 Task: Open an excel sheet and write heading  Impact Sales. Add 10 people name  'Alexander Cooper, Victoria Hayes, Daniel Carter, Chloe Murphy, Christopher Ross, Natalie Price, Jack Peterson, Harper Foster, Joseph Gray, Lily Reed'Item code in between  4005-8000. Product range in between  2500-15000. Add Products   ASICS Shoe, Brooks Shoe, Clarks Shoe, Crocs Shoe, Dr. Martens Shoe, Ecco Shoe, Fila Shoe, Hush Puppies Shoe, Jordan Shoe, K-Swiss Shoe.Choose quantity  3 to 10 In Total Add the Amounts. Save page  Impact Sales book
Action: Mouse moved to (163, 196)
Screenshot: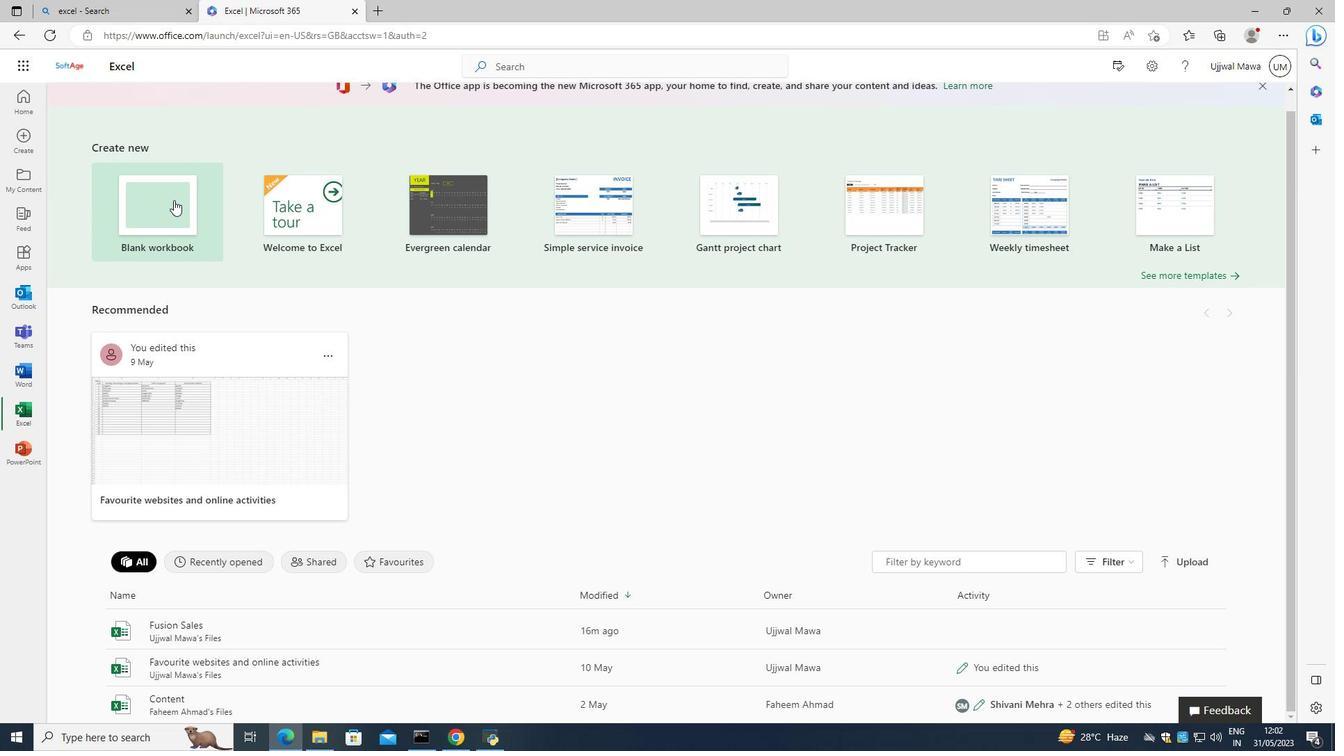 
Action: Mouse pressed left at (163, 196)
Screenshot: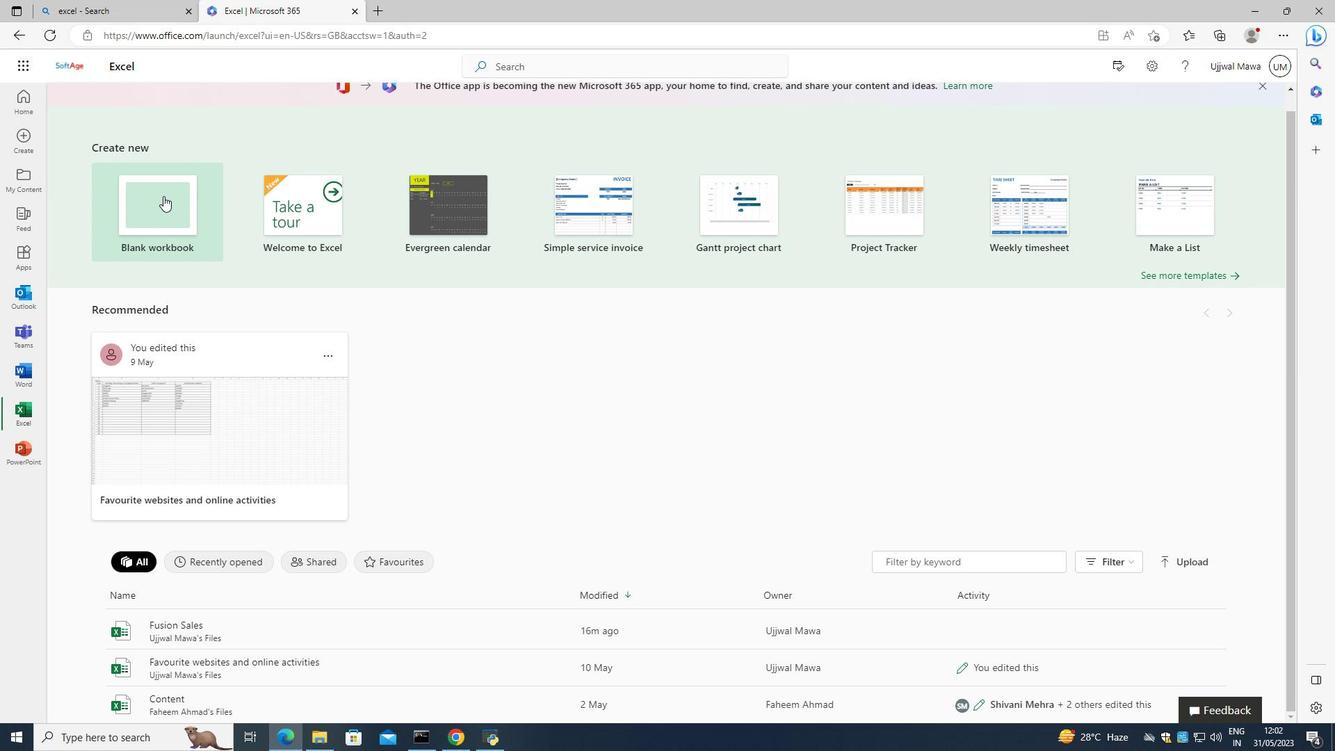 
Action: Mouse moved to (134, 216)
Screenshot: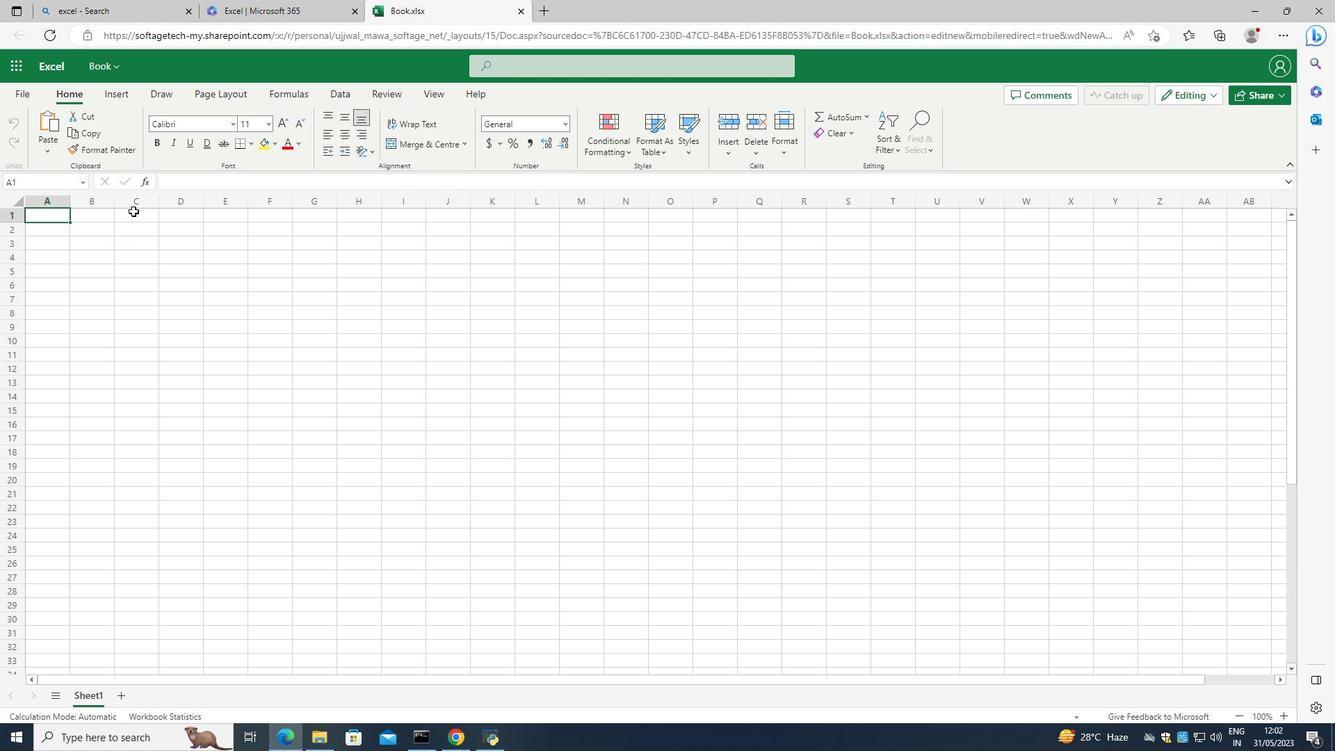 
Action: Mouse pressed left at (134, 216)
Screenshot: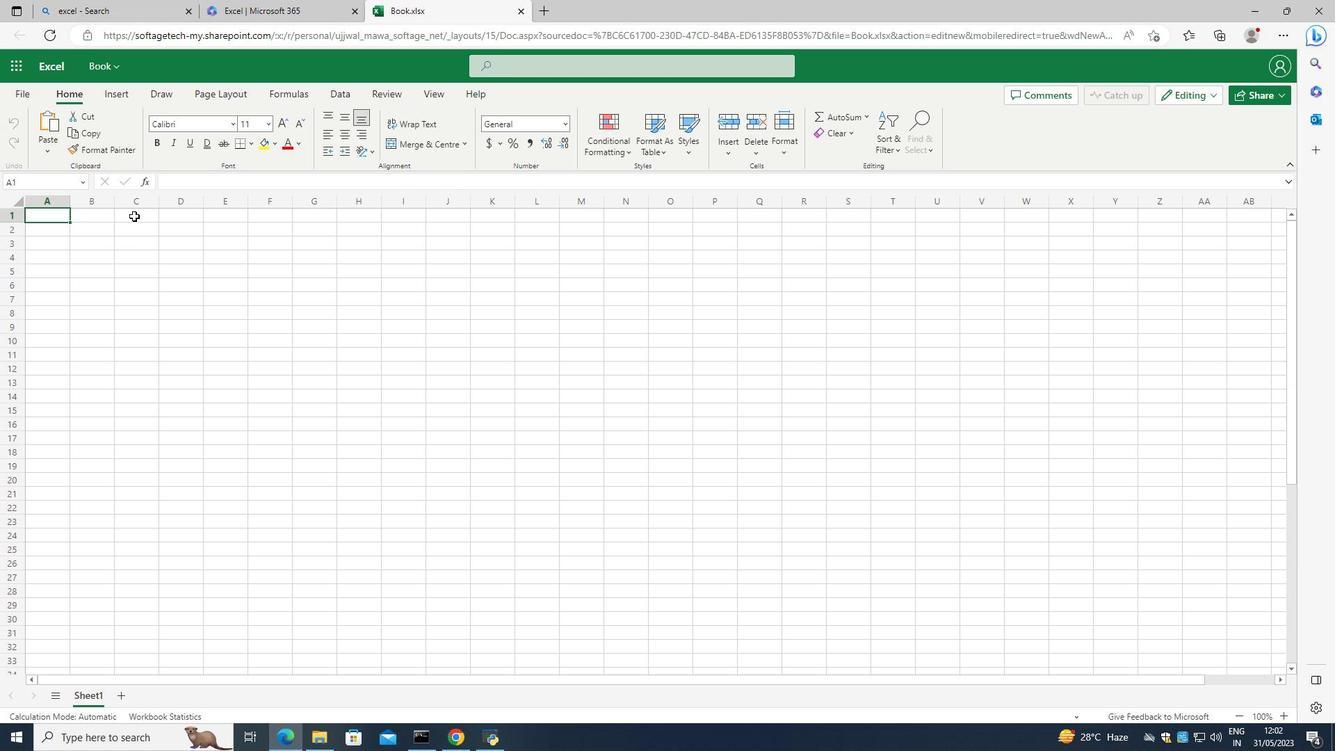 
Action: Mouse moved to (129, 219)
Screenshot: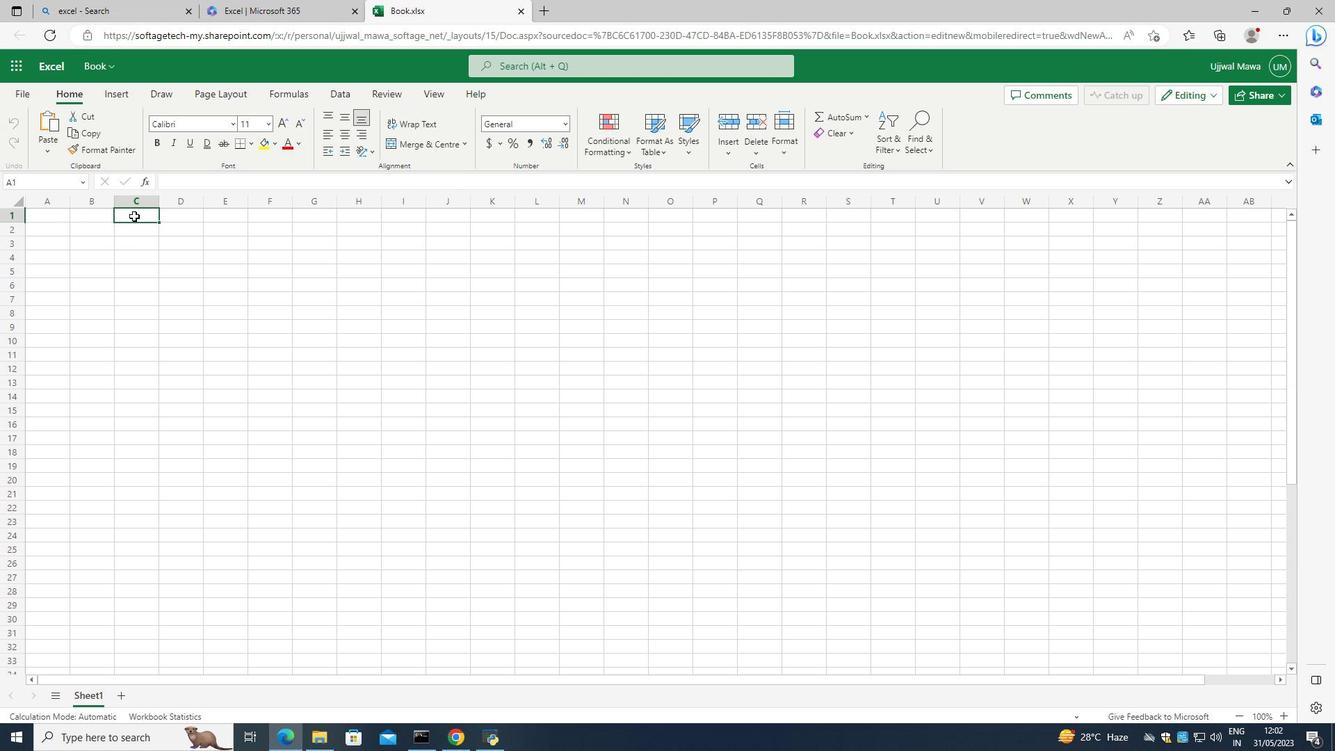 
Action: Key pressed <Key.caps_lock>IMP<Key.caps_lock>act<Key.backspace><Key.backspace><Key.backspace><Key.backspace><Key.backspace><Key.caps_lock>,<Key.backspace><Key.backspace>I<Key.caps_lock>mpavt<Key.backspace><Key.backspace>ct<Key.space><Key.caps_lock>S<Key.caps_lock>ales
Screenshot: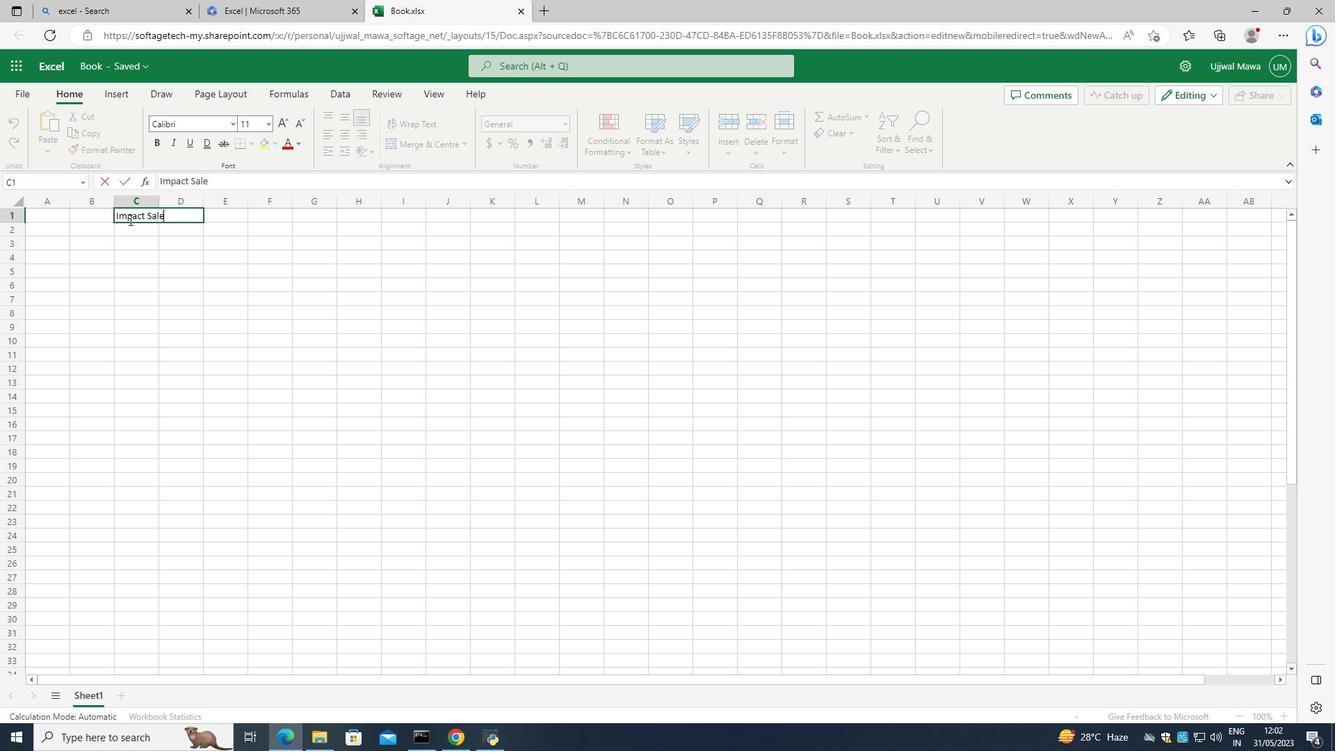 
Action: Mouse moved to (242, 289)
Screenshot: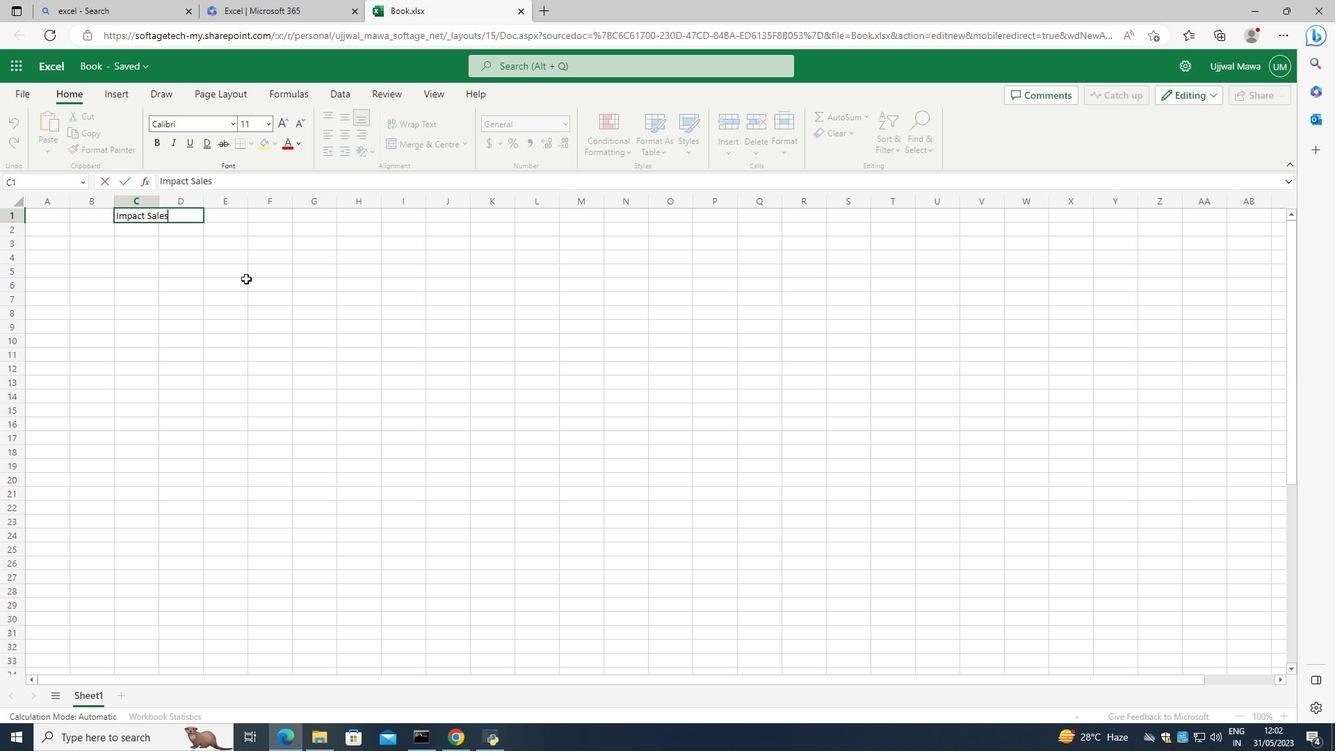 
Action: Mouse pressed left at (242, 289)
Screenshot: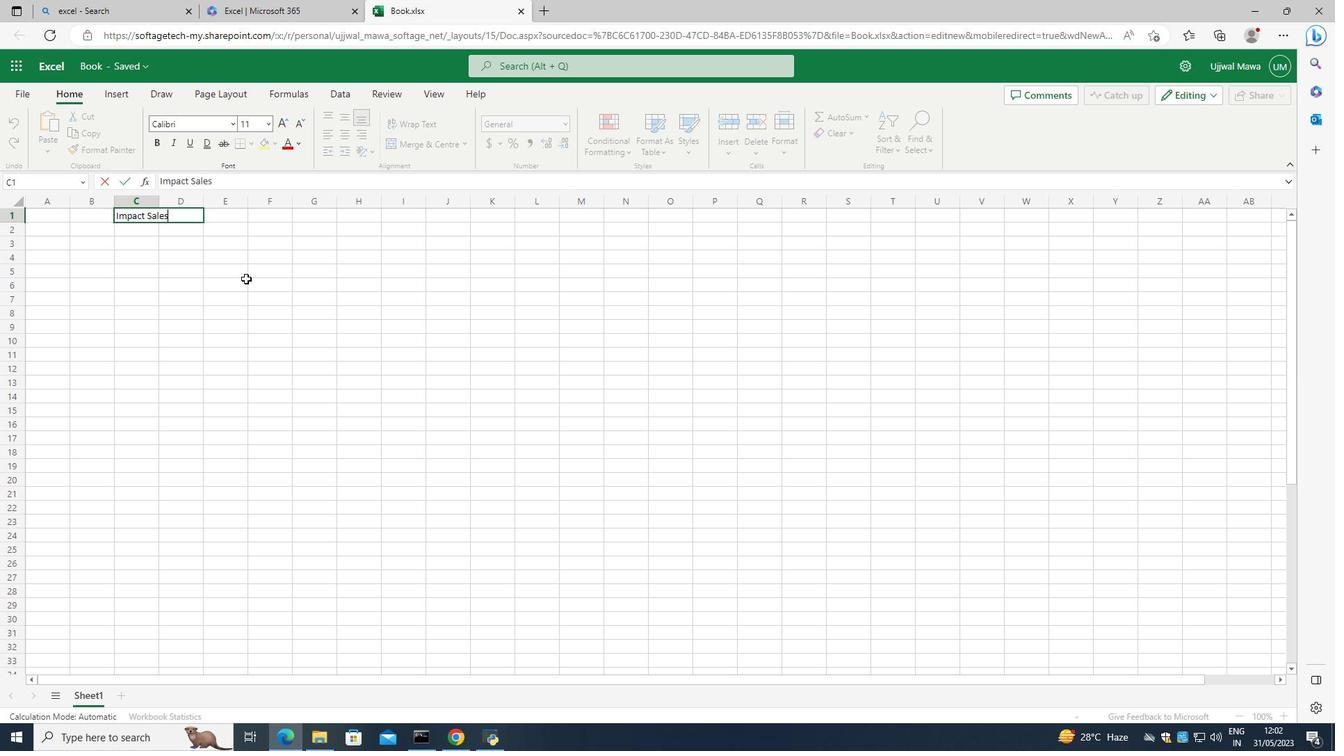 
Action: Mouse moved to (62, 228)
Screenshot: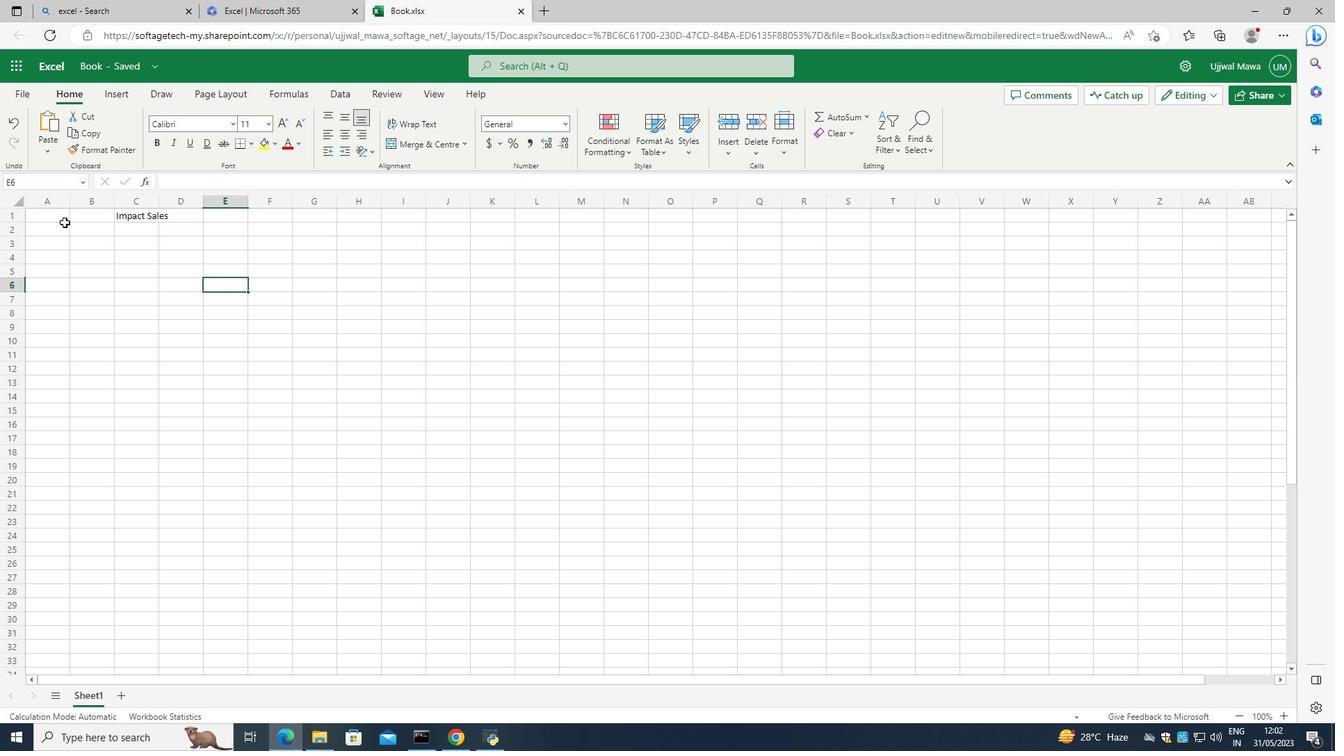 
Action: Mouse pressed left at (62, 228)
Screenshot: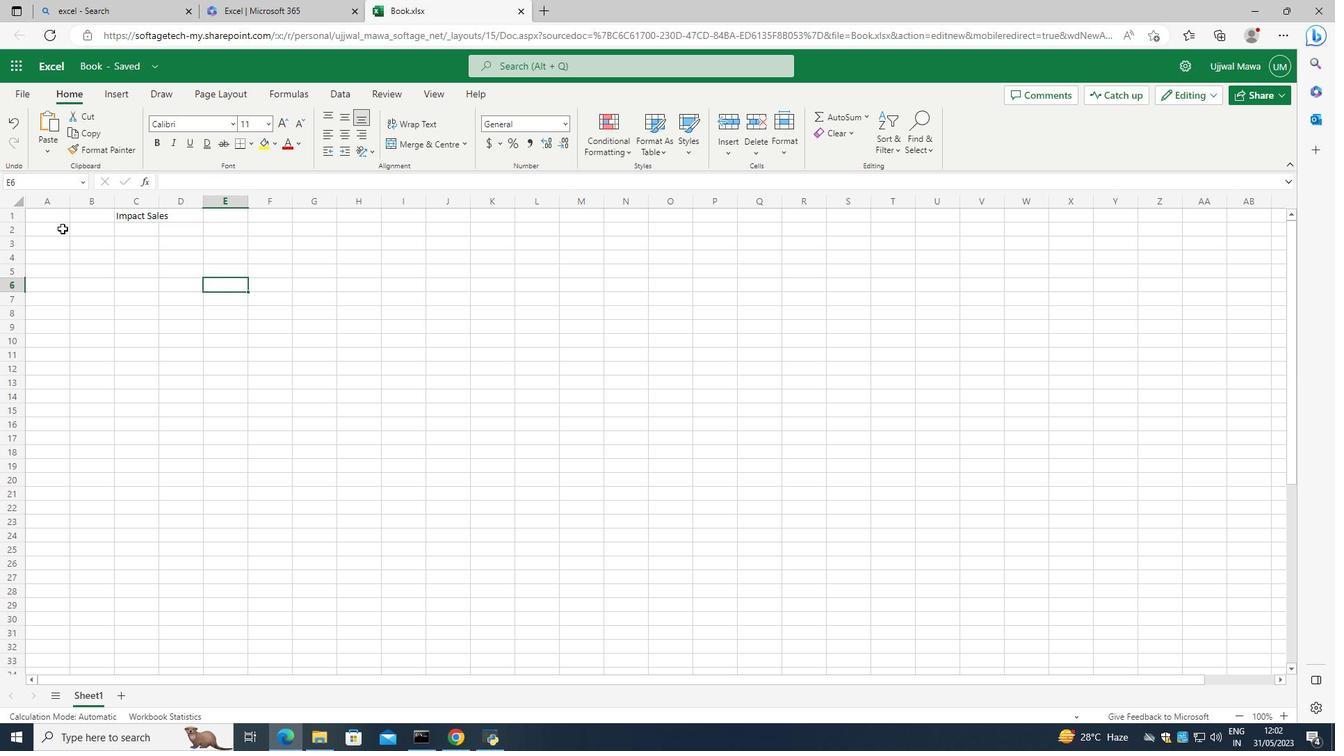 
Action: Mouse moved to (82, 248)
Screenshot: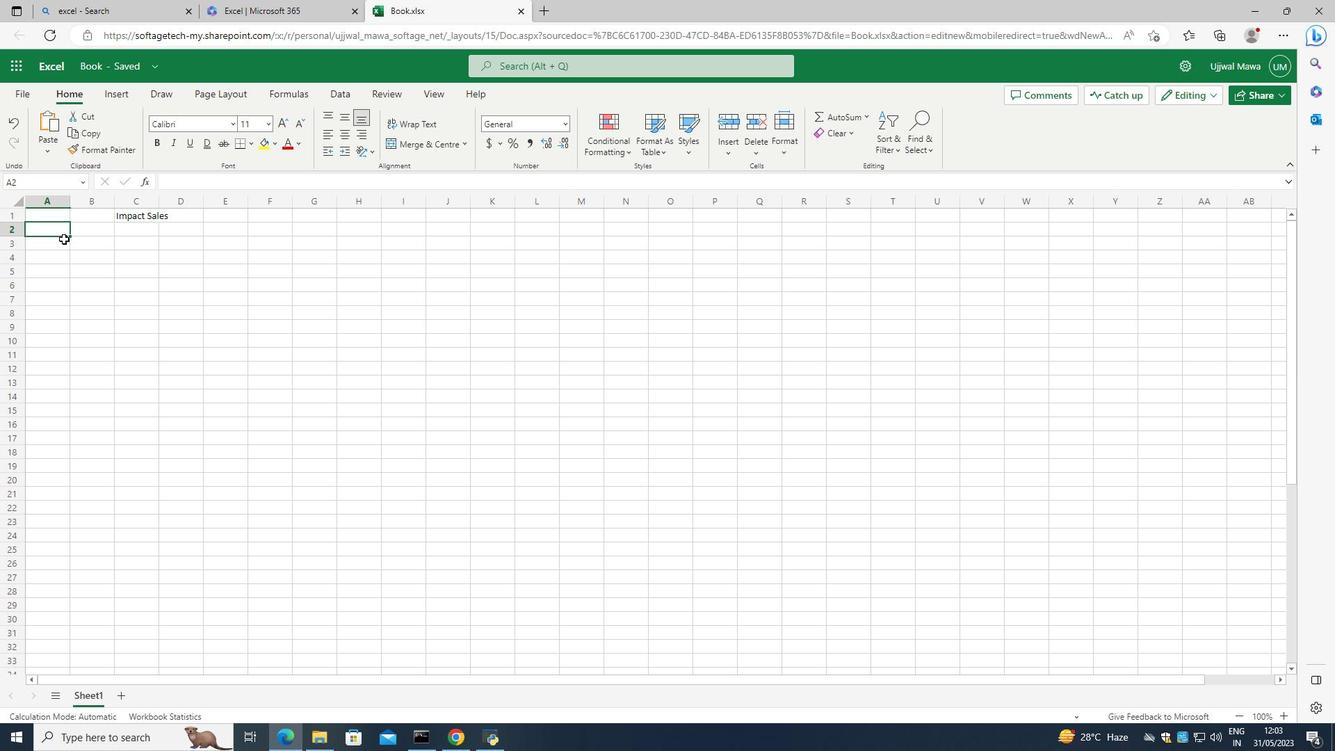 
Action: Key pressed <Key.caps_lock>N<Key.caps_lock>ames
Screenshot: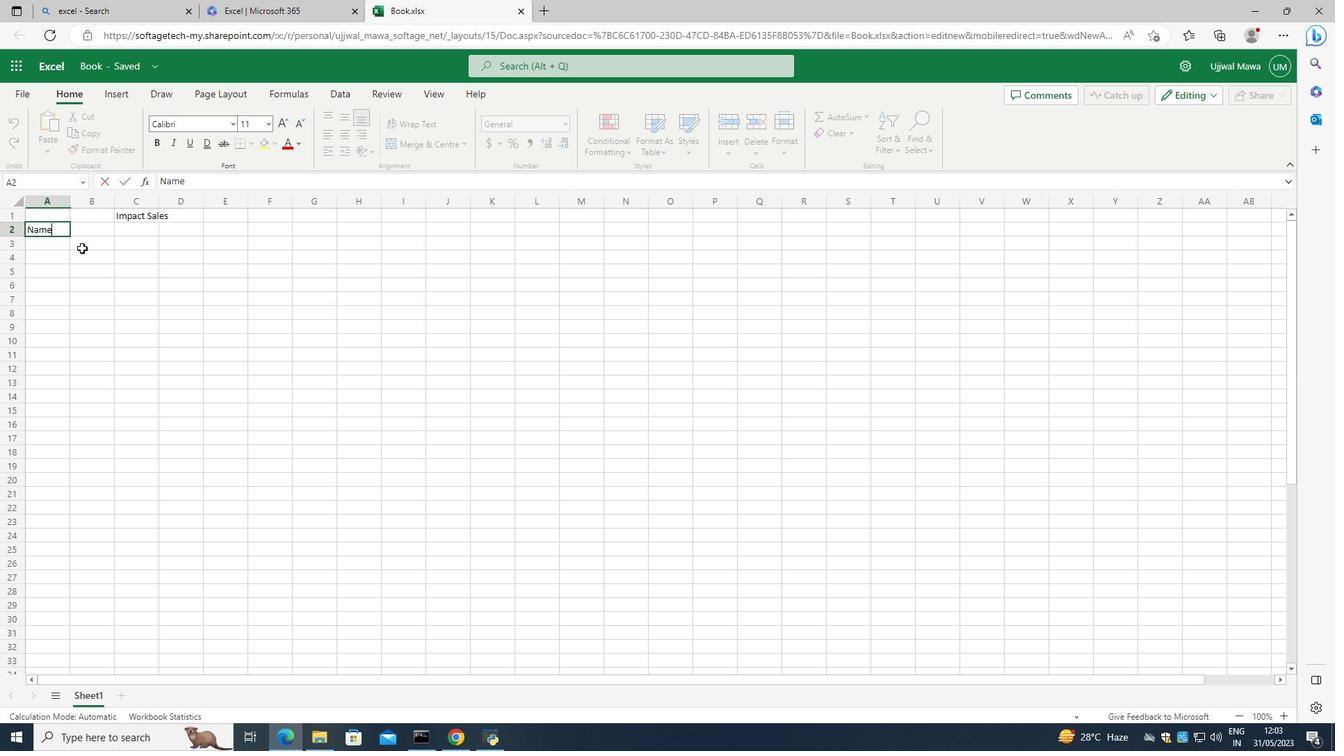 
Action: Mouse moved to (232, 276)
Screenshot: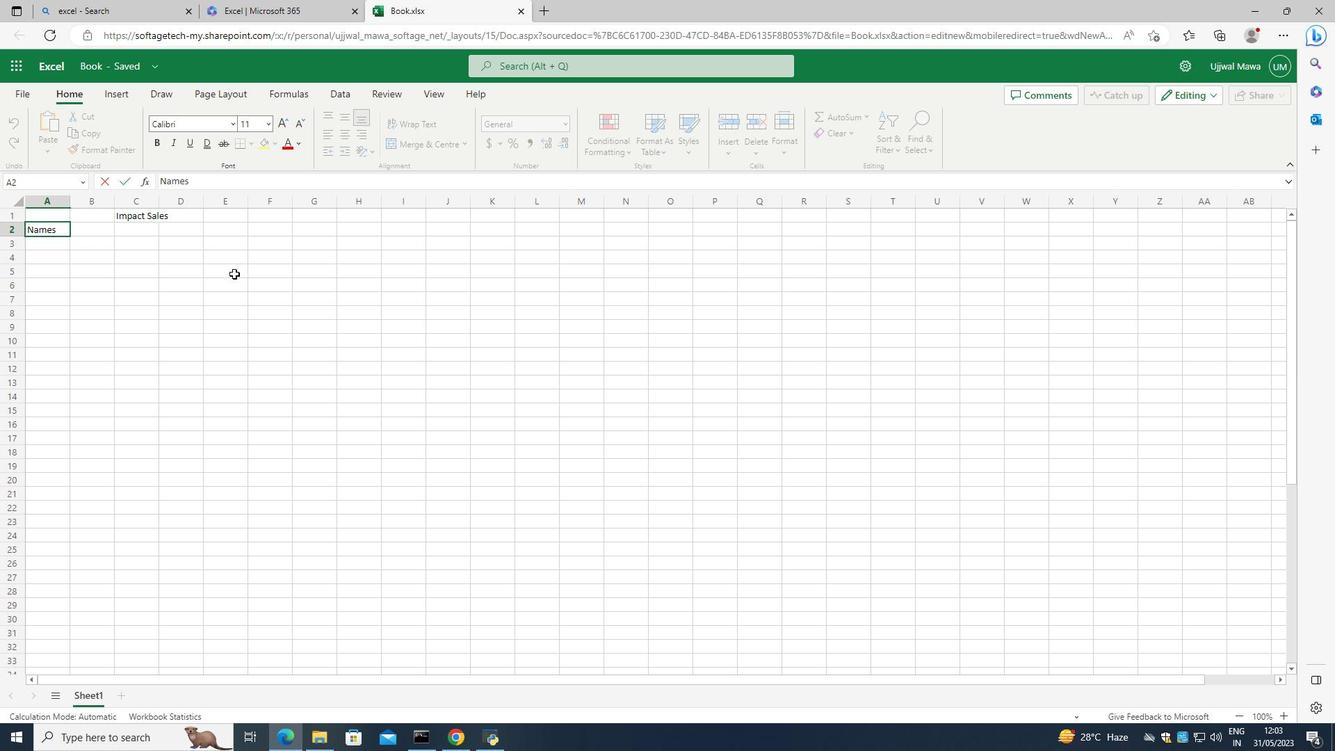 
Action: Mouse pressed left at (232, 276)
Screenshot: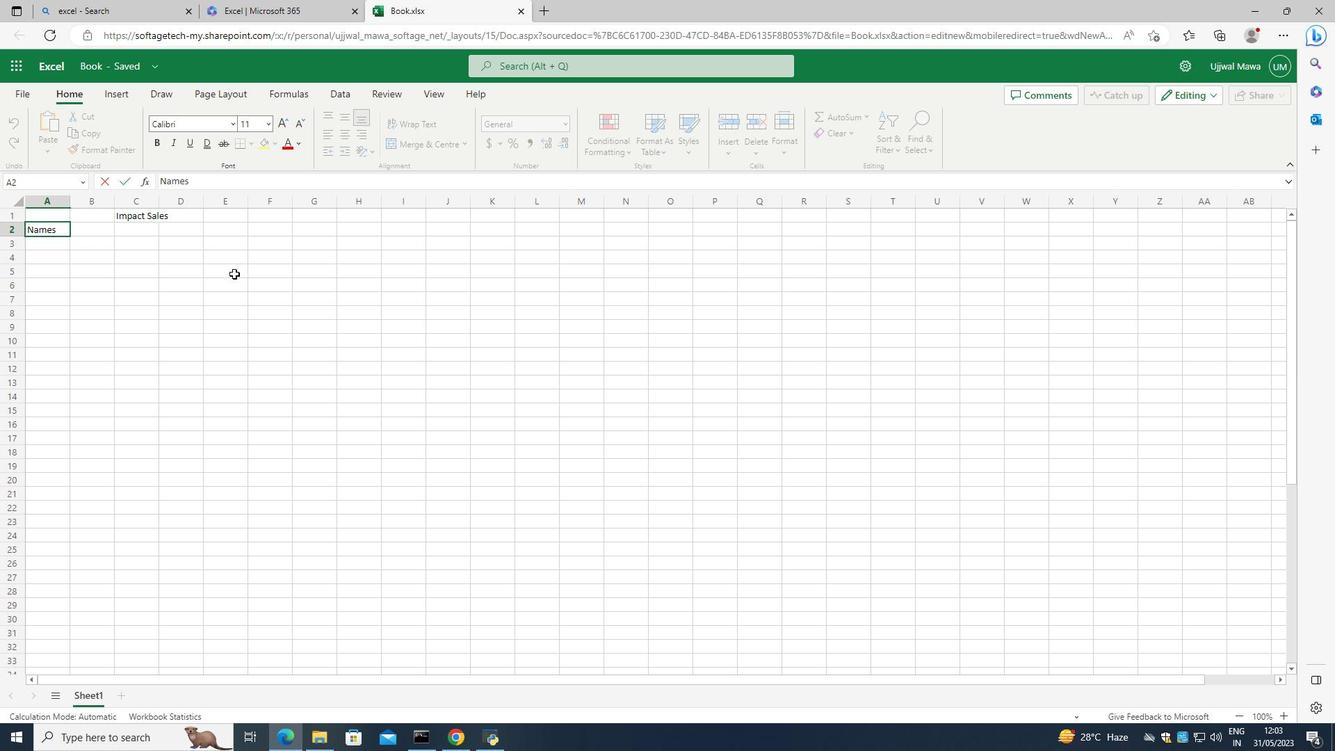 
Action: Mouse moved to (84, 234)
Screenshot: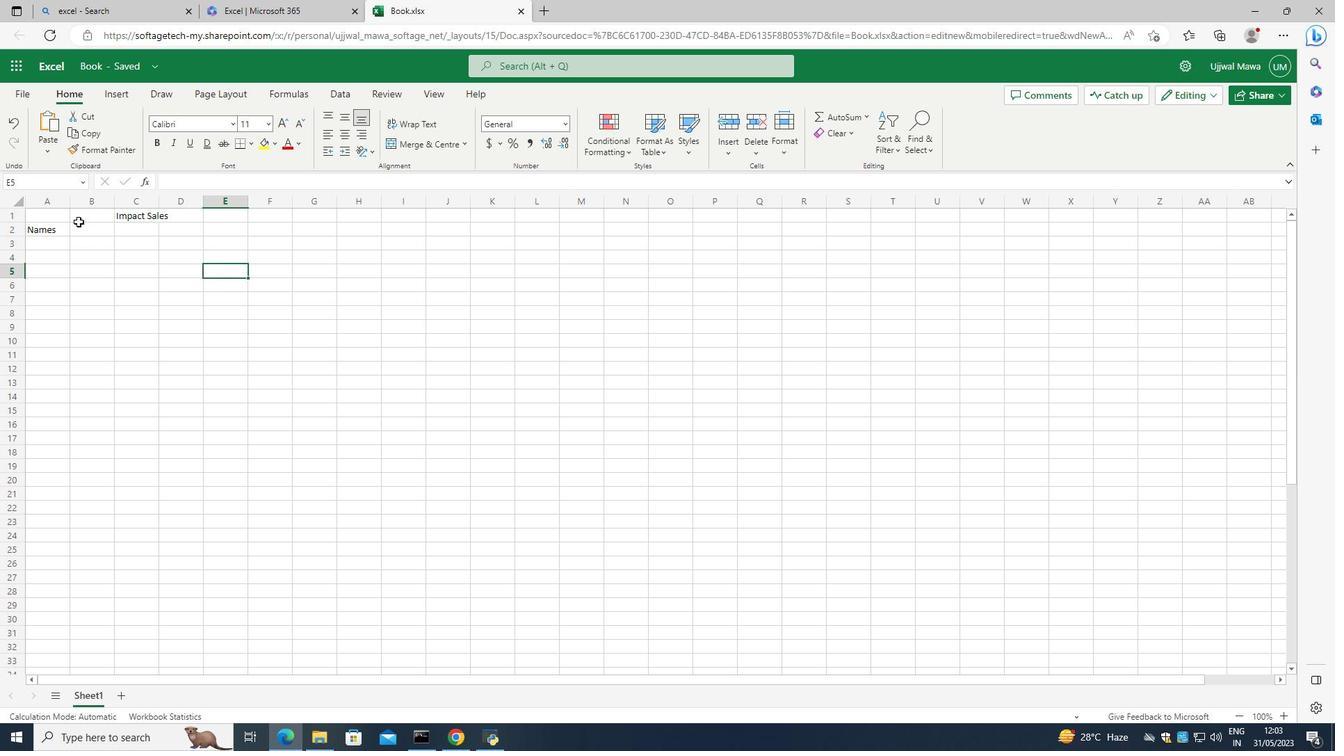 
Action: Mouse pressed left at (84, 234)
Screenshot: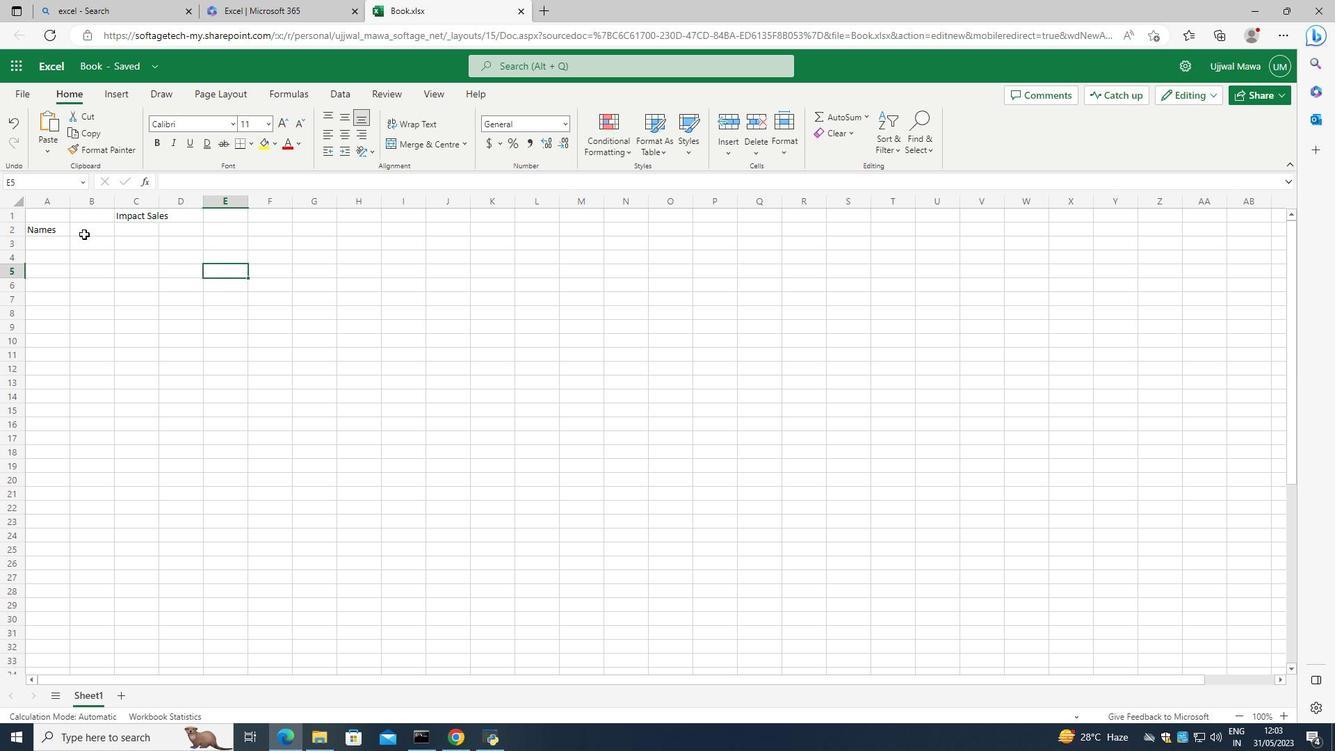 
Action: Mouse moved to (86, 233)
Screenshot: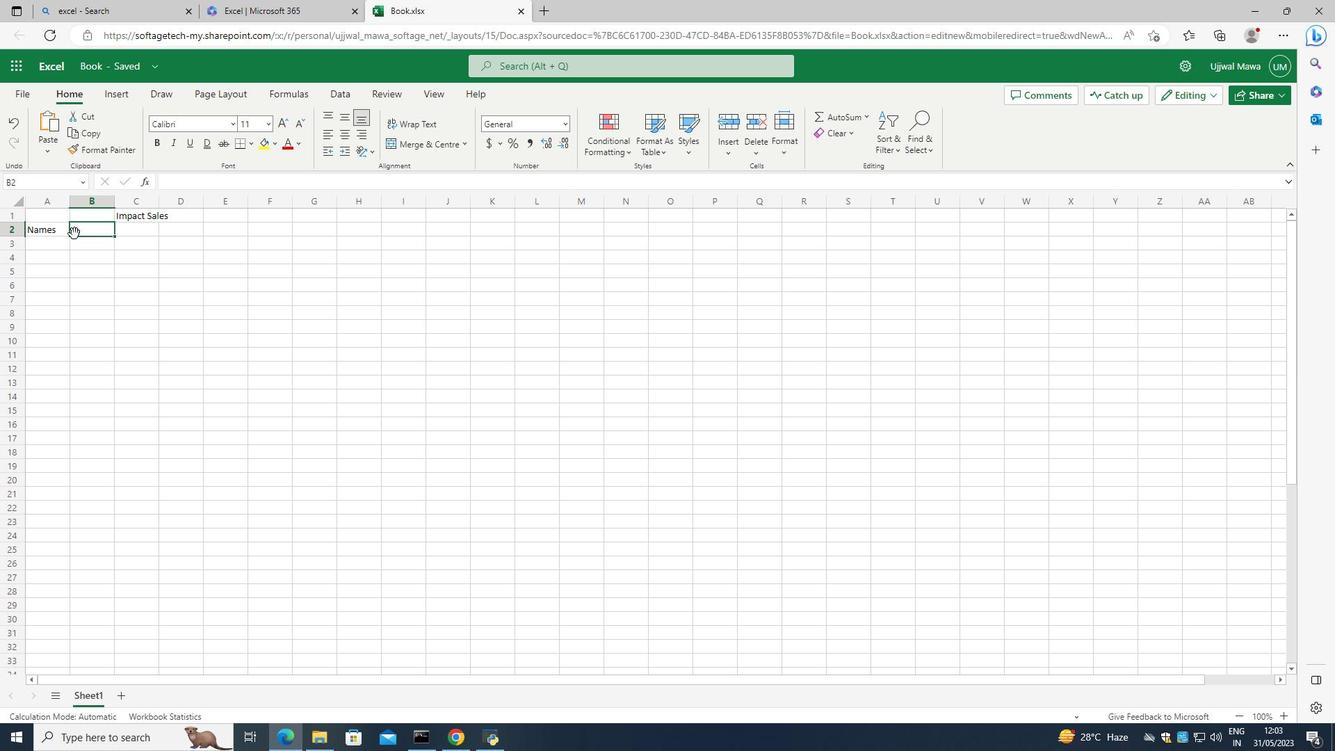 
Action: Key pressed <Key.caps_lock>I<Key.caps_lock>tem<Key.space><Key.caps_lock>C<Key.caps_lock>ode
Screenshot: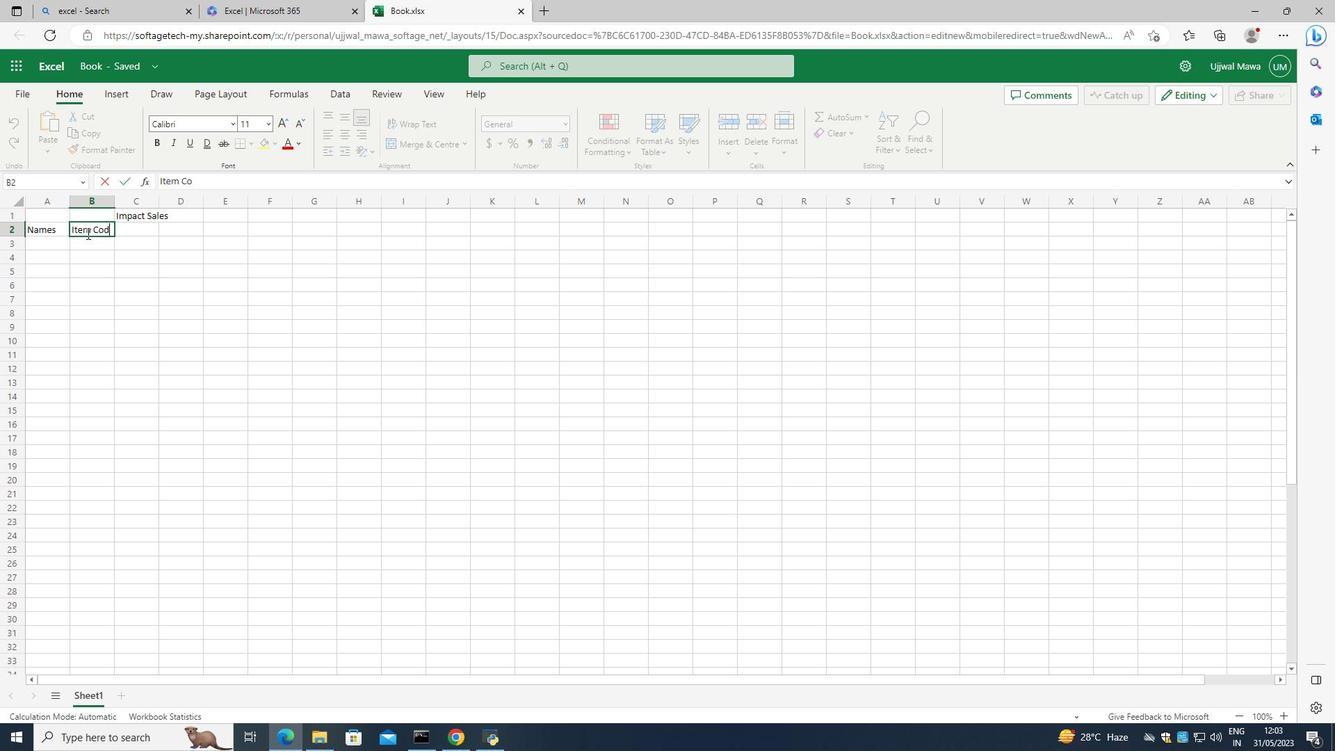 
Action: Mouse moved to (175, 312)
Screenshot: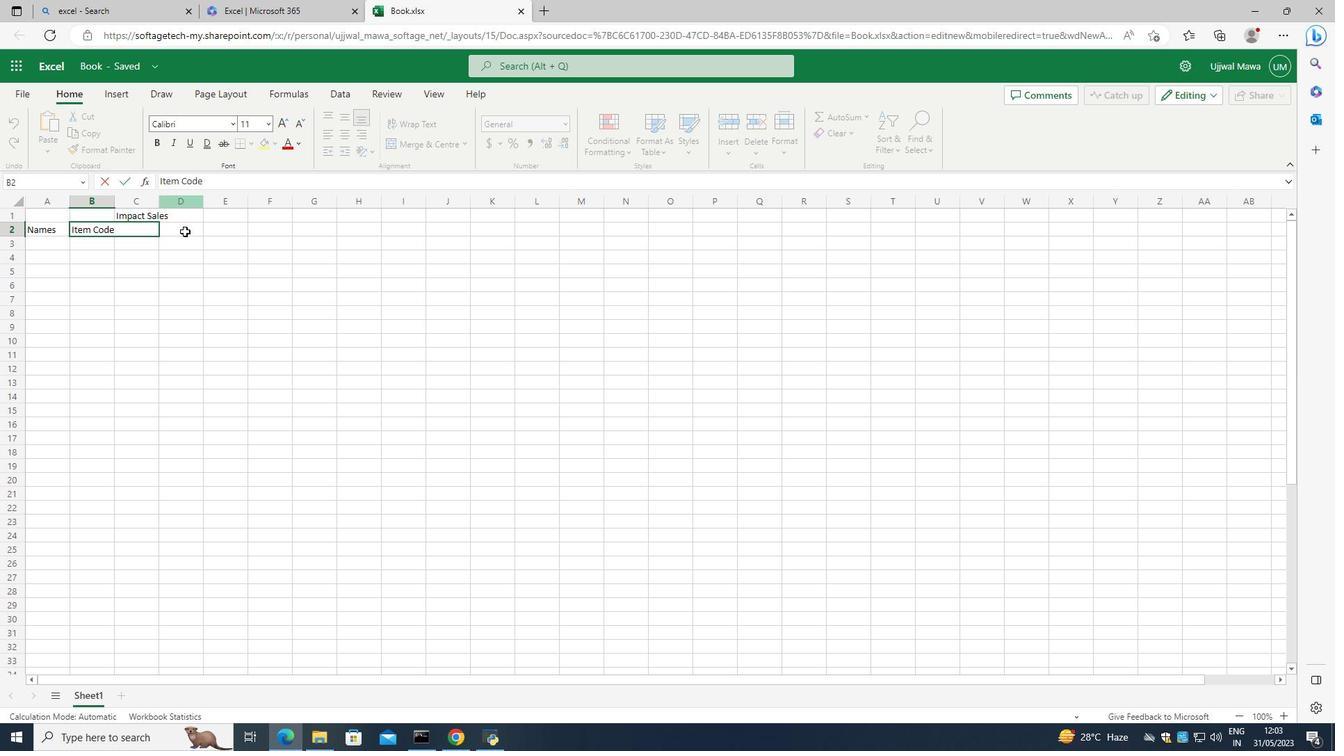 
Action: Mouse pressed left at (175, 312)
Screenshot: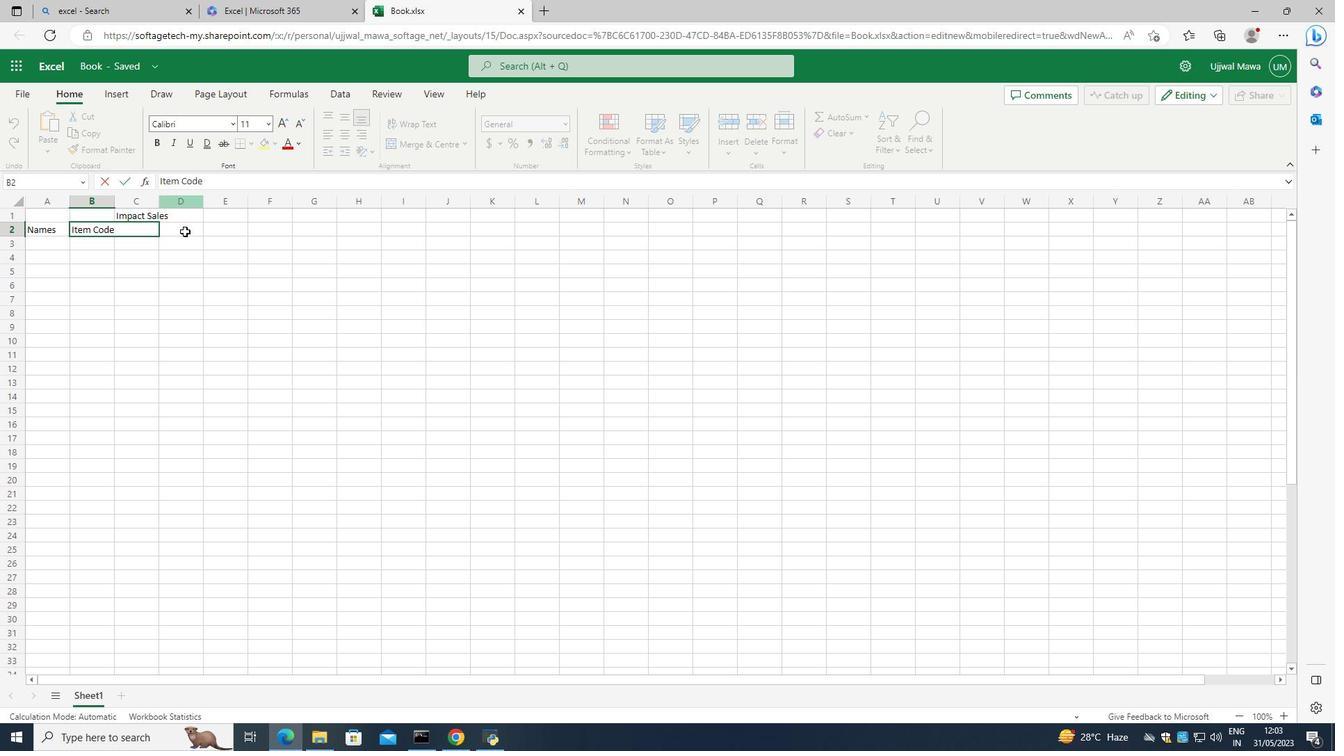 
Action: Mouse moved to (88, 234)
Screenshot: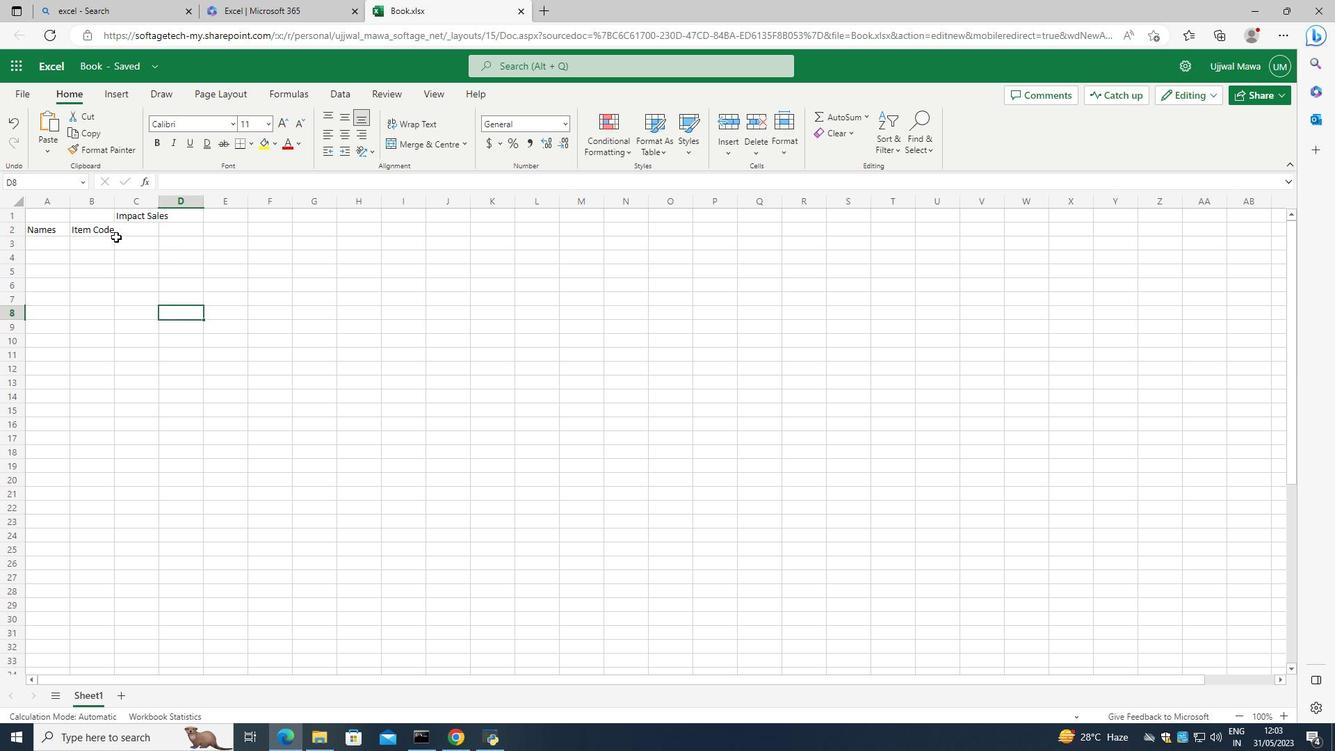 
Action: Mouse pressed left at (88, 234)
Screenshot: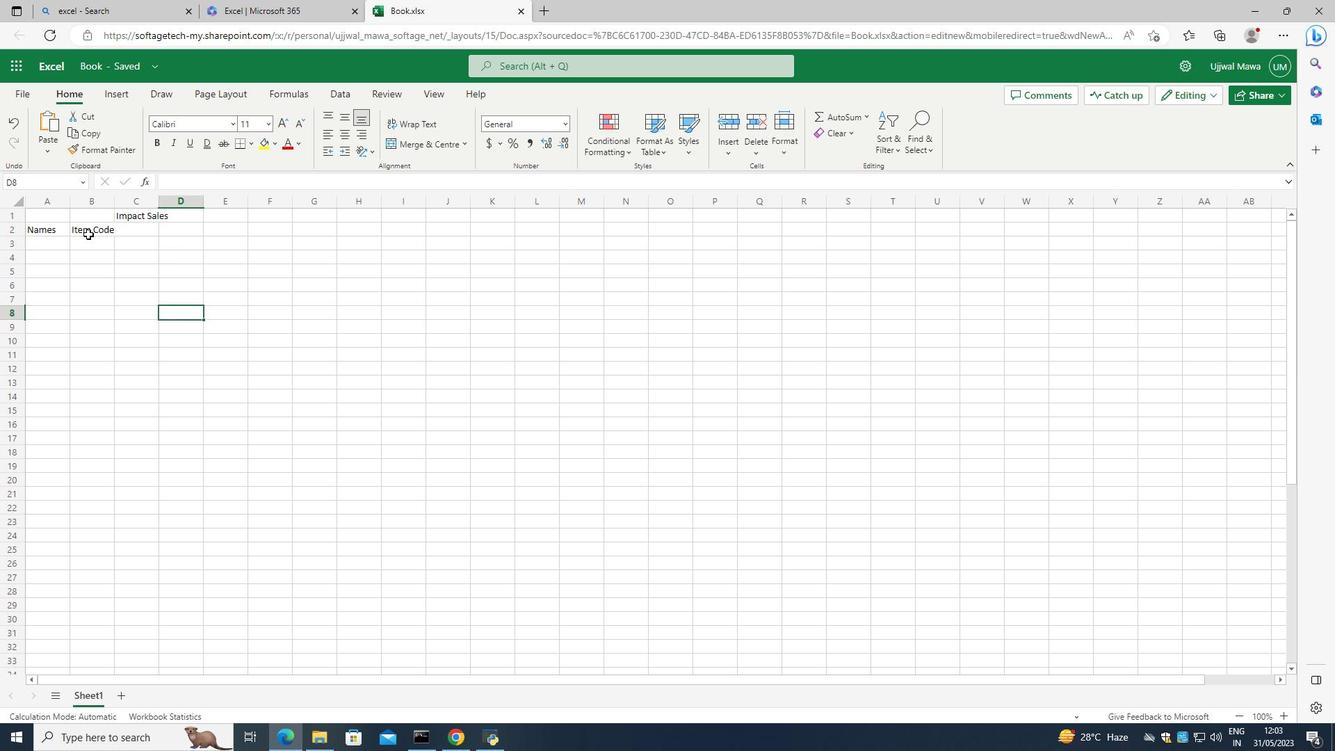 
Action: Mouse moved to (125, 228)
Screenshot: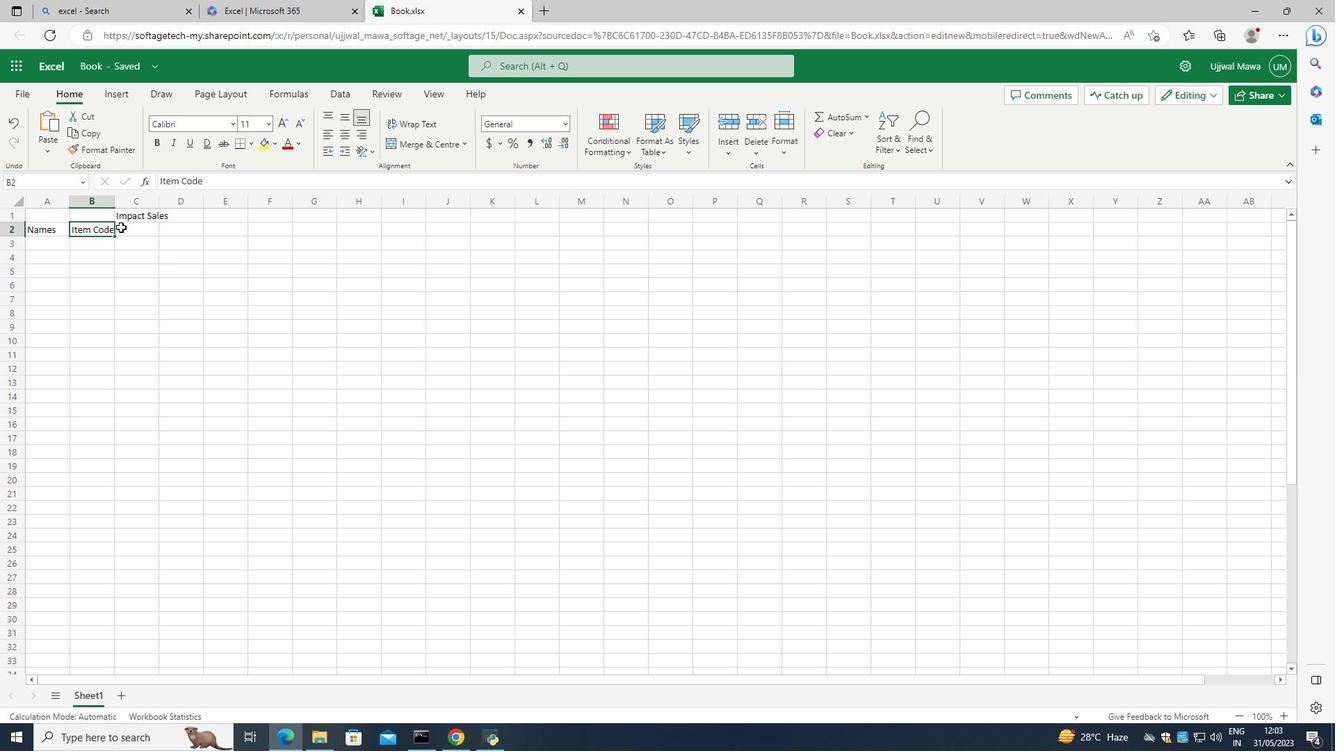 
Action: Mouse pressed left at (125, 228)
Screenshot: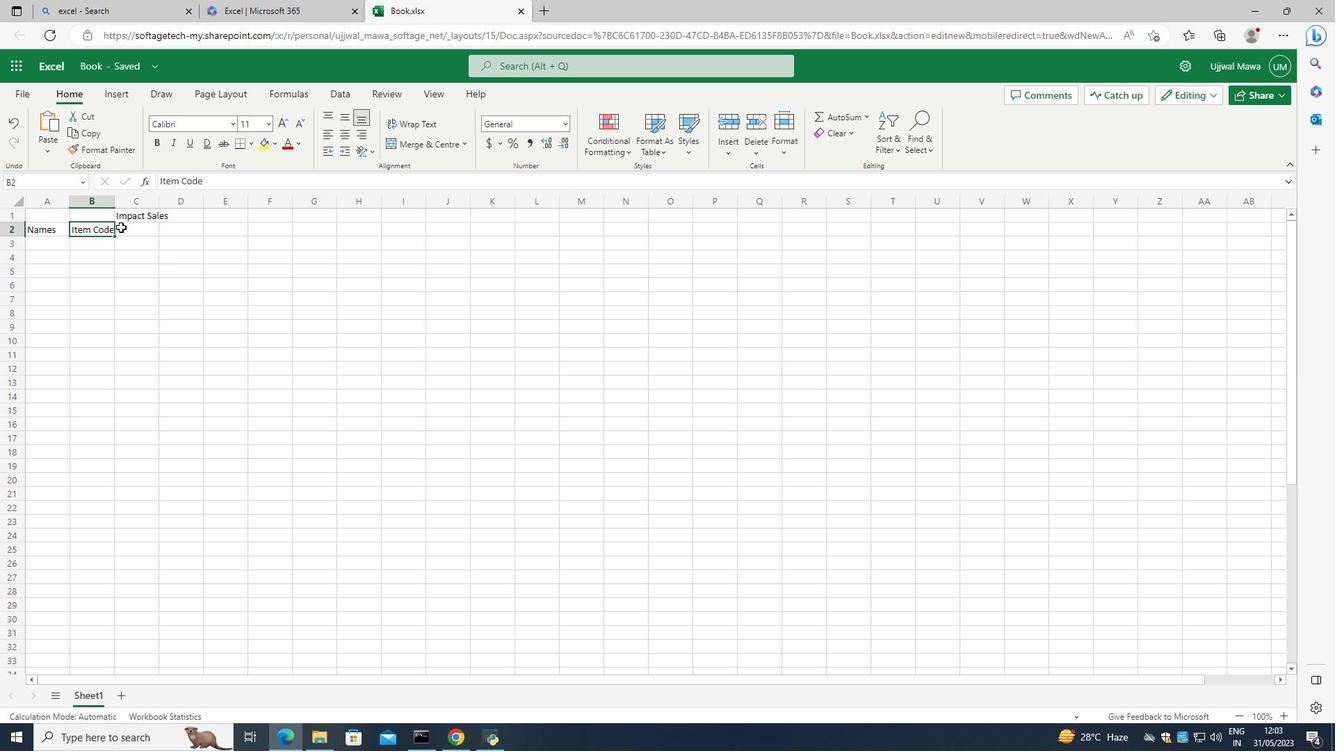
Action: Mouse moved to (128, 230)
Screenshot: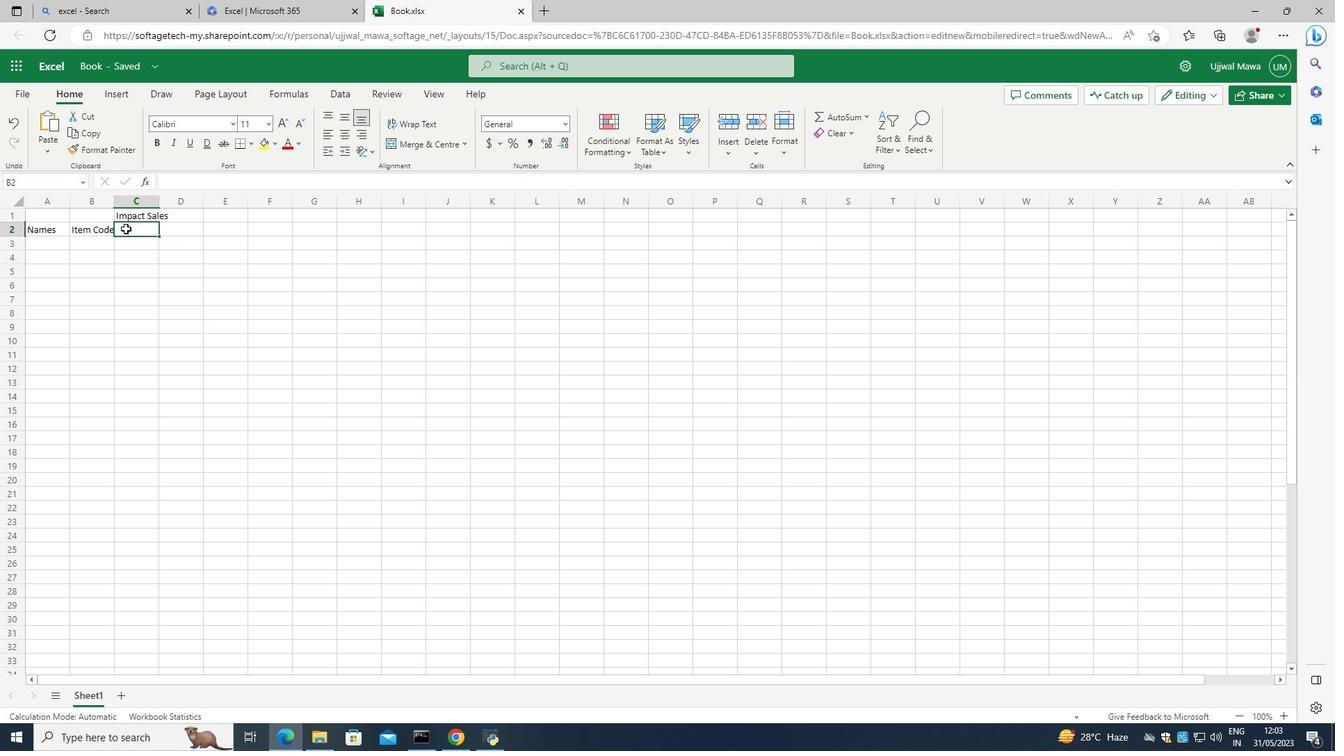 
Action: Mouse pressed left at (128, 230)
Screenshot: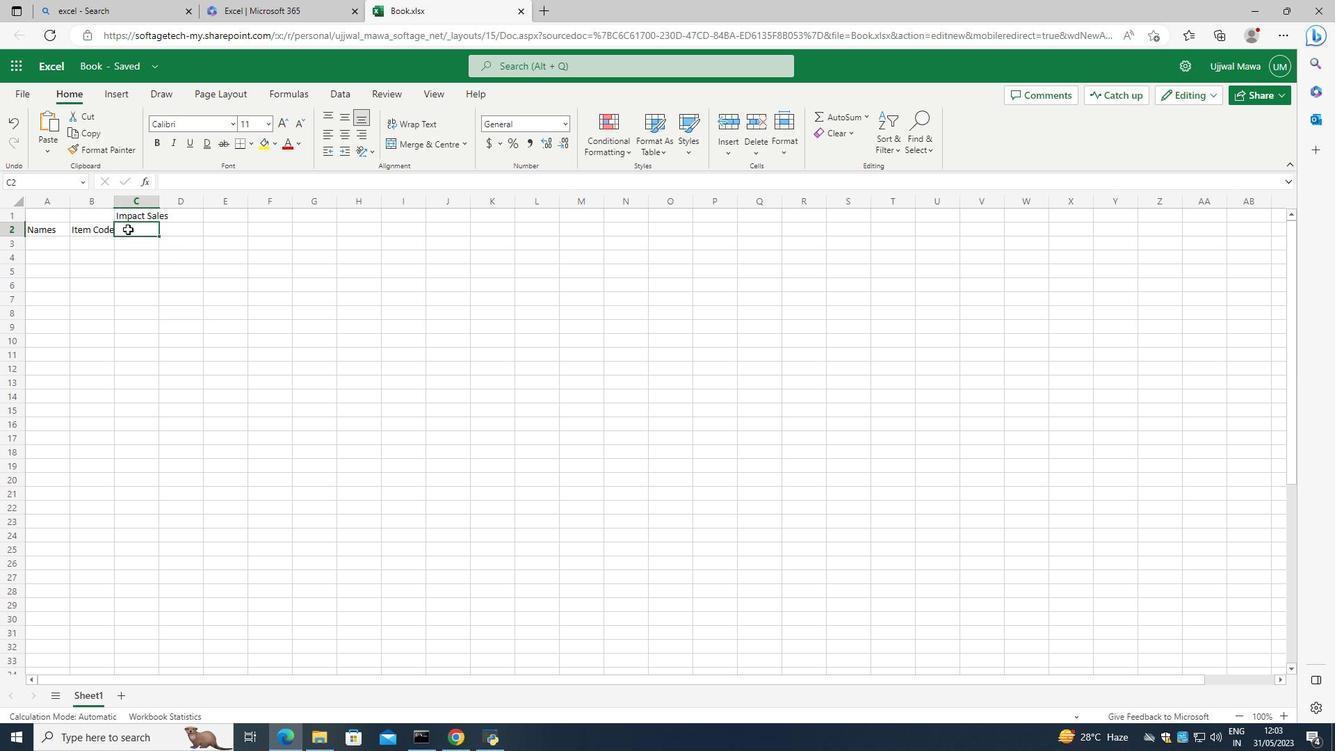 
Action: Mouse moved to (129, 230)
Screenshot: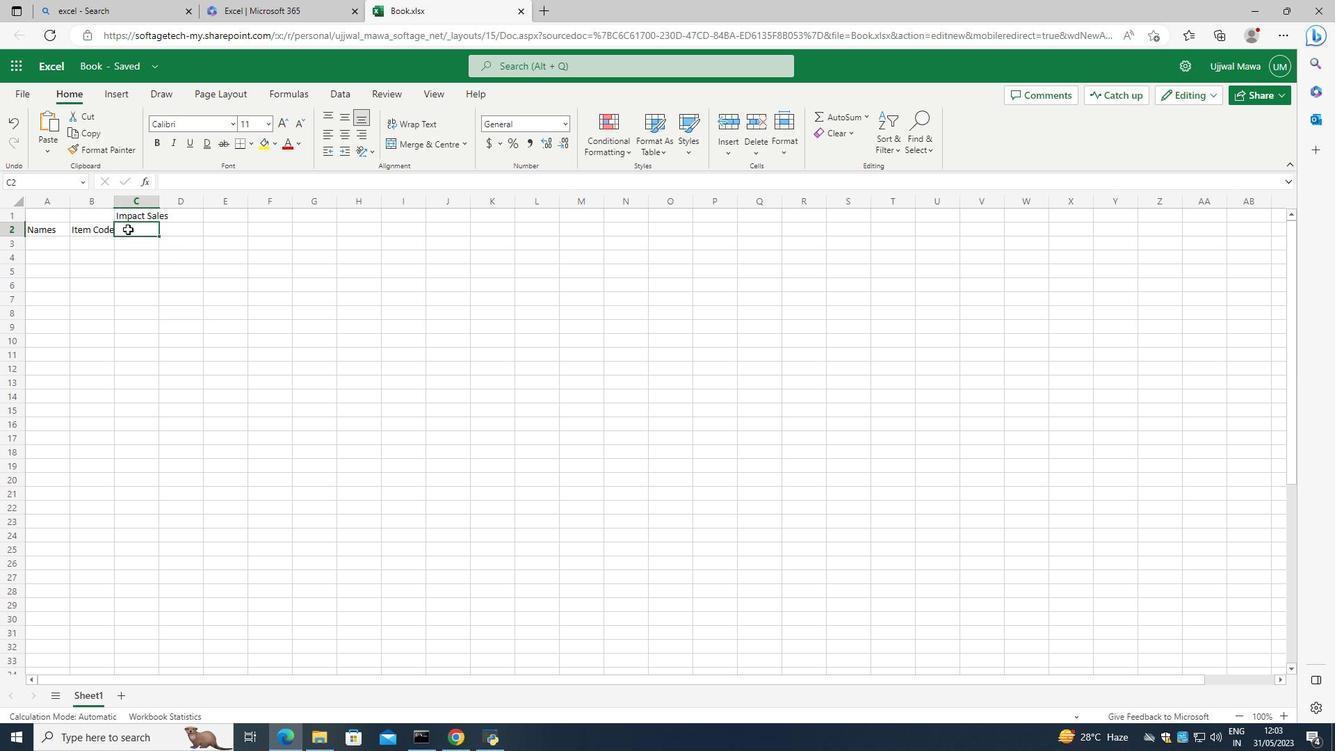 
Action: Mouse pressed left at (129, 230)
Screenshot: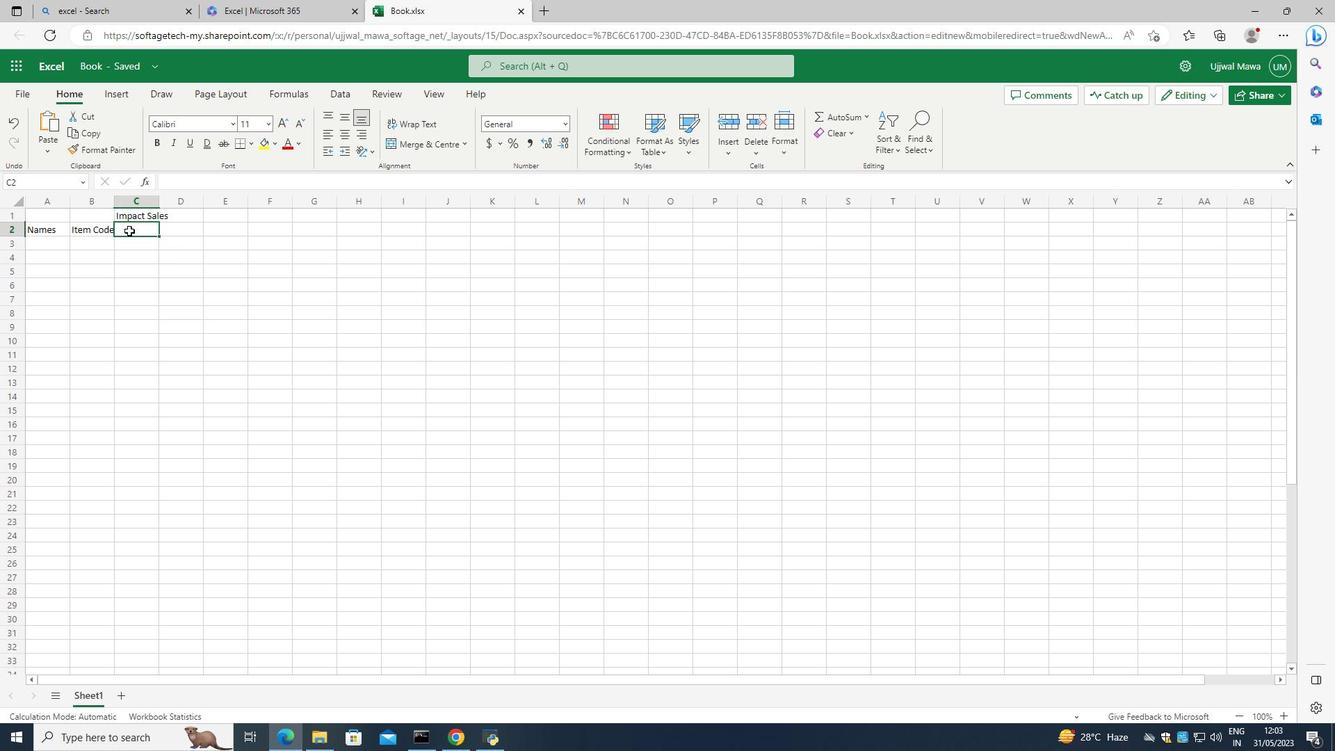 
Action: Mouse pressed left at (129, 230)
Screenshot: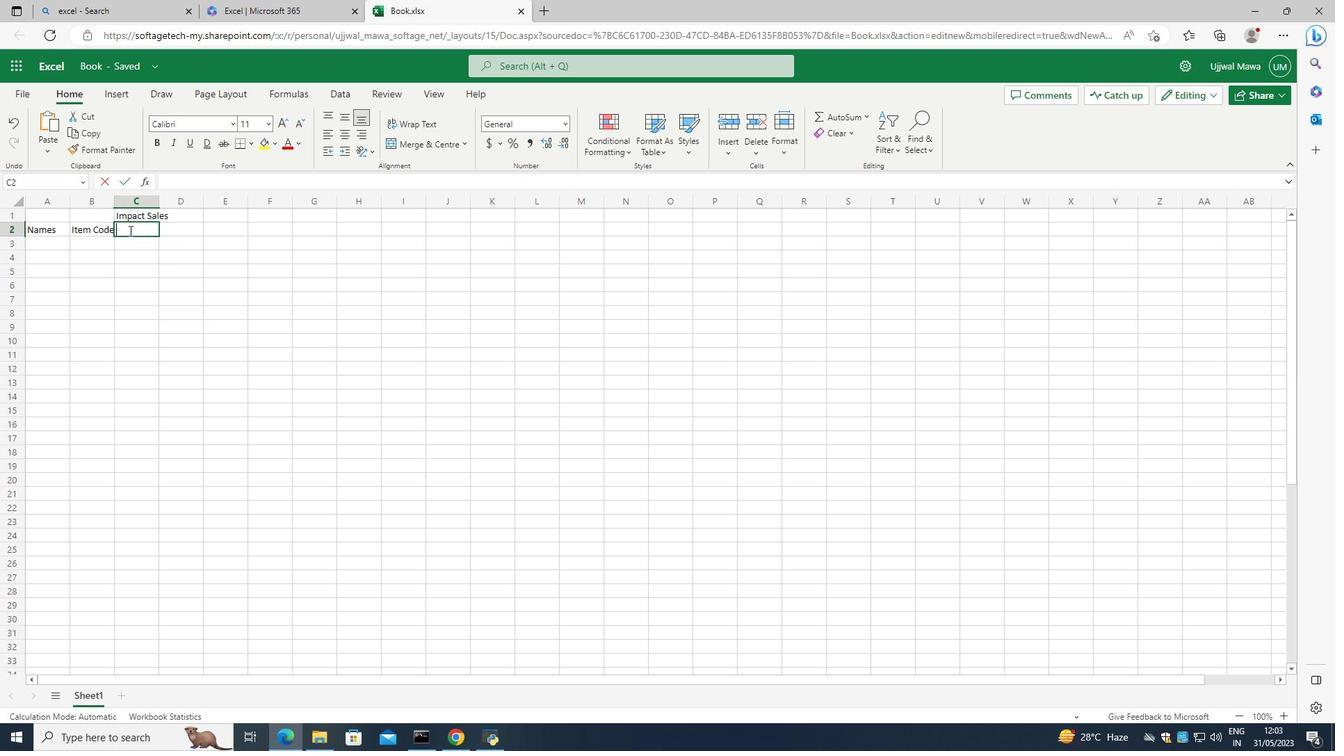 
Action: Mouse moved to (129, 230)
Screenshot: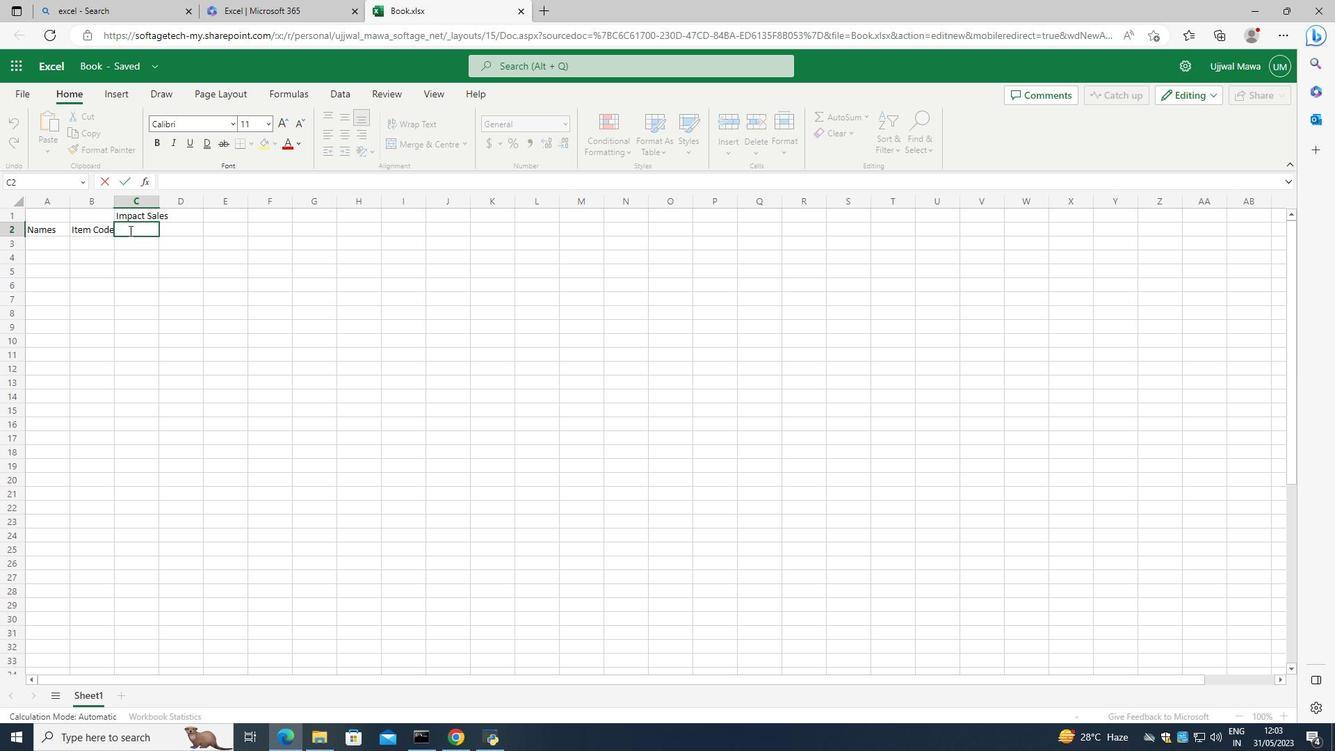 
Action: Key pressed <Key.caps_lock>P<Key.caps_lock>roduct<Key.space><Key.caps_lock>R<Key.caps_lock>ange
Screenshot: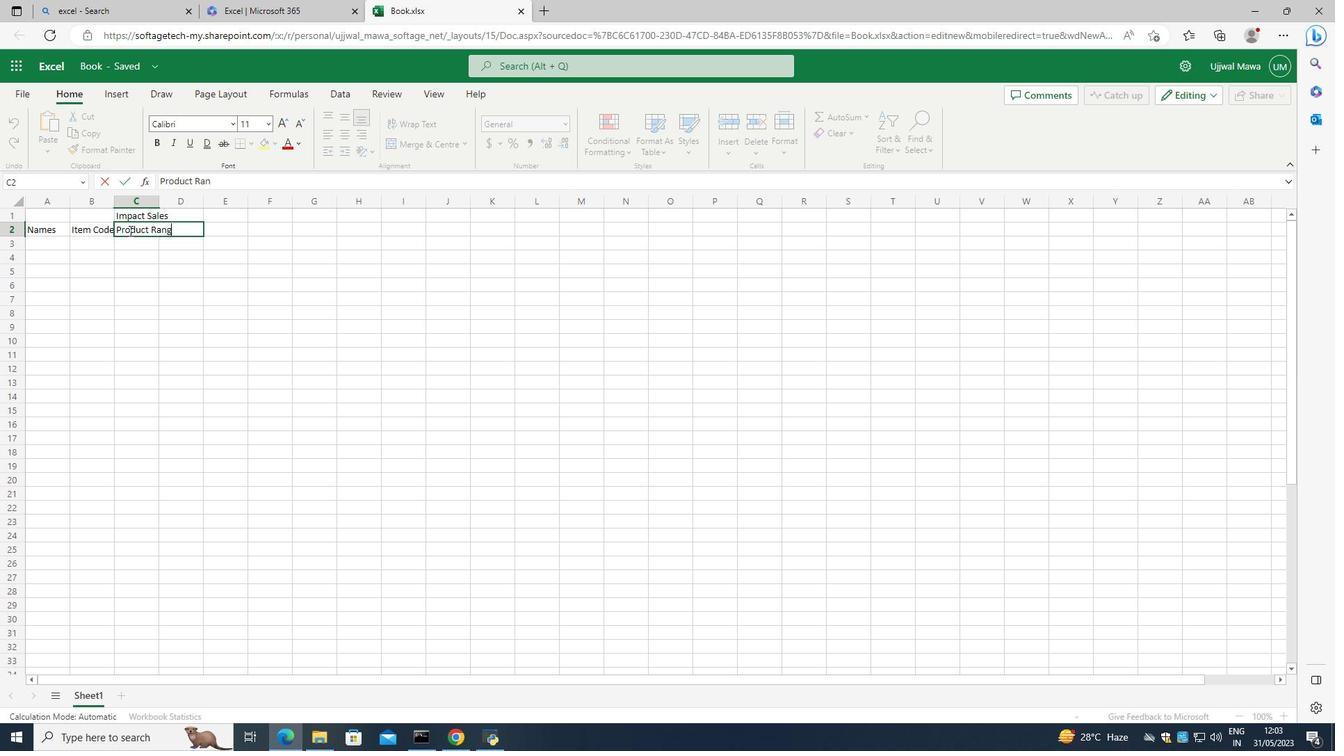 
Action: Mouse moved to (143, 301)
Screenshot: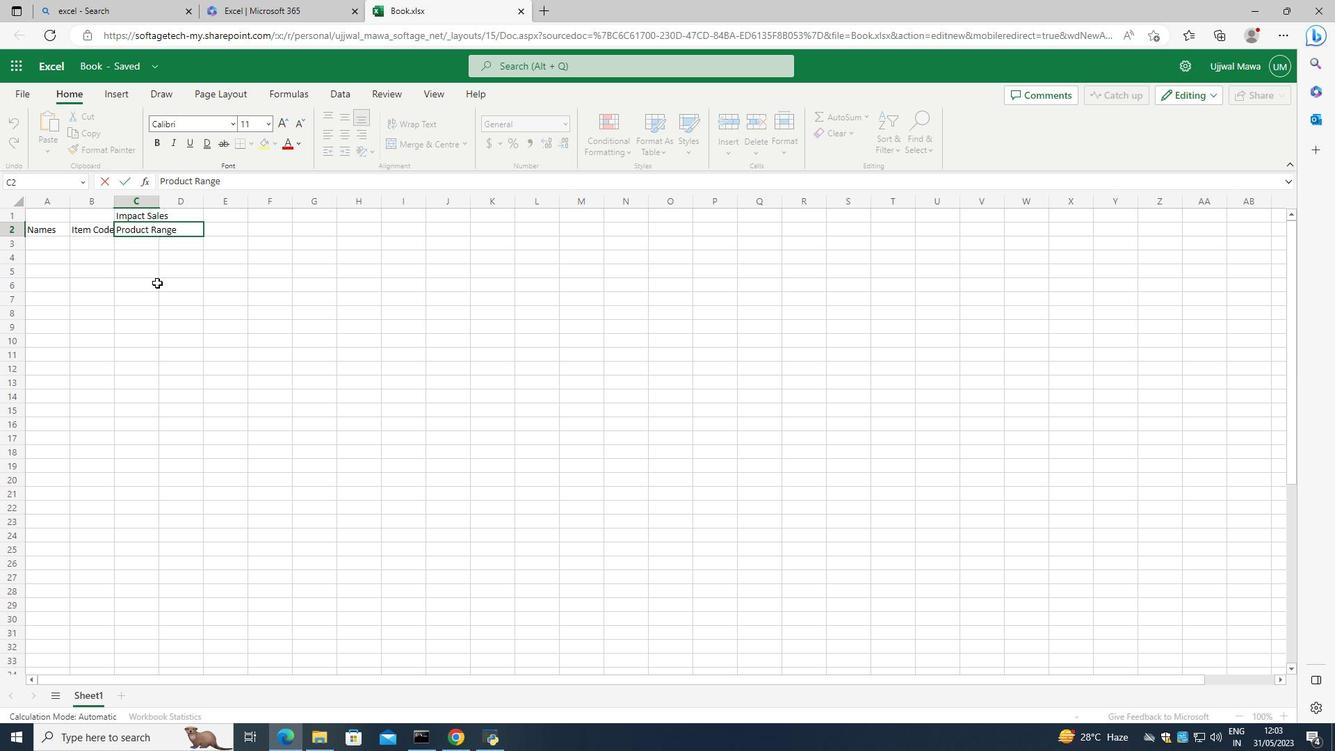 
Action: Mouse pressed left at (143, 301)
Screenshot: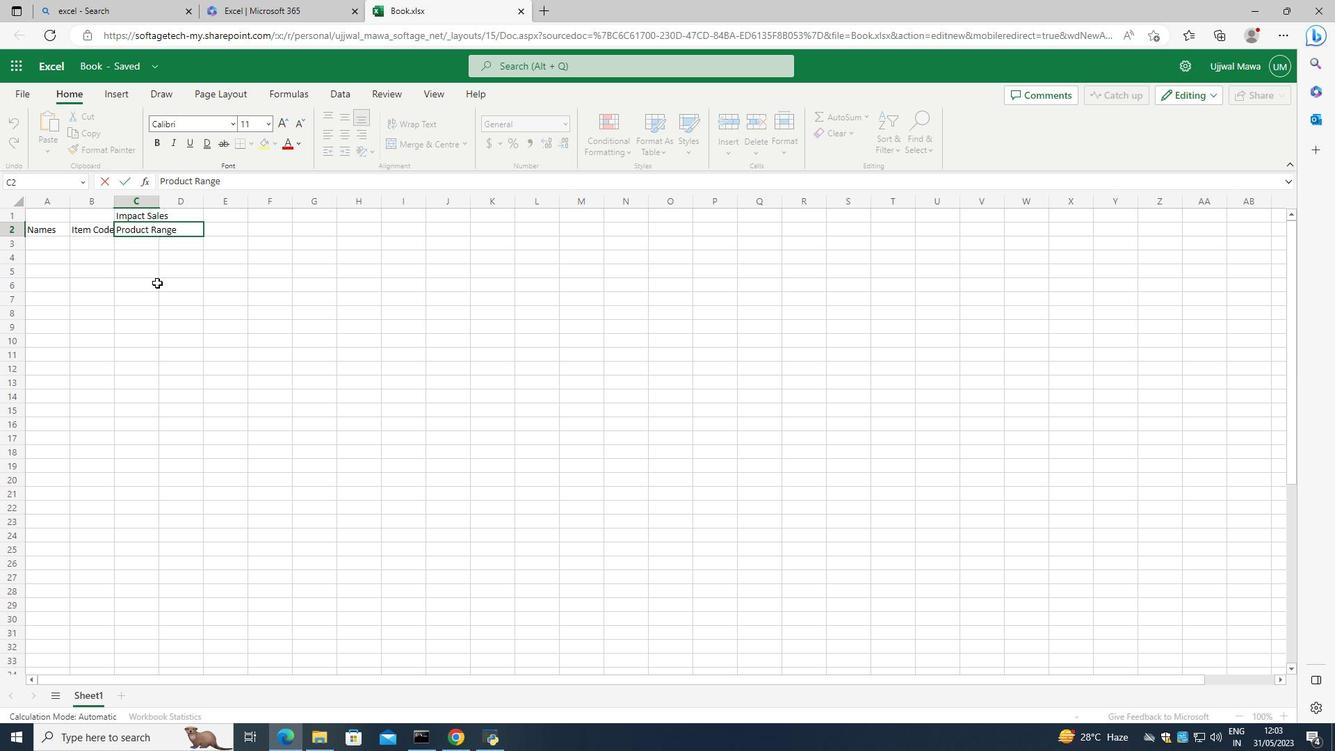 
Action: Mouse moved to (135, 230)
Screenshot: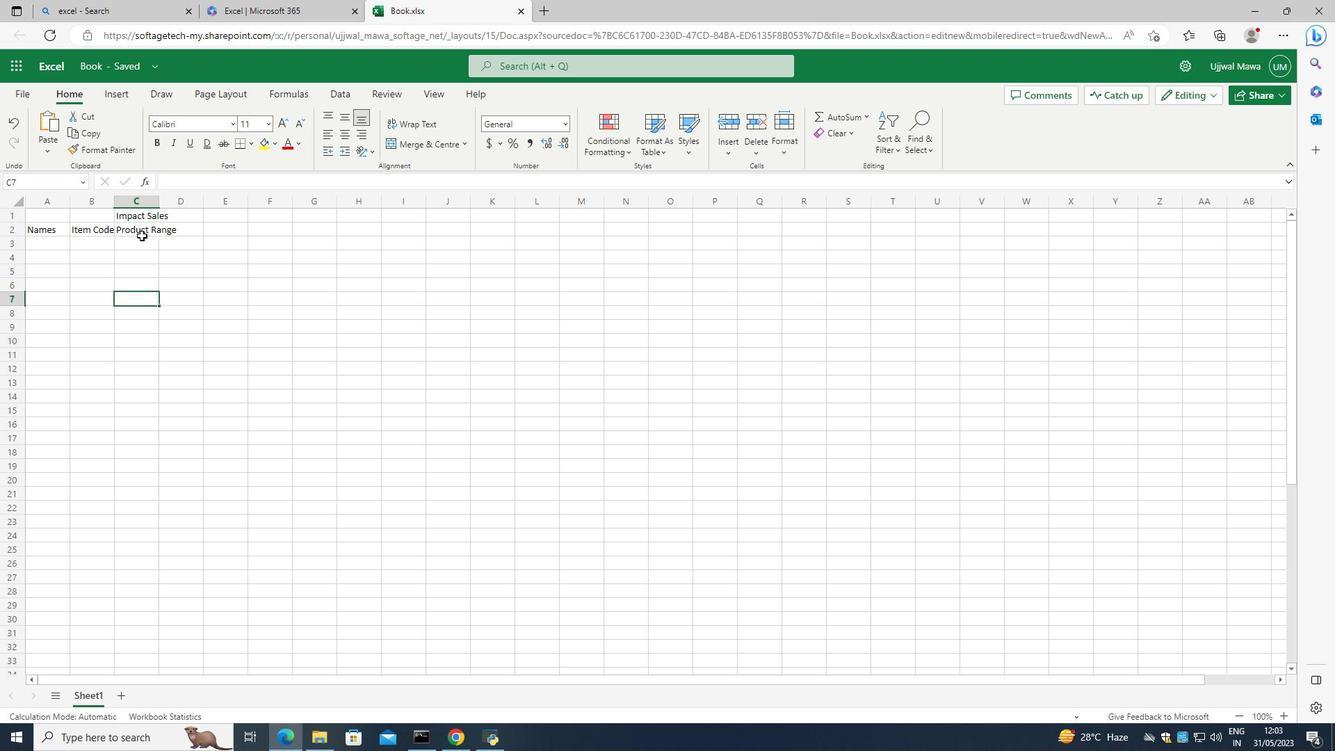 
Action: Mouse pressed left at (136, 230)
Screenshot: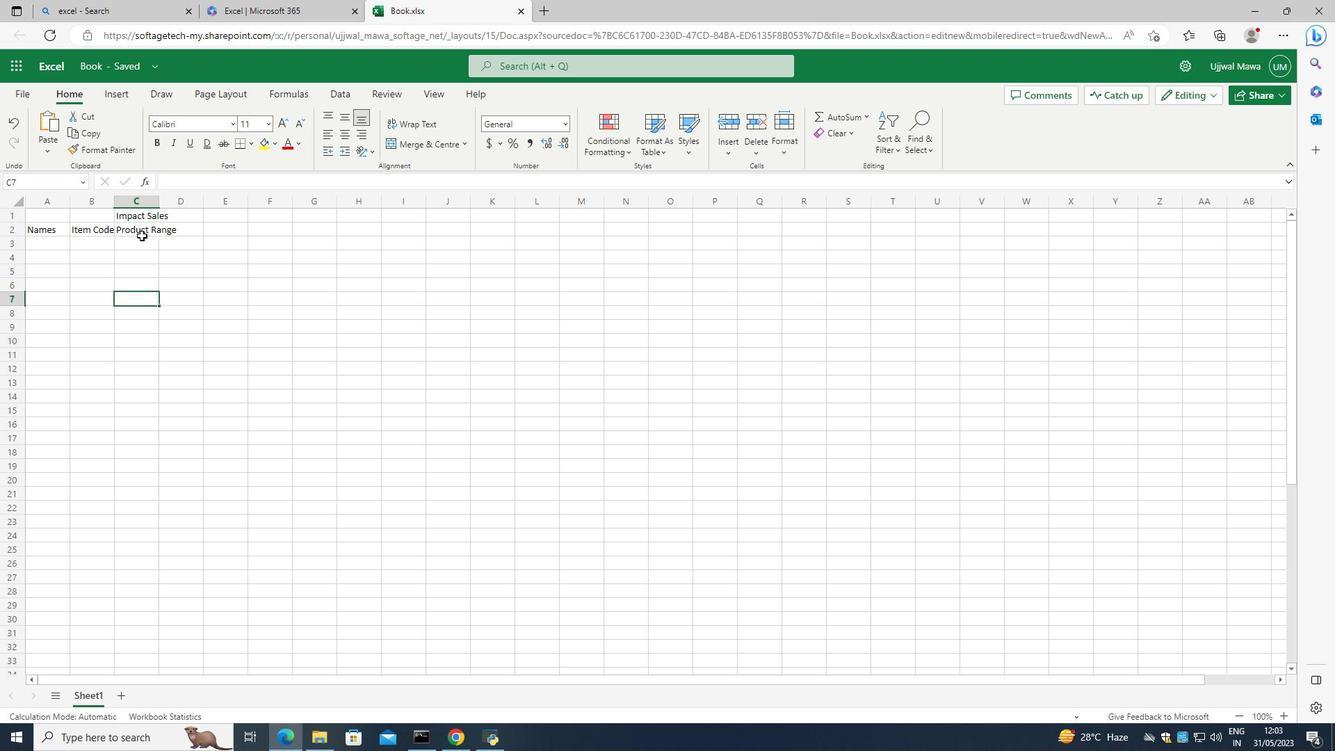 
Action: Mouse moved to (160, 205)
Screenshot: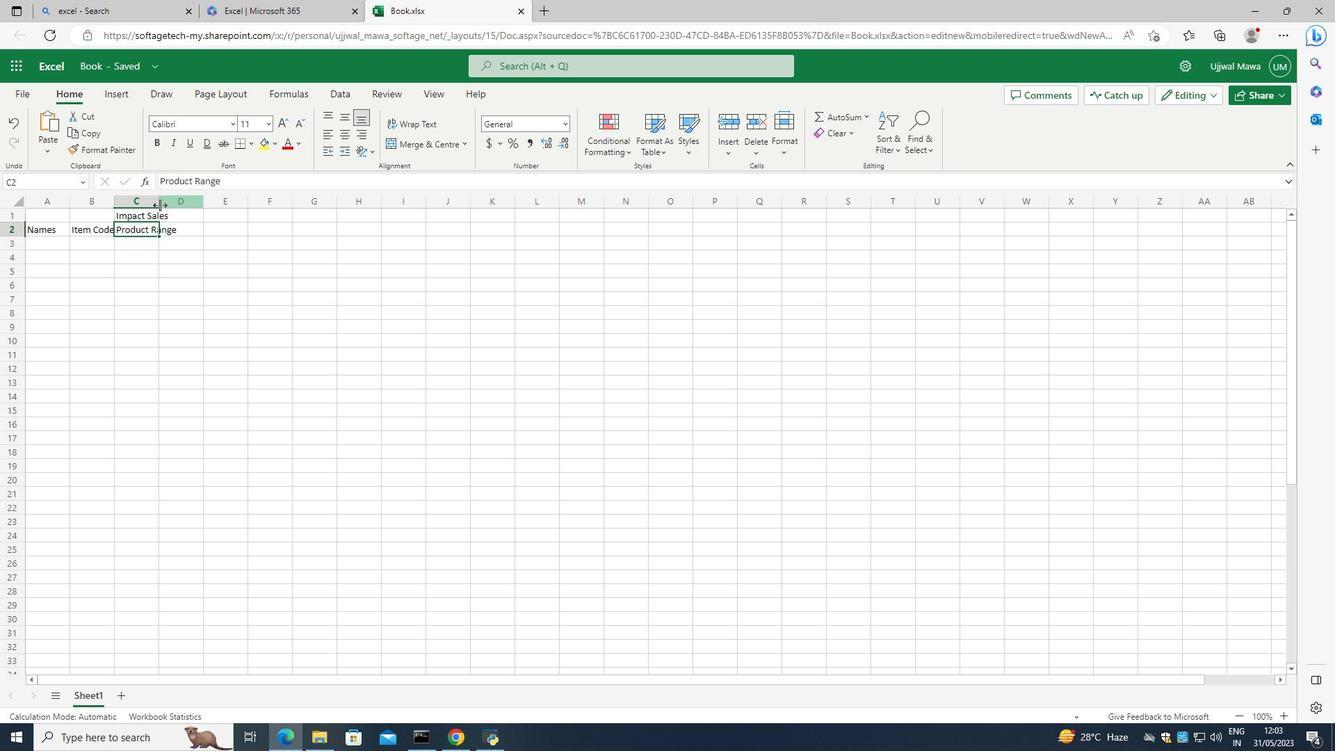 
Action: Mouse pressed left at (160, 205)
Screenshot: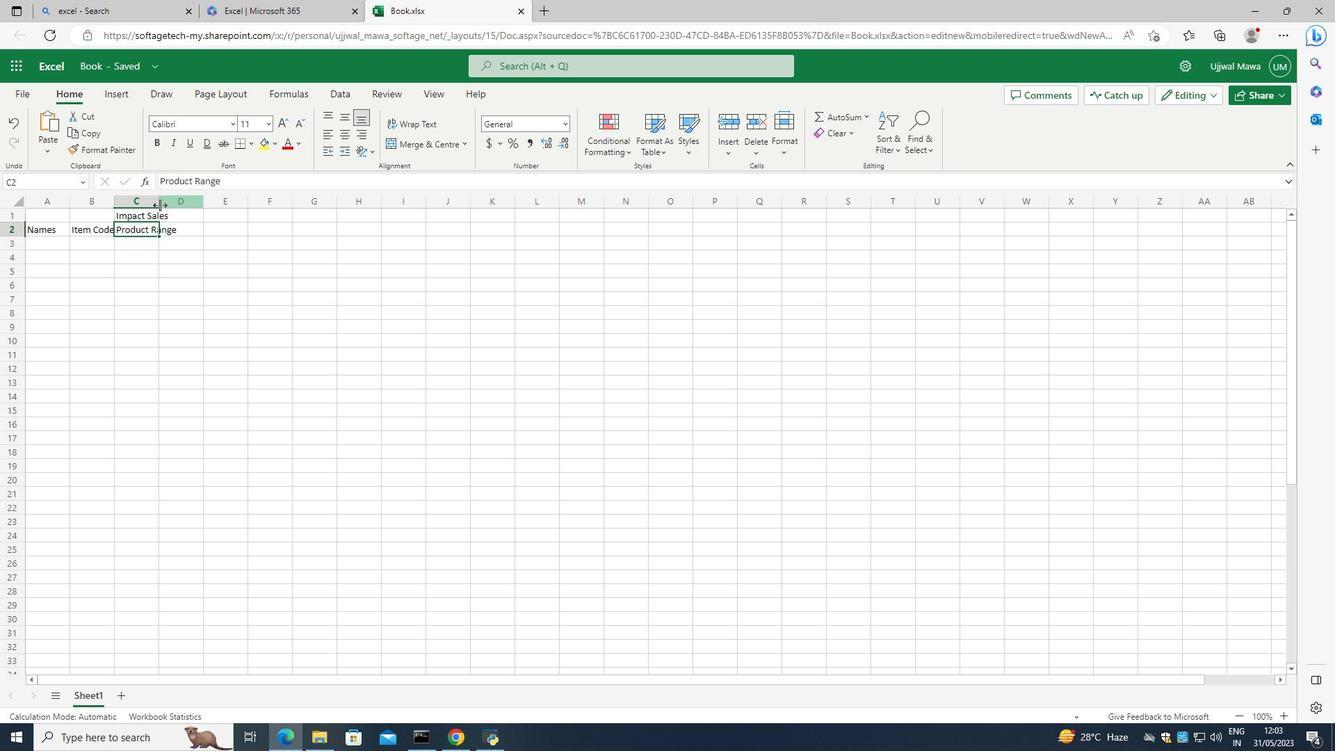 
Action: Mouse moved to (212, 229)
Screenshot: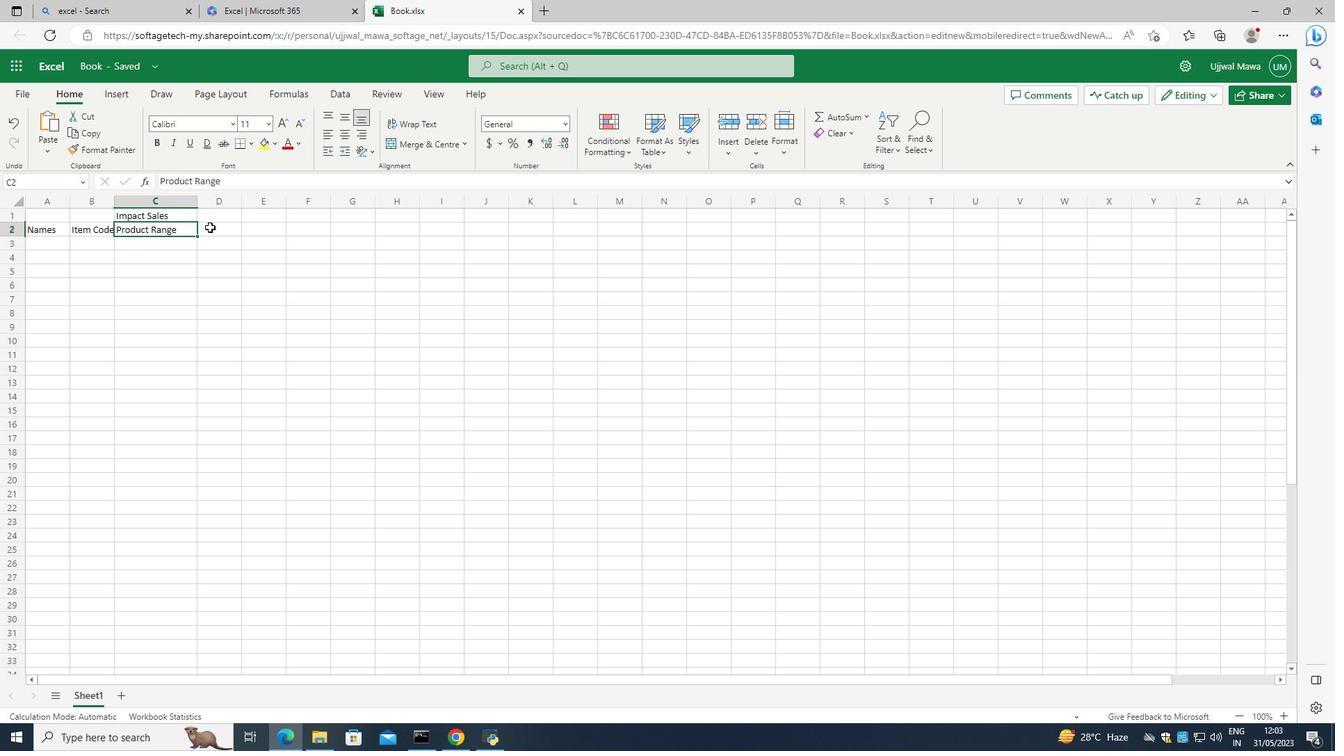 
Action: Mouse pressed left at (212, 229)
Screenshot: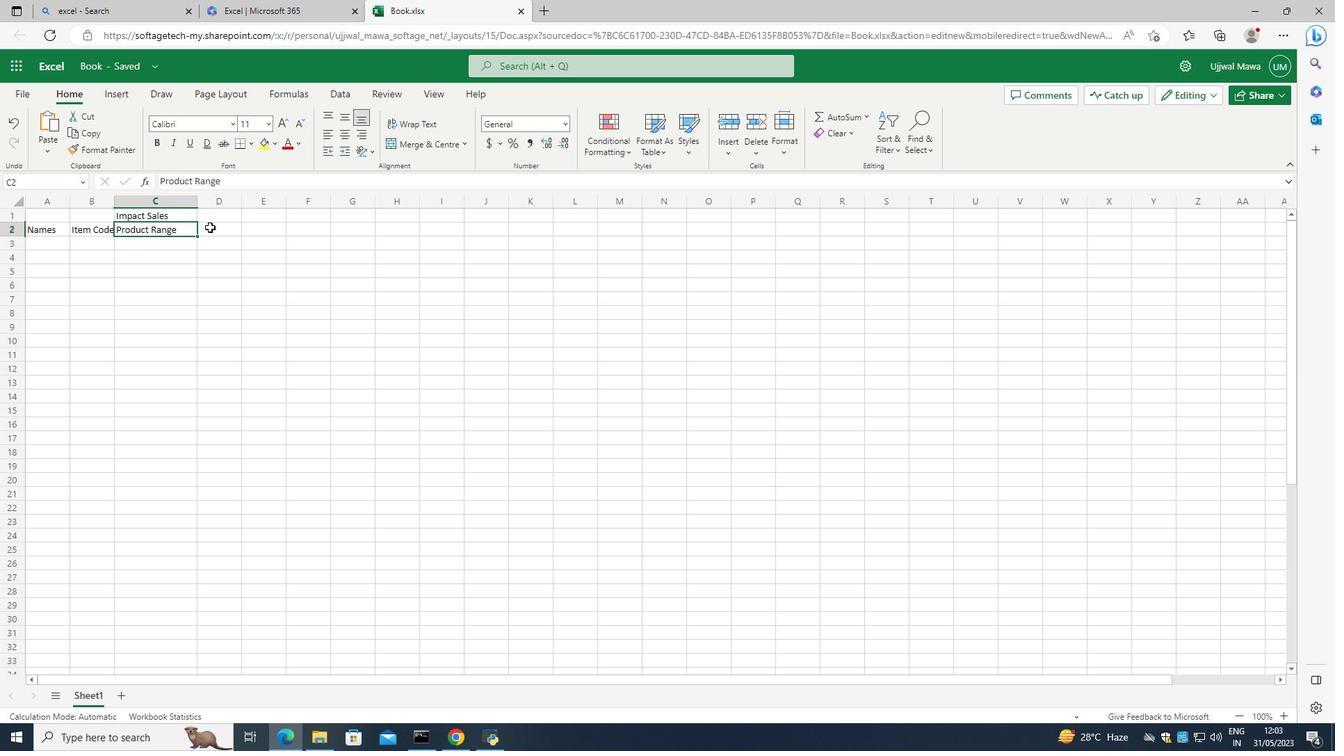 
Action: Mouse moved to (212, 224)
Screenshot: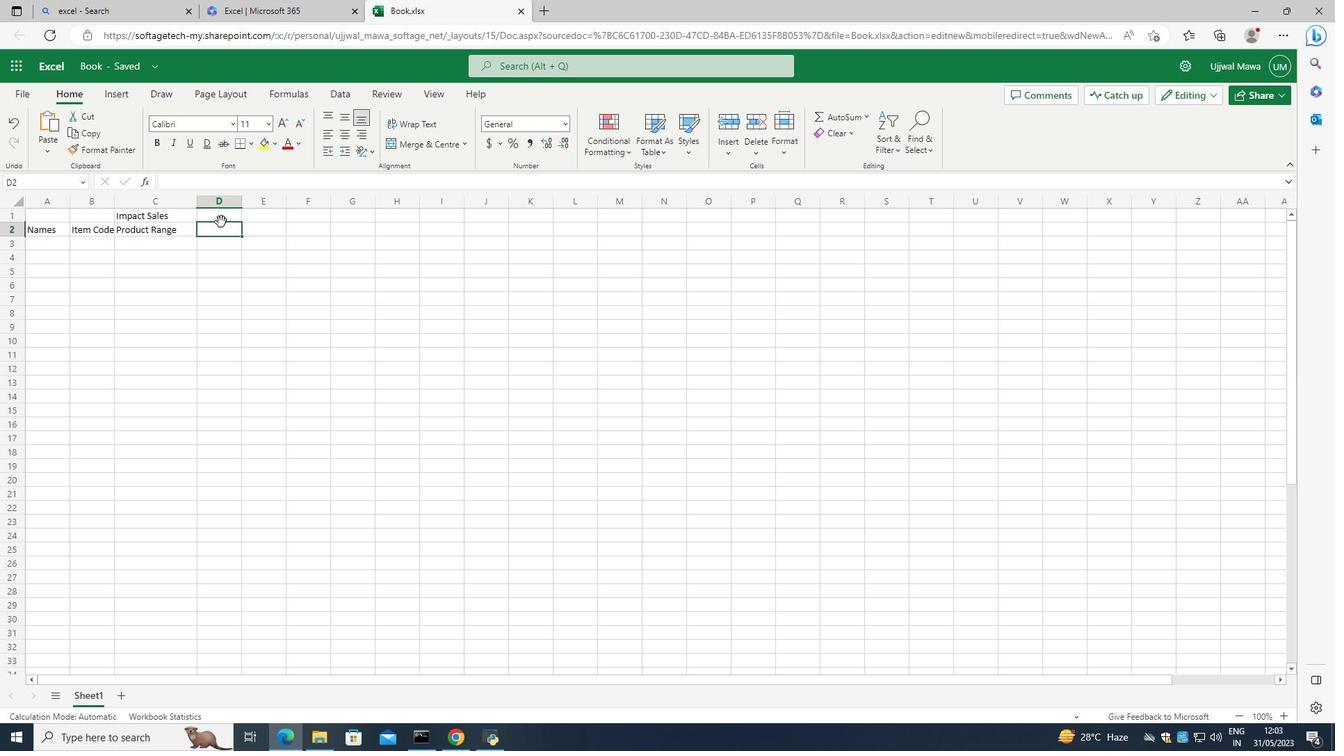 
Action: Key pressed <Key.caps_lock>P<Key.caps_lock>roducts
Screenshot: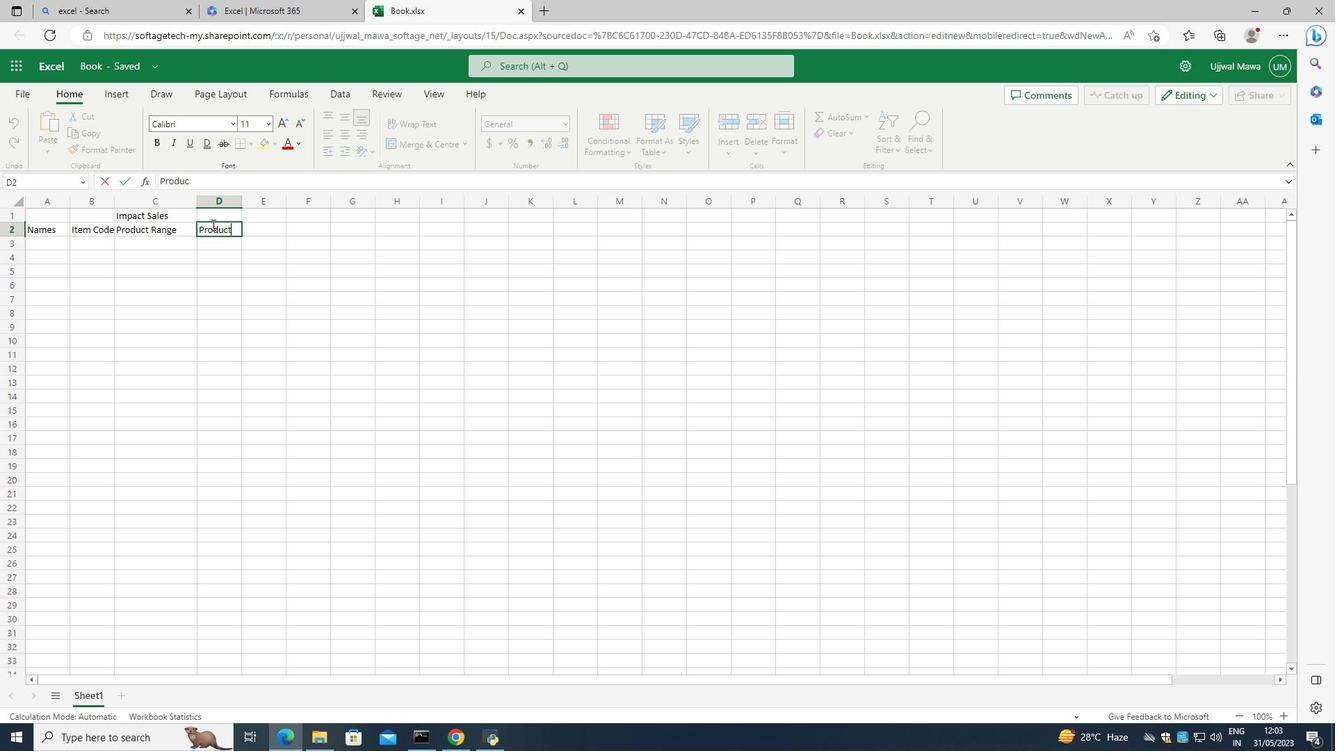 
Action: Mouse moved to (265, 221)
Screenshot: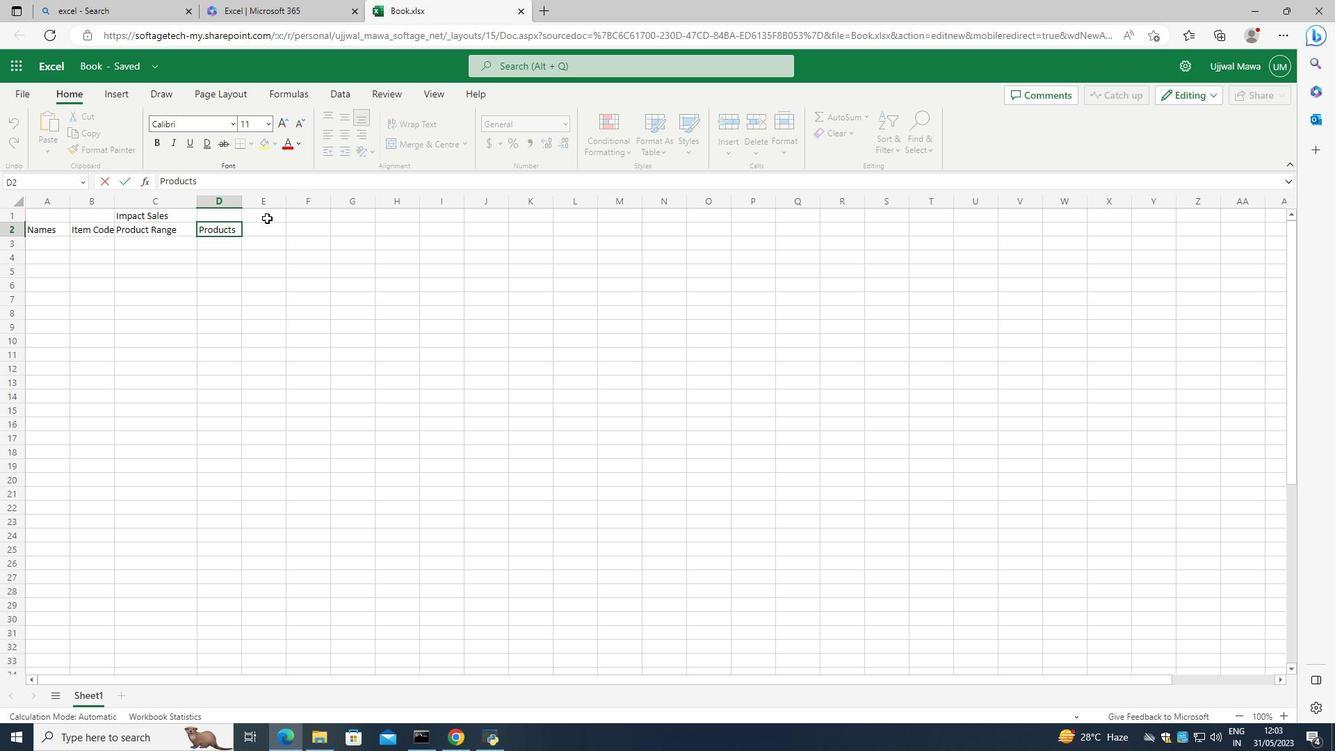 
Action: Mouse pressed left at (265, 221)
Screenshot: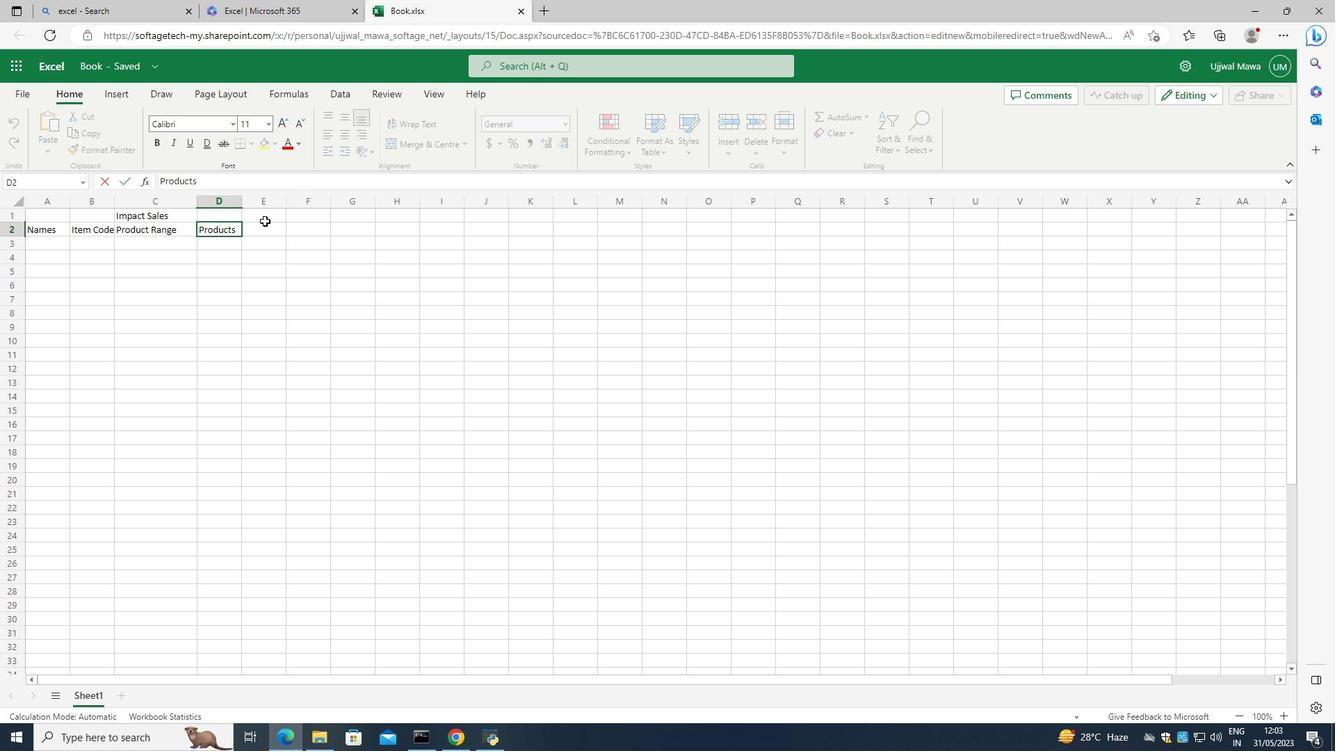 
Action: Mouse moved to (264, 230)
Screenshot: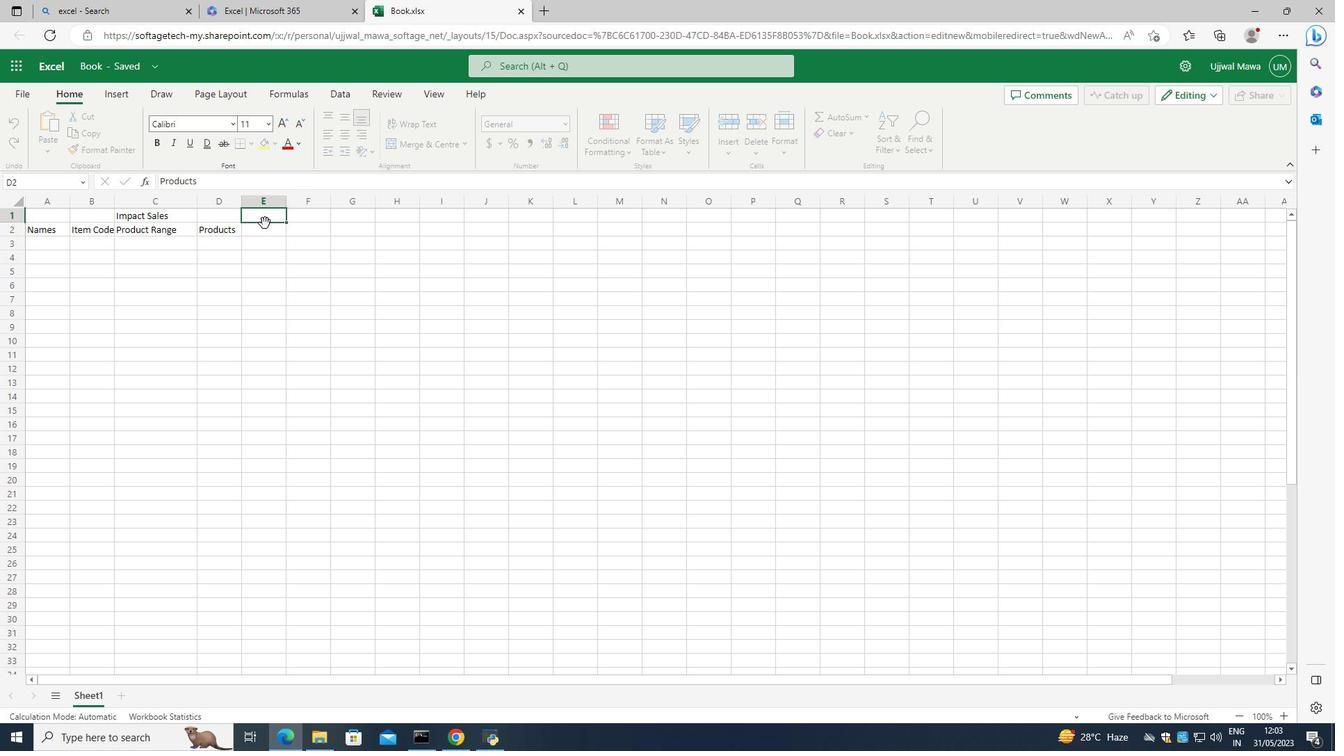 
Action: Mouse pressed left at (264, 230)
Screenshot: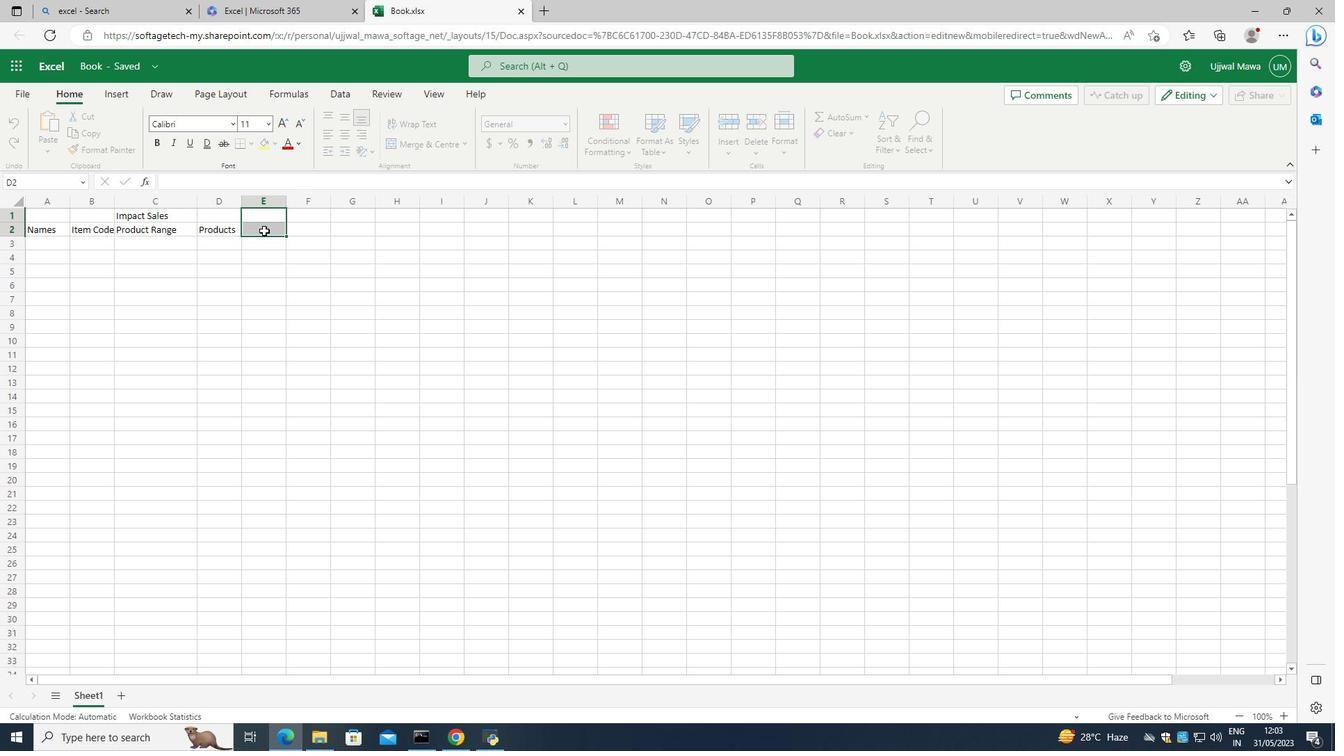 
Action: Key pressed <Key.caps_lock>QTY
Screenshot: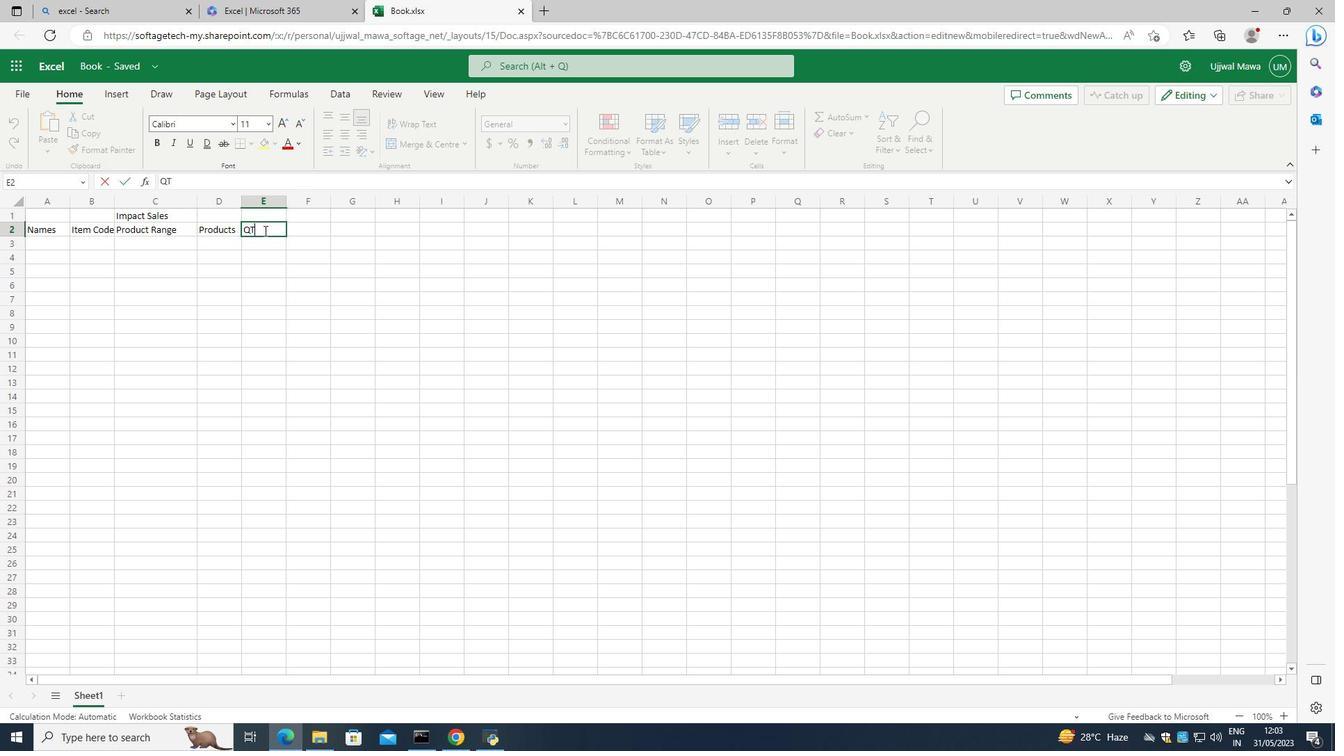 
Action: Mouse moved to (258, 226)
Screenshot: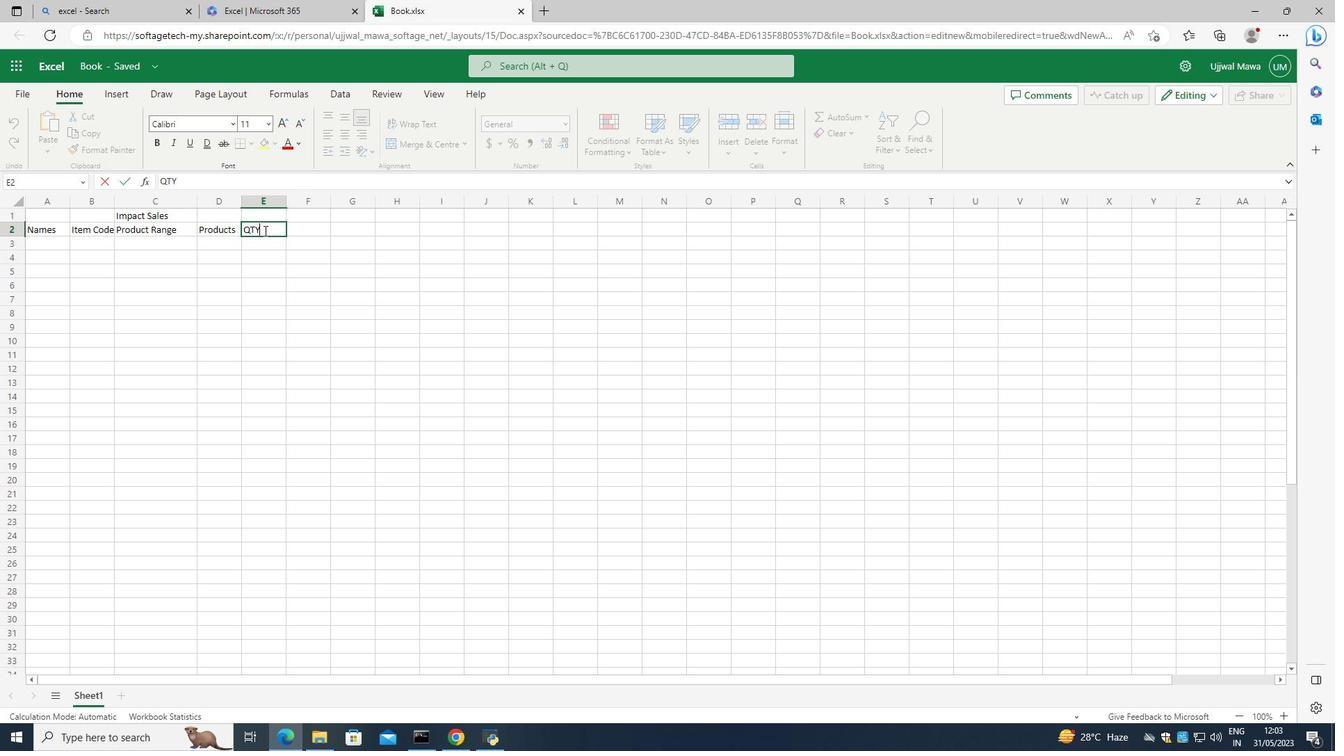 
Action: Key pressed .
Screenshot: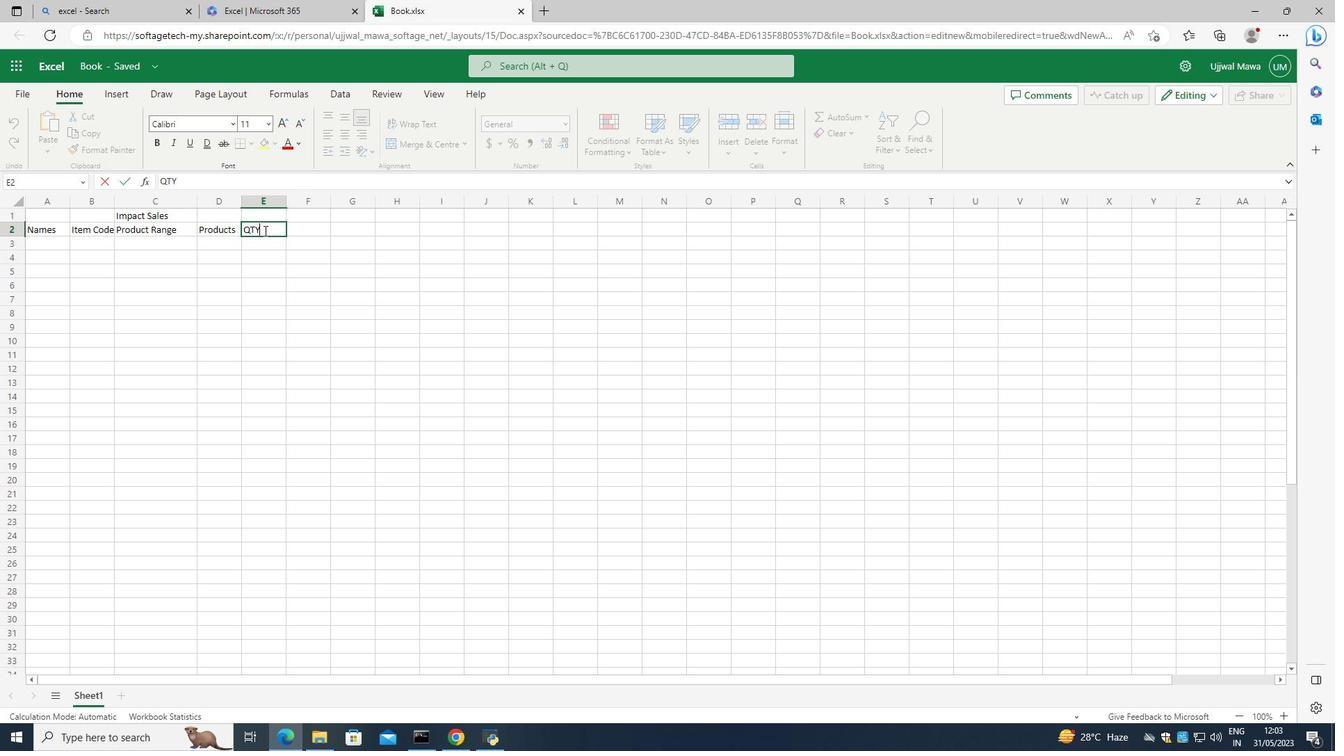 
Action: Mouse moved to (255, 277)
Screenshot: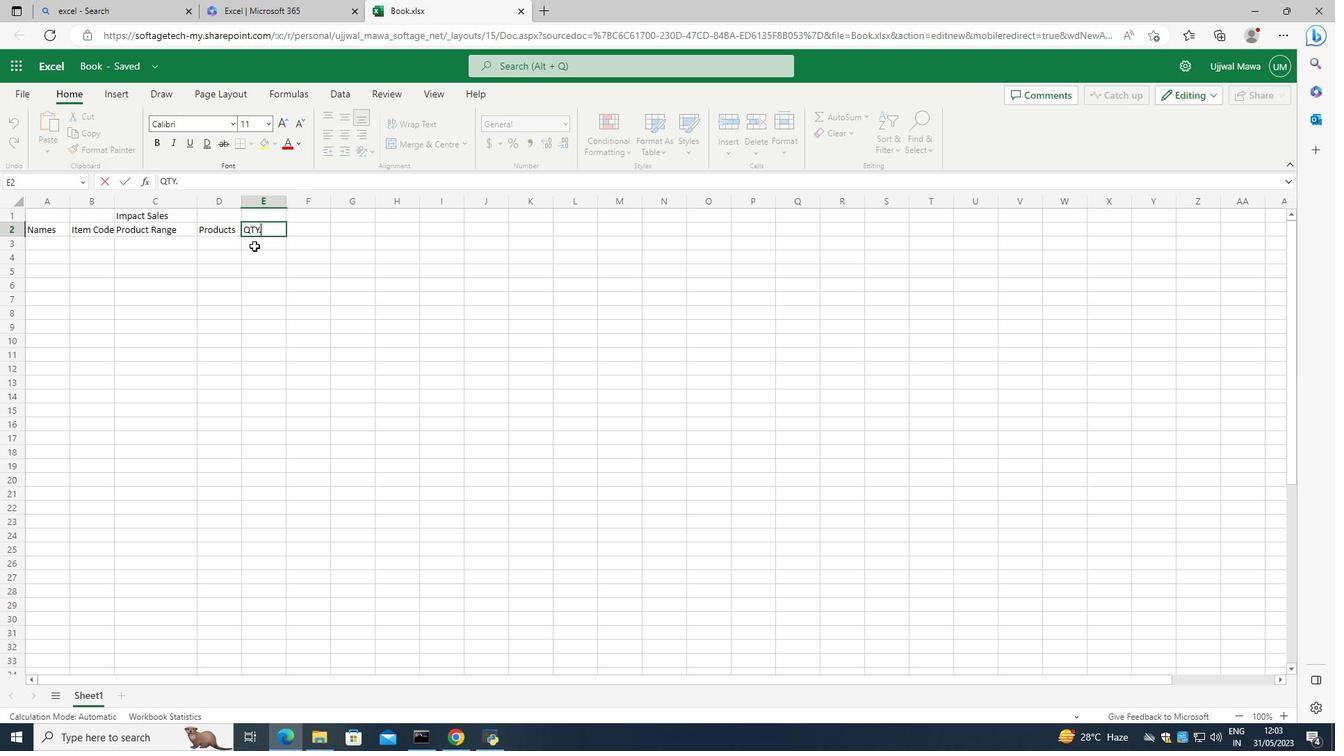 
Action: Mouse pressed left at (255, 277)
Screenshot: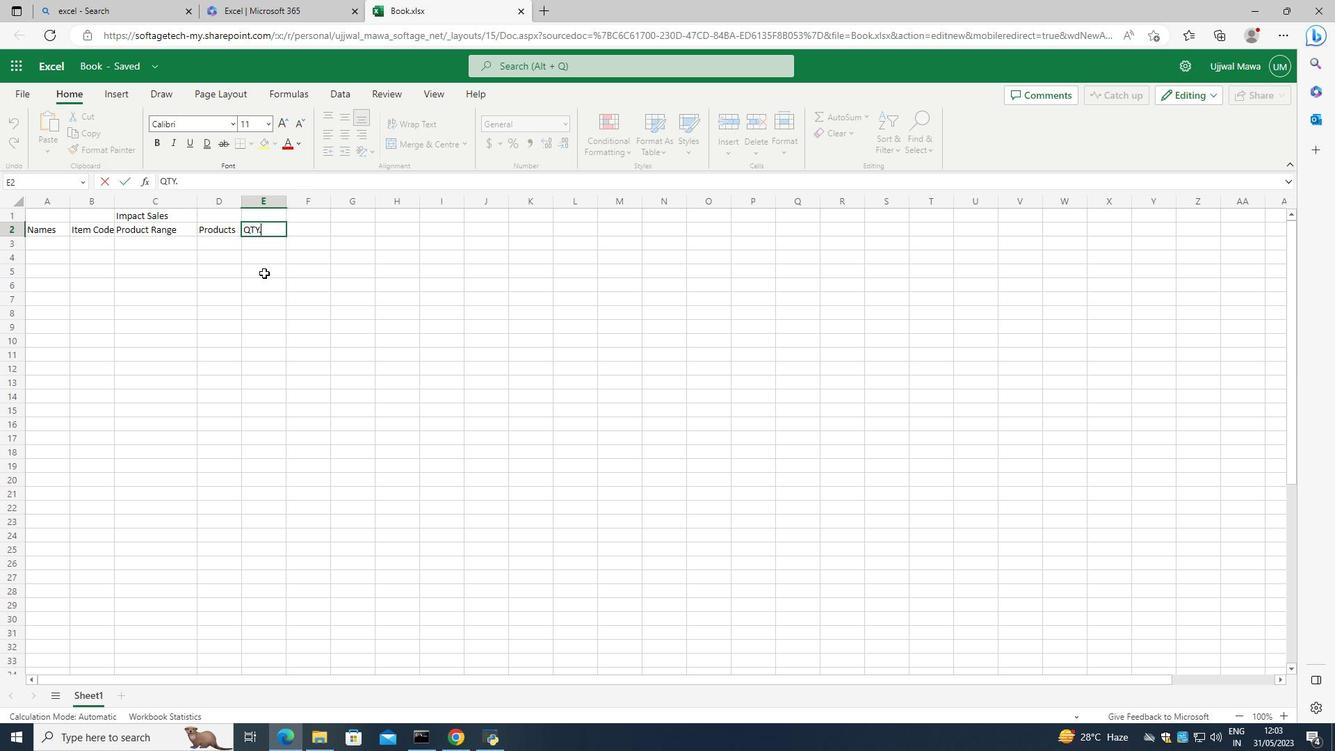 
Action: Mouse moved to (310, 232)
Screenshot: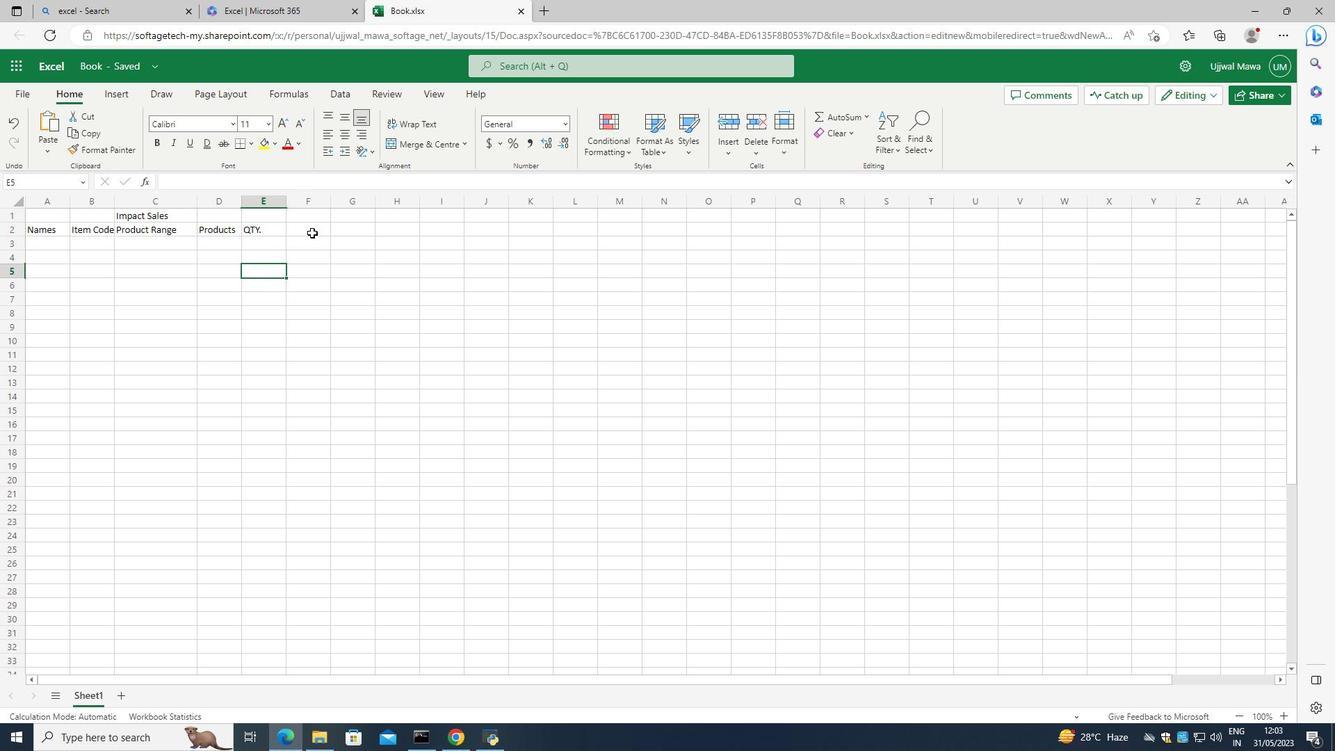 
Action: Mouse pressed left at (310, 232)
Screenshot: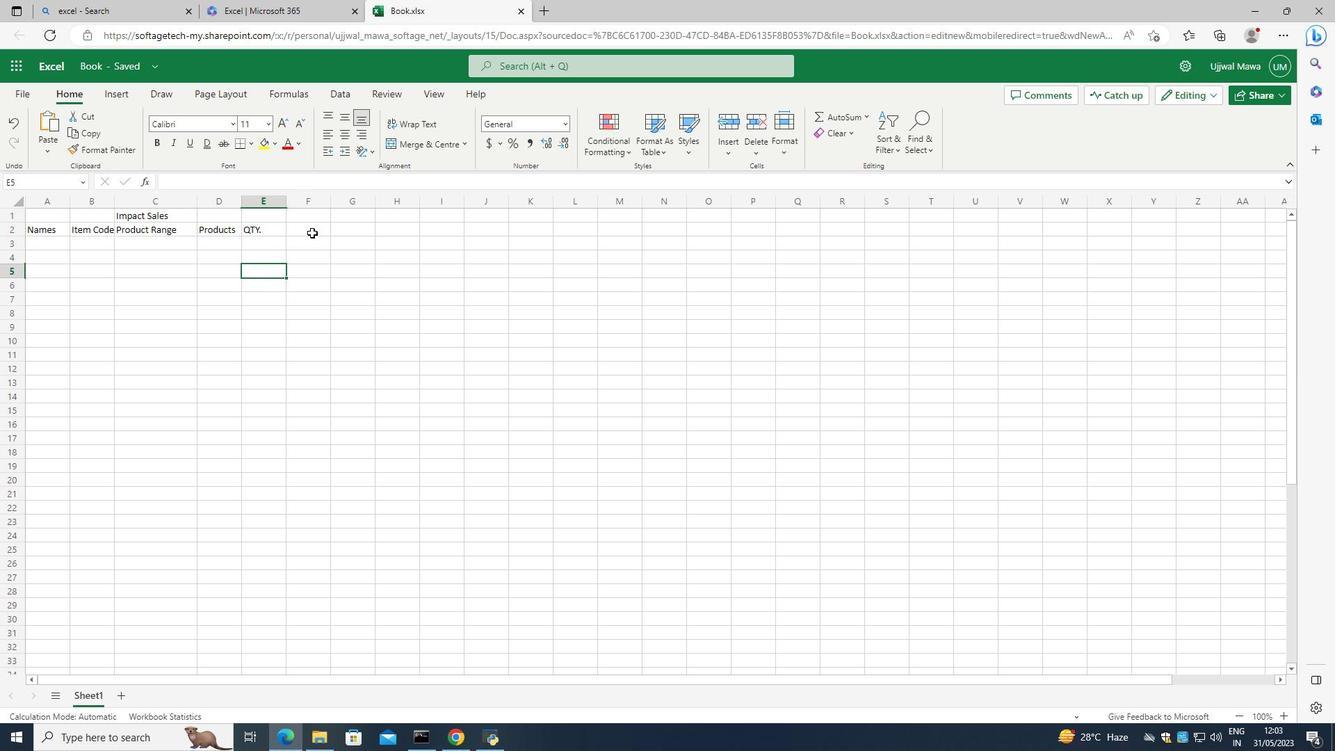 
Action: Mouse moved to (309, 233)
Screenshot: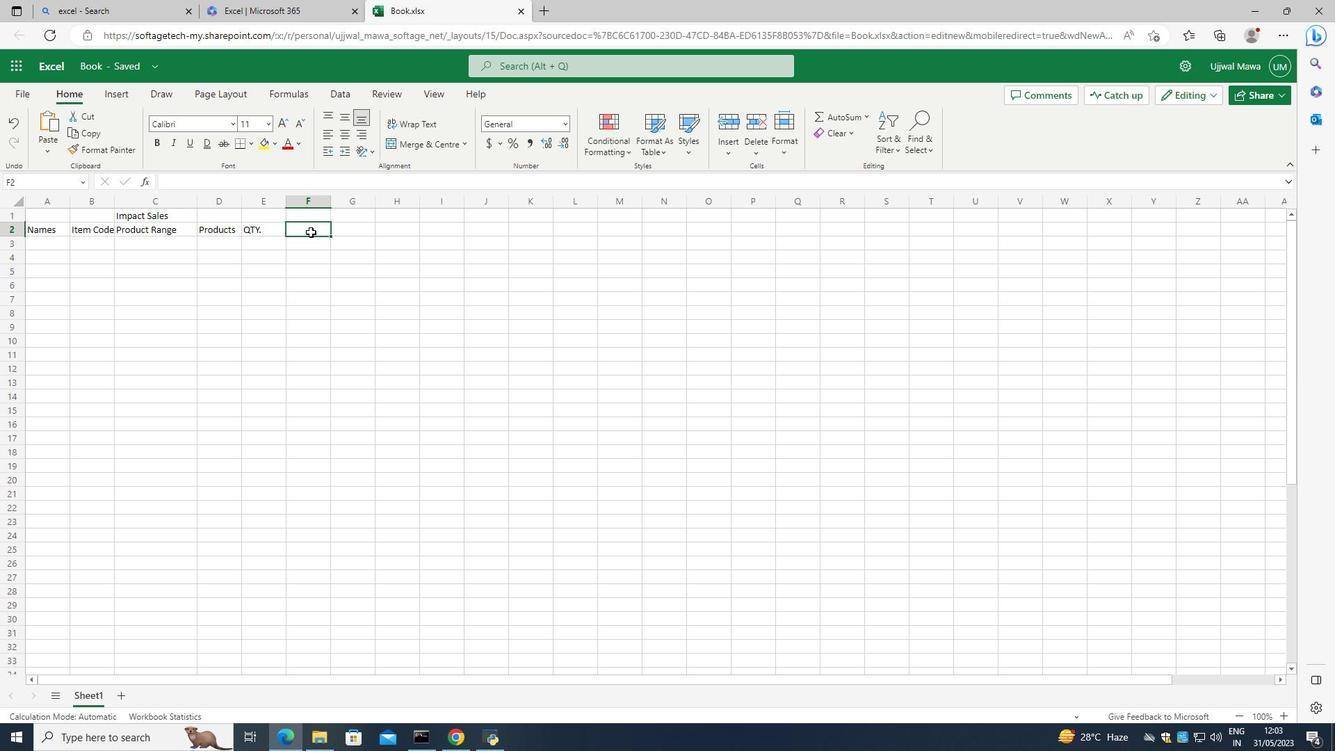 
Action: Mouse pressed left at (309, 233)
Screenshot: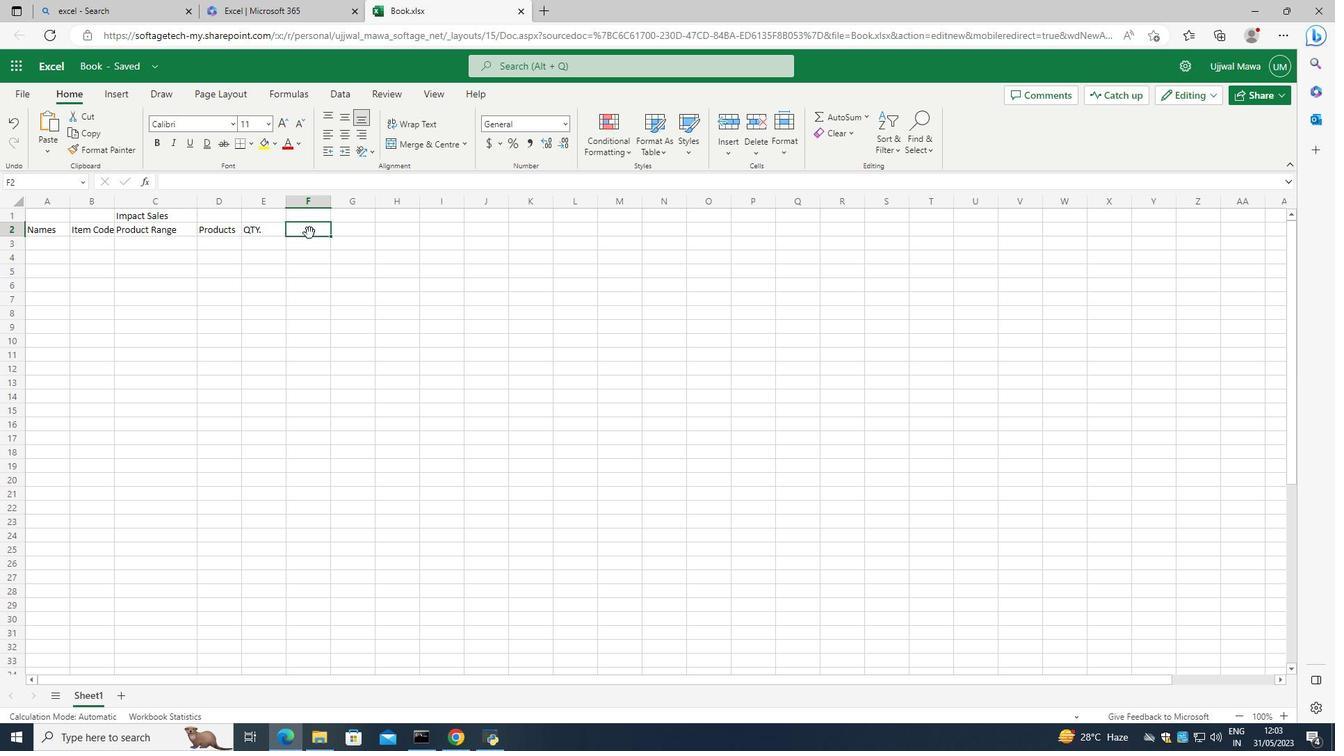 
Action: Mouse pressed left at (309, 233)
Screenshot: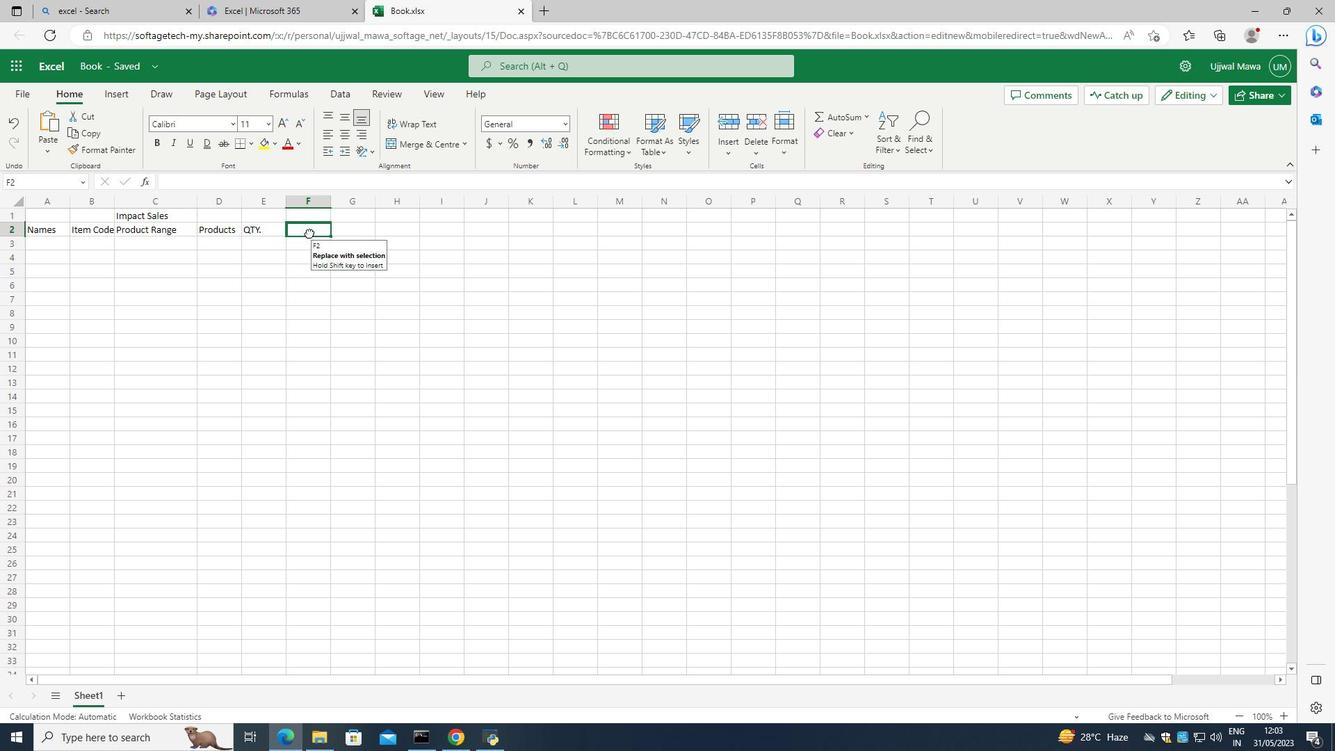 
Action: Mouse moved to (304, 228)
Screenshot: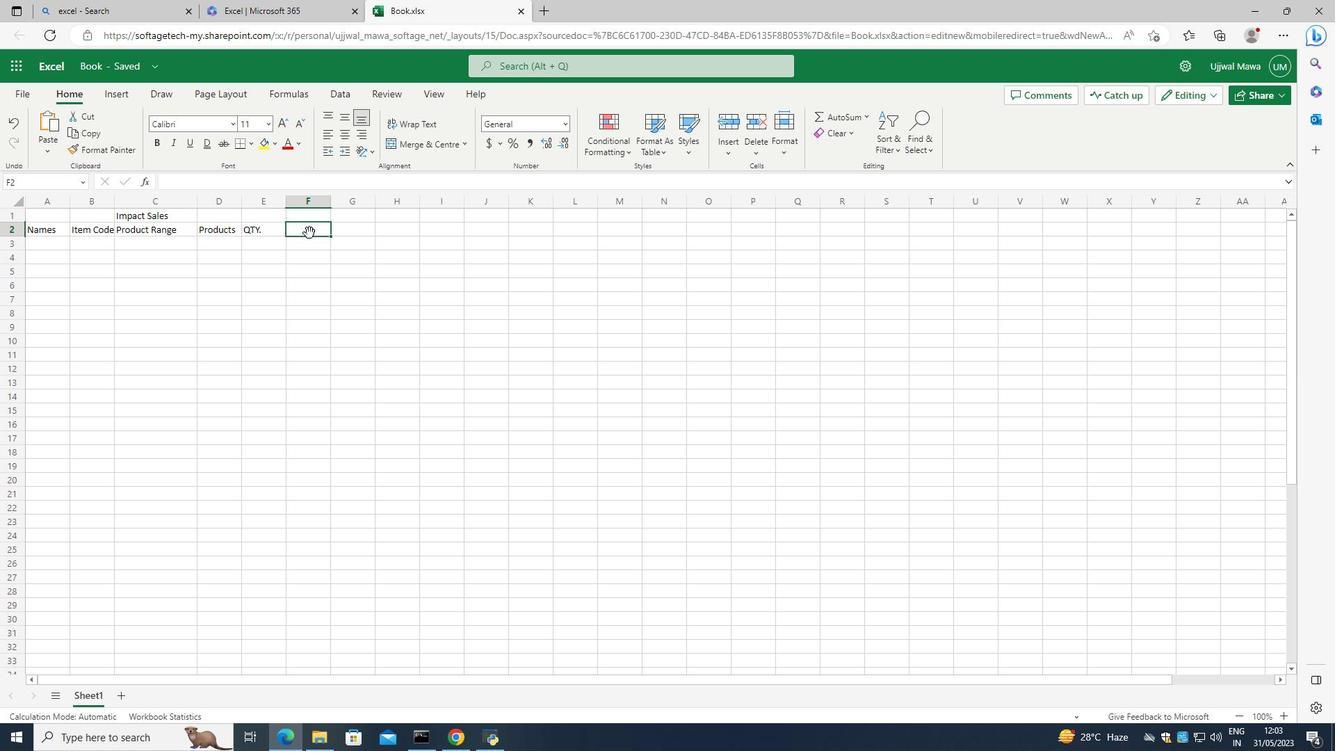 
Action: Key pressed <Key.caps_lock>a<Key.caps_lock>MOUNT
Screenshot: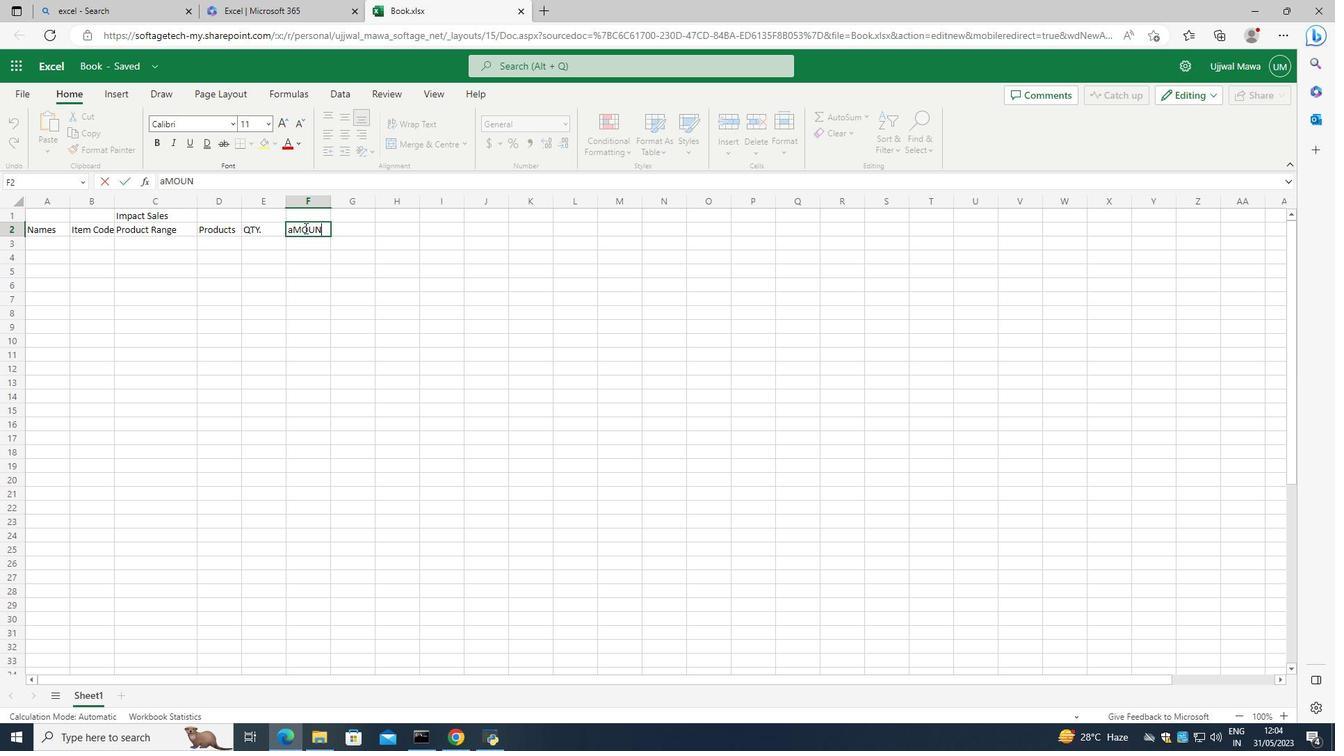 
Action: Mouse moved to (305, 216)
Screenshot: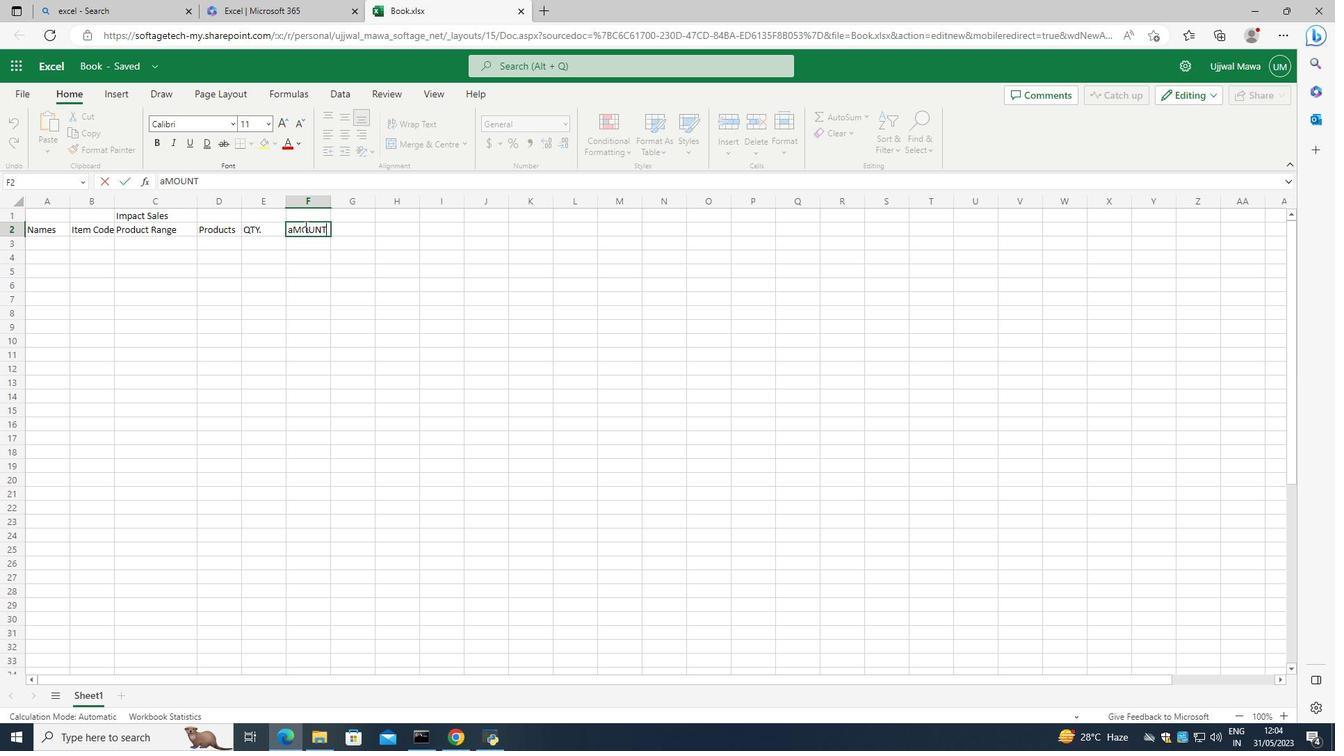 
Action: Key pressed <Key.backspace><Key.backspace><Key.backspace><Key.backspace><Key.backspace><Key.backspace><Key.backspace><Key.backspace><Key.backspace>T<Key.caps_lock>otal<Key.space><Key.caps_lock>A<Key.caps_lock>mount
Screenshot: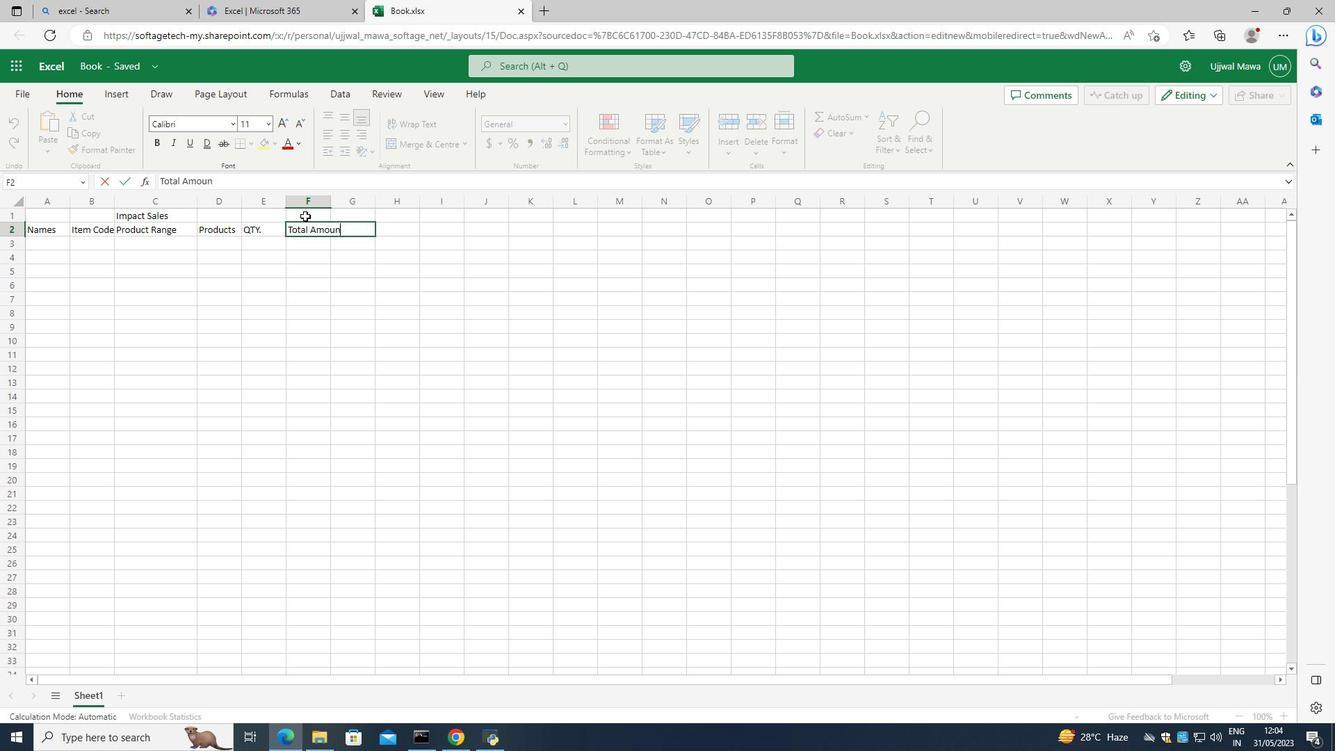 
Action: Mouse moved to (290, 374)
Screenshot: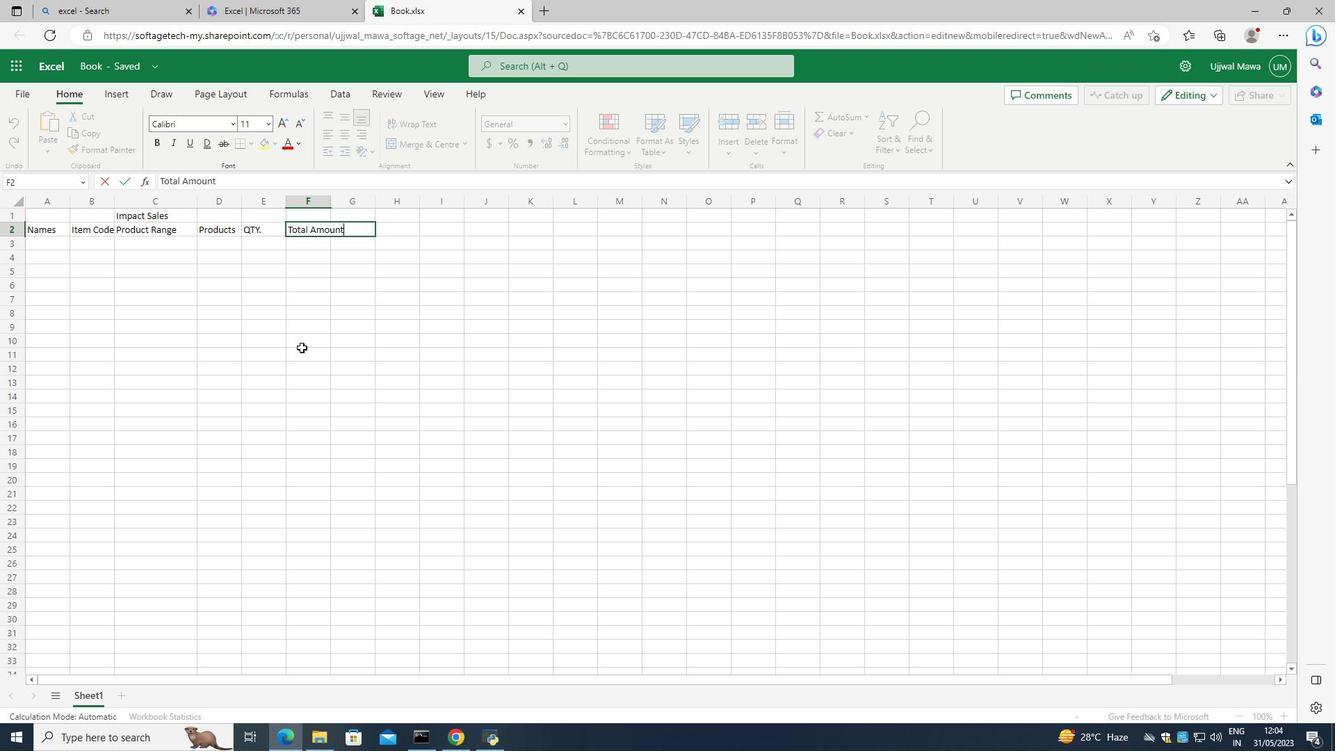 
Action: Mouse pressed left at (290, 374)
Screenshot: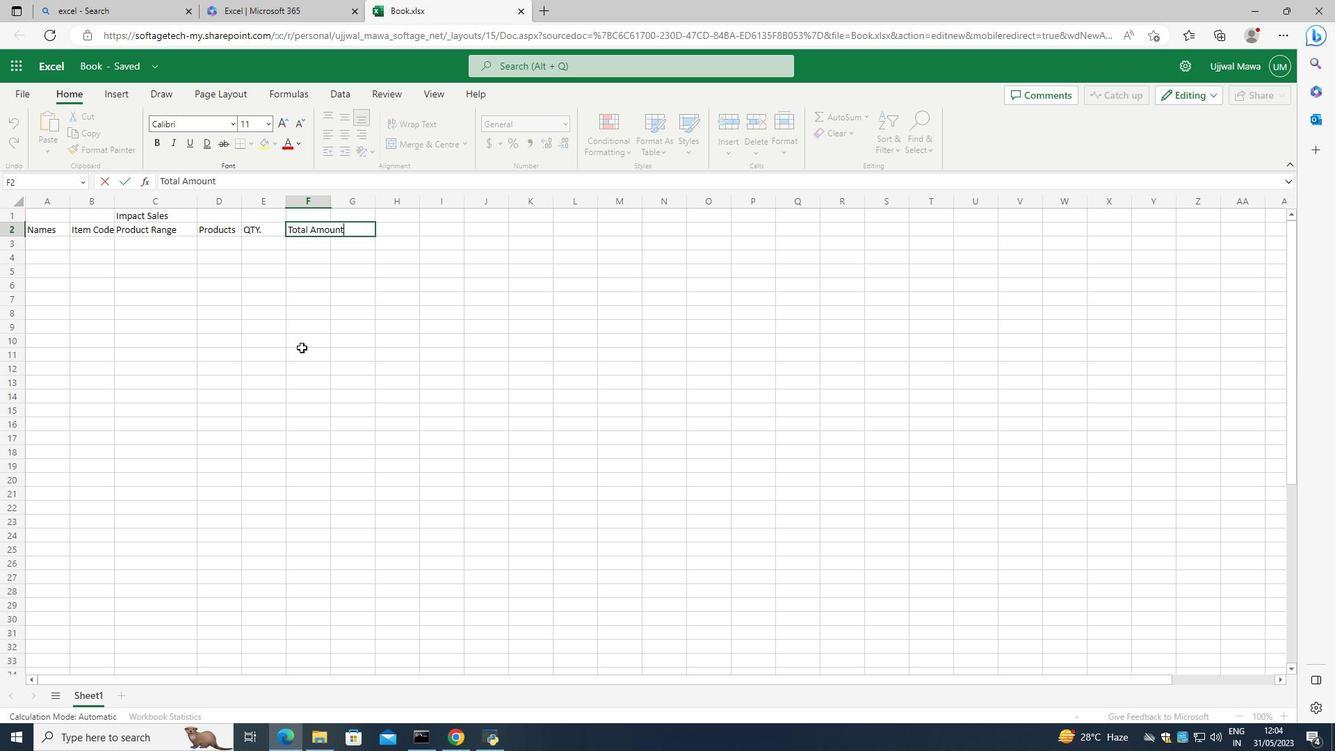 
Action: Mouse moved to (297, 230)
Screenshot: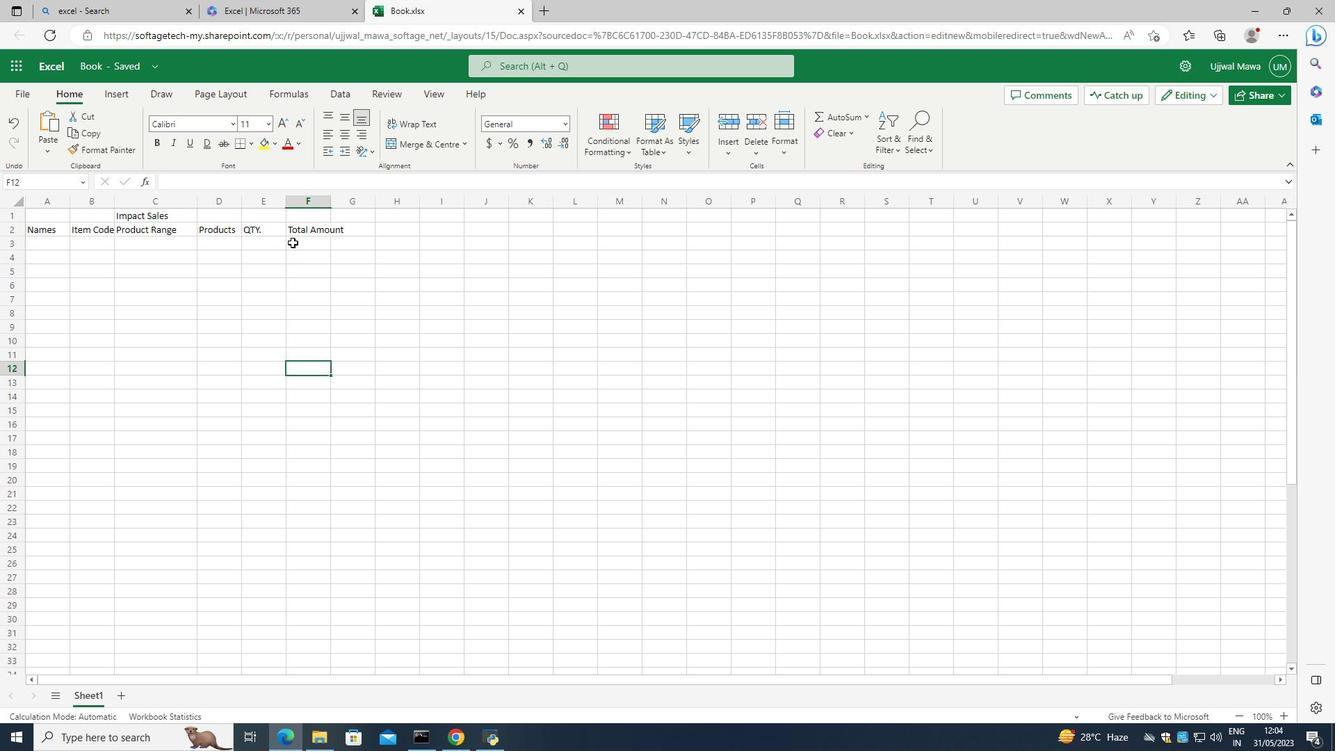 
Action: Mouse pressed left at (297, 230)
Screenshot: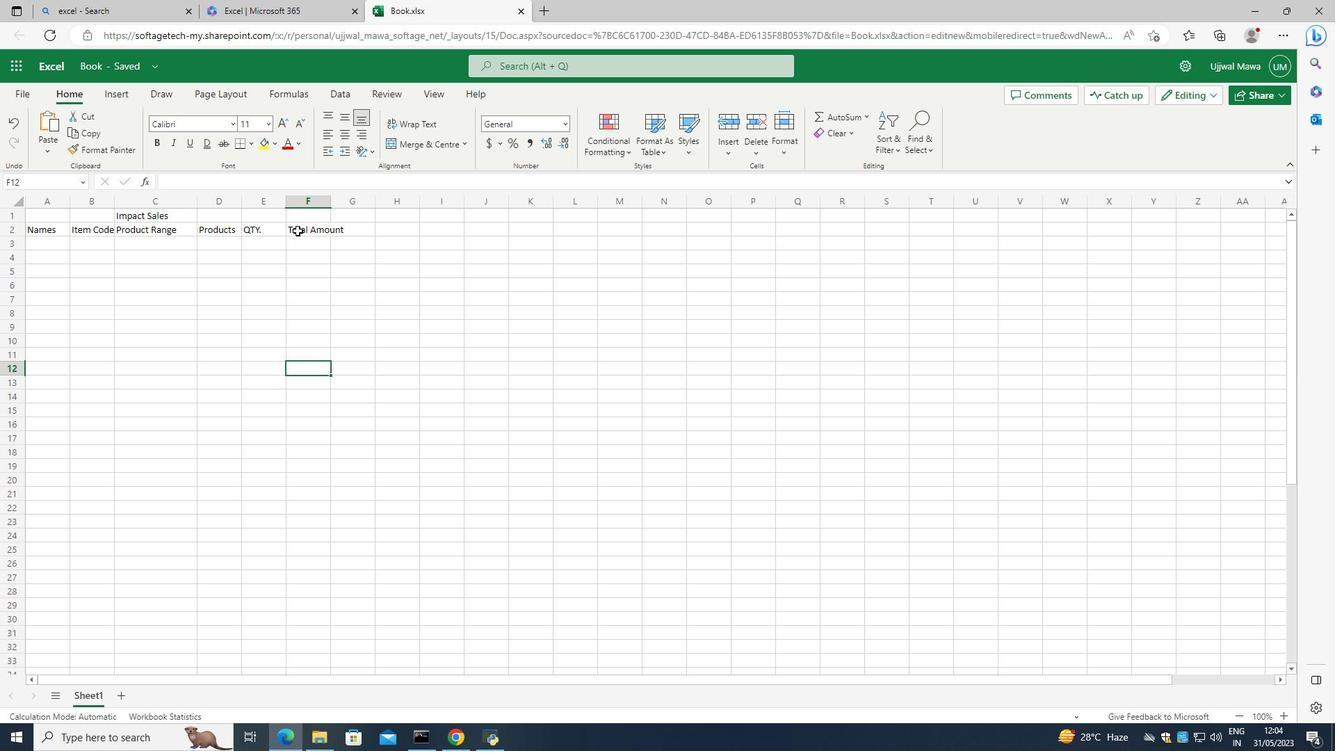 
Action: Mouse pressed left at (297, 230)
Screenshot: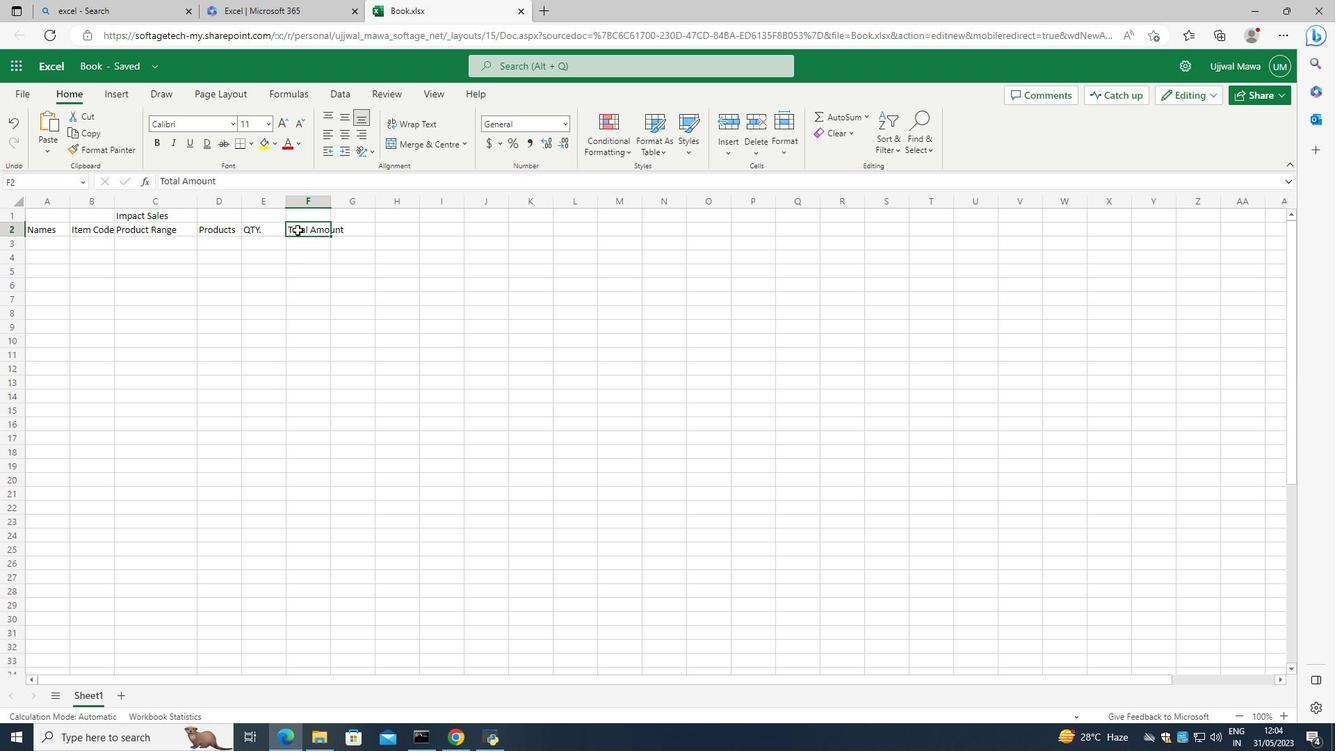 
Action: Mouse moved to (303, 272)
Screenshot: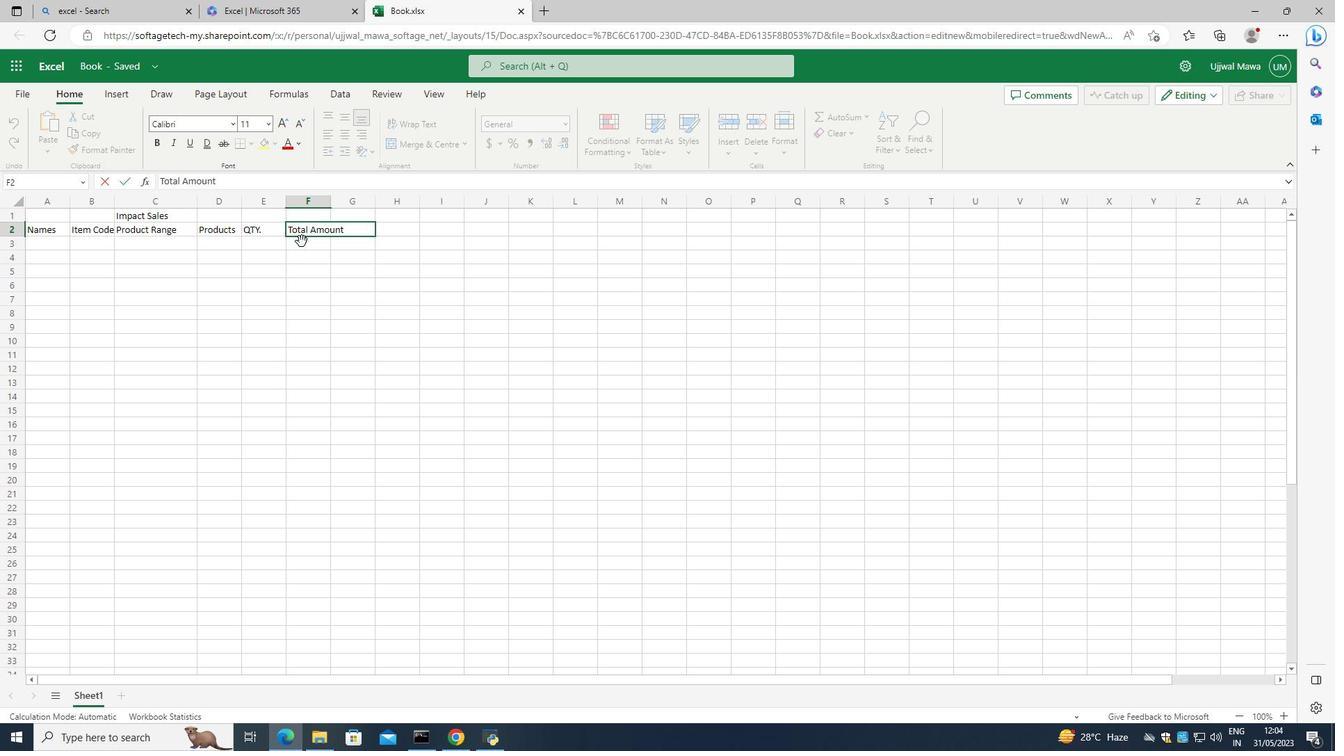 
Action: Mouse pressed left at (303, 272)
Screenshot: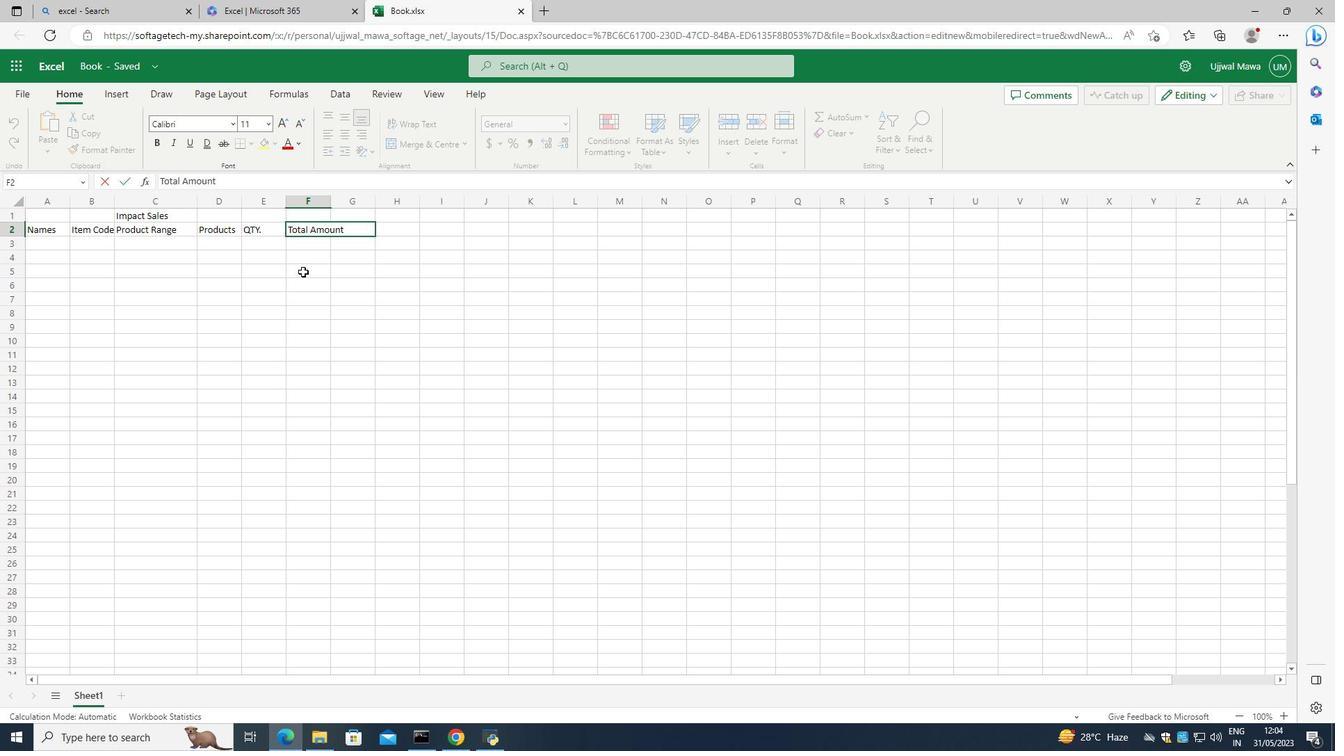 
Action: Mouse moved to (174, 320)
Screenshot: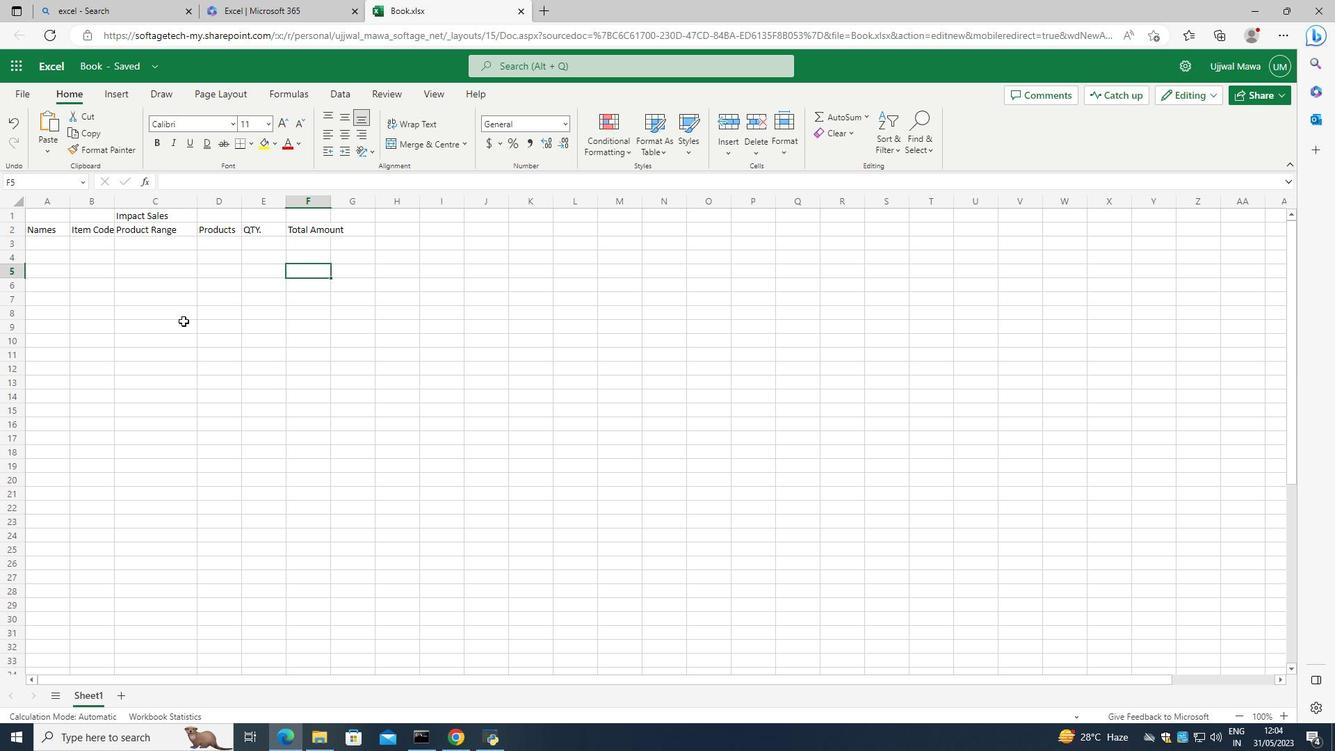 
Action: Mouse pressed left at (174, 320)
Screenshot: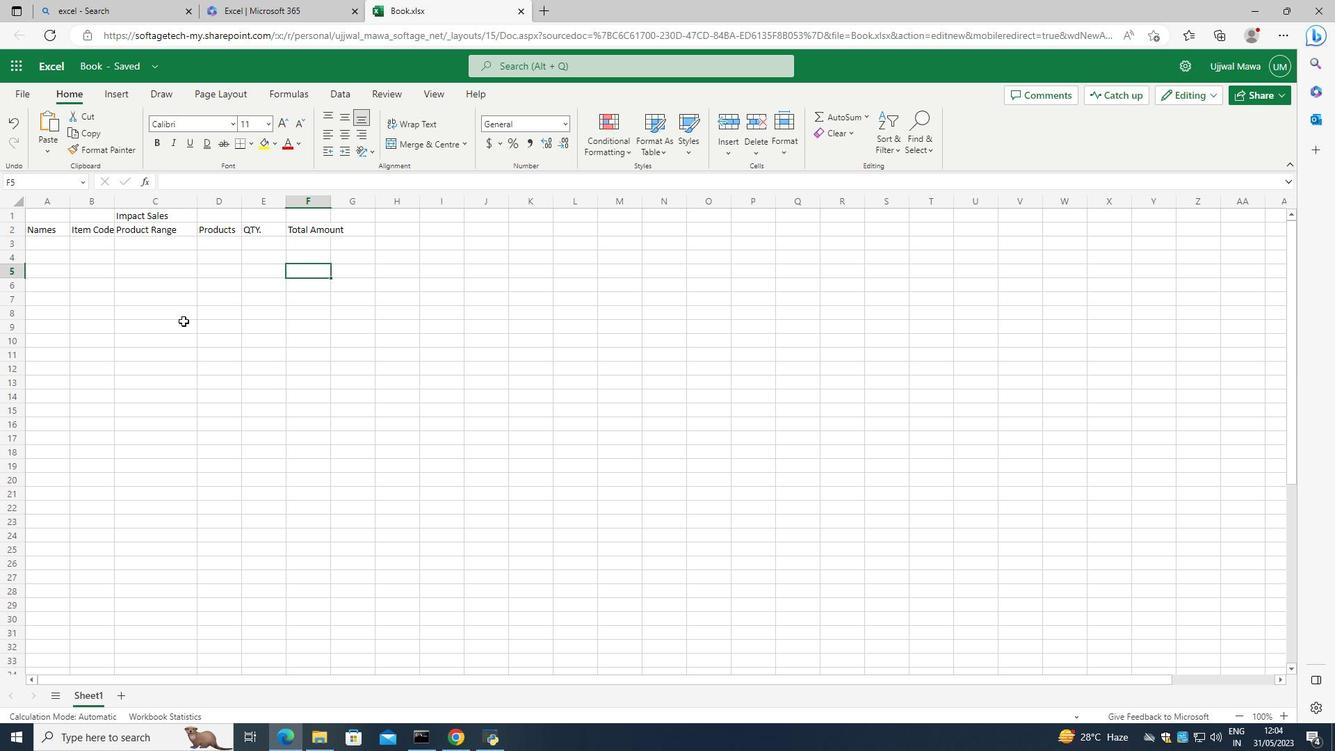 
Action: Mouse moved to (305, 254)
Screenshot: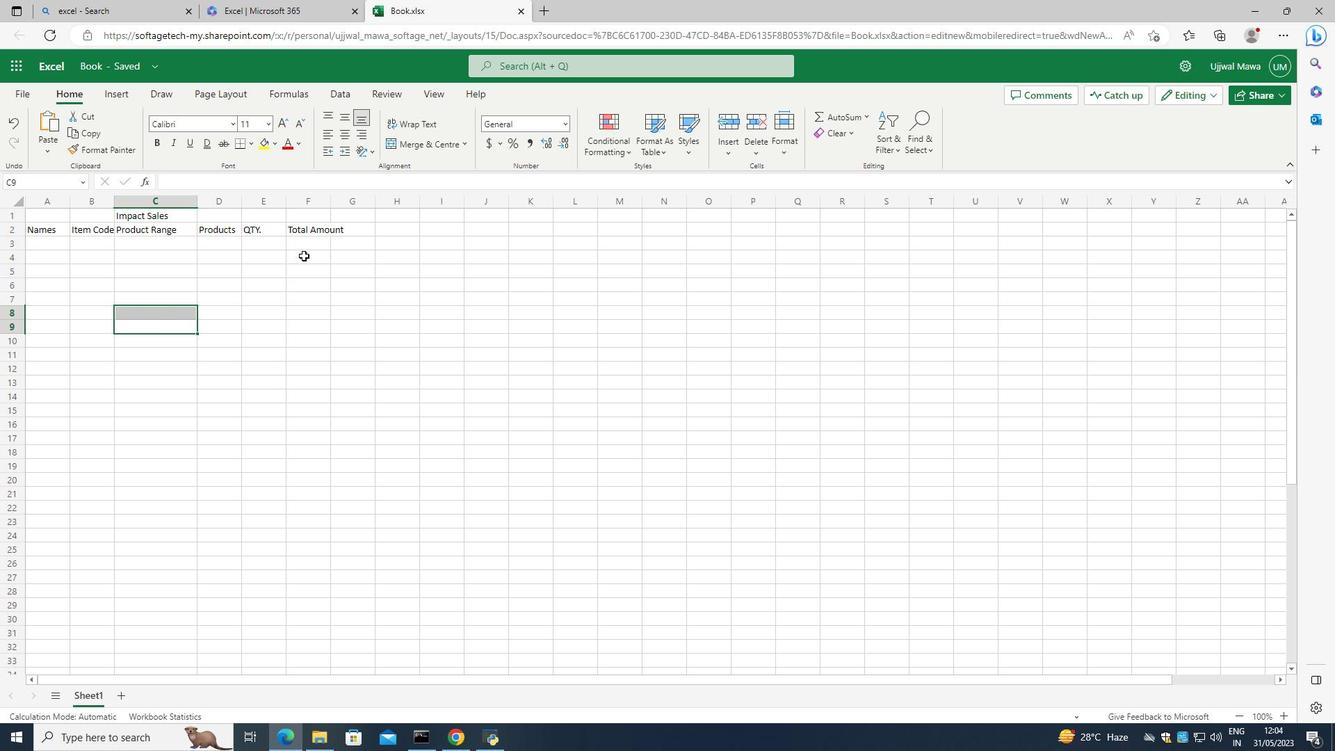 
Action: Mouse pressed left at (305, 254)
Screenshot: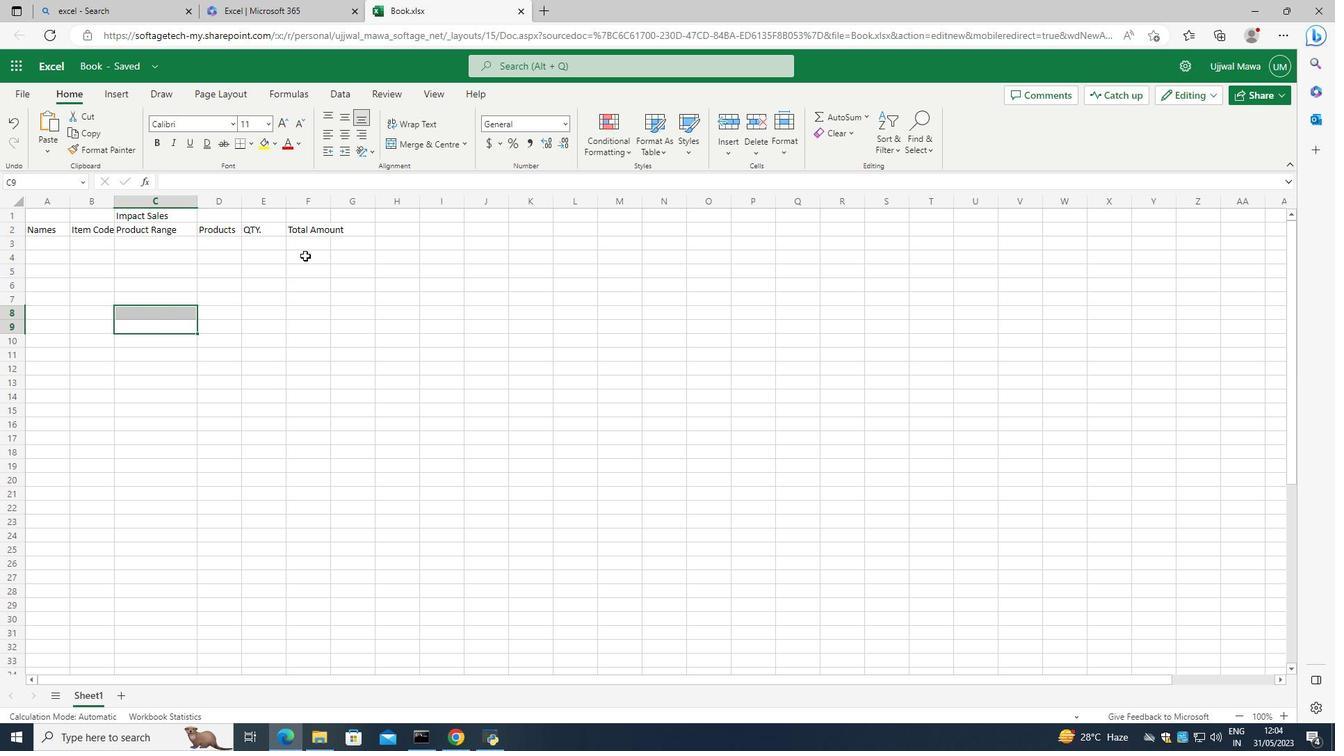 
Action: Mouse moved to (306, 226)
Screenshot: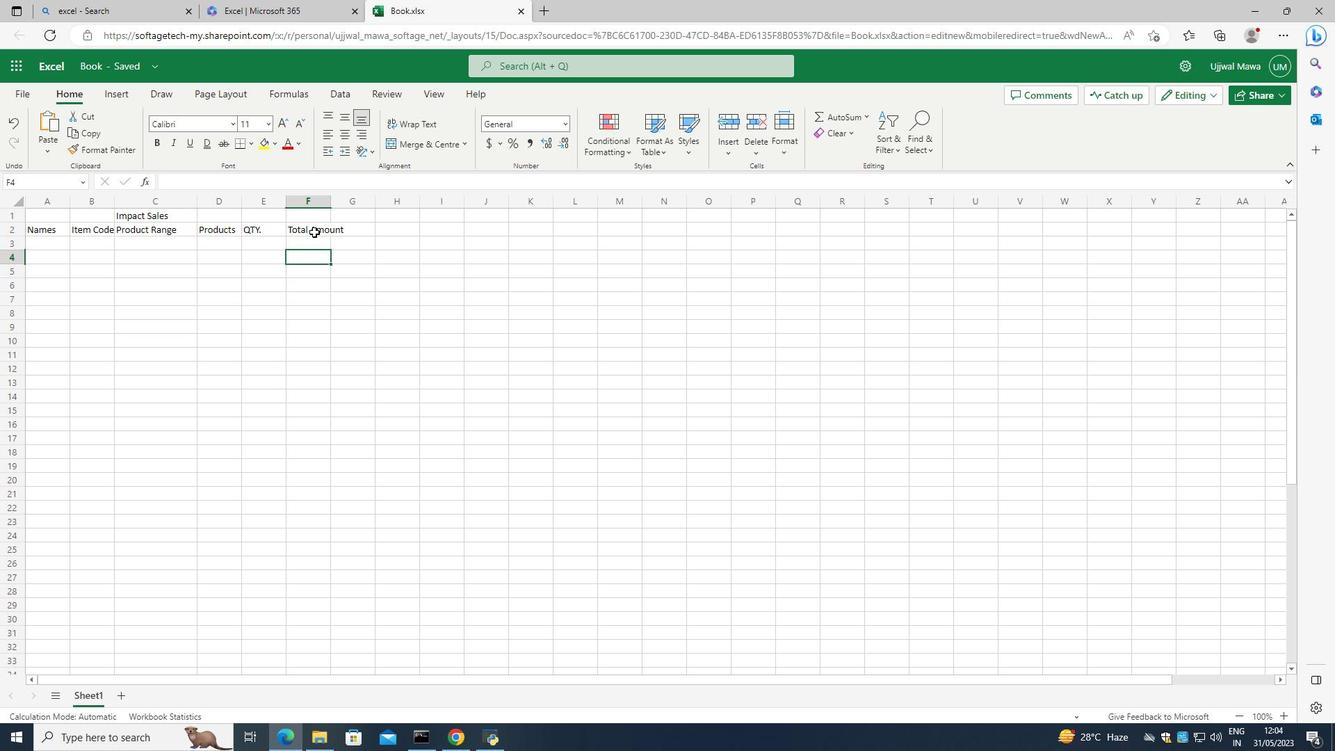 
Action: Mouse pressed left at (306, 226)
Screenshot: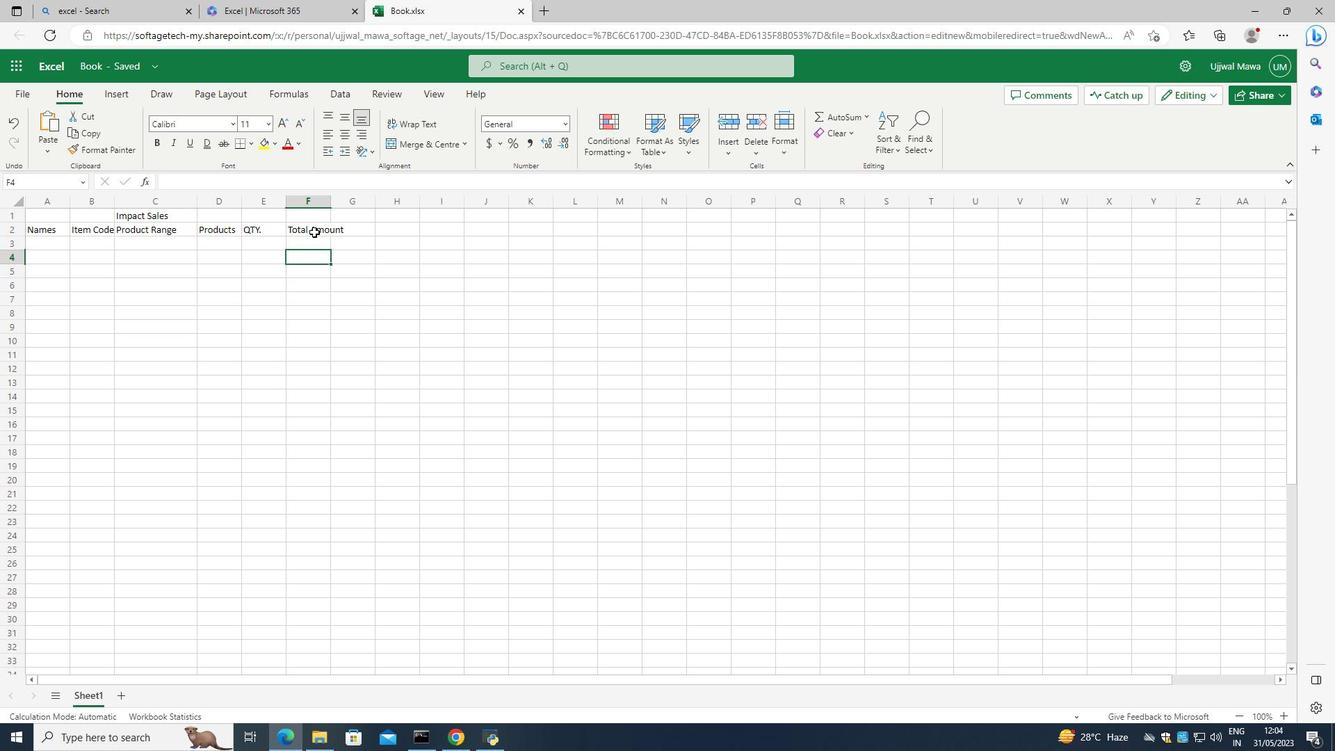 
Action: Mouse moved to (330, 203)
Screenshot: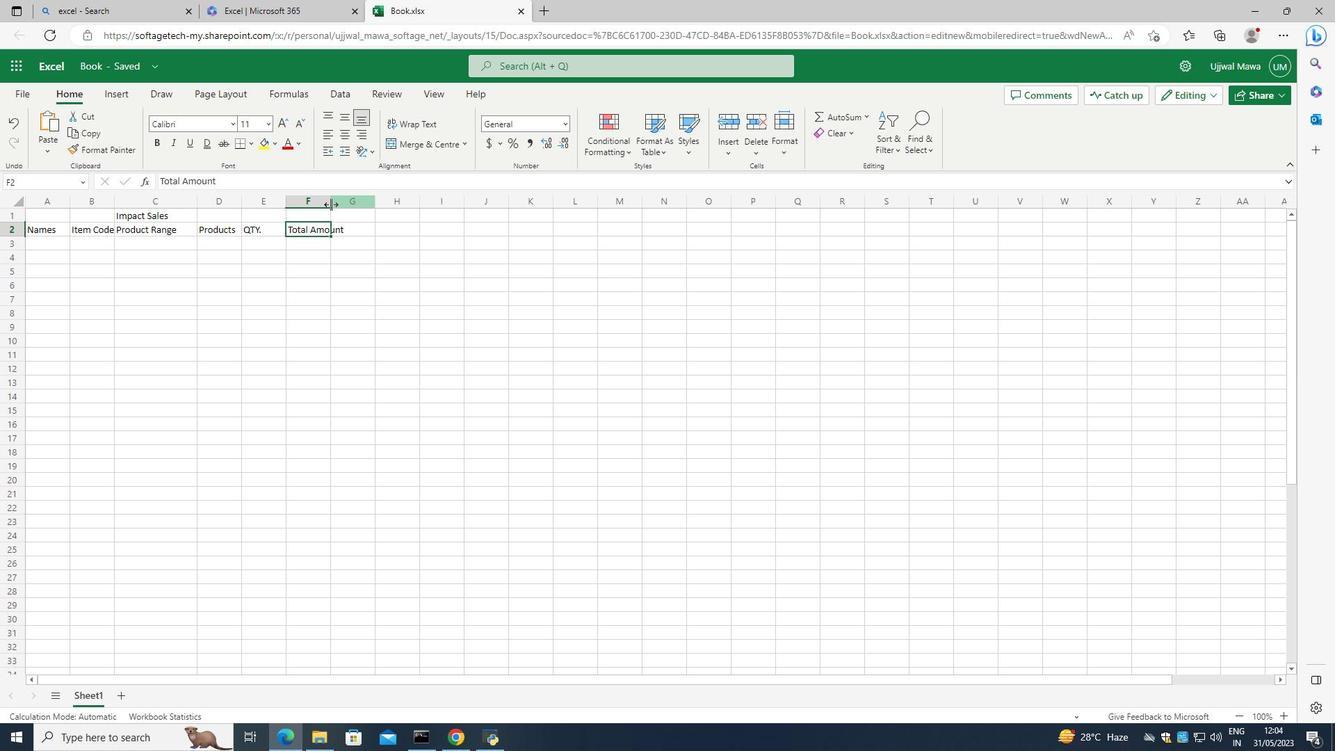 
Action: Mouse pressed left at (330, 203)
Screenshot: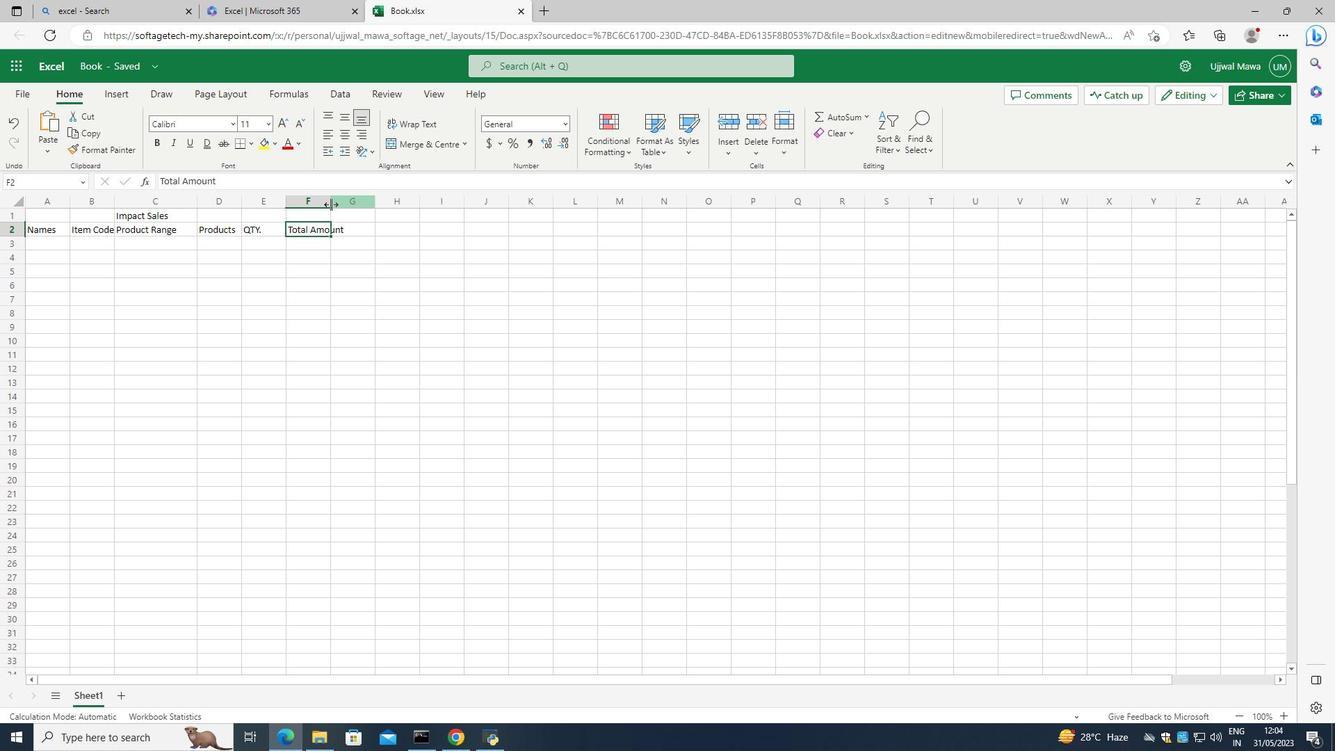 
Action: Mouse moved to (292, 292)
Screenshot: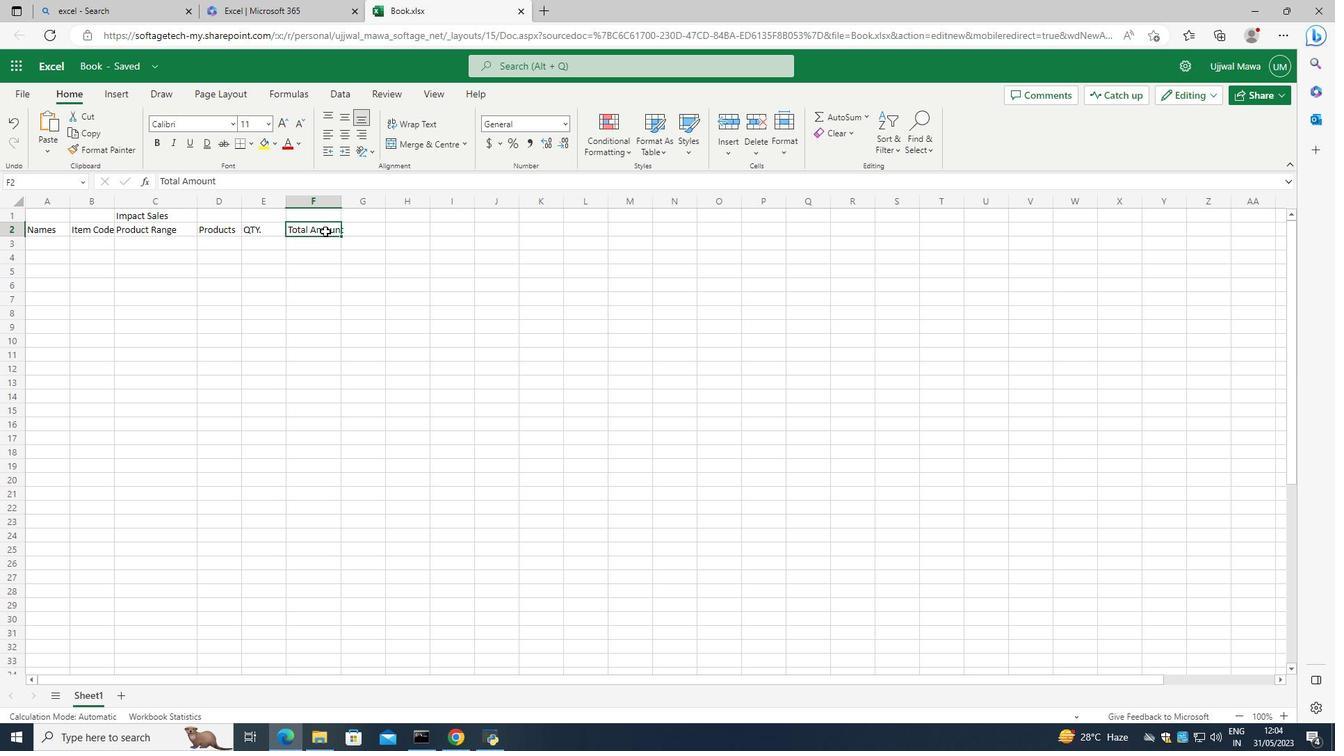 
Action: Mouse pressed left at (292, 292)
Screenshot: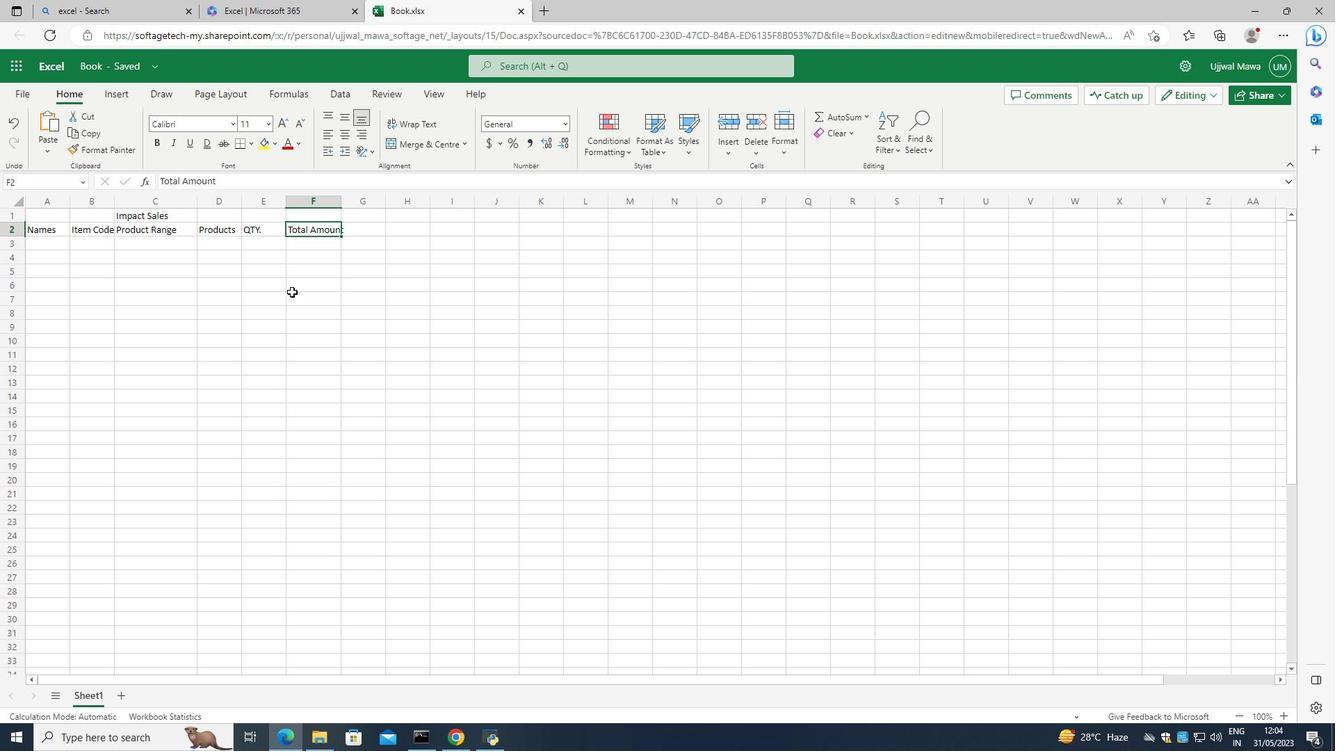 
Action: Mouse moved to (209, 217)
Screenshot: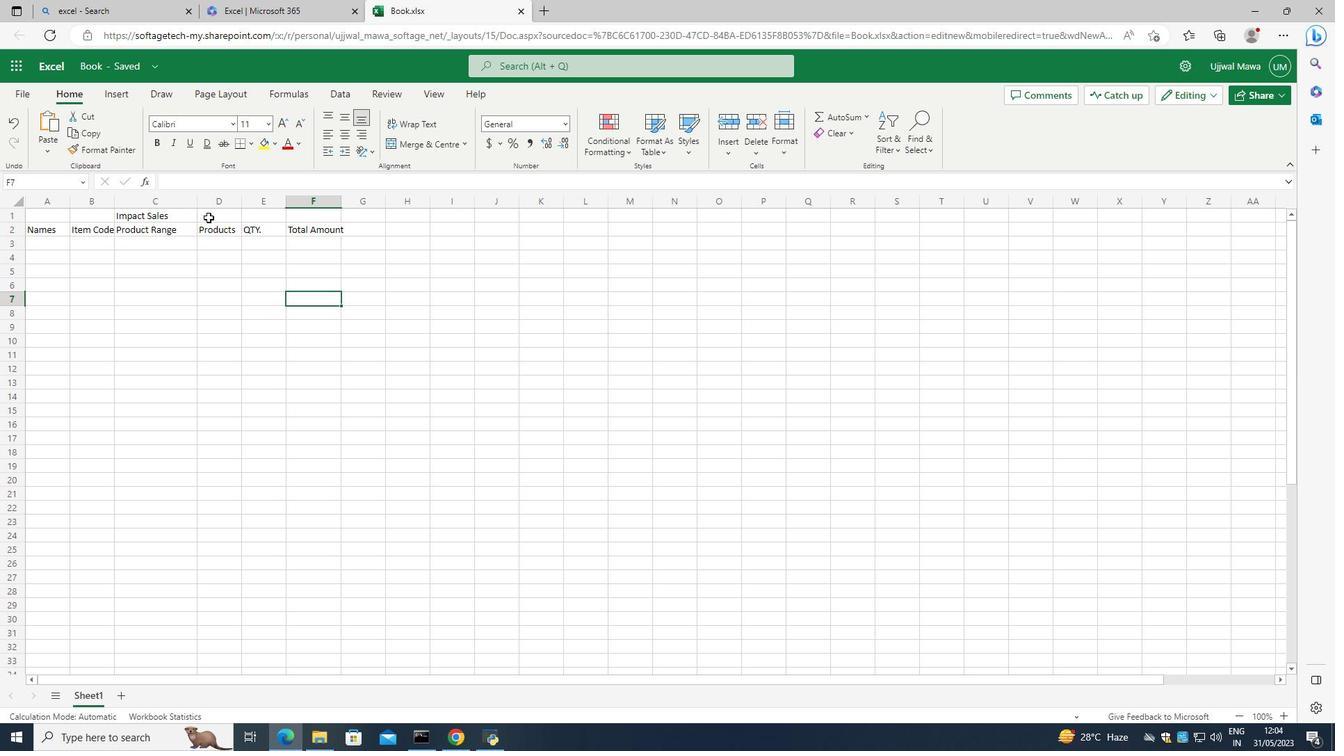 
Action: Mouse pressed left at (209, 217)
Screenshot: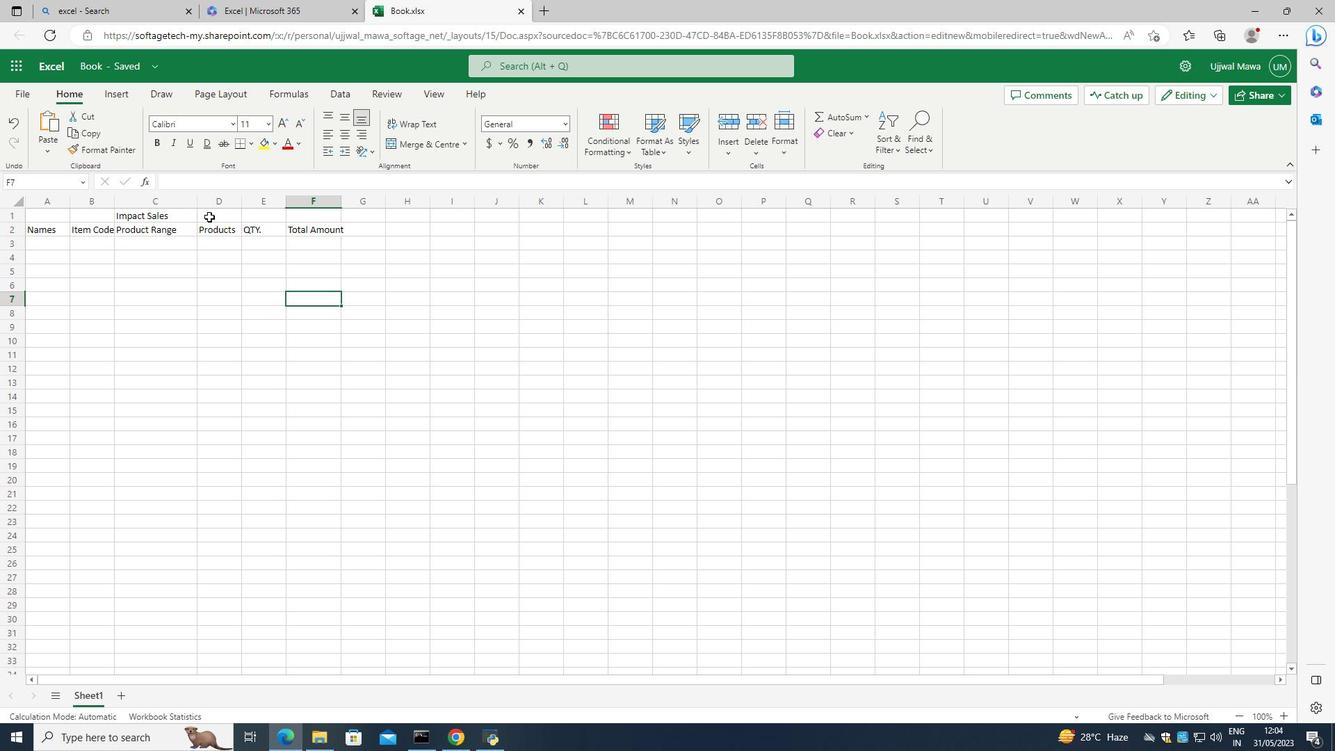 
Action: Mouse moved to (242, 207)
Screenshot: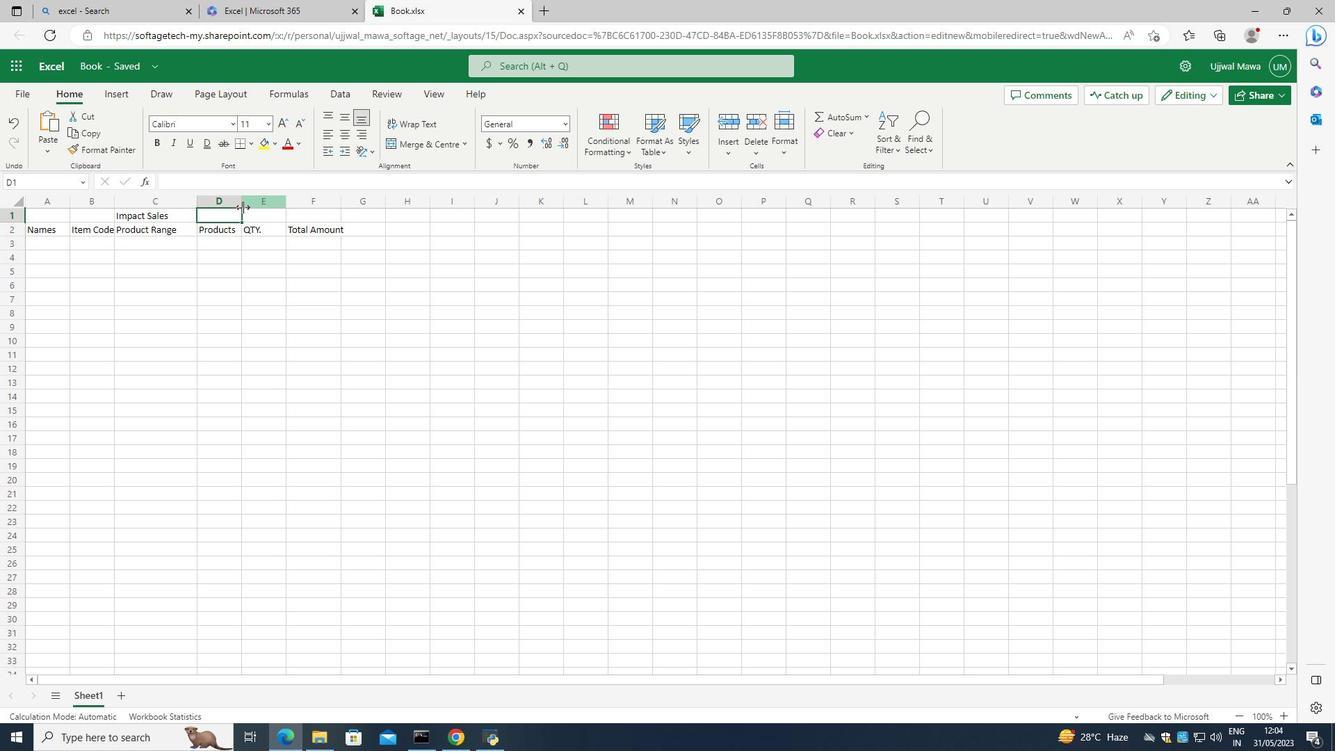 
Action: Mouse pressed left at (242, 207)
Screenshot: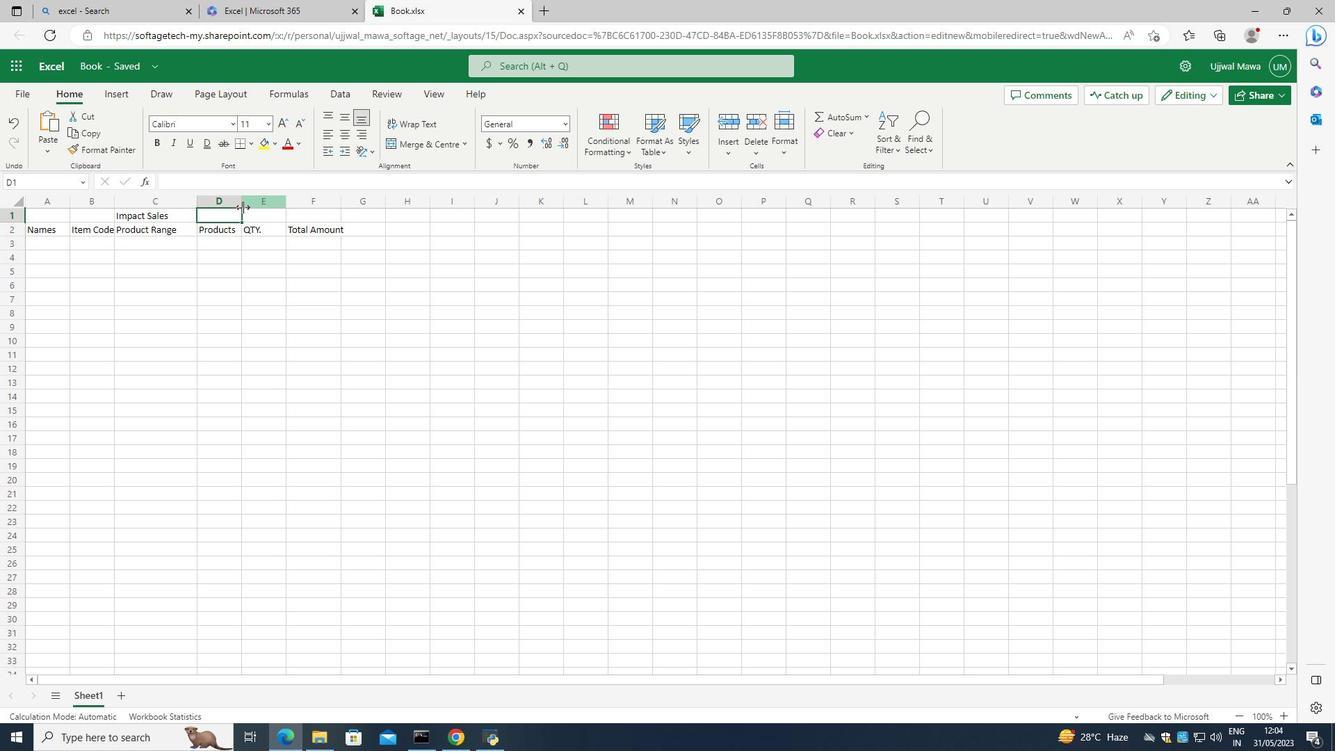 
Action: Mouse moved to (259, 202)
Screenshot: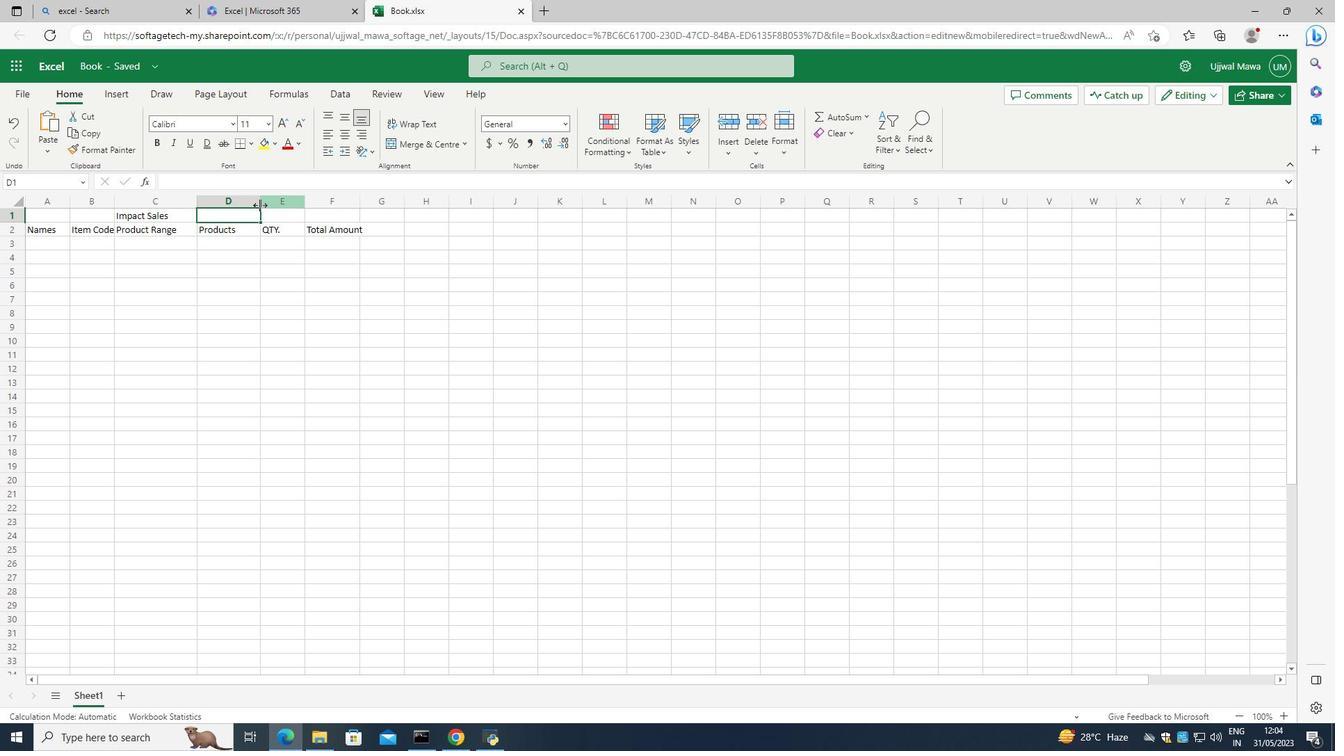 
Action: Mouse pressed left at (259, 202)
Screenshot: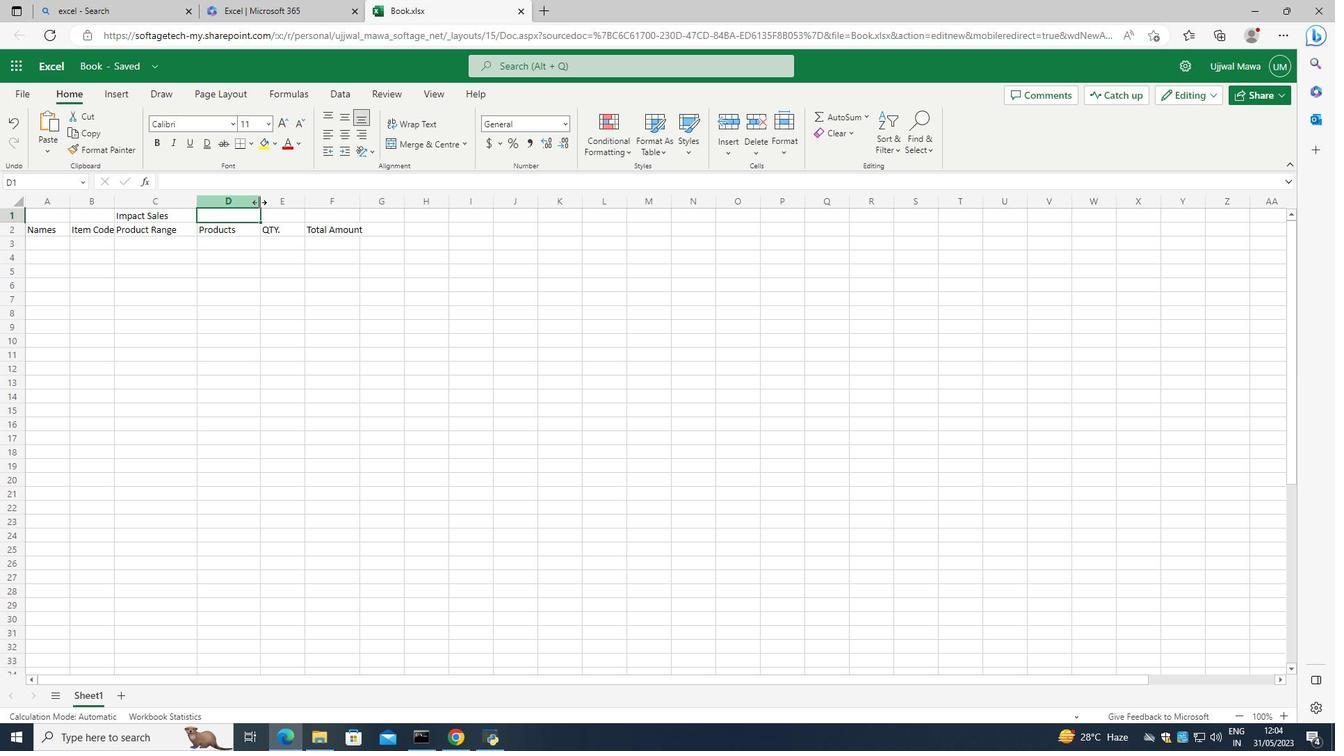 
Action: Mouse moved to (230, 244)
Screenshot: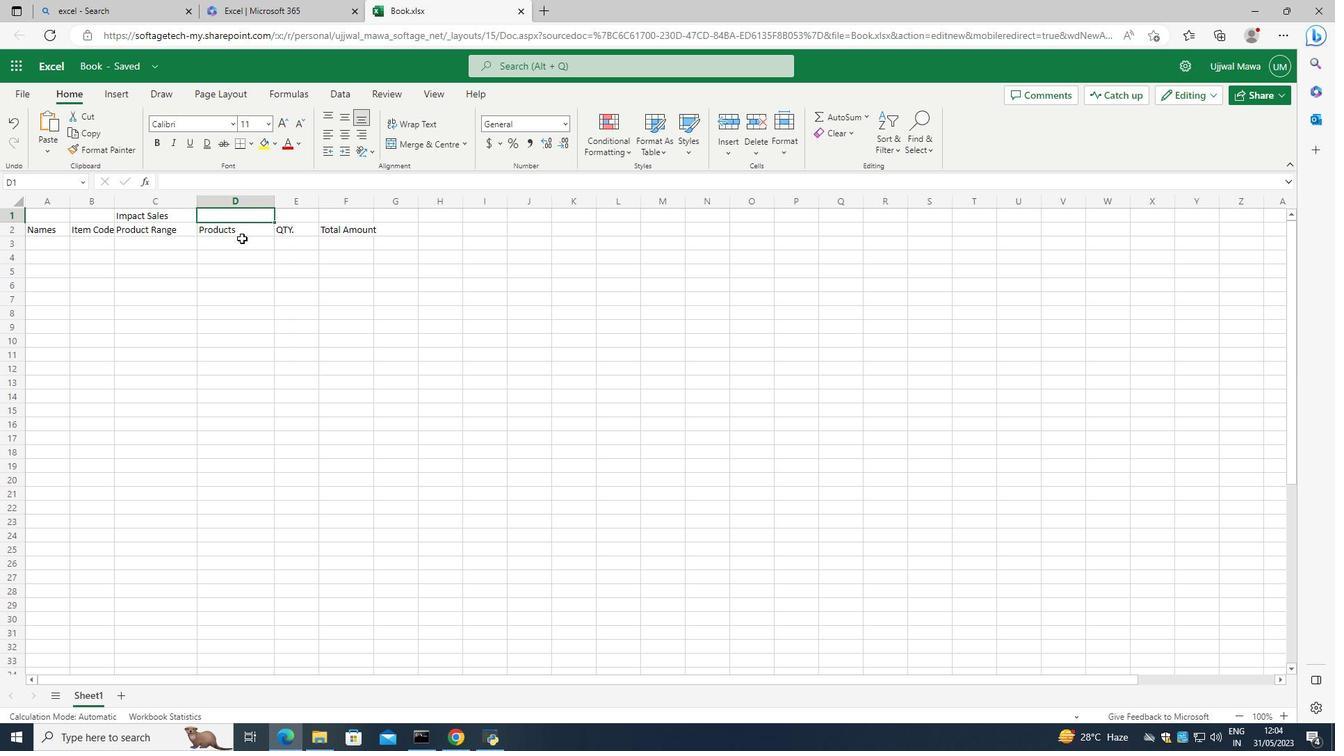 
Action: Mouse pressed left at (230, 244)
Screenshot: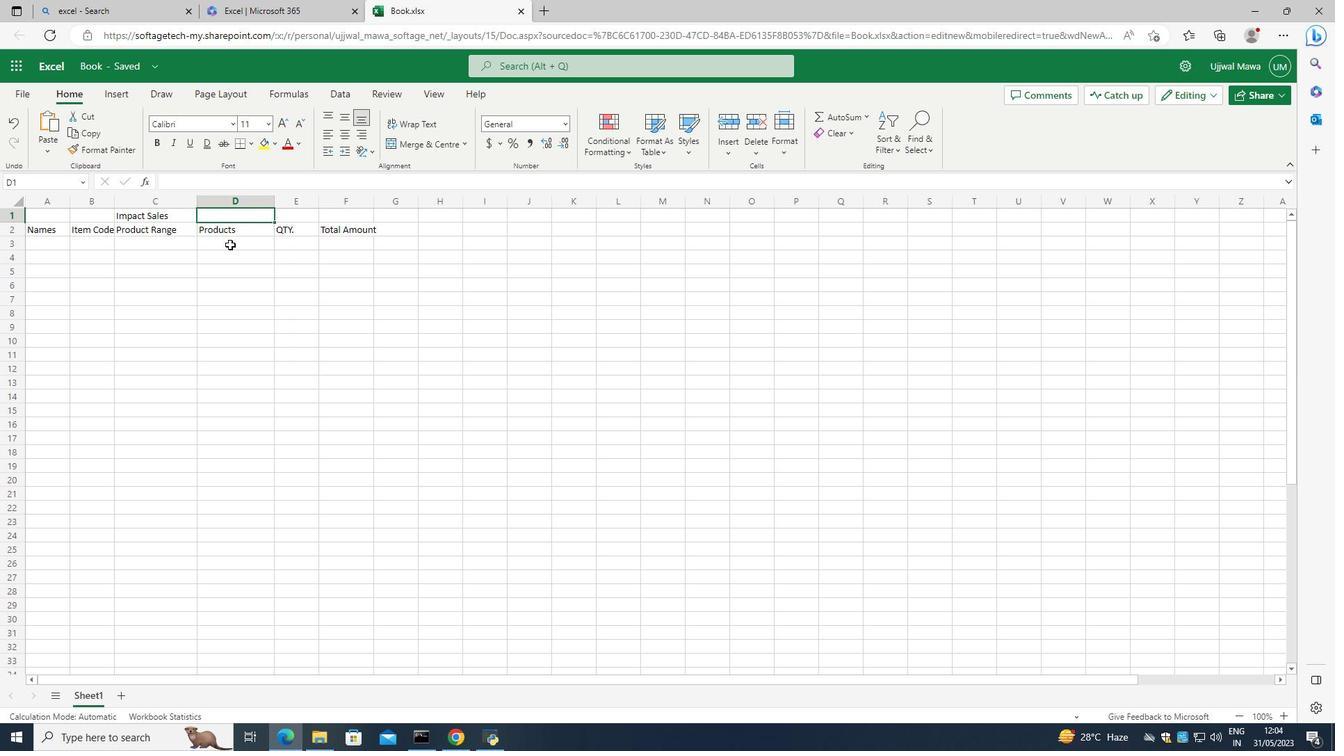 
Action: Mouse moved to (192, 230)
Screenshot: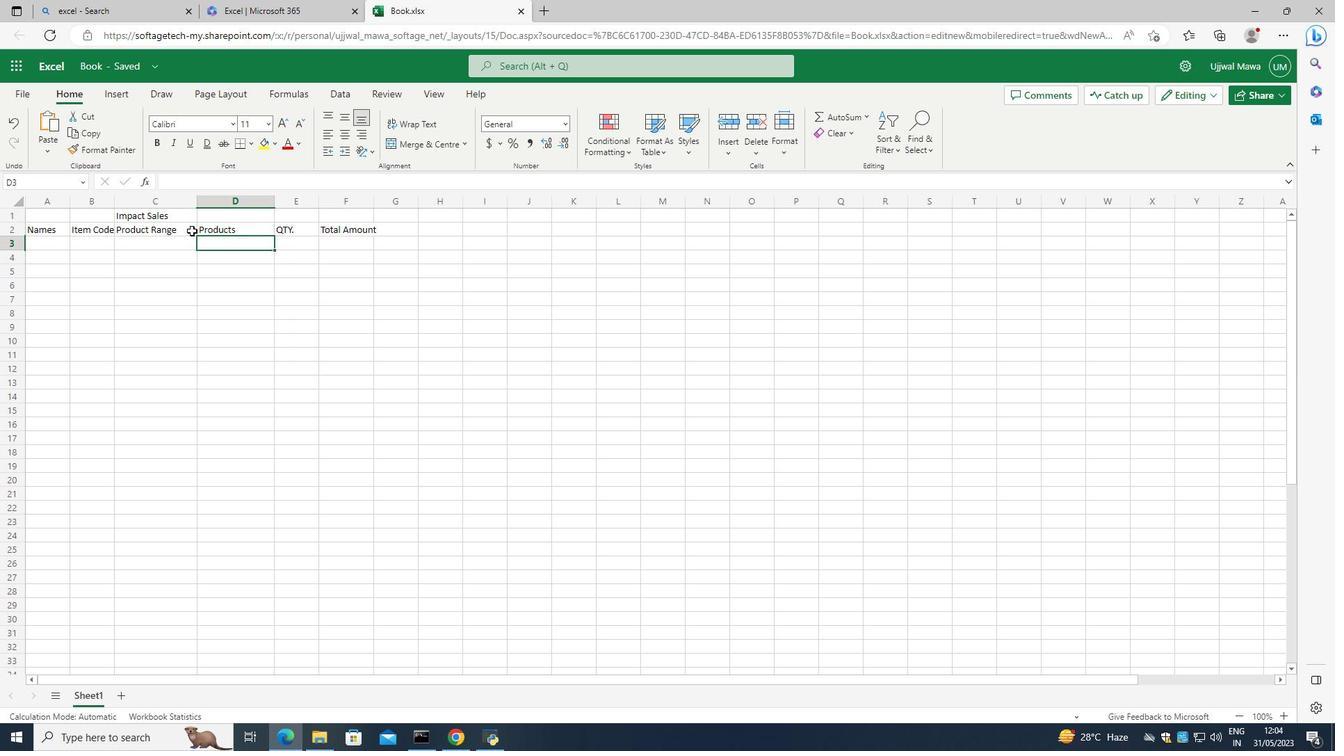 
Action: Mouse pressed left at (192, 230)
Screenshot: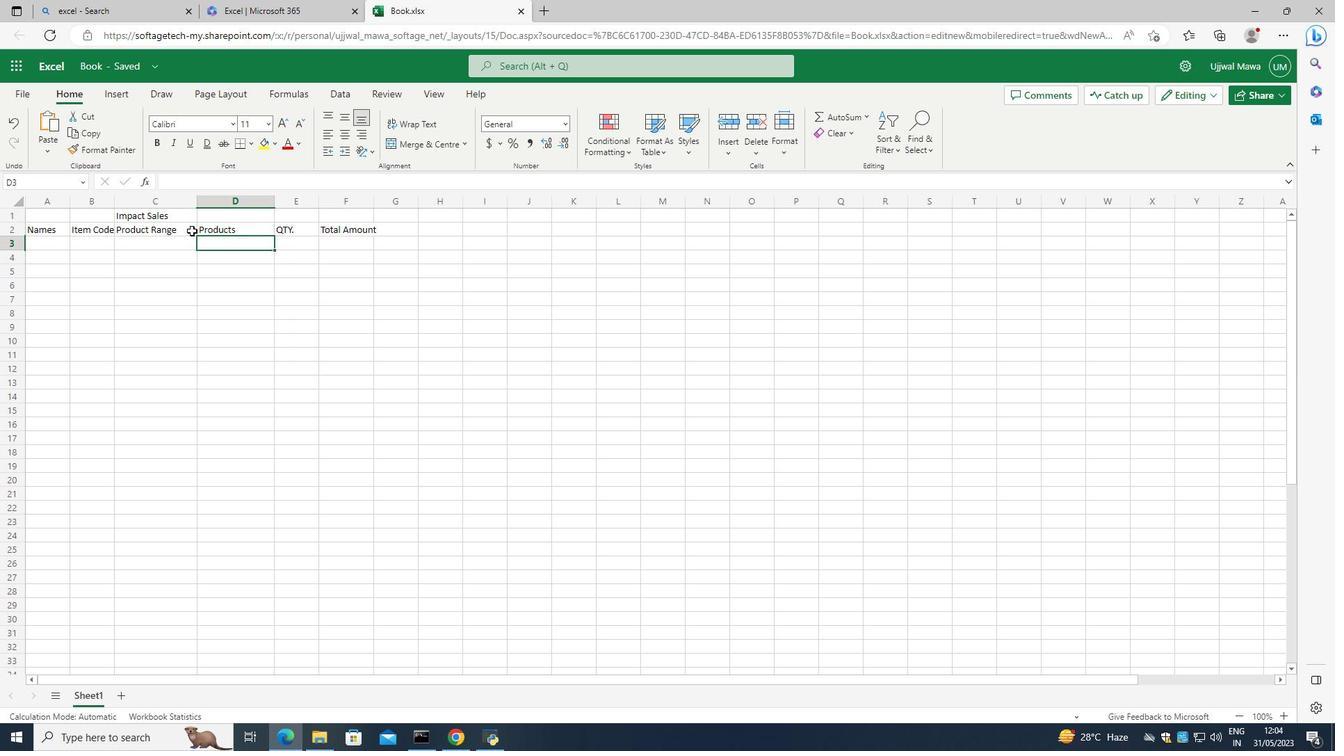 
Action: Mouse moved to (197, 205)
Screenshot: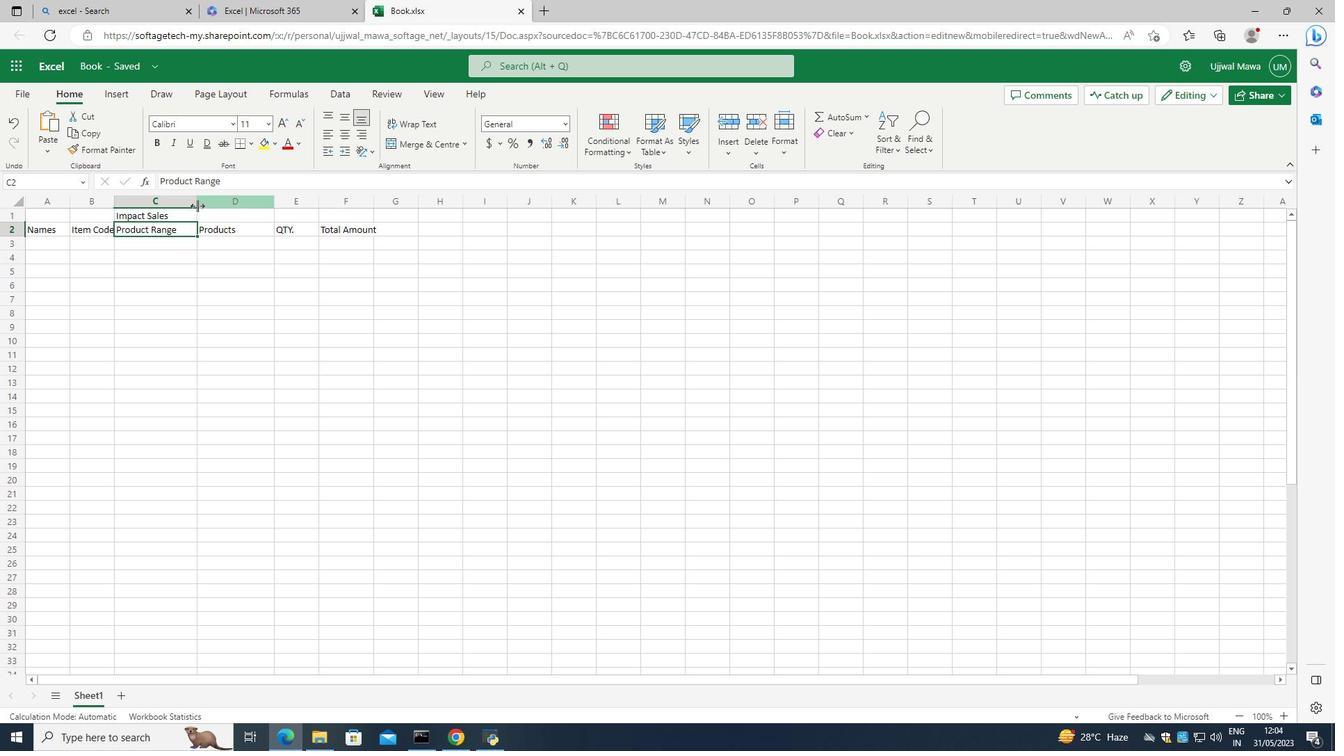 
Action: Mouse pressed left at (197, 205)
Screenshot: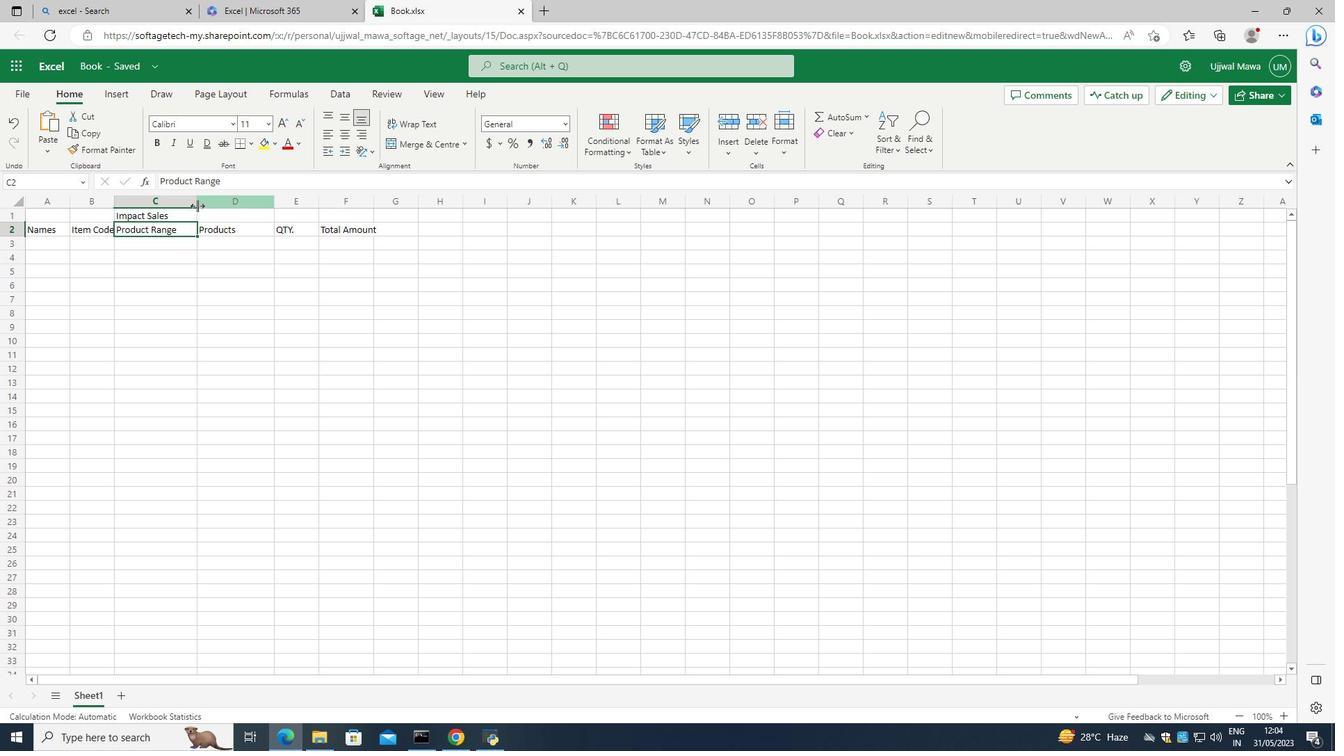 
Action: Mouse moved to (50, 208)
Screenshot: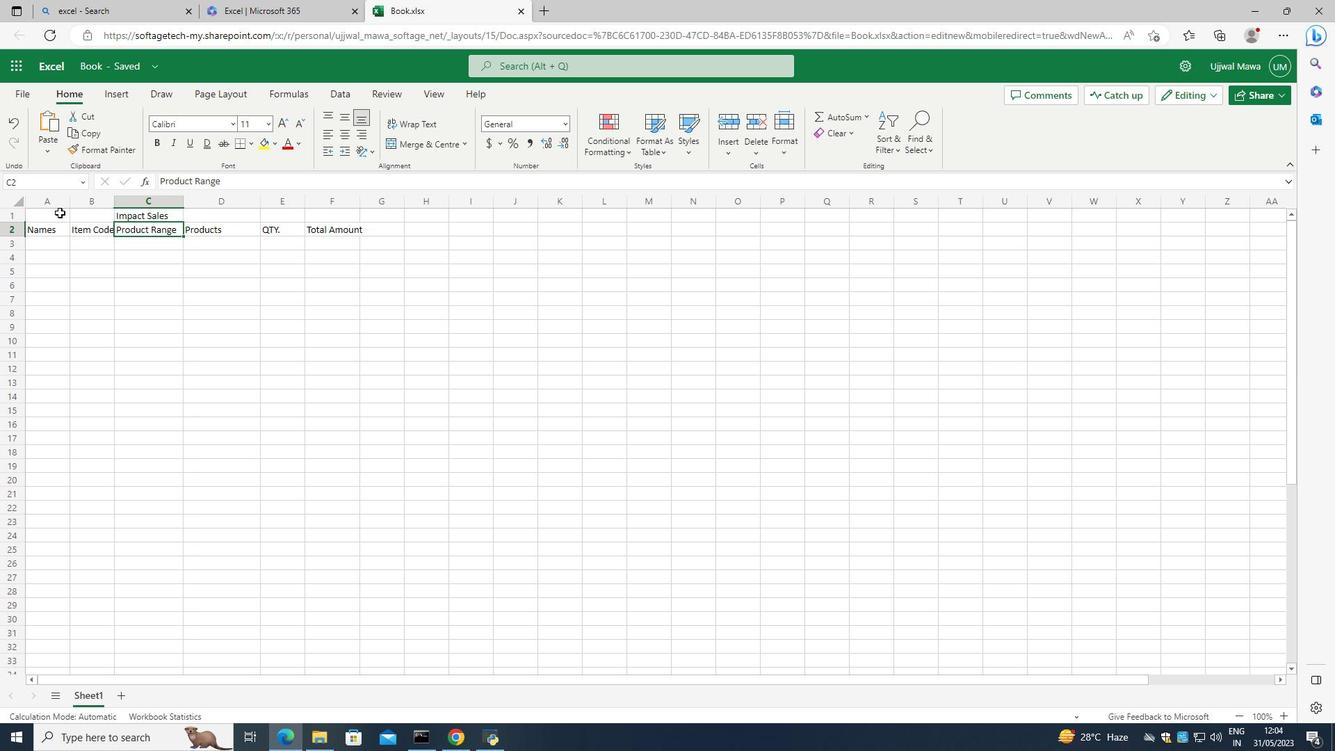 
Action: Mouse pressed left at (50, 208)
Screenshot: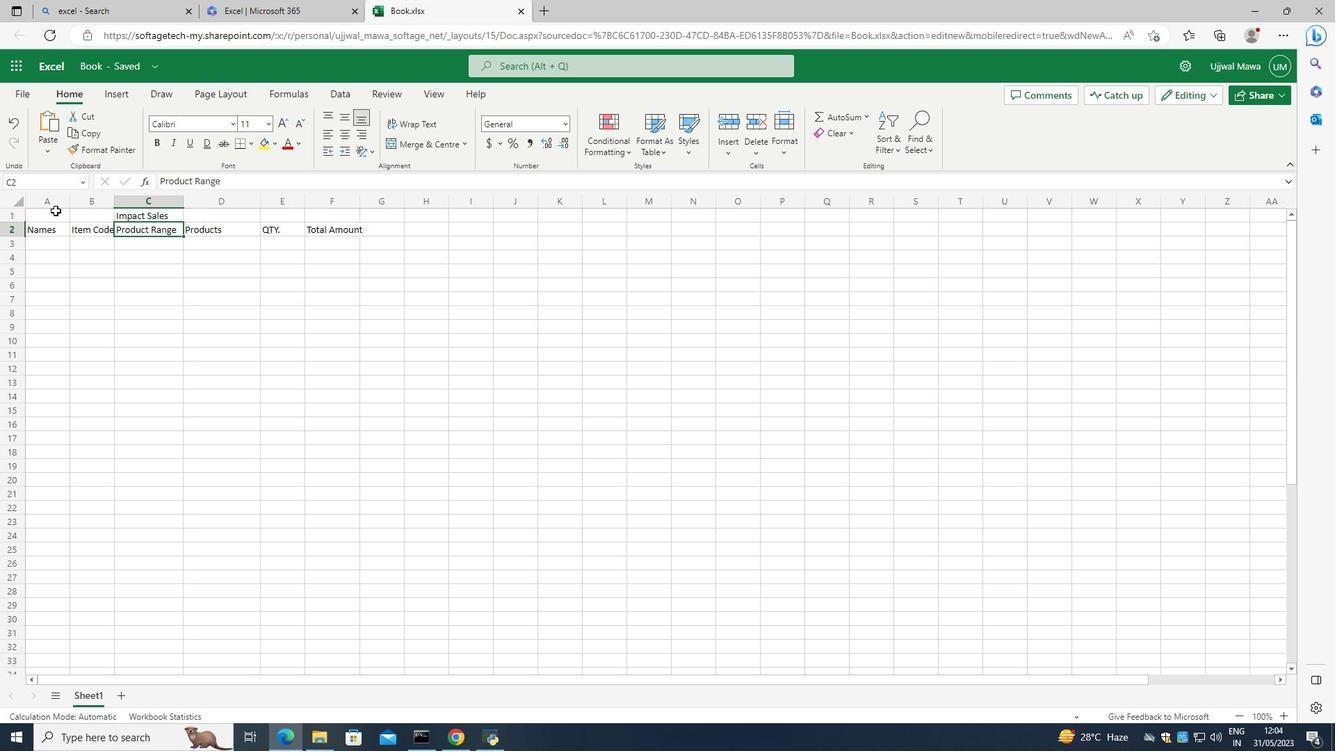 
Action: Mouse moved to (70, 196)
Screenshot: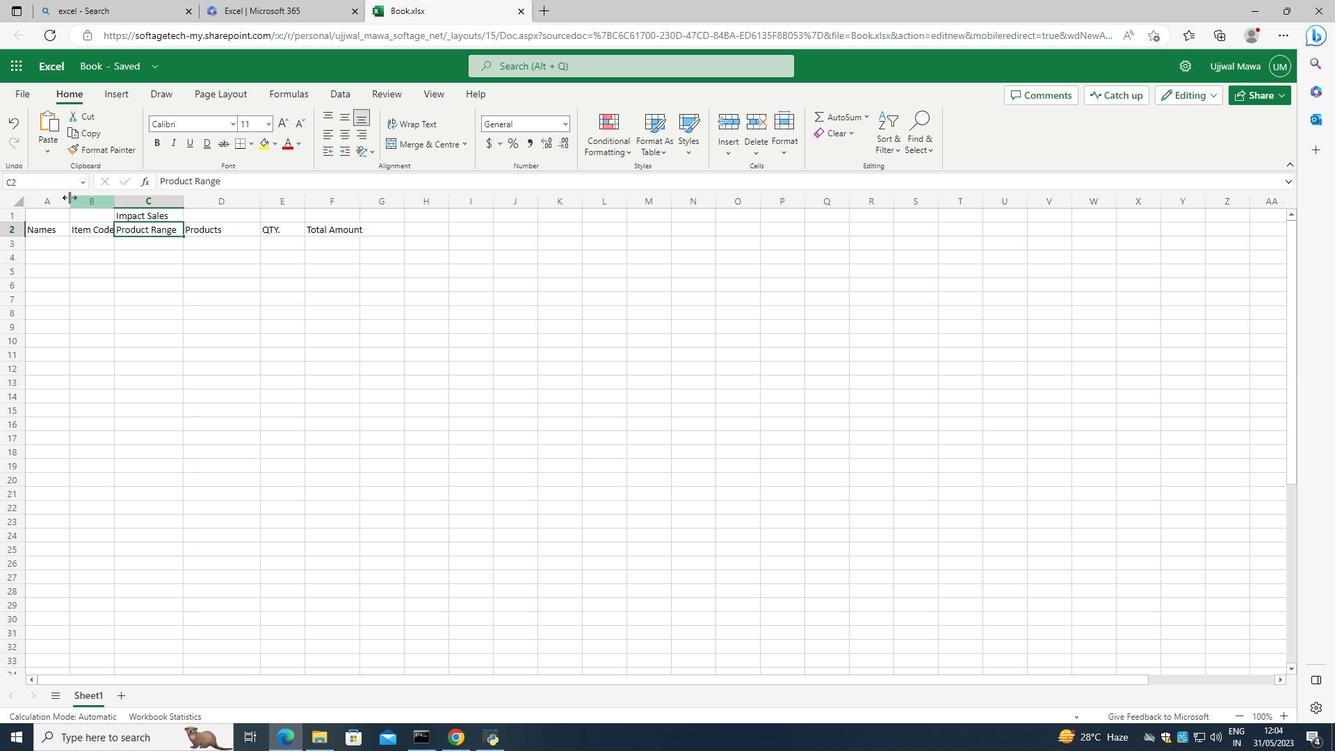
Action: Mouse pressed left at (70, 196)
Screenshot: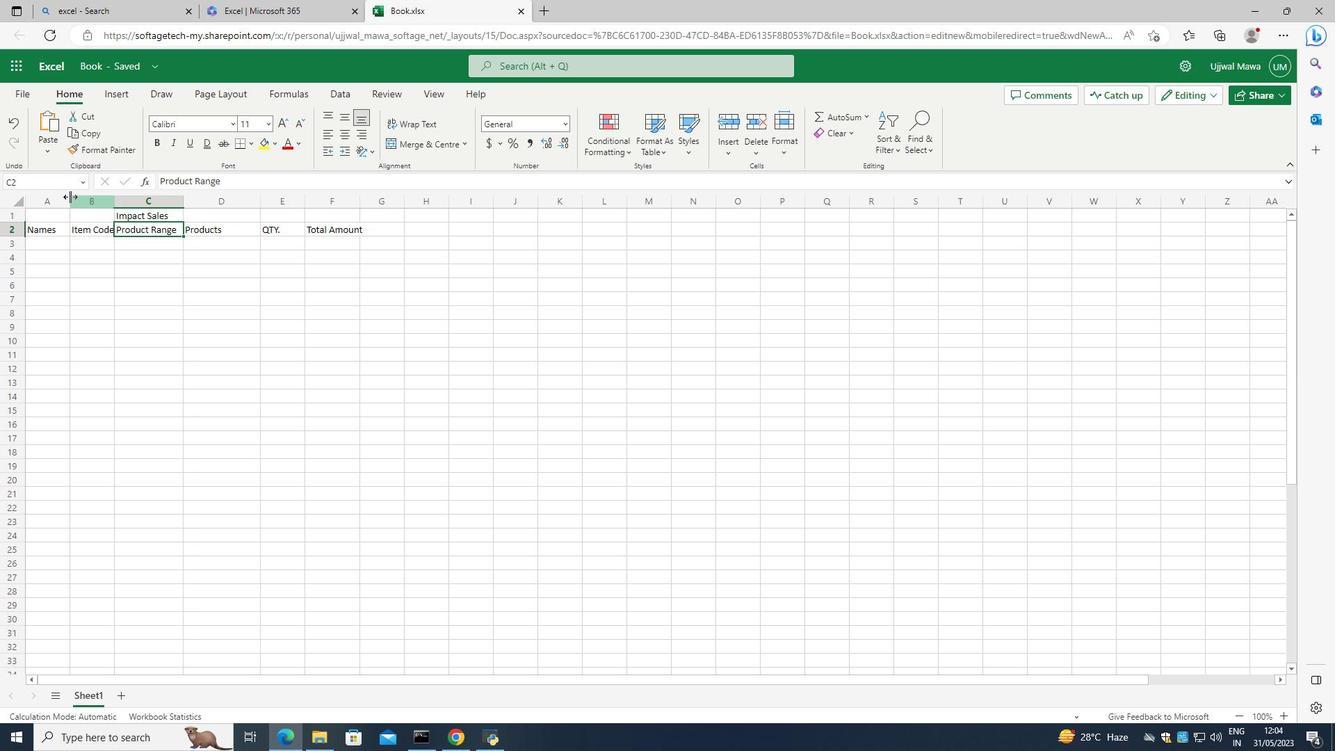 
Action: Mouse moved to (56, 248)
Screenshot: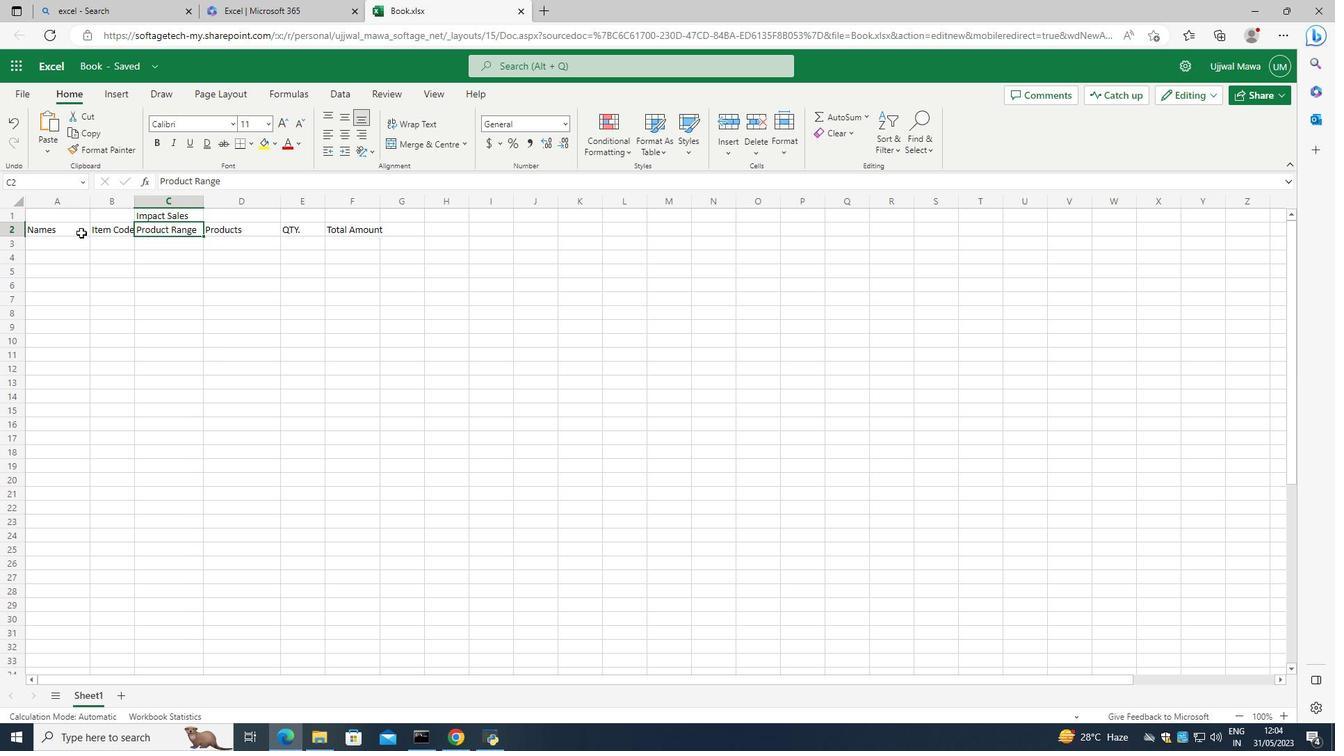 
Action: Mouse pressed left at (56, 248)
Screenshot: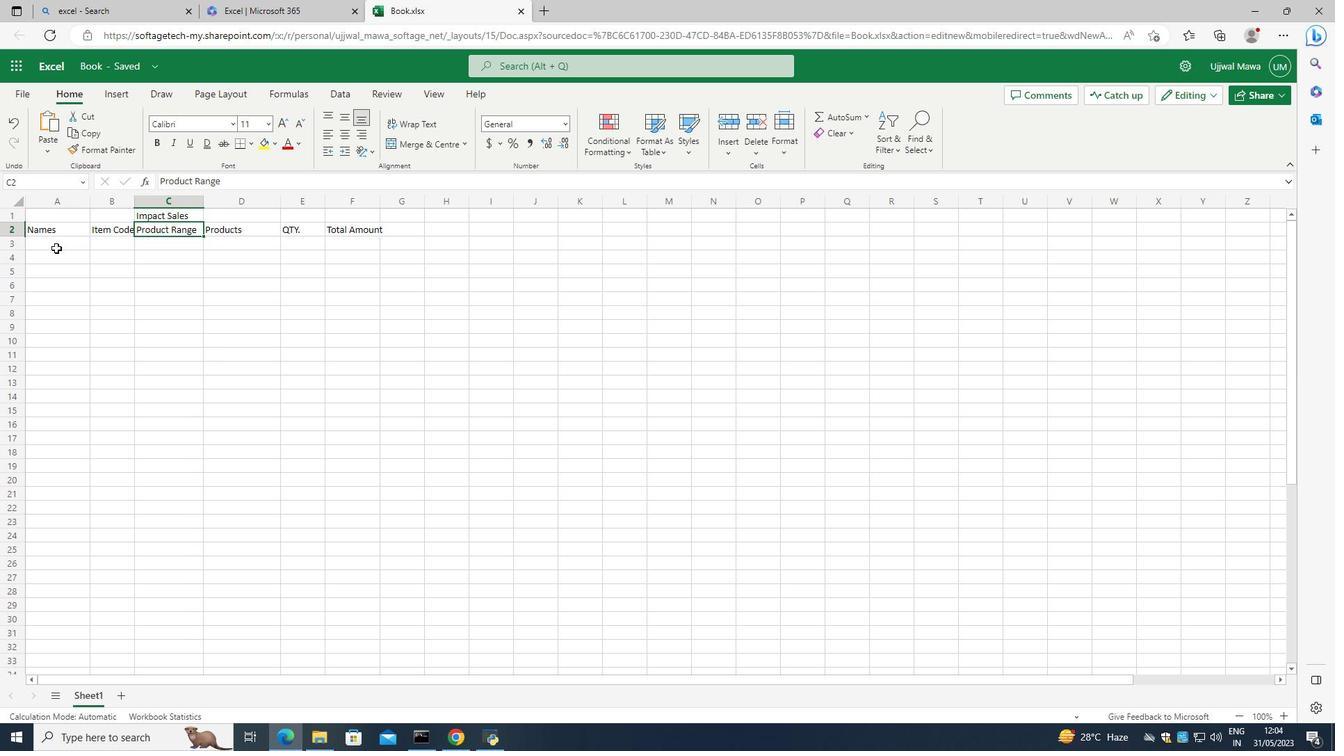 
Action: Mouse pressed left at (56, 248)
Screenshot: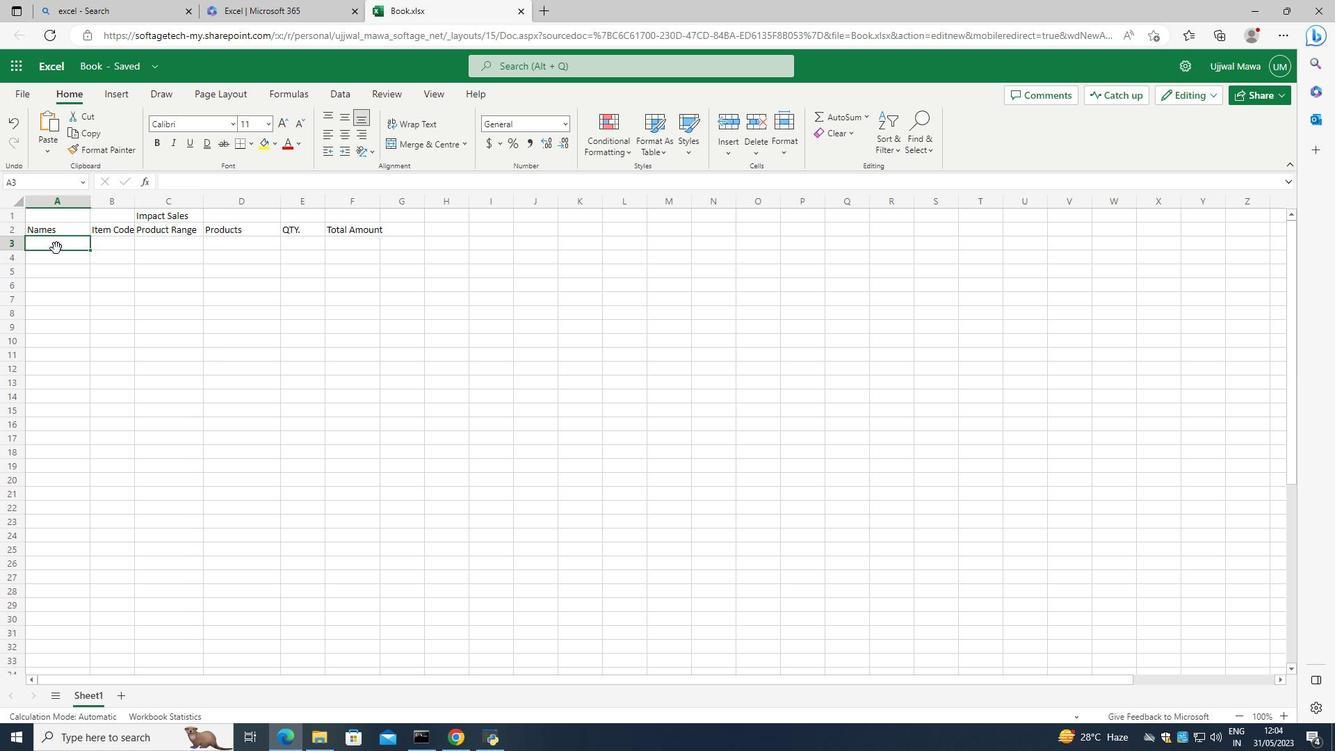 
Action: Mouse pressed left at (56, 248)
Screenshot: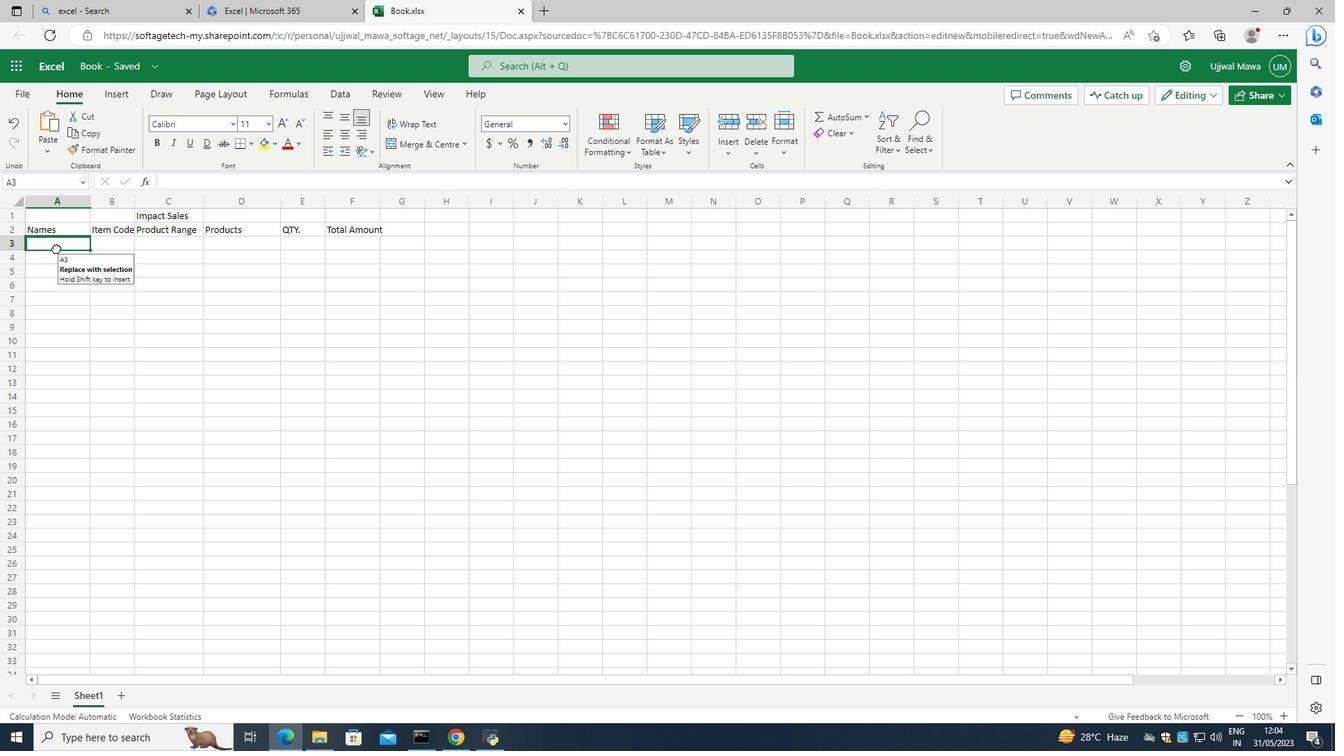 
Action: Mouse moved to (55, 242)
Screenshot: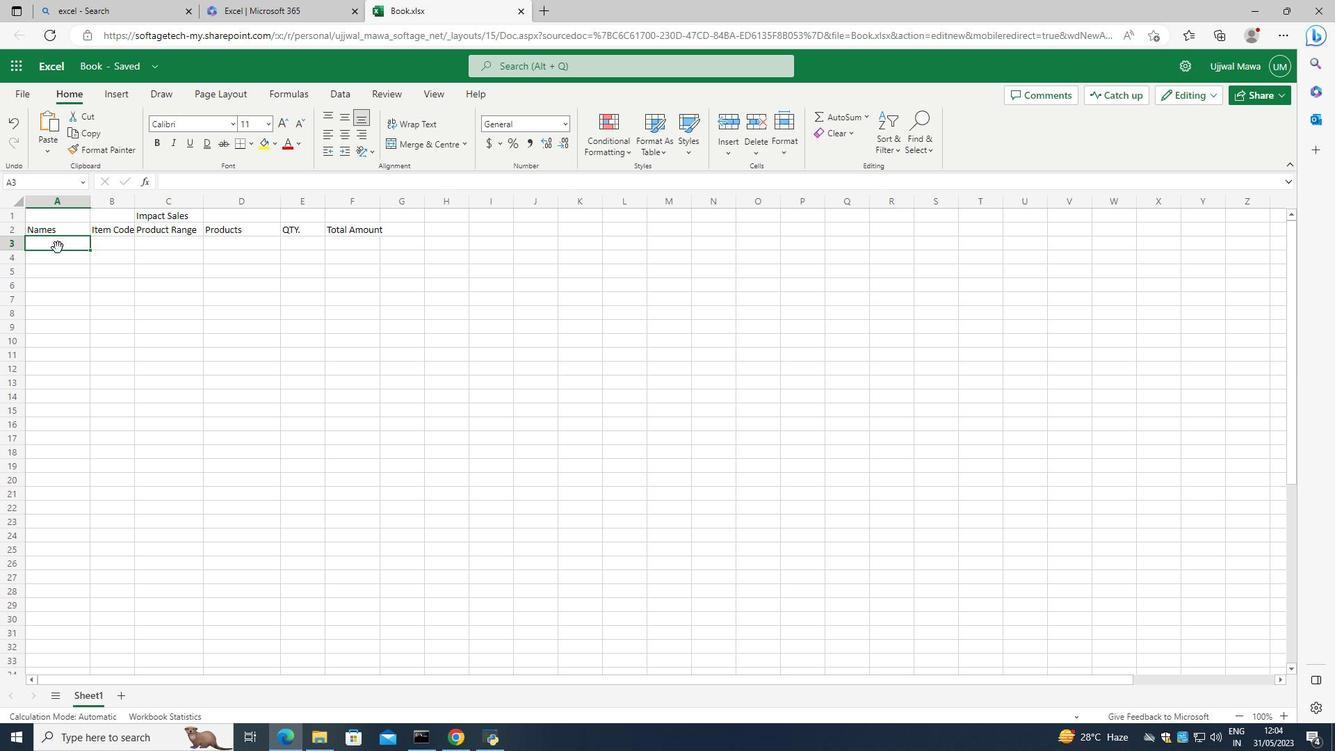 
Action: Key pressed <Key.caps_lock>A<Key.caps_lock>lexandria<Key.space><Key.caps_lock>C<Key.caps_lock>ooper<Key.backspace><Key.backspace><Key.backspace><Key.backspace><Key.backspace><Key.backspace><Key.backspace><Key.backspace><Key.backspace><Key.backspace>er<Key.space><Key.caps_lock>C<Key.caps_lock>ooper<Key.enter><Key.enter>
Screenshot: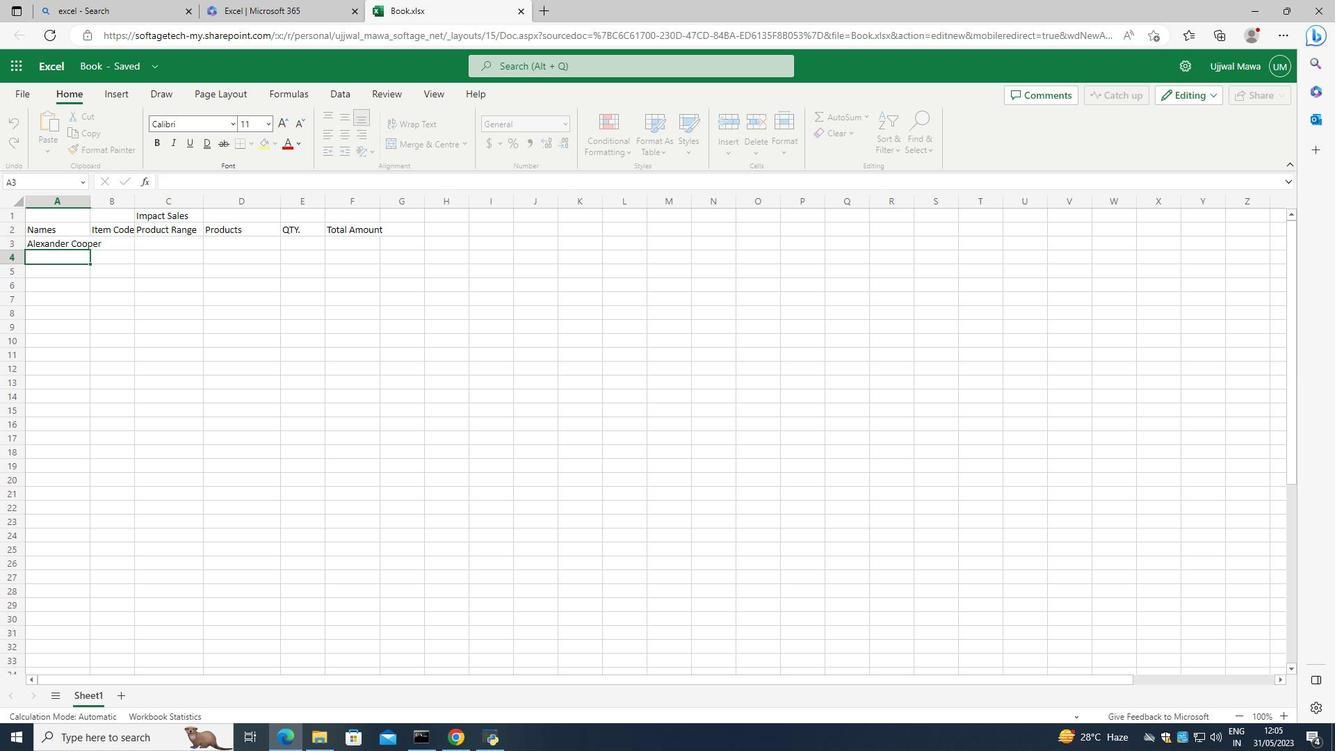 
Action: Mouse moved to (59, 256)
Screenshot: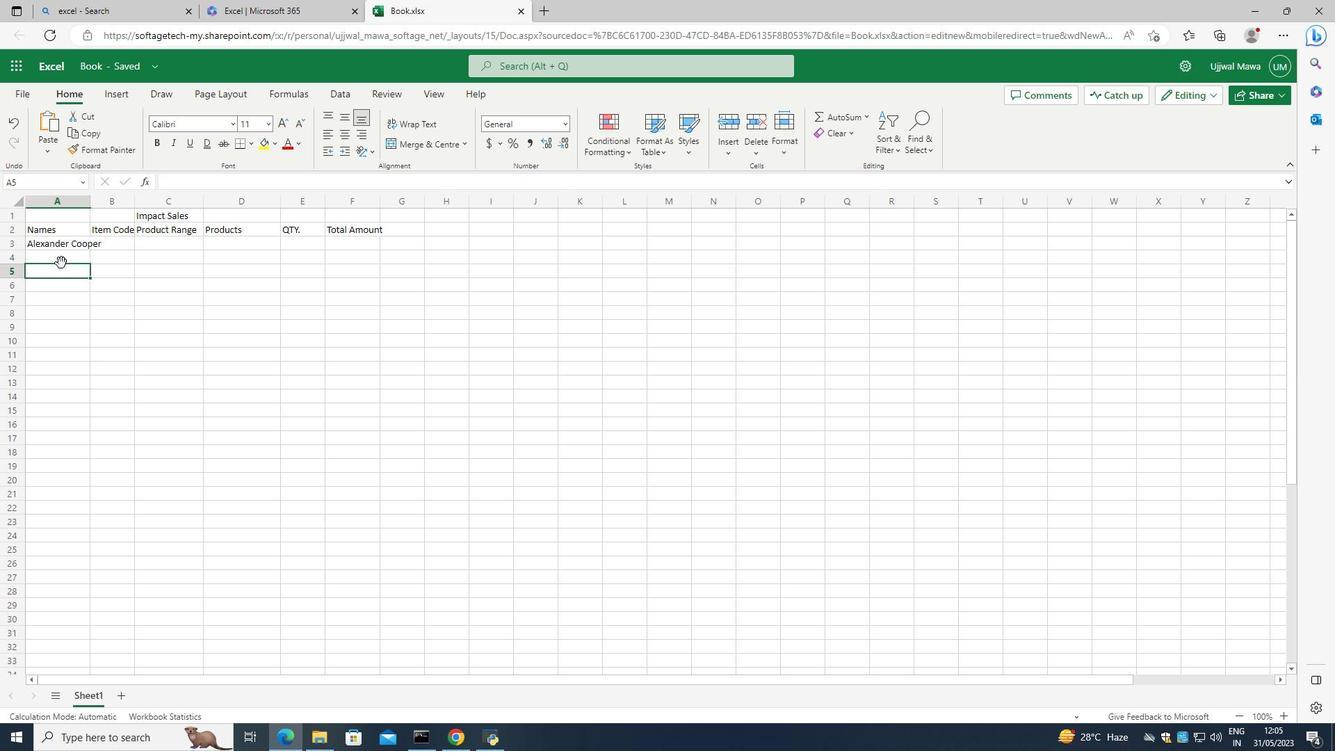 
Action: Mouse pressed left at (59, 256)
Screenshot: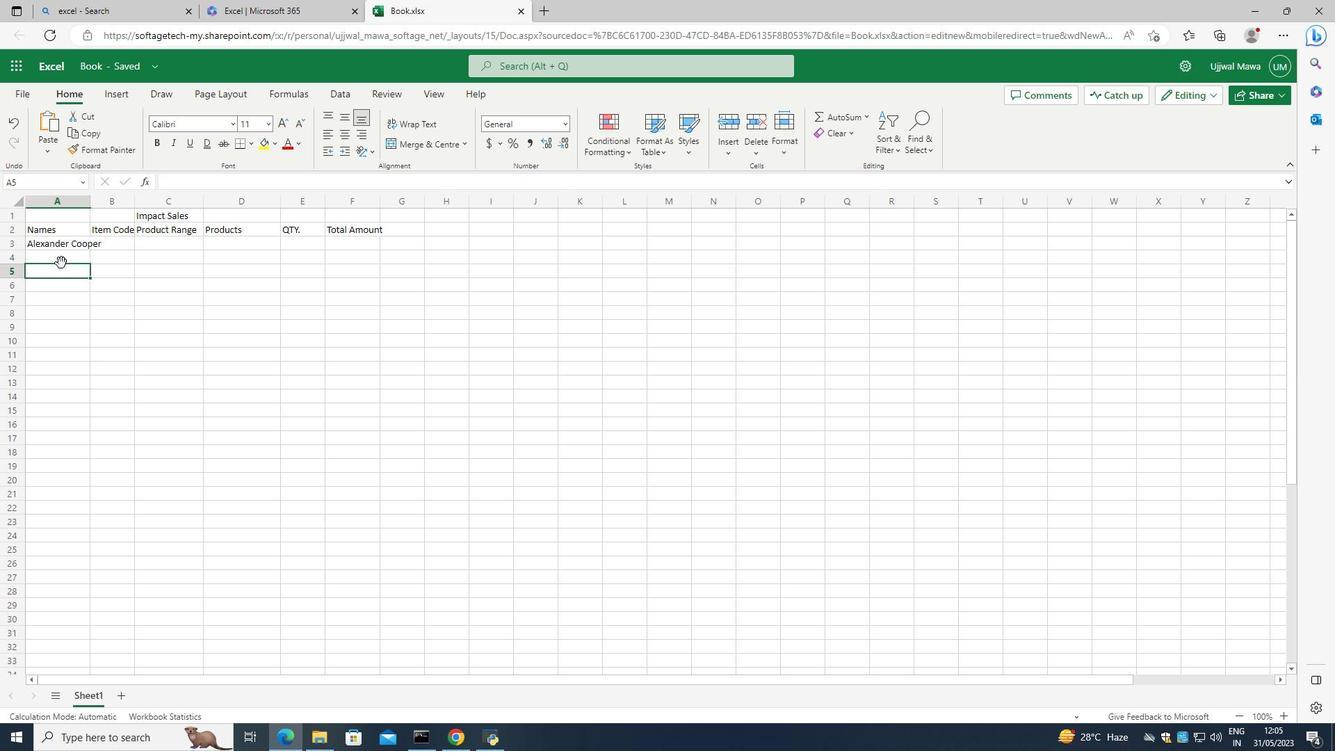 
Action: Mouse moved to (58, 255)
Screenshot: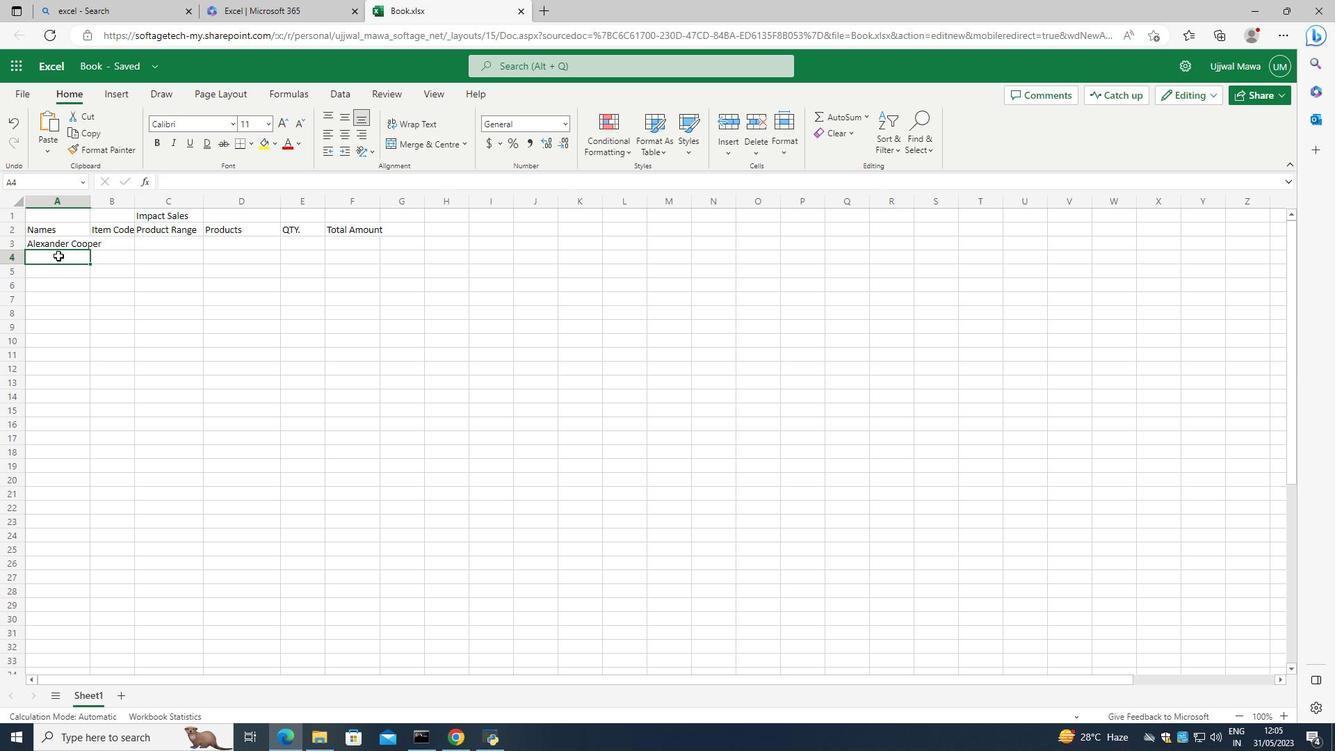 
Action: Key pressed <Key.caps_lock>V<Key.caps_lock>ictoria<Key.space><Key.caps_lock>H<Key.caps_lock>ayes]<Key.backspace><Key.backspace><Key.backspace><Key.backspace><Key.backspace><Key.backspace><Key.backspace><Key.space><Key.caps_lock><Key.caps_lock>h<Key.caps_lock>AY<Key.backspace><Key.backspace><Key.backspace><Key.space>H<Key.caps_lock>ayes<Key.enter>
Screenshot: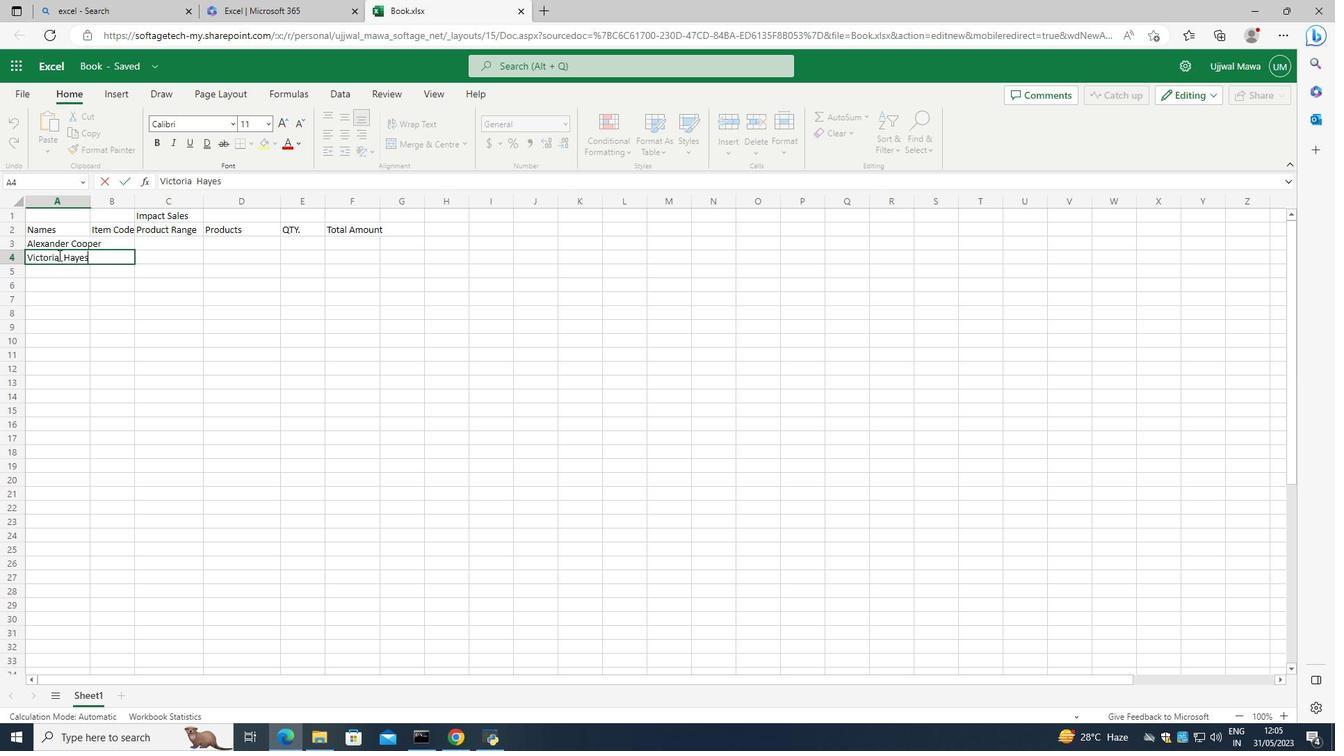 
Action: Mouse moved to (44, 253)
Screenshot: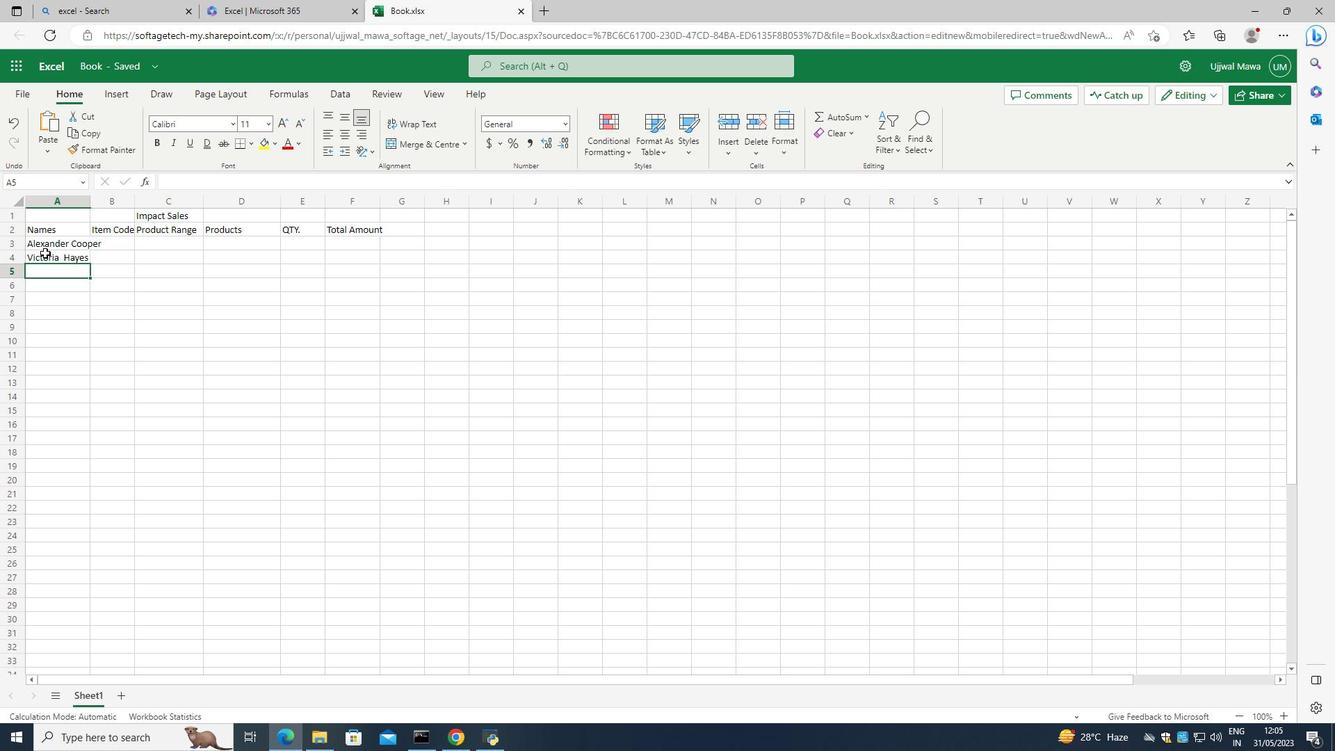 
Action: Key pressed <Key.caps_lock>D<Key.caps_lock>aniel<Key.space><Key.caps_lock>C<Key.caps_lock>arter<Key.enter><Key.caps_lock>C<Key.caps_lock>hloe<Key.space><Key.caps_lock>M<Key.caps_lock>urphy\<Key.insert>
Screenshot: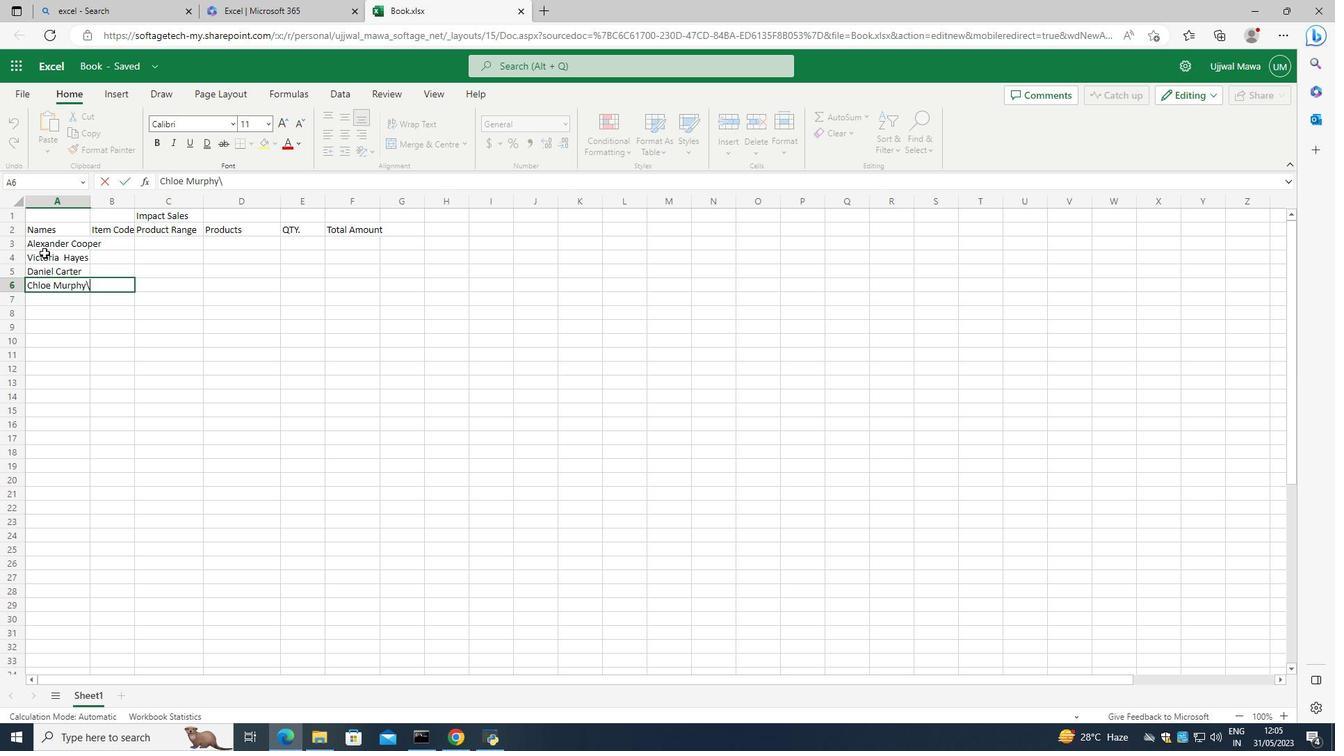 
Action: Mouse moved to (121, 97)
Screenshot: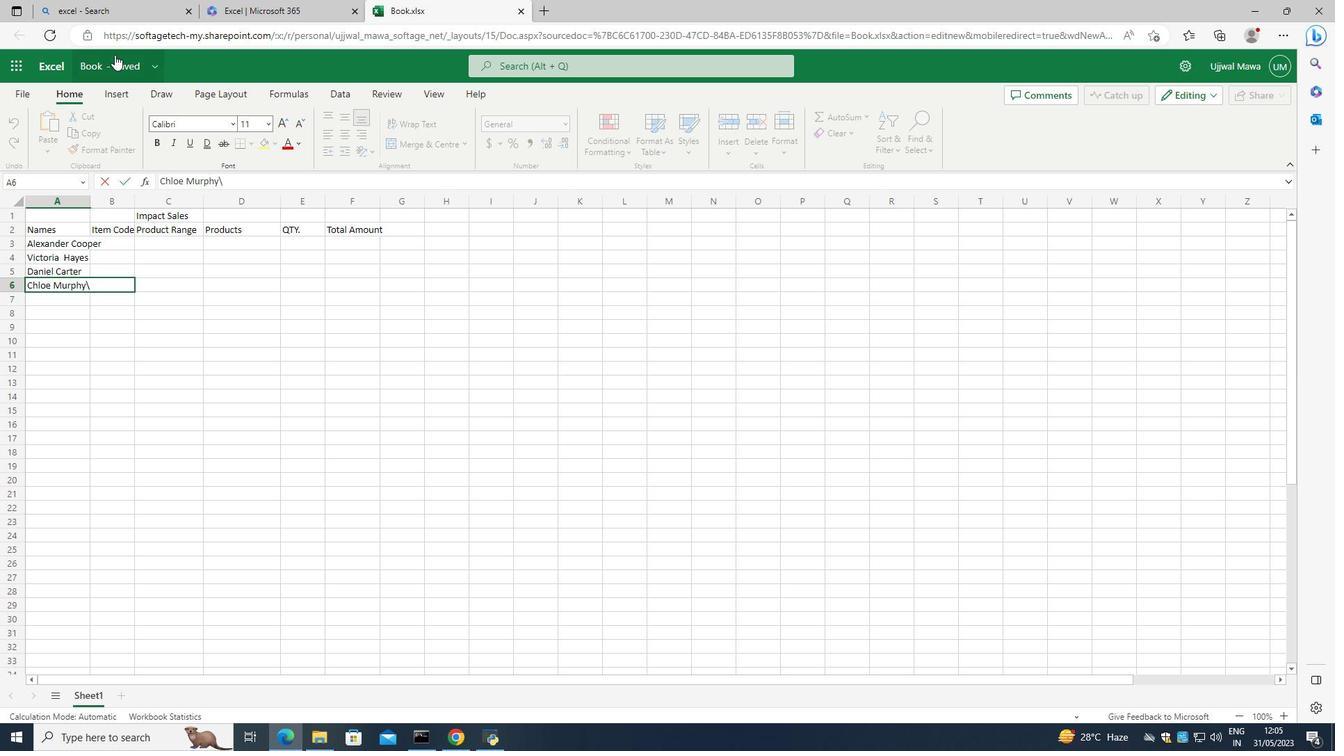 
Action: Key pressed <Key.backspace>
Screenshot: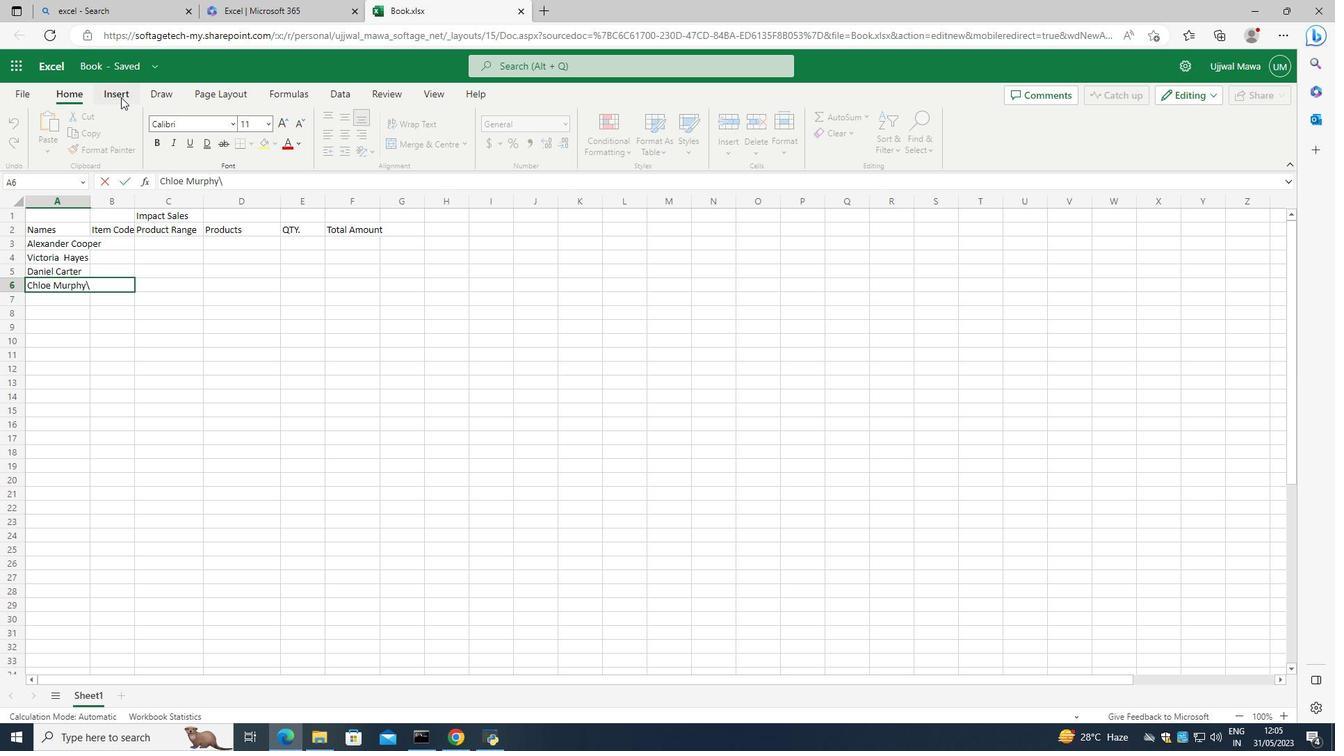 
Action: Mouse moved to (41, 306)
Screenshot: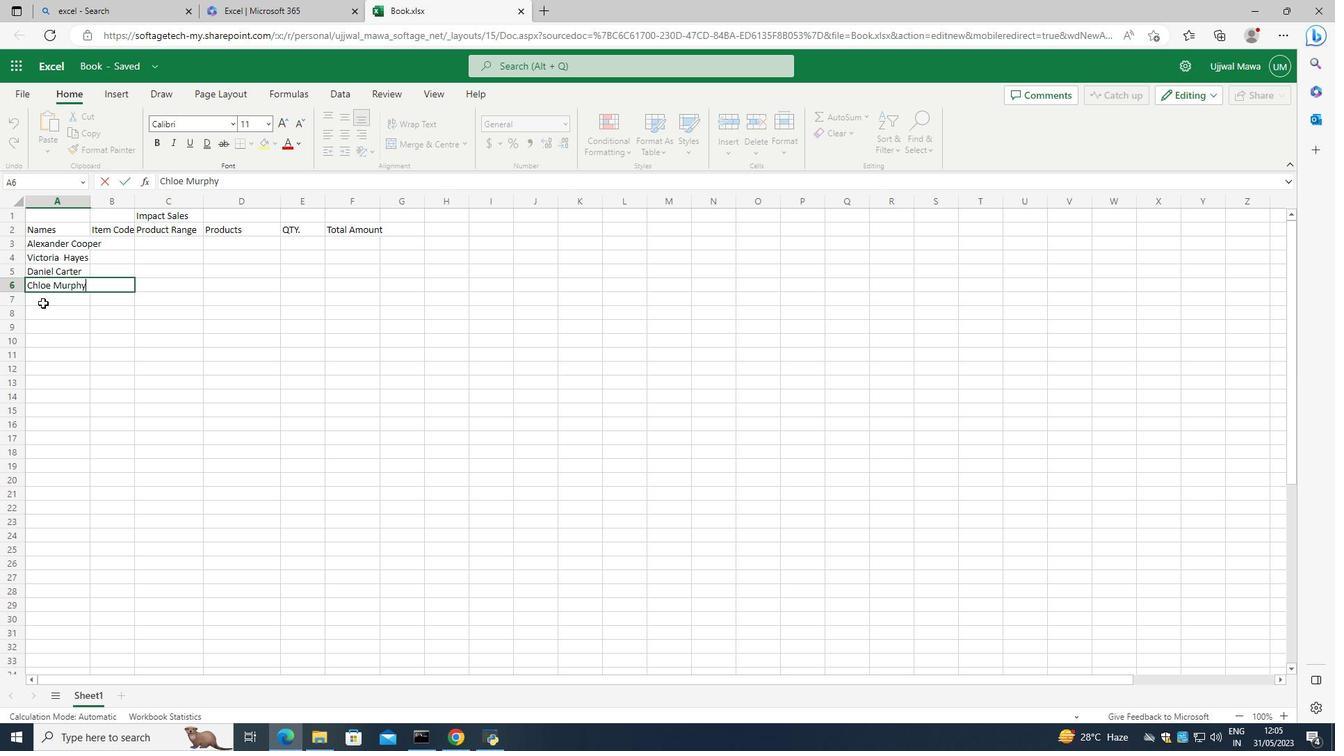
Action: Mouse pressed left at (41, 306)
Screenshot: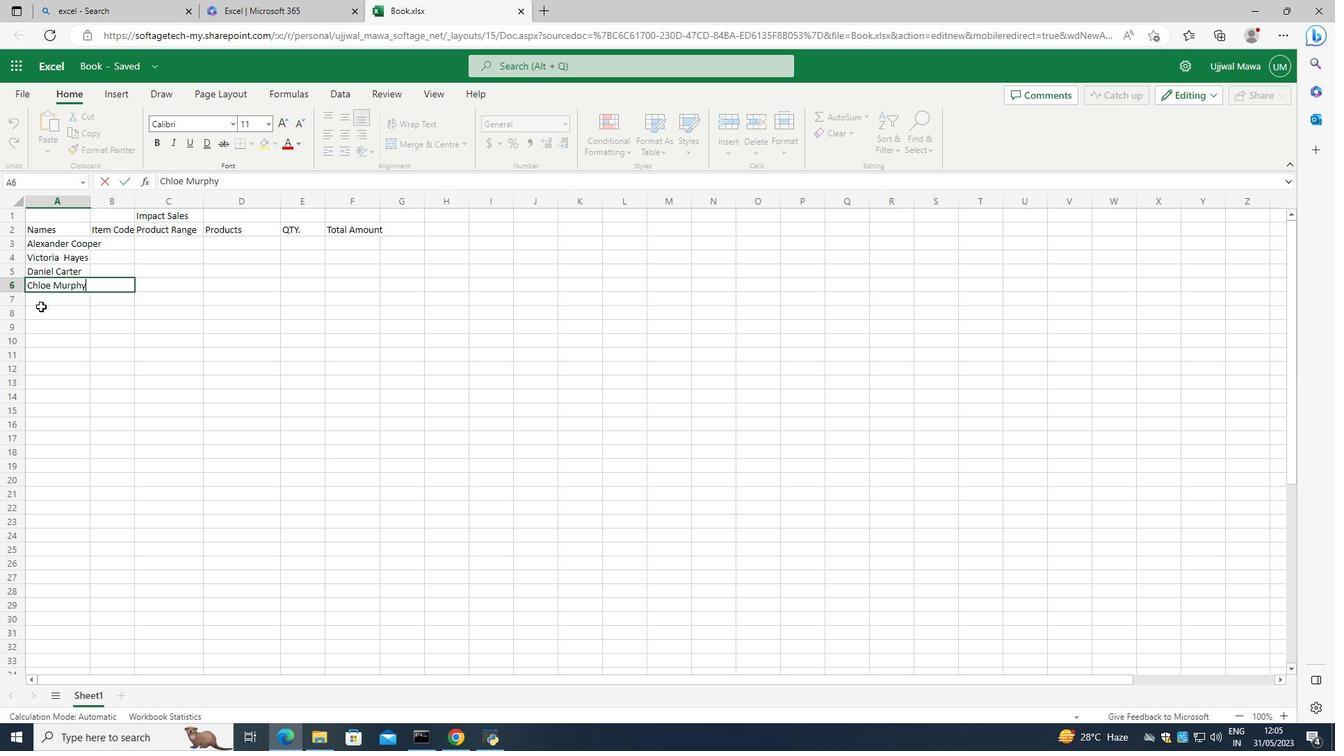 
Action: Mouse pressed left at (41, 306)
Screenshot: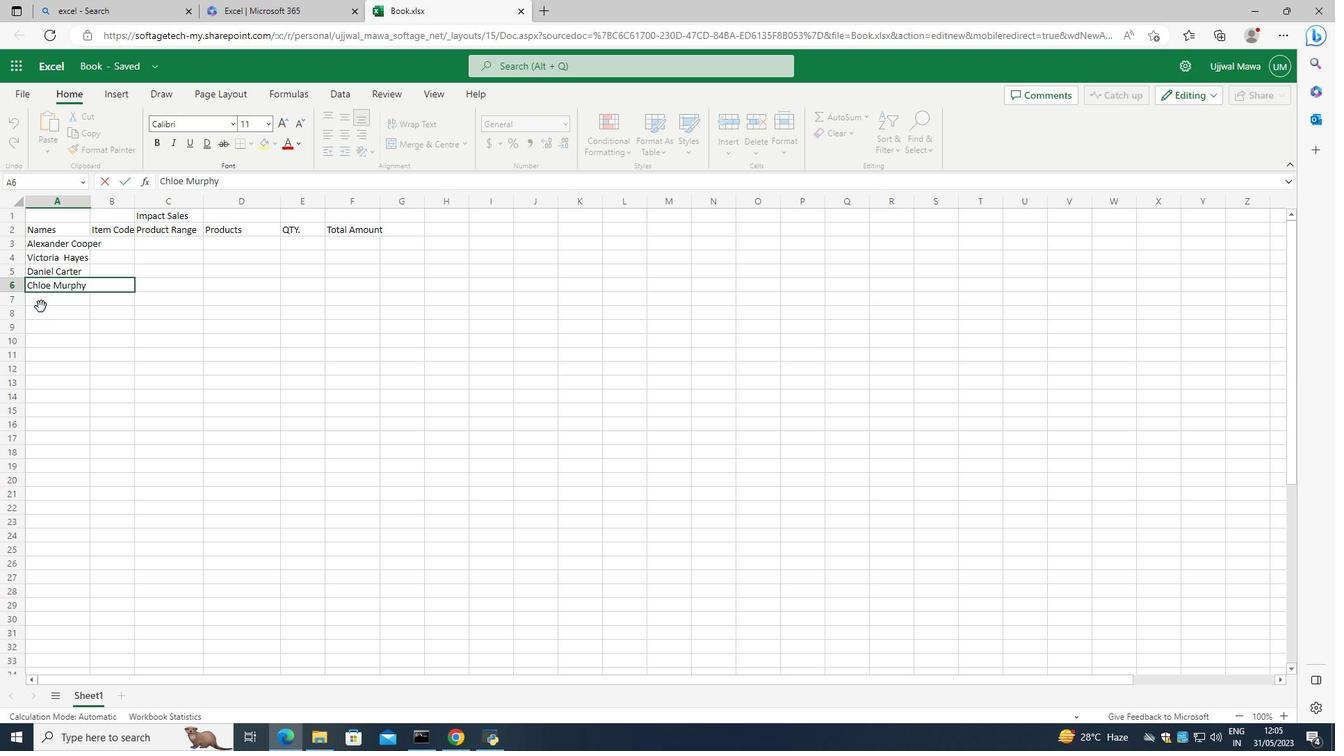 
Action: Mouse moved to (45, 298)
Screenshot: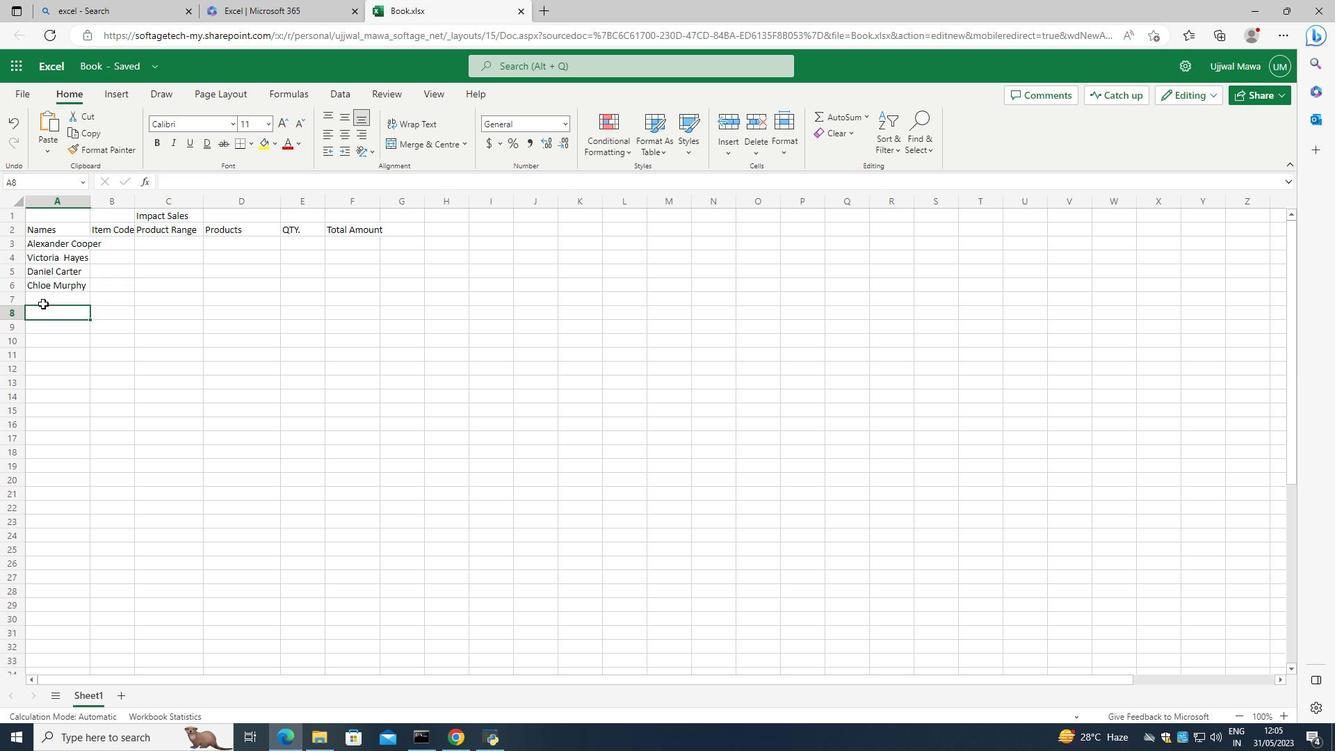 
Action: Mouse pressed left at (45, 298)
Screenshot: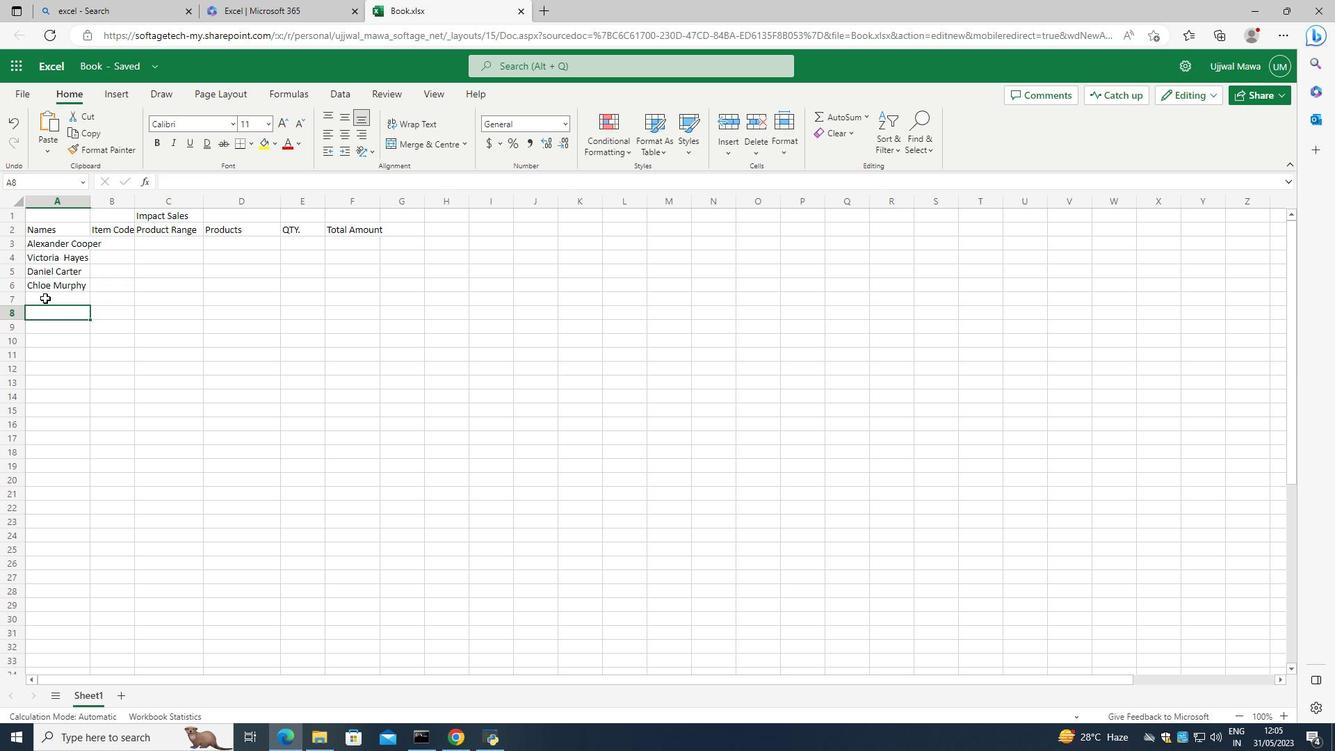 
Action: Mouse pressed left at (45, 298)
Screenshot: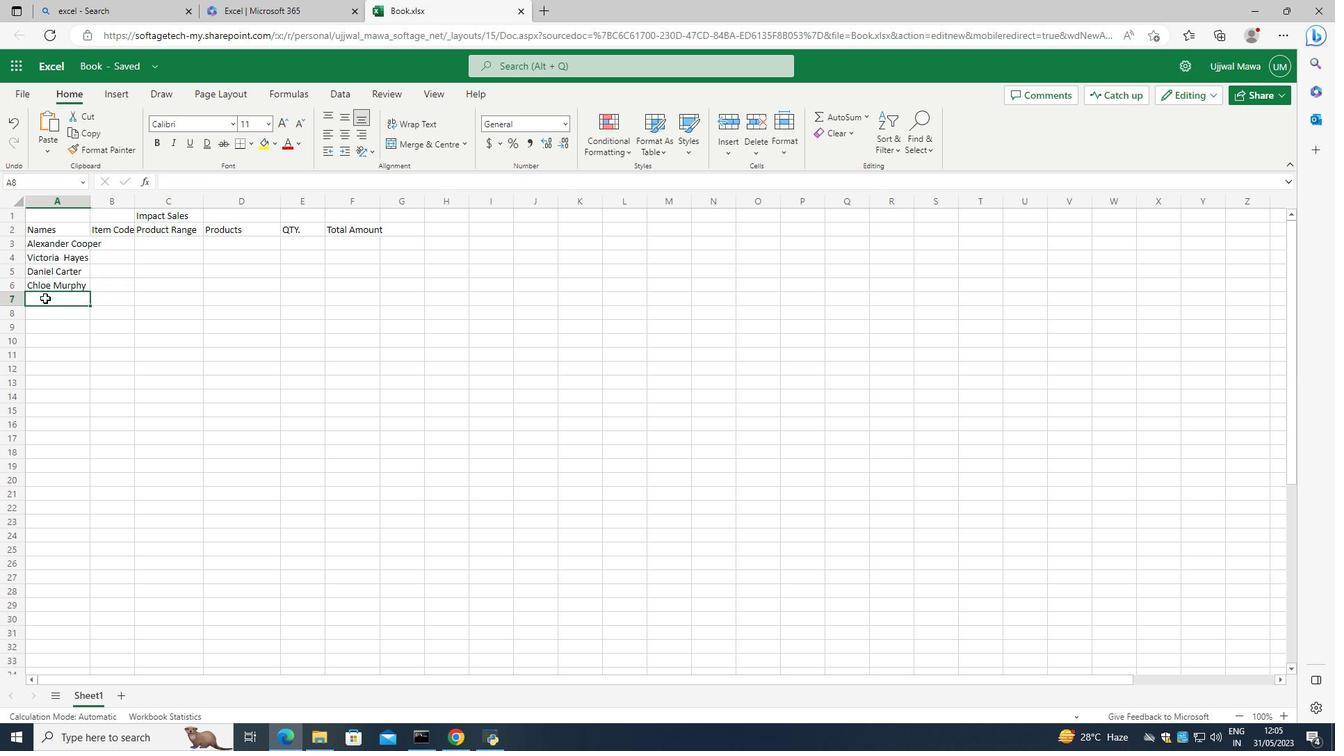 
Action: Mouse moved to (54, 292)
Screenshot: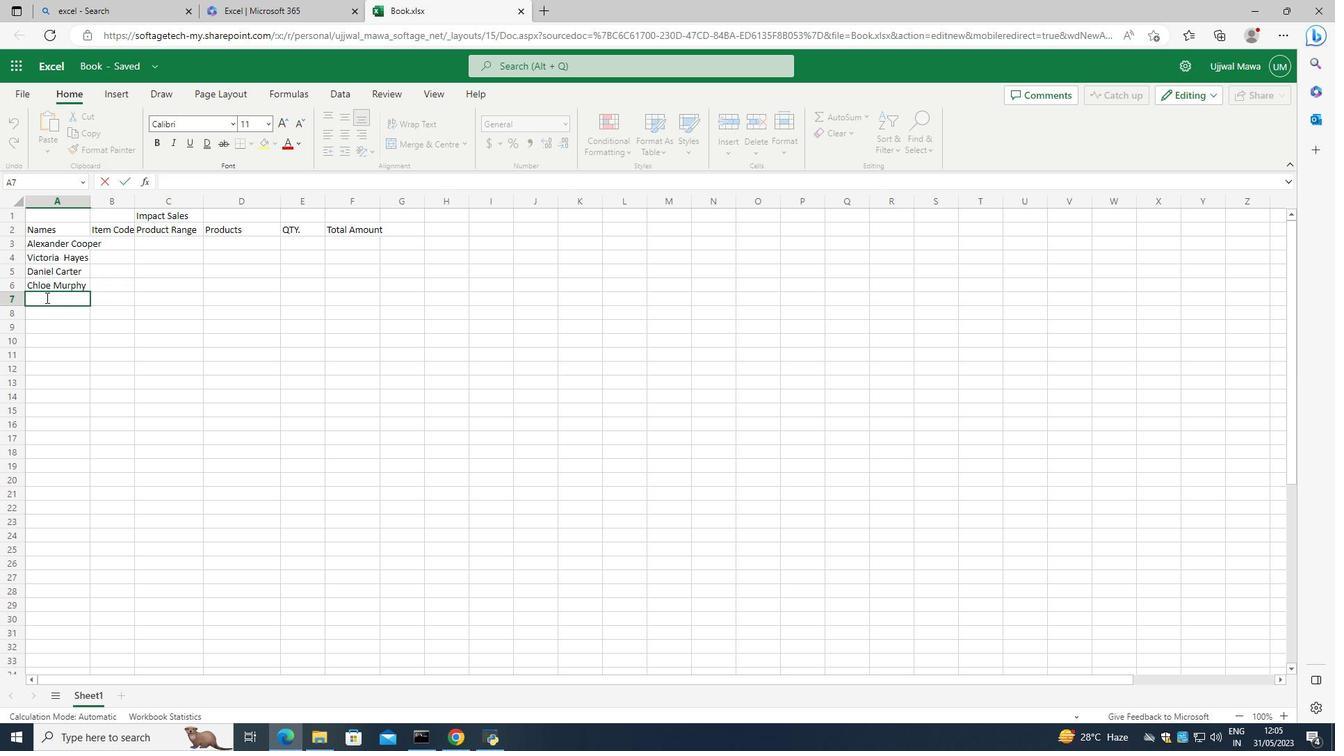 
Action: Key pressed <Key.caps_lock>C<Key.caps_lock>hristophrt<Key.backspace><Key.backspace>er<Key.space><Key.caps_lock>R<Key.caps_lock>oss<Key.enter><Key.space><Key.caps_lock>N<Key.caps_lock>atalie<Key.space><Key.caps_lock>P<Key.caps_lock>rice\\<Key.backspace><Key.backspace><Key.enter>
Screenshot: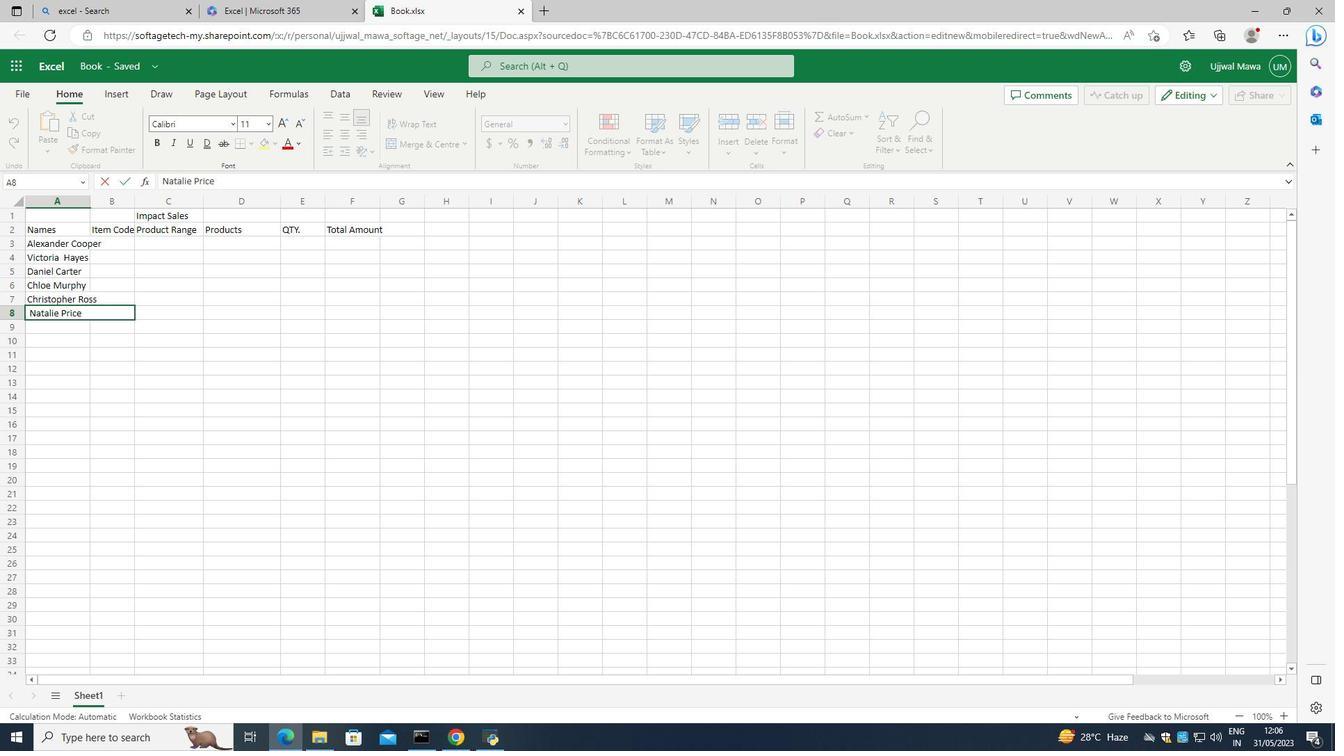
Action: Mouse moved to (36, 317)
Screenshot: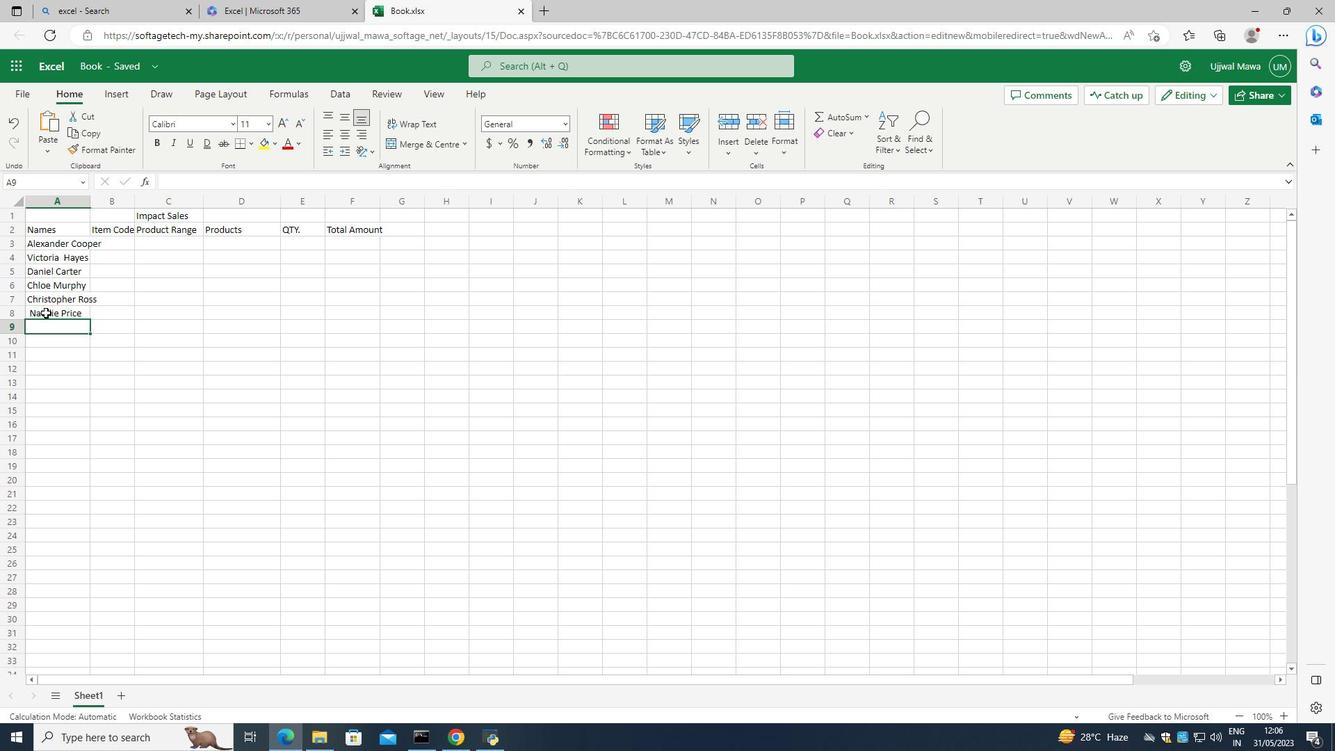 
Action: Key pressed <Key.caps_lock>J<Key.caps_lock>ack<Key.space><Key.caps_lock>P<Key.caps_lock>eterson'<Key.enter>
Screenshot: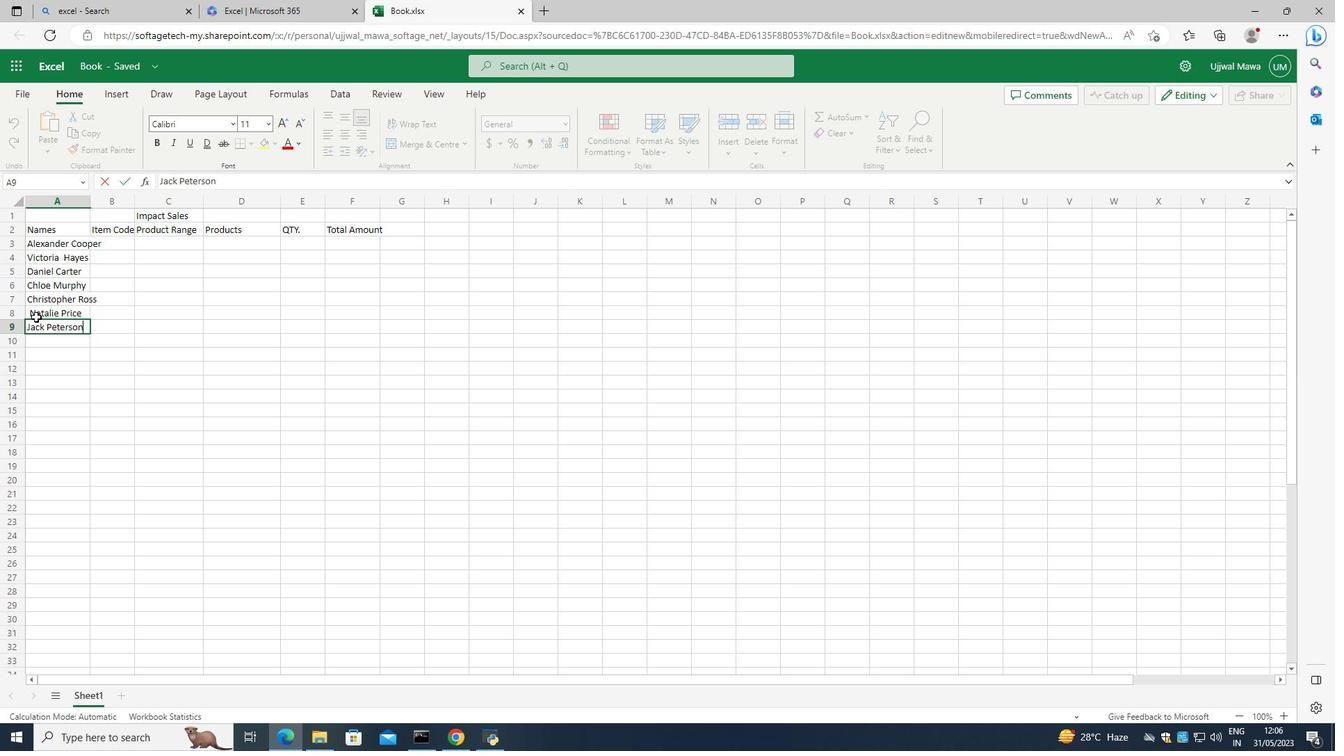 
Action: Mouse moved to (68, 330)
Screenshot: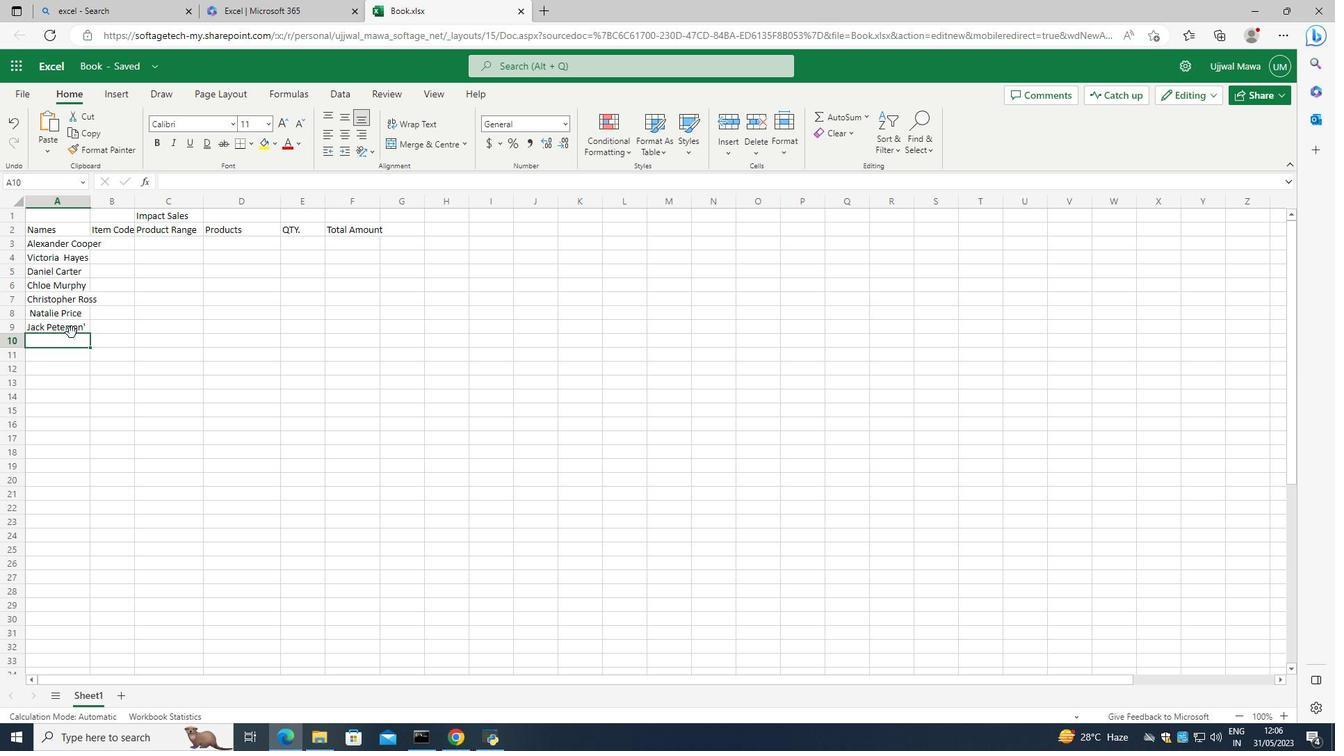 
Action: Mouse pressed left at (68, 330)
Screenshot: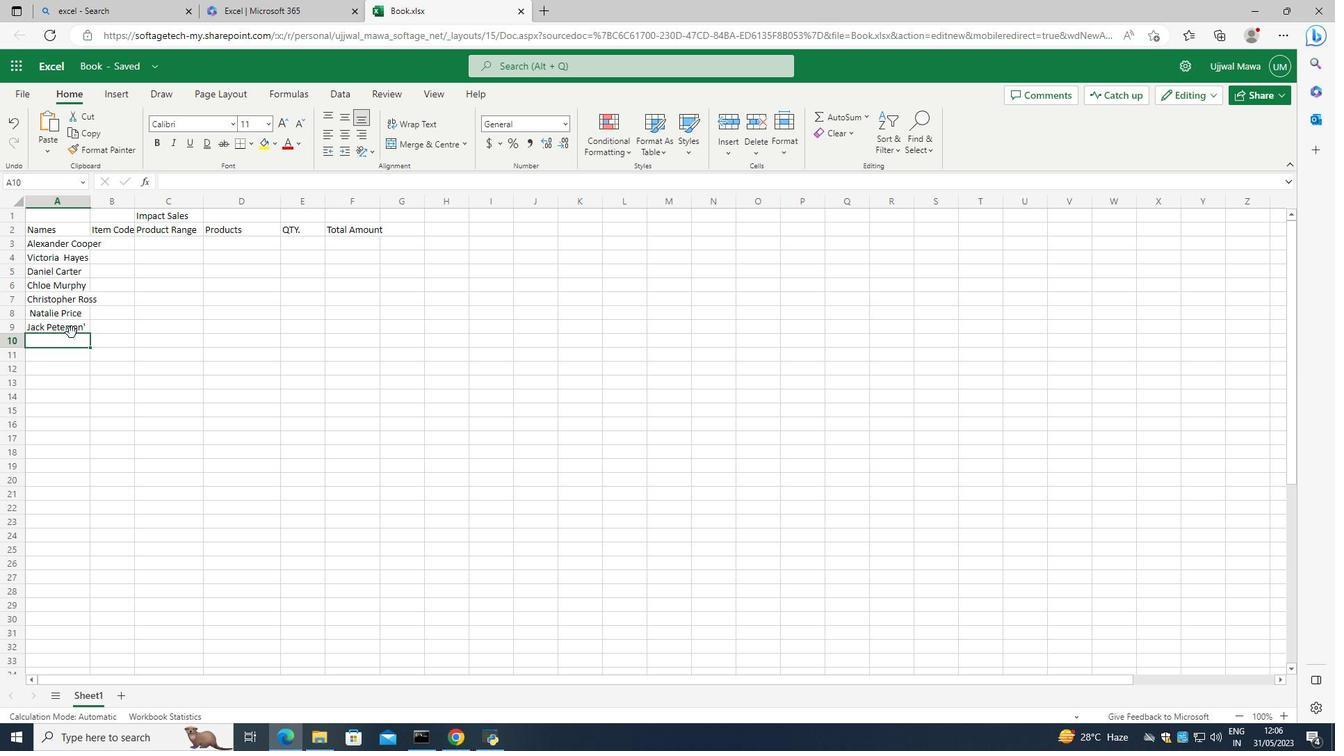 
Action: Mouse moved to (67, 327)
Screenshot: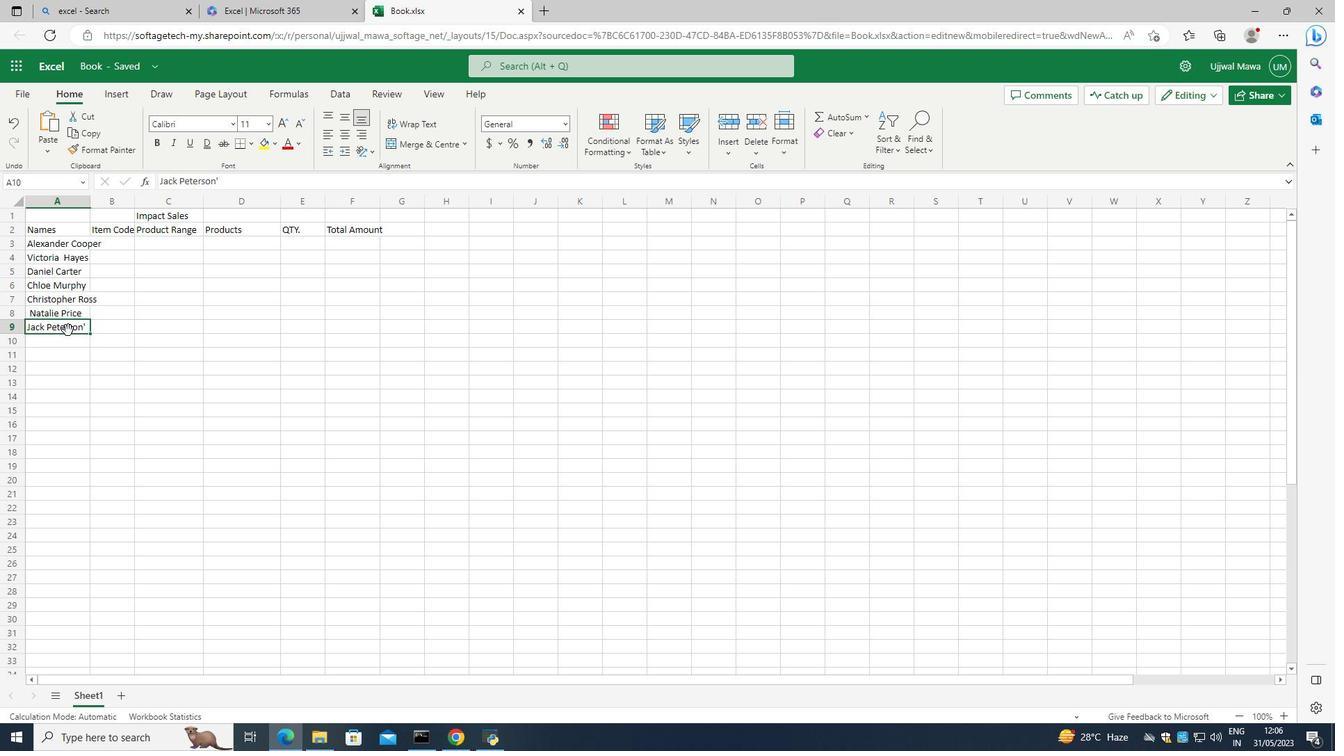 
Action: Mouse pressed left at (67, 327)
Screenshot: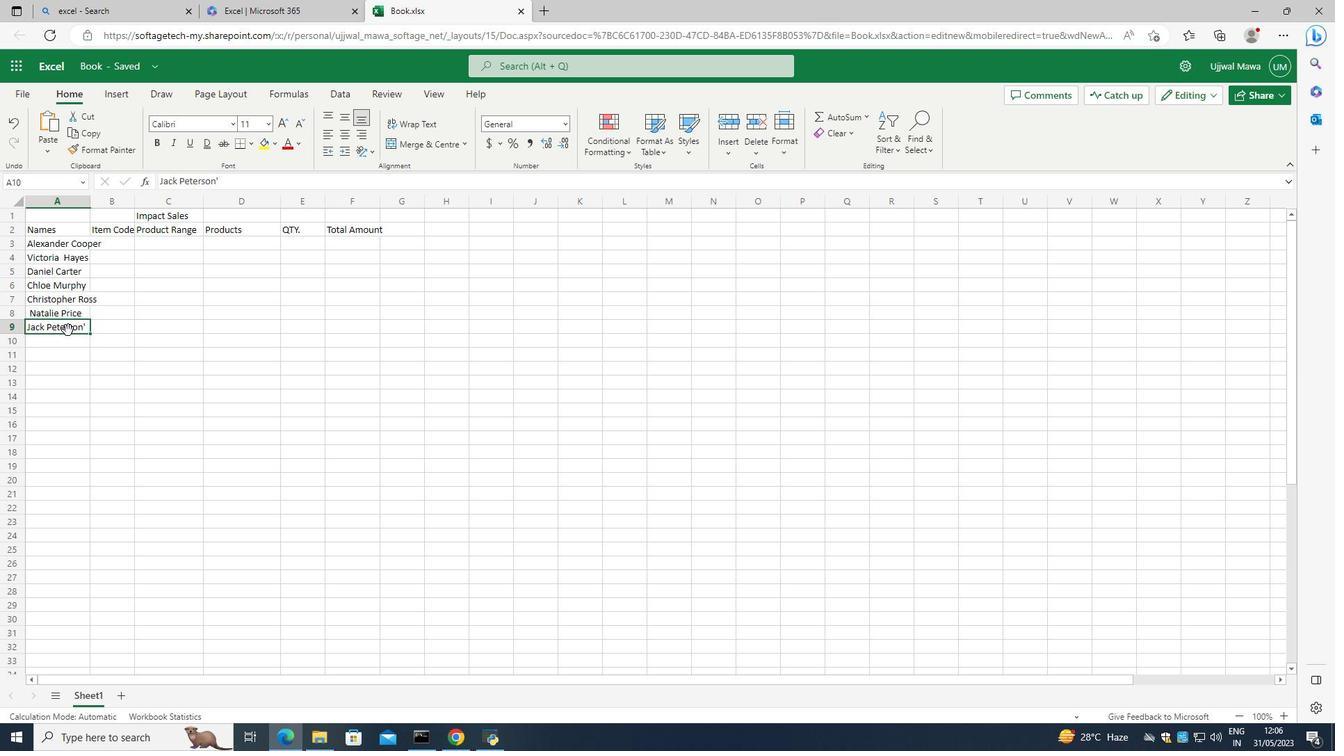 
Action: Mouse moved to (89, 326)
Screenshot: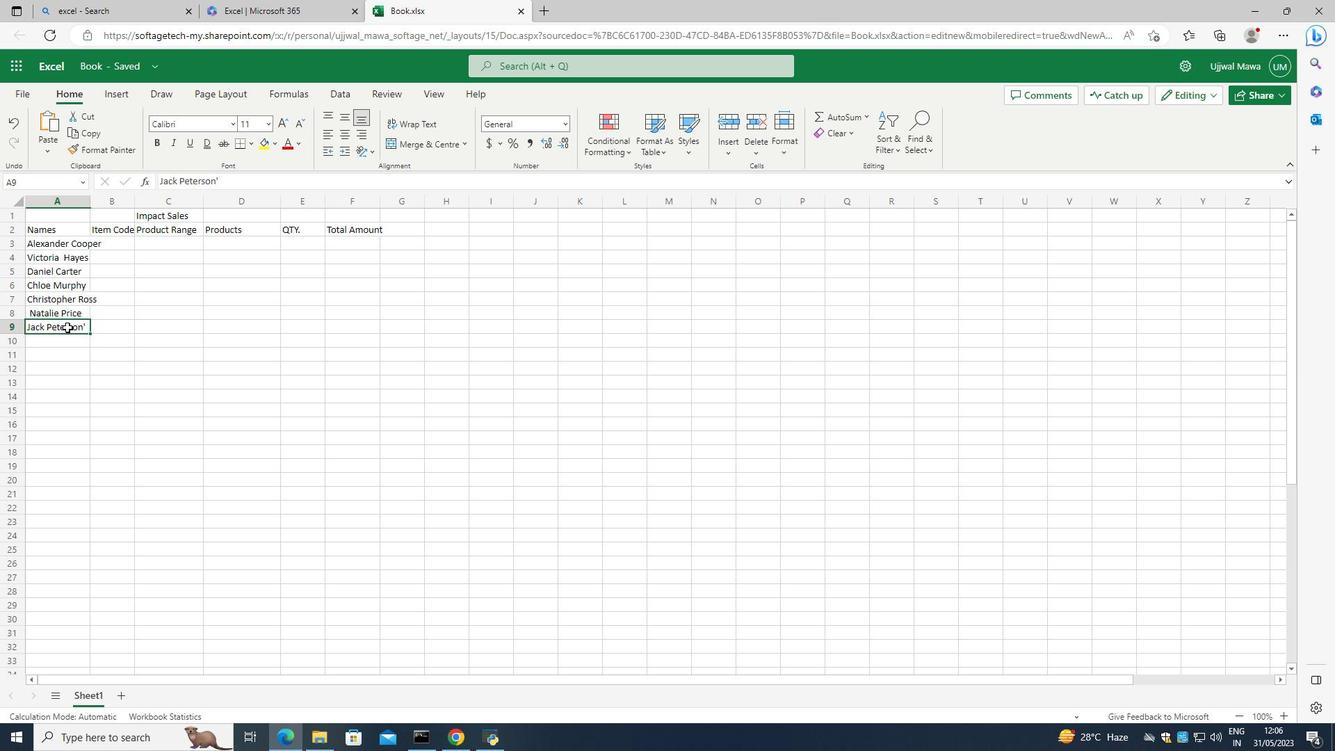
Action: Mouse pressed left at (89, 326)
Screenshot: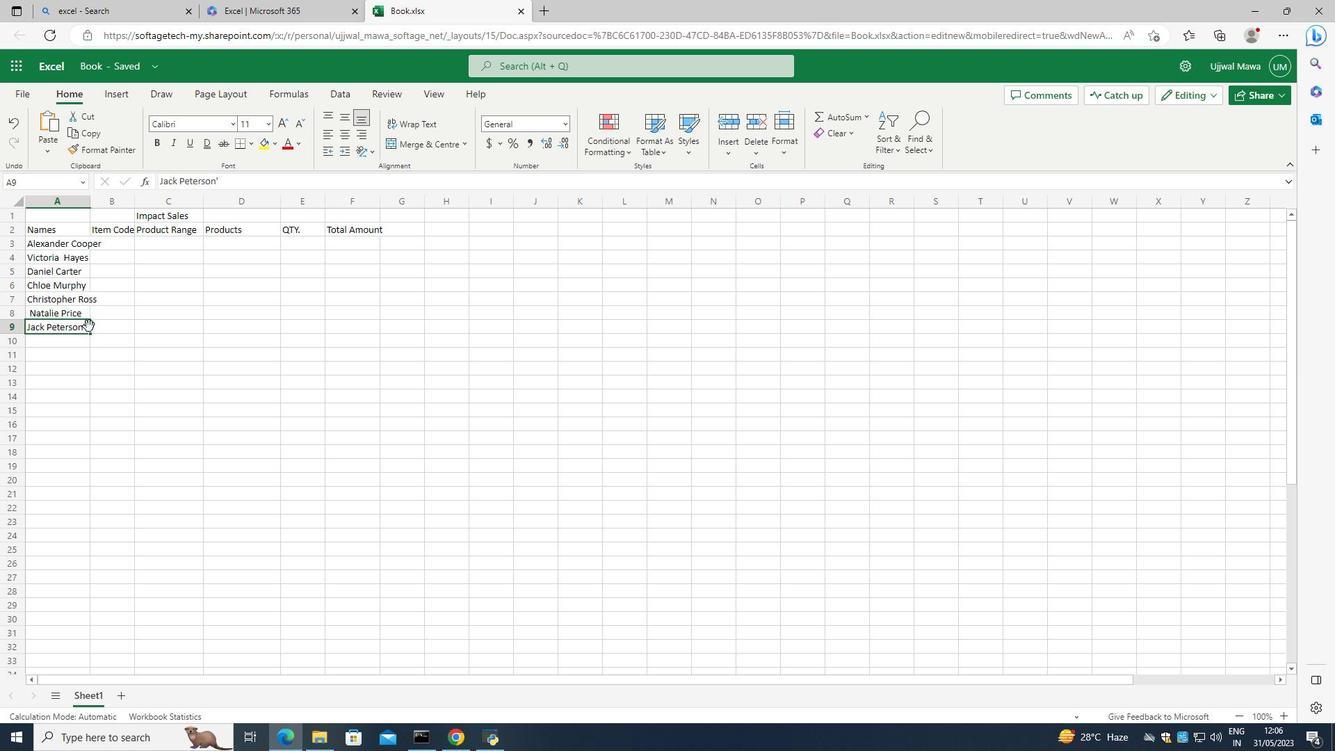 
Action: Mouse moved to (89, 326)
Screenshot: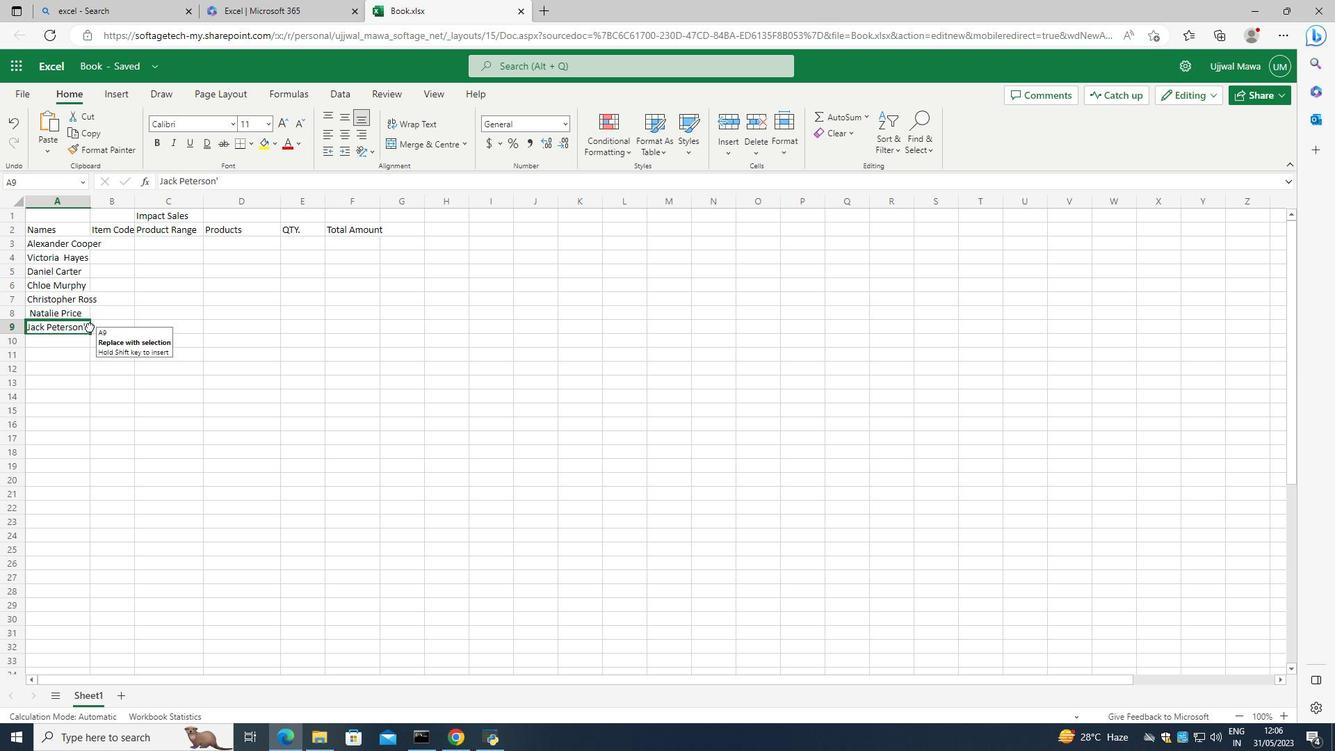 
Action: Mouse pressed left at (89, 326)
Screenshot: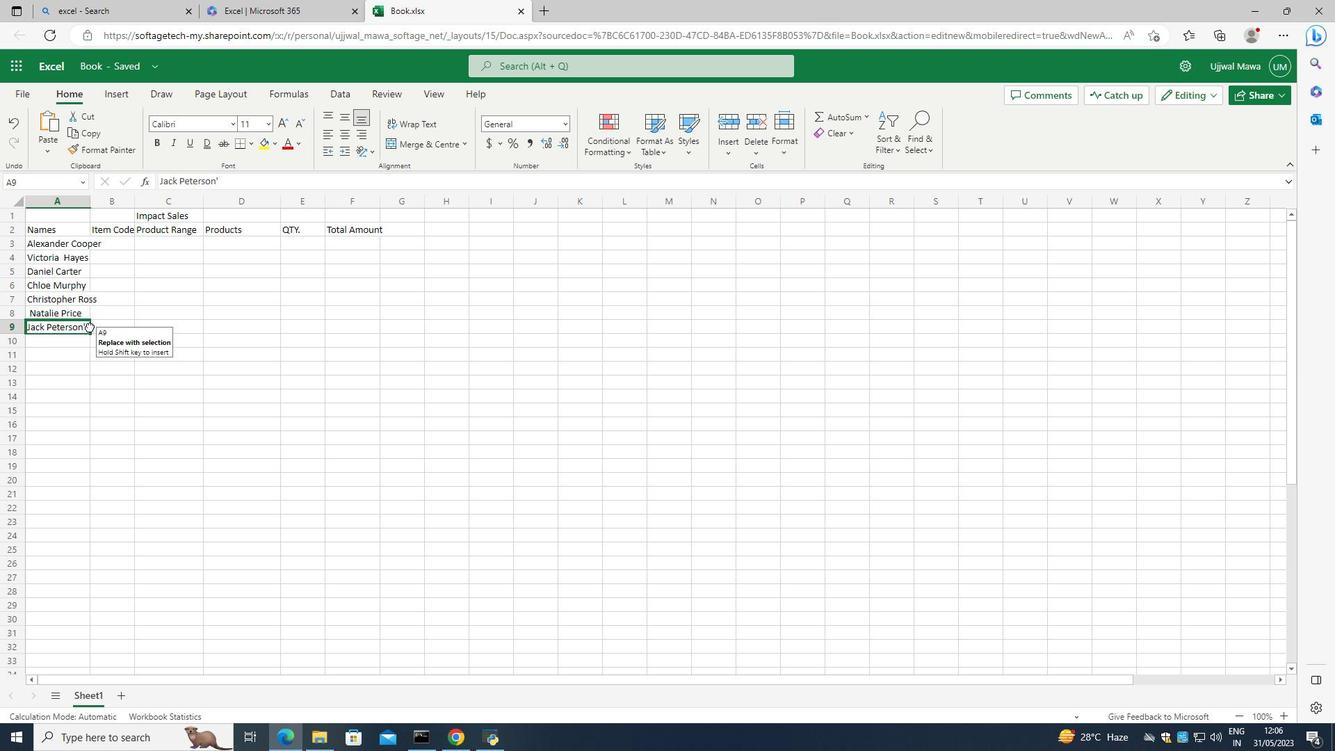 
Action: Mouse moved to (85, 330)
Screenshot: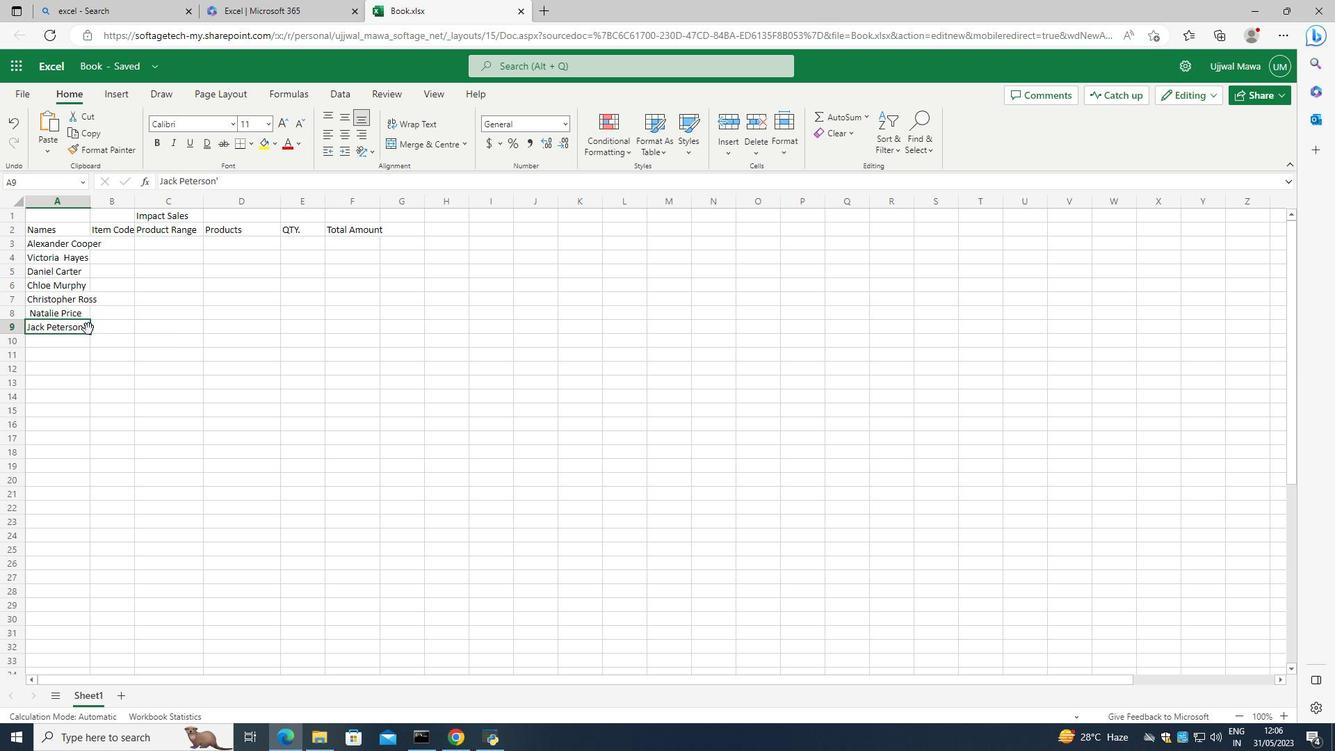 
Action: Mouse pressed left at (85, 330)
Screenshot: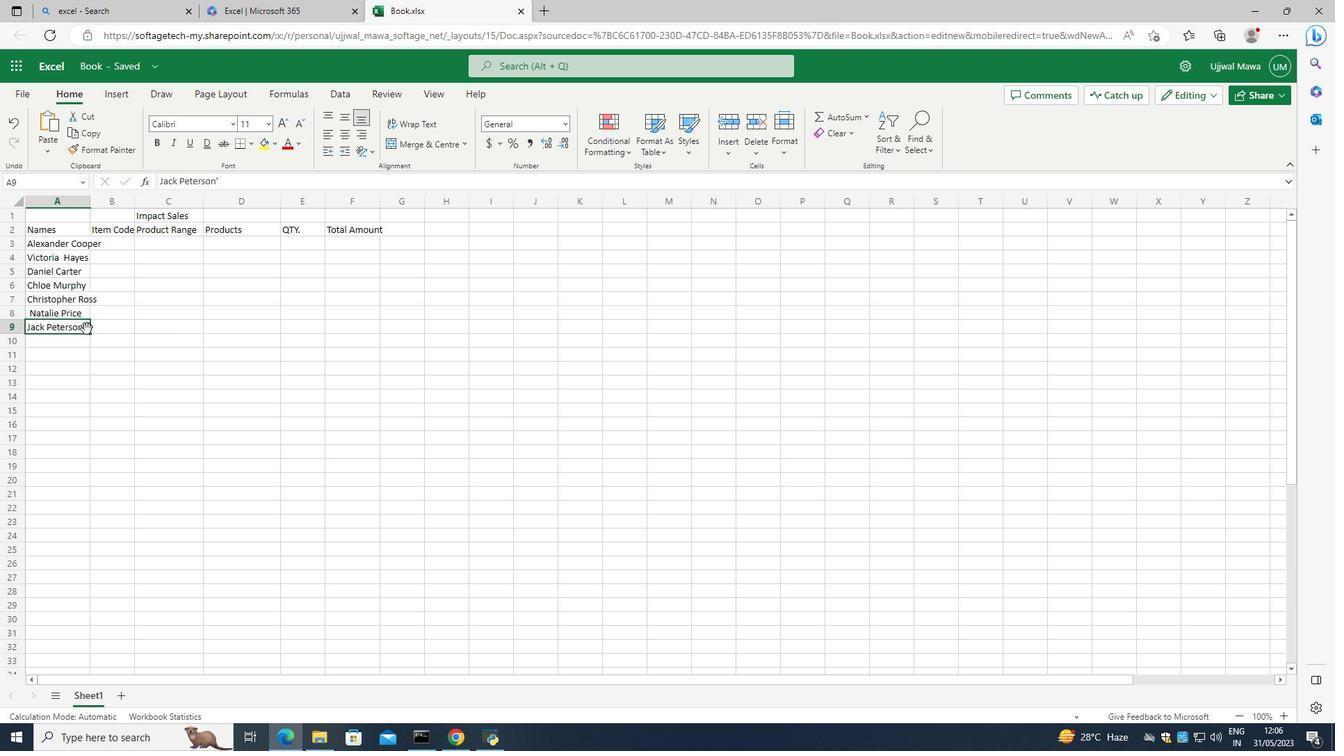 
Action: Mouse pressed left at (85, 330)
Screenshot: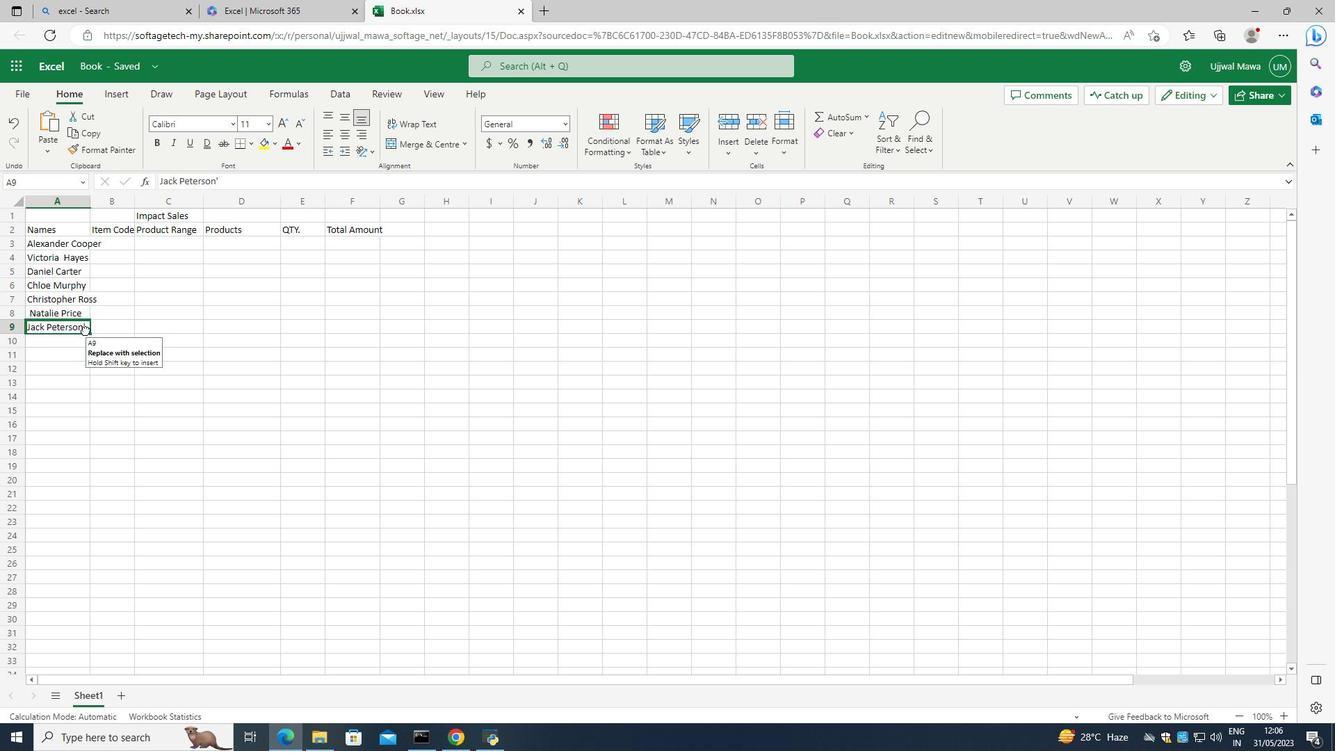 
Action: Mouse moved to (79, 330)
Screenshot: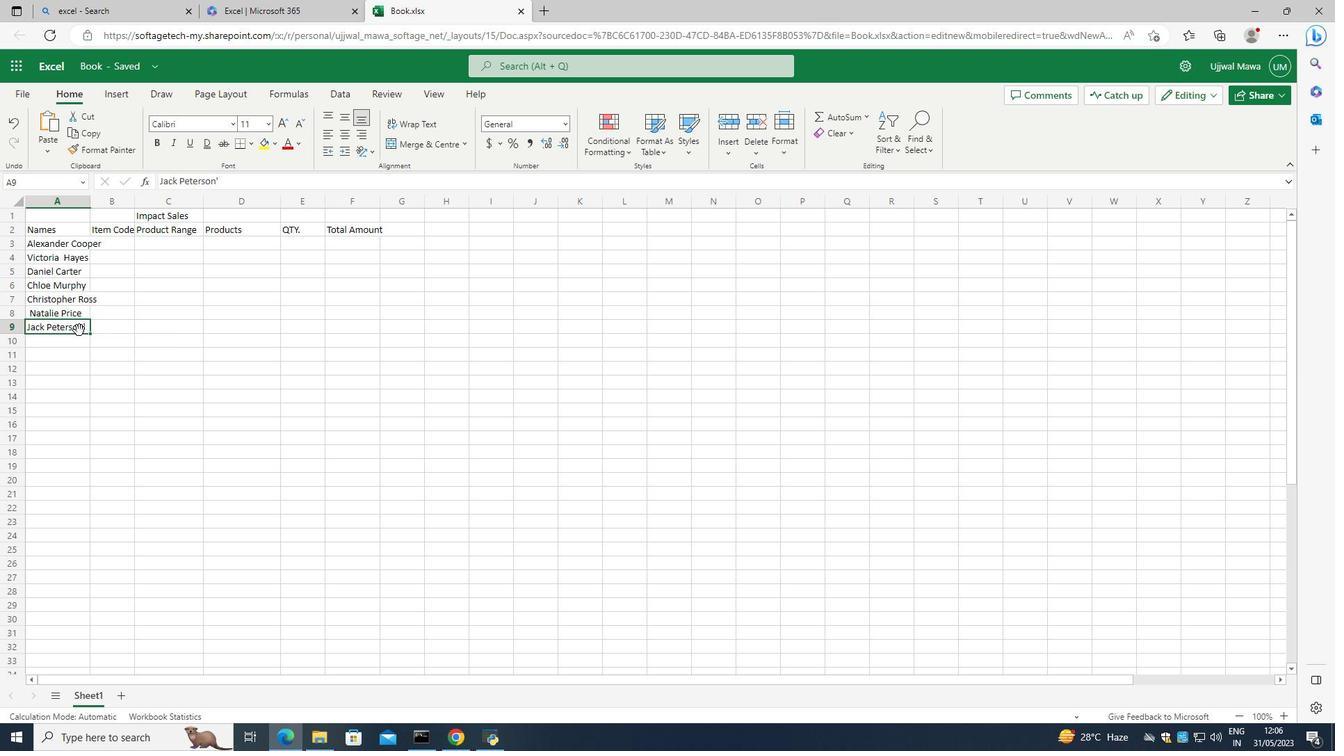 
Action: Mouse pressed left at (79, 330)
Screenshot: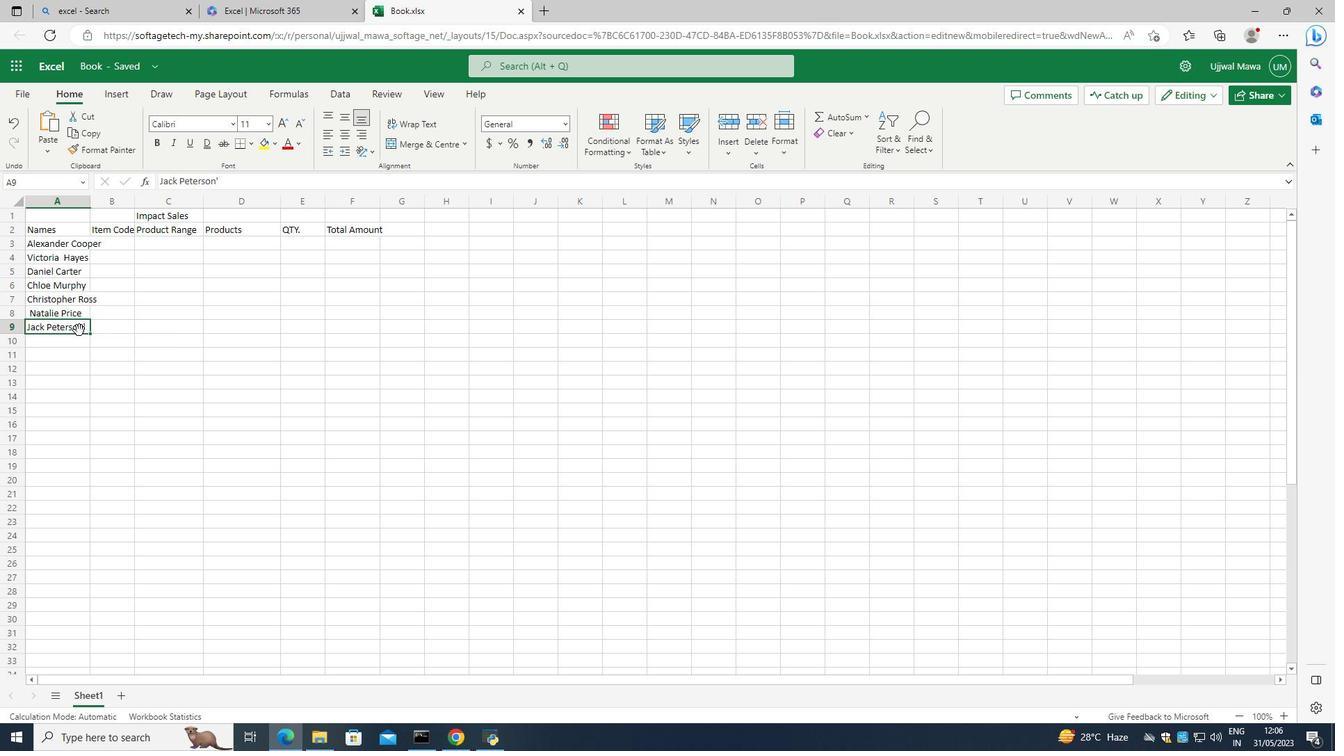 
Action: Mouse moved to (82, 325)
Screenshot: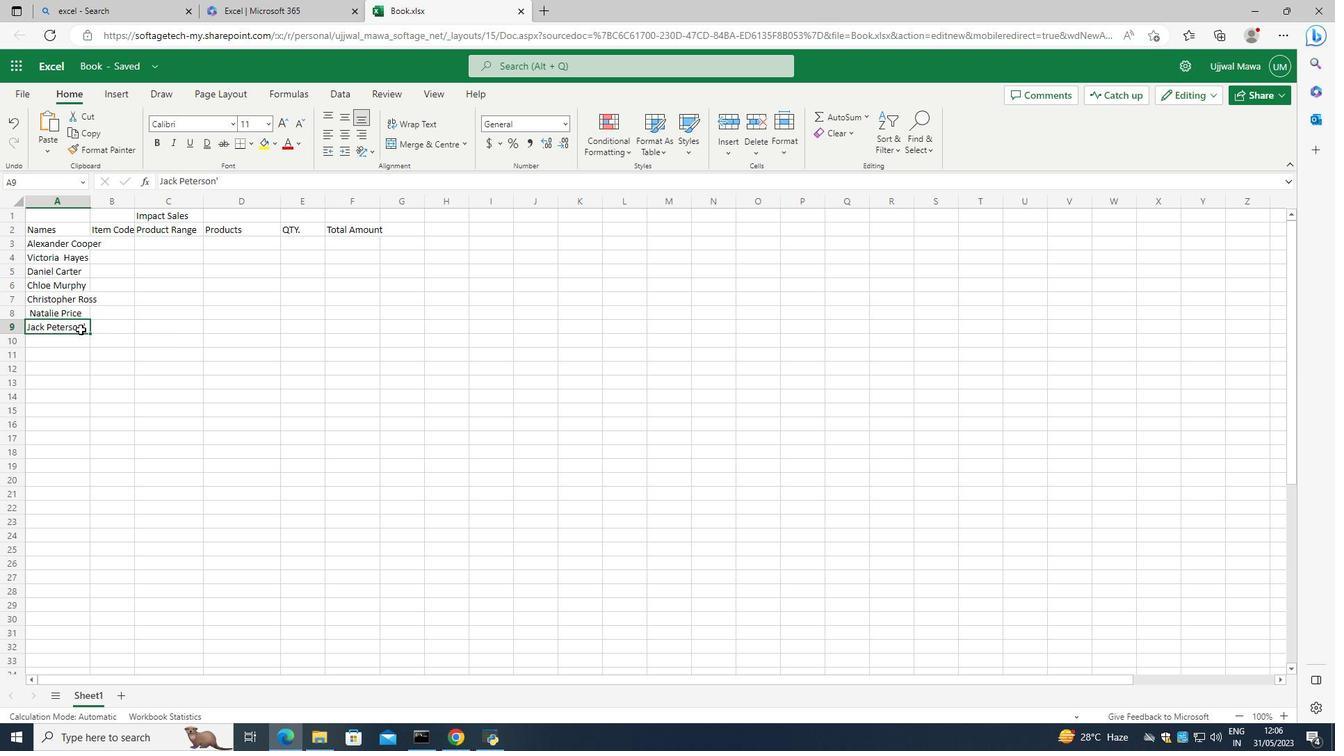 
Action: Mouse pressed left at (82, 325)
Screenshot: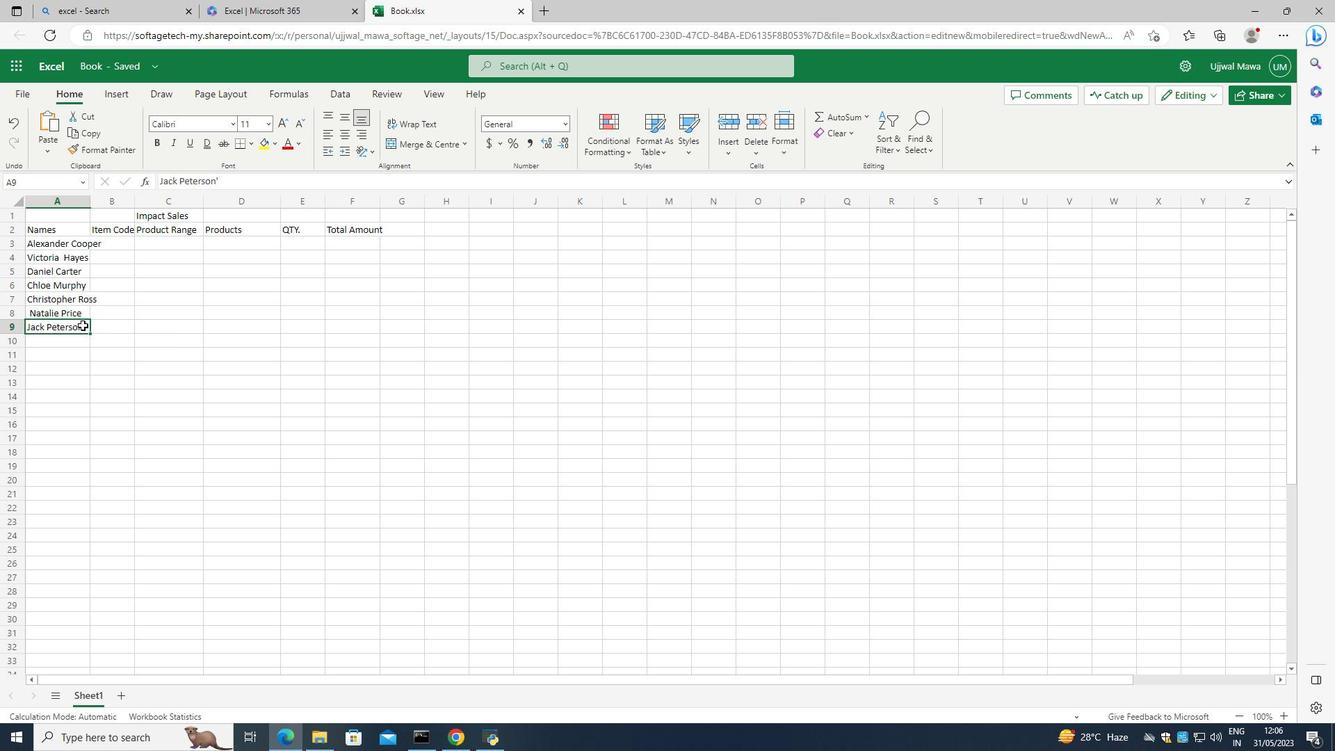 
Action: Mouse moved to (82, 324)
Screenshot: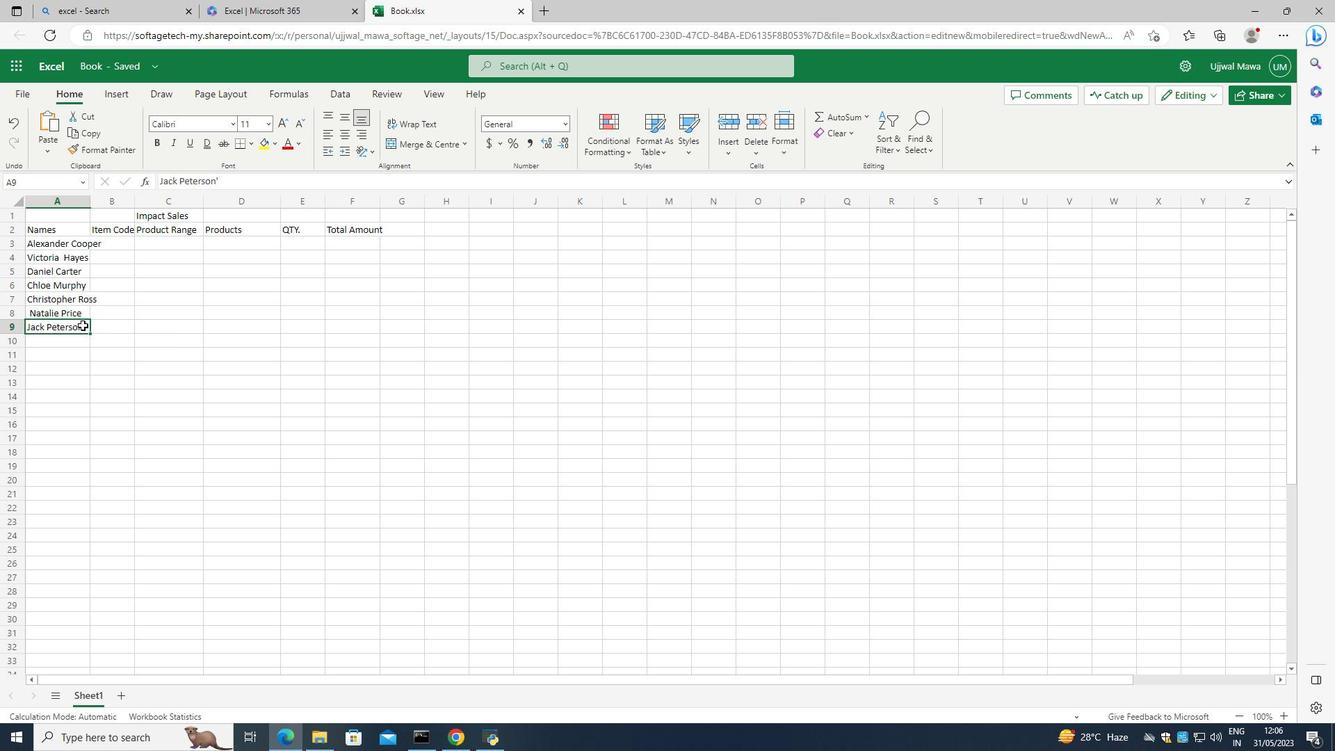 
Action: Mouse pressed left at (82, 324)
Screenshot: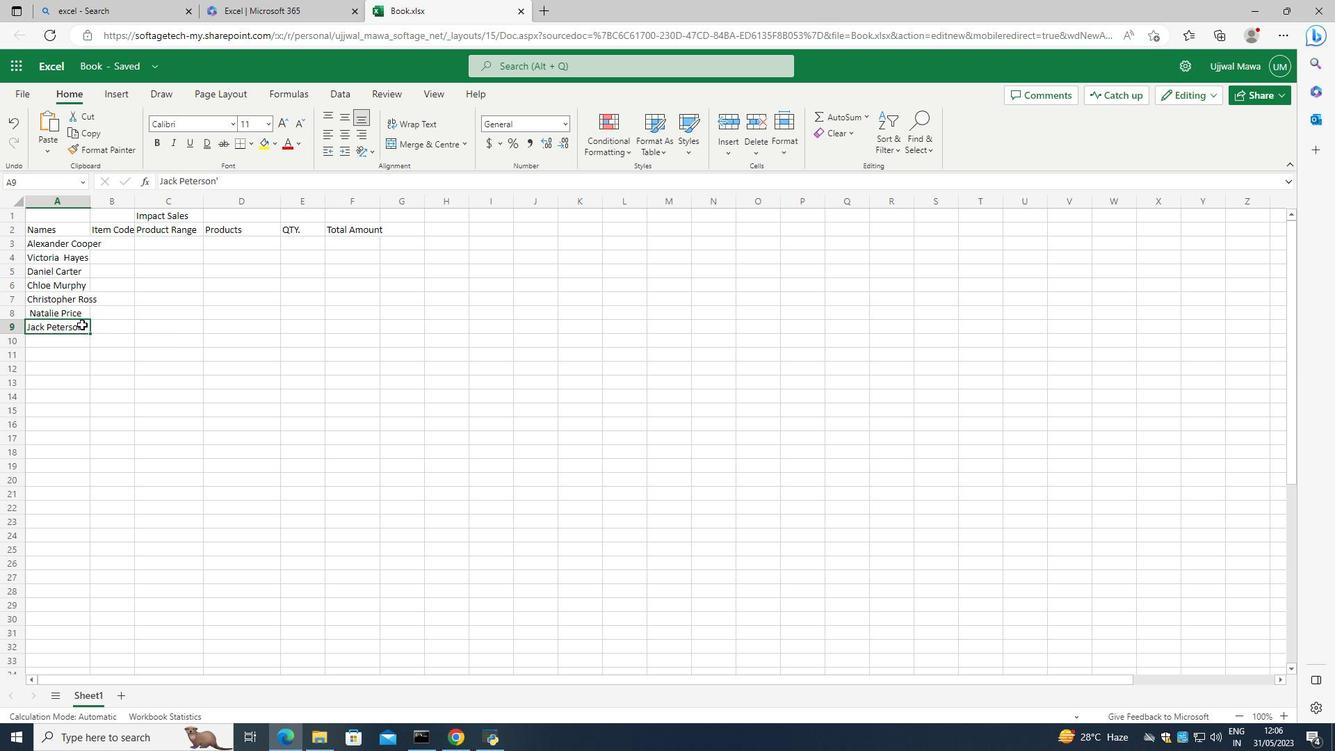 
Action: Mouse moved to (89, 325)
Screenshot: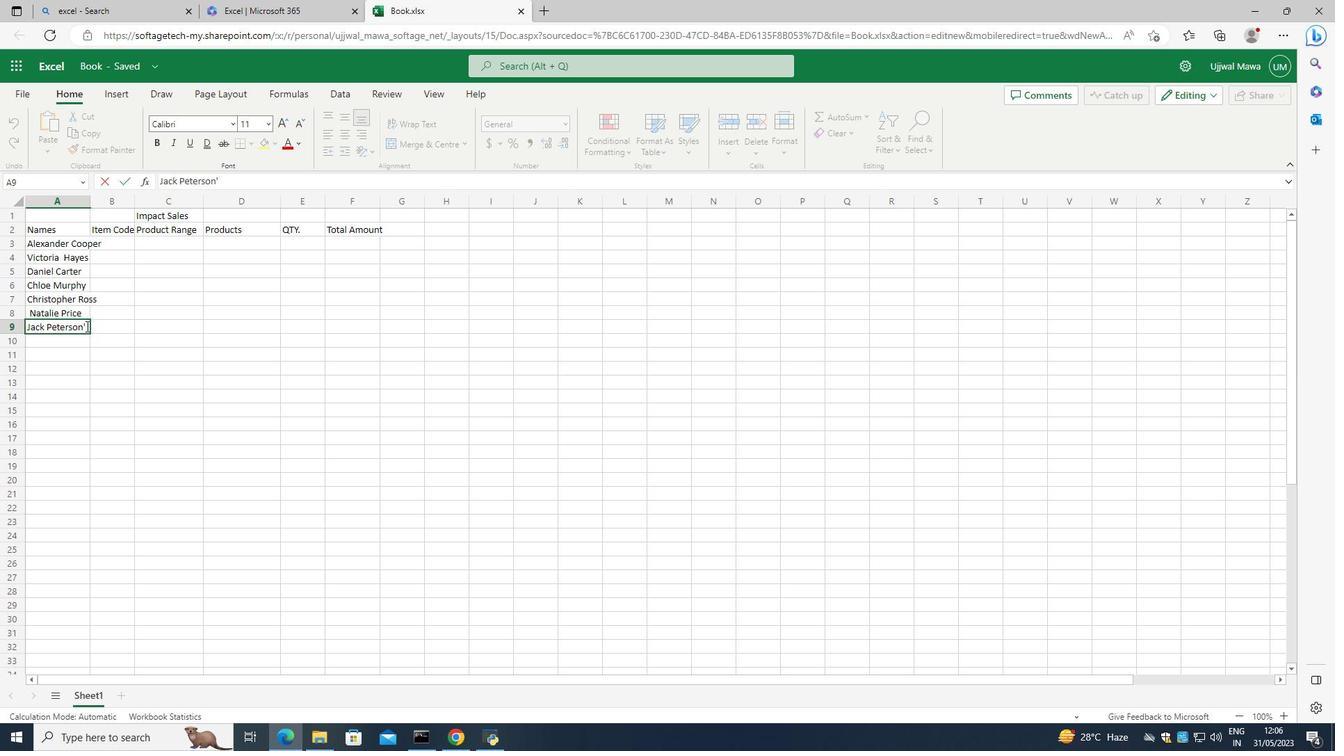 
Action: Key pressed <Key.backspace>
Screenshot: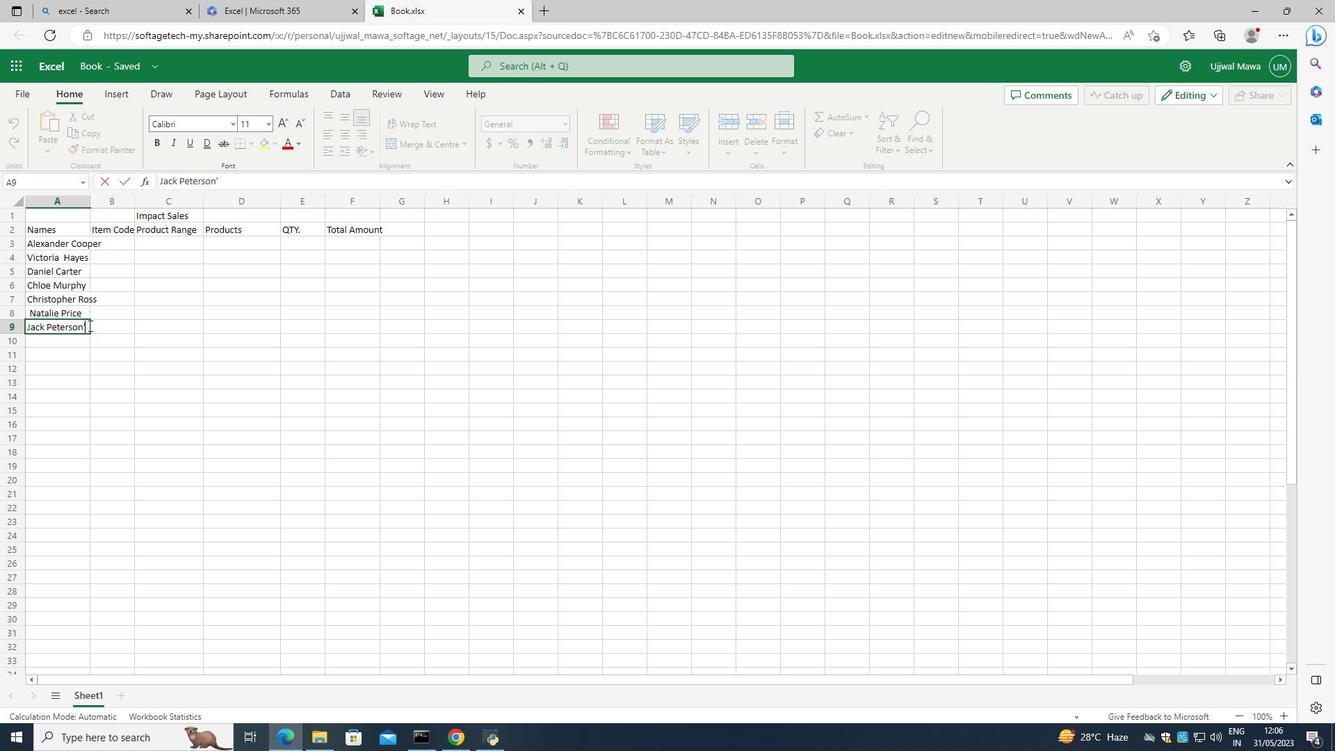 
Action: Mouse moved to (54, 336)
Screenshot: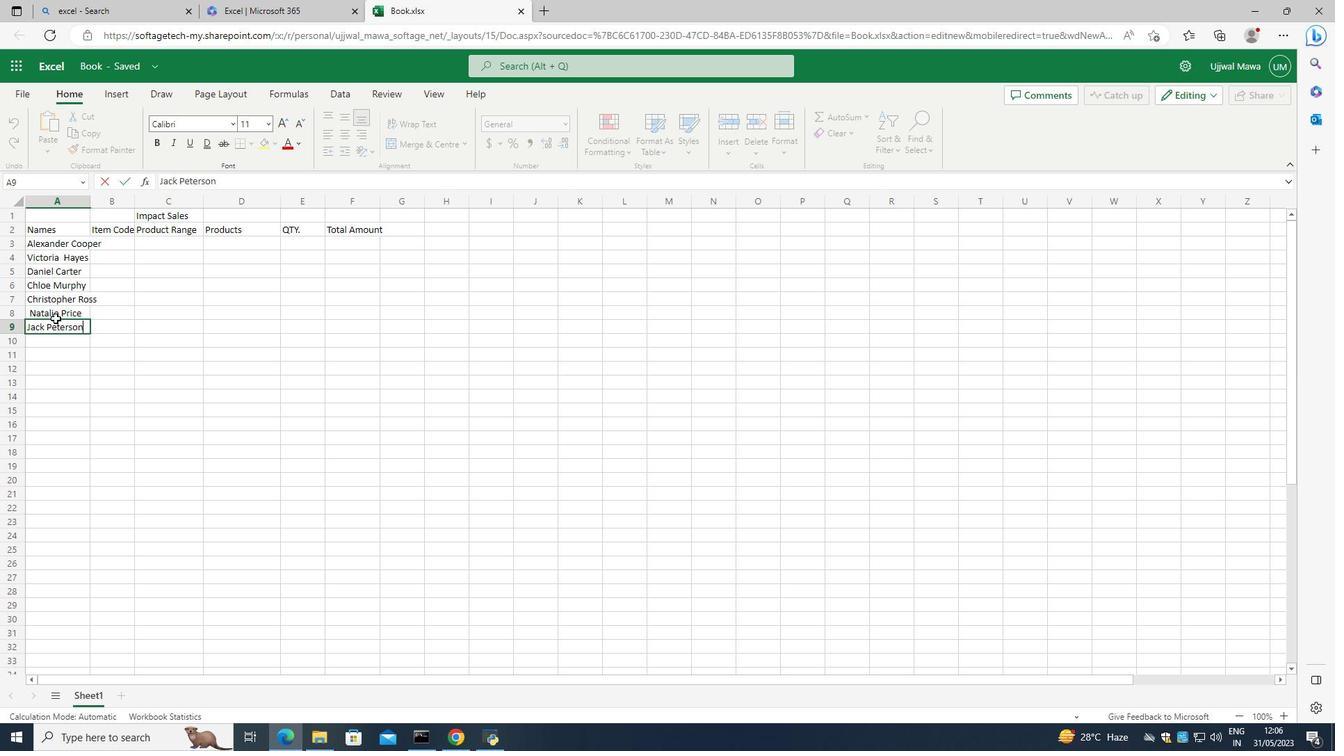 
Action: Mouse pressed left at (54, 336)
Screenshot: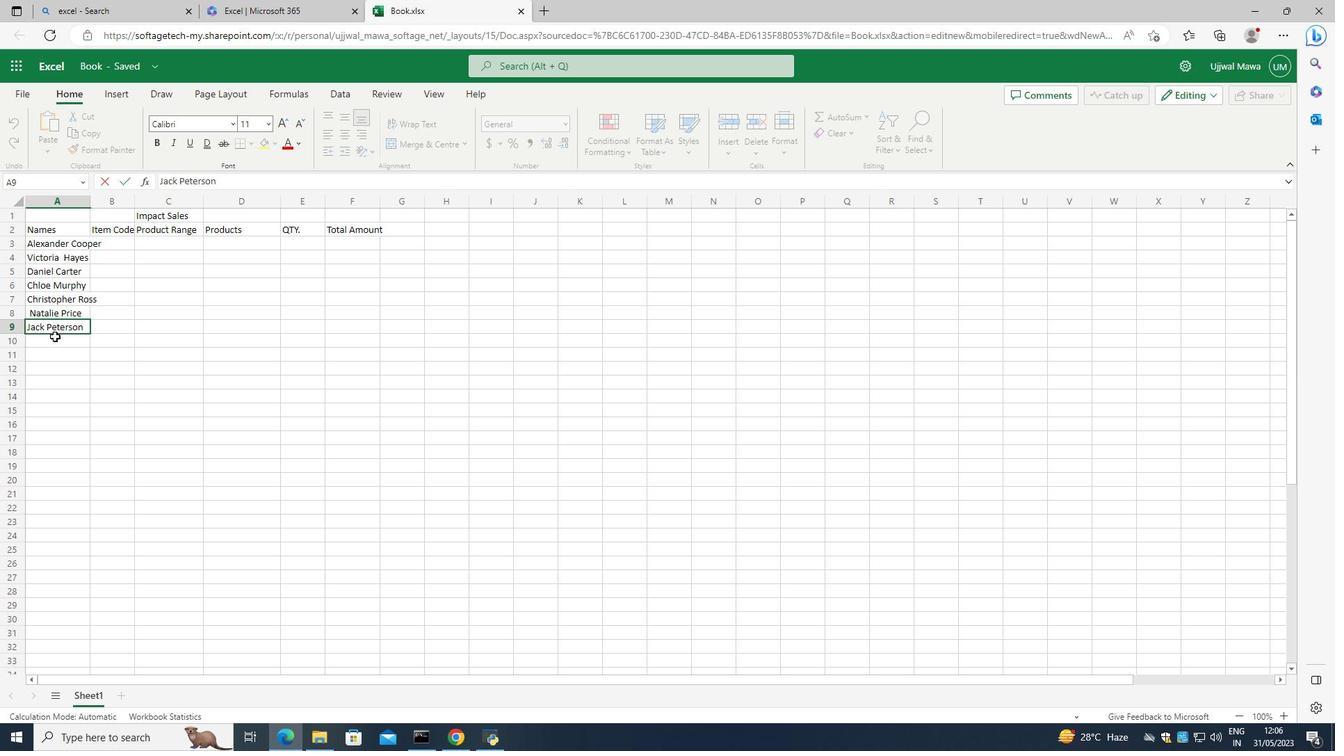 
Action: Mouse moved to (50, 338)
Screenshot: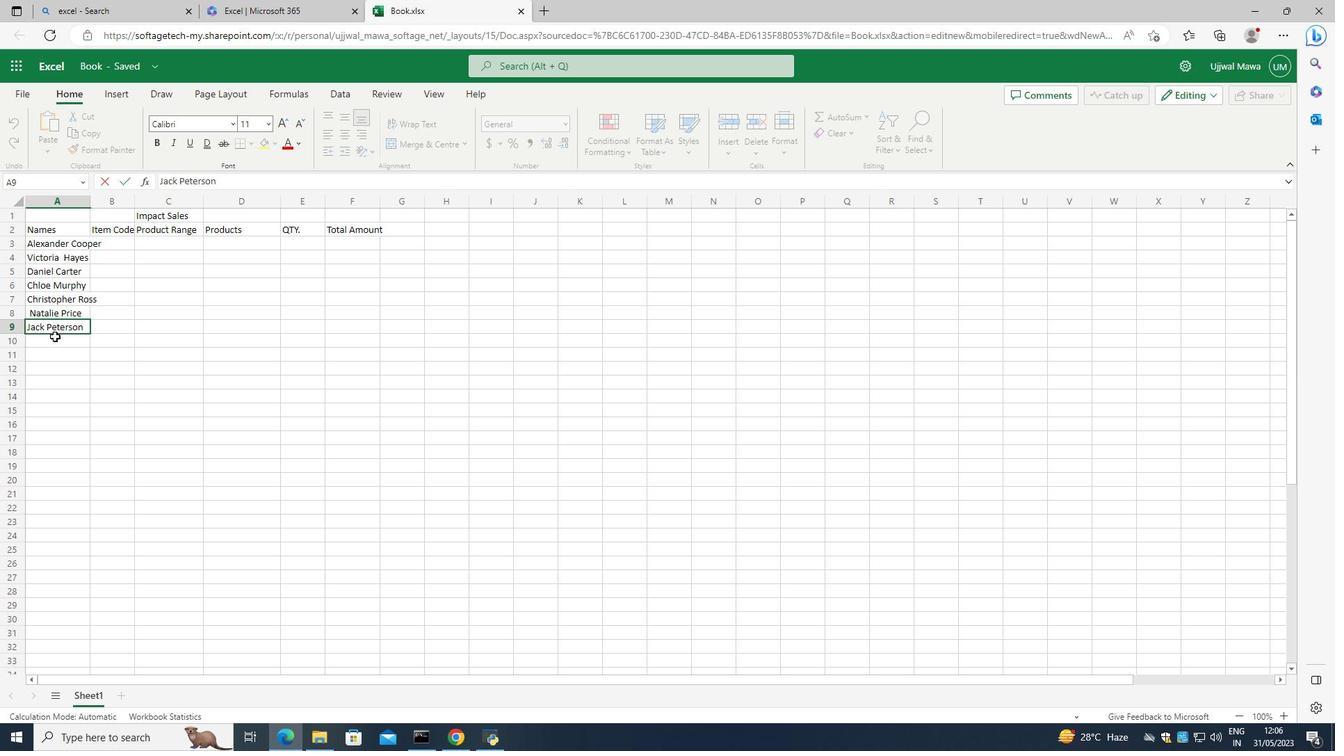 
Action: Mouse pressed left at (50, 338)
Screenshot: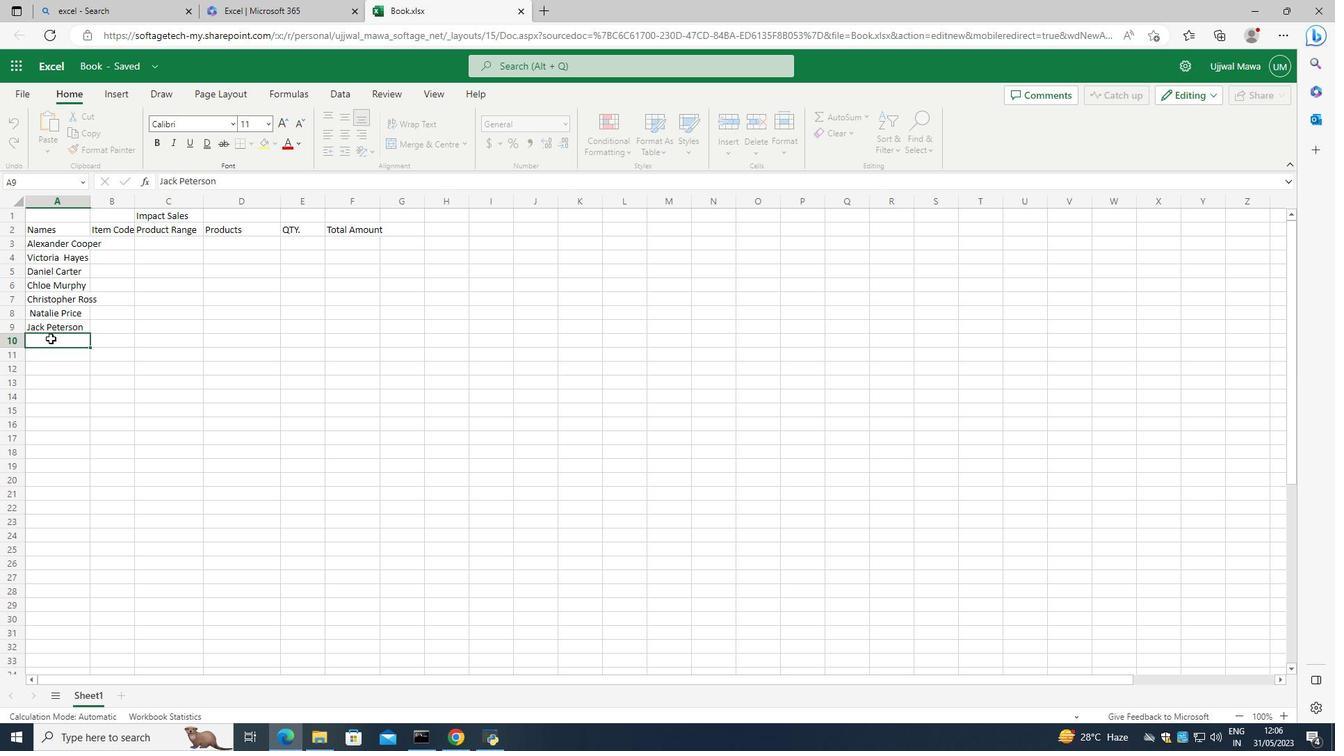 
Action: Mouse moved to (52, 338)
Screenshot: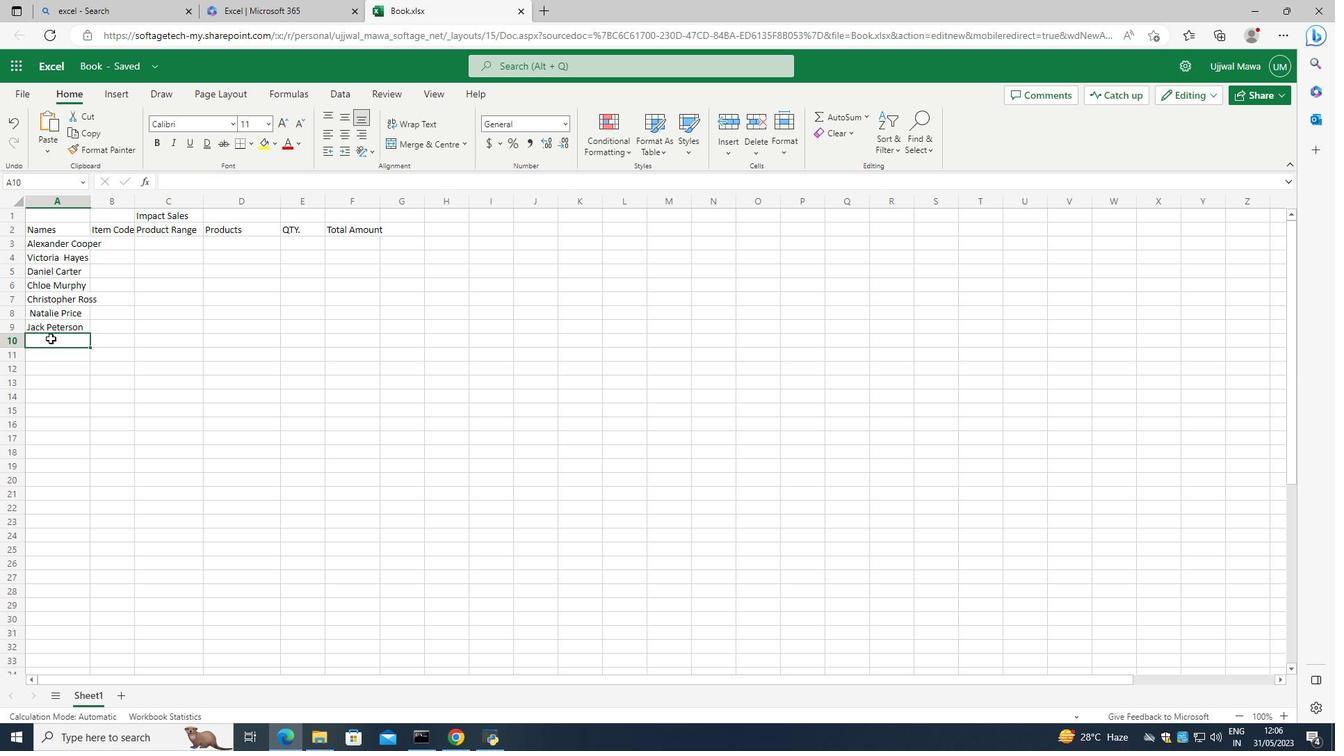 
Action: Key pressed <Key.caps_lock>H<Key.caps_lock>arper<Key.space><Key.caps_lock>F<Key.caps_lock>oster<Key.enter><Key.caps_lock>J<Key.caps_lock>oseph<Key.space><Key.caps_lock>G<Key.caps_lock>ray<Key.enter><Key.caps_lock>KL<Key.caps_lock>i<Key.backspace><Key.backspace><Key.backspace><Key.caps_lock>L<Key.caps_lock>ily<Key.space><Key.caps_lock>R<Key.caps_lock>eed<Key.enter>'
Screenshot: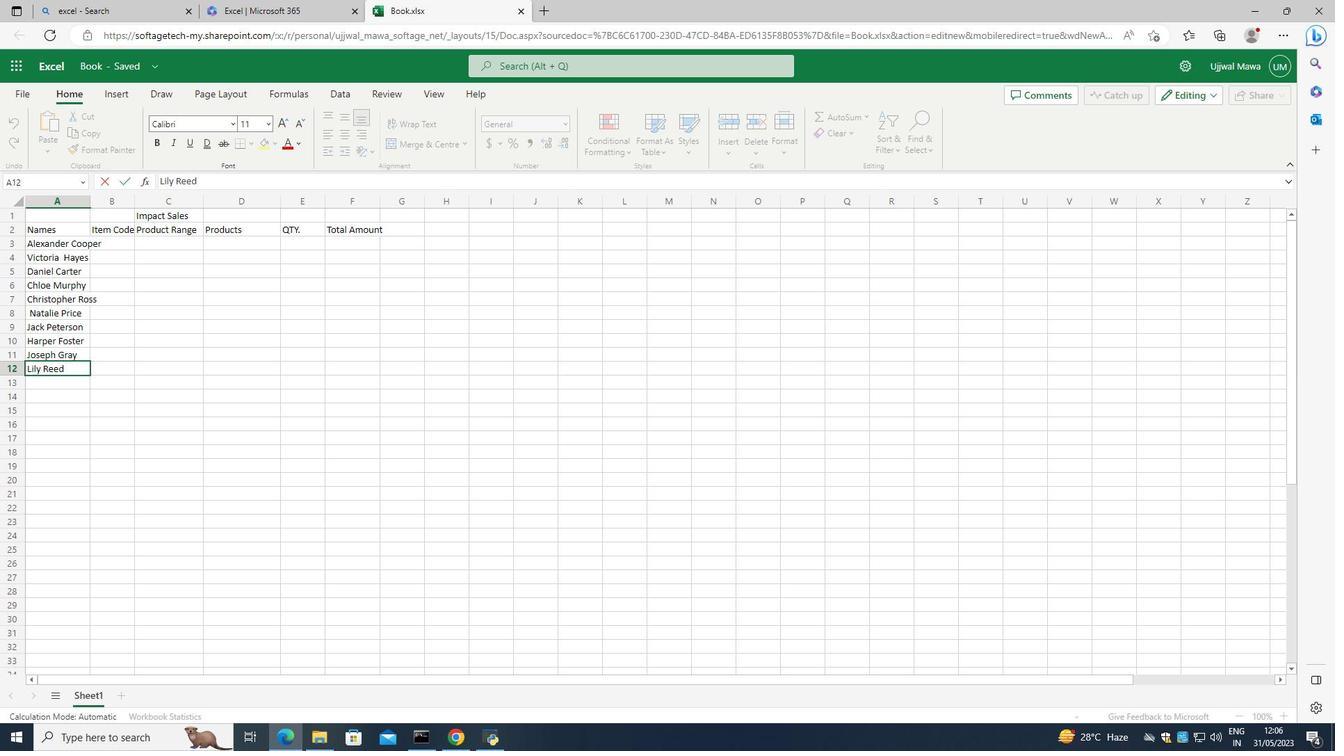 
Action: Mouse moved to (110, 242)
Screenshot: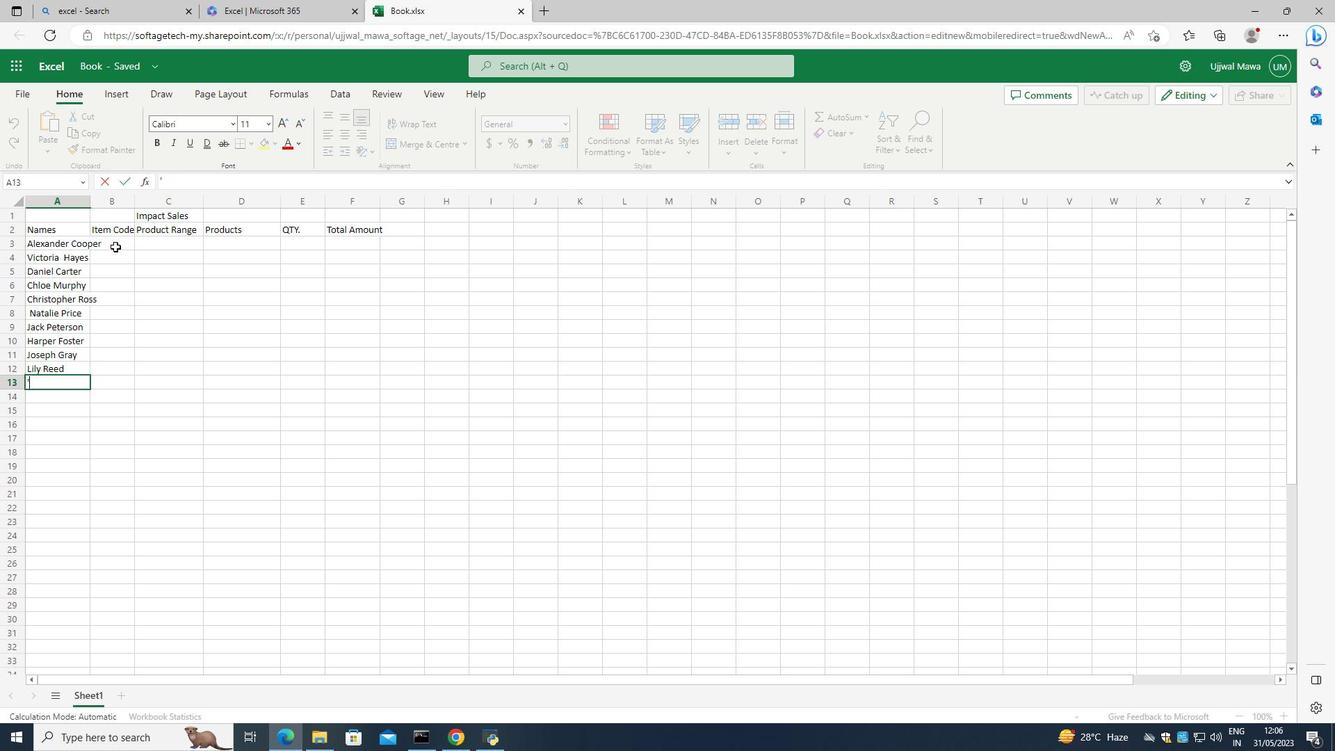 
Action: Mouse pressed left at (110, 242)
Screenshot: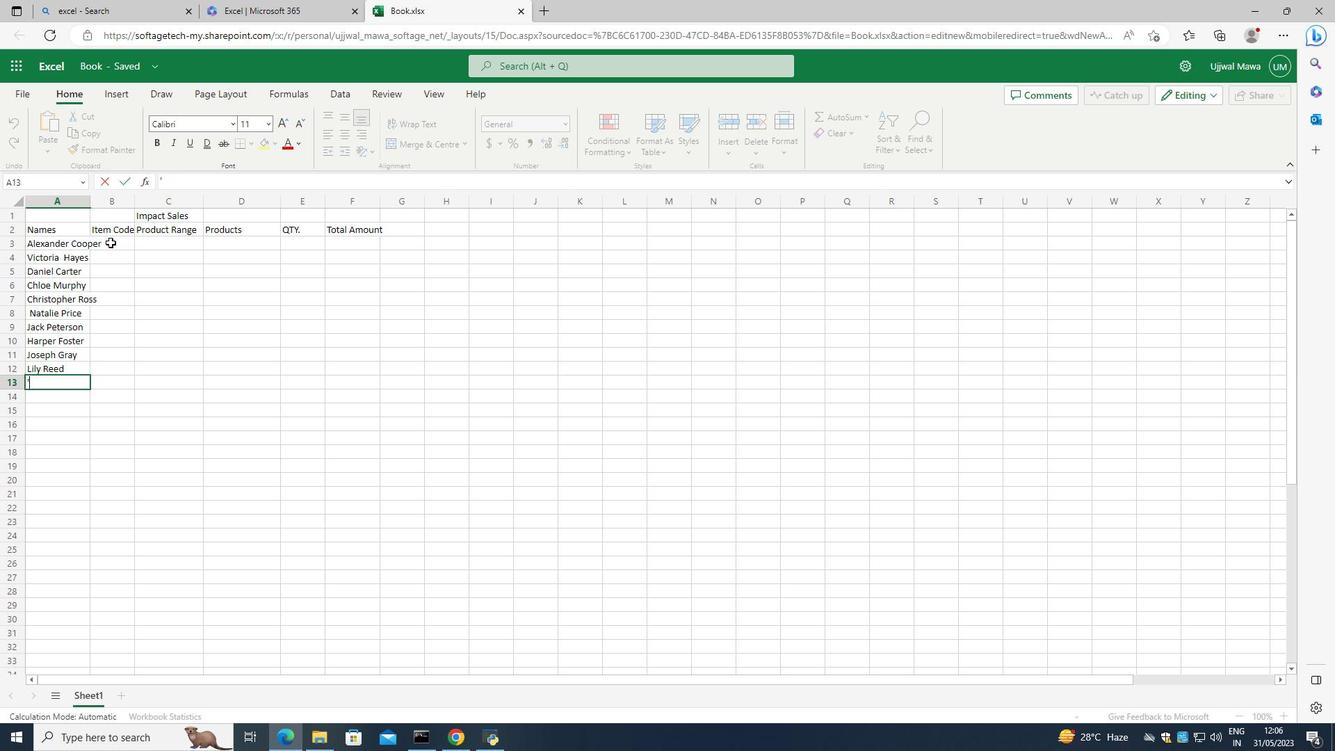 
Action: Mouse pressed left at (110, 242)
Screenshot: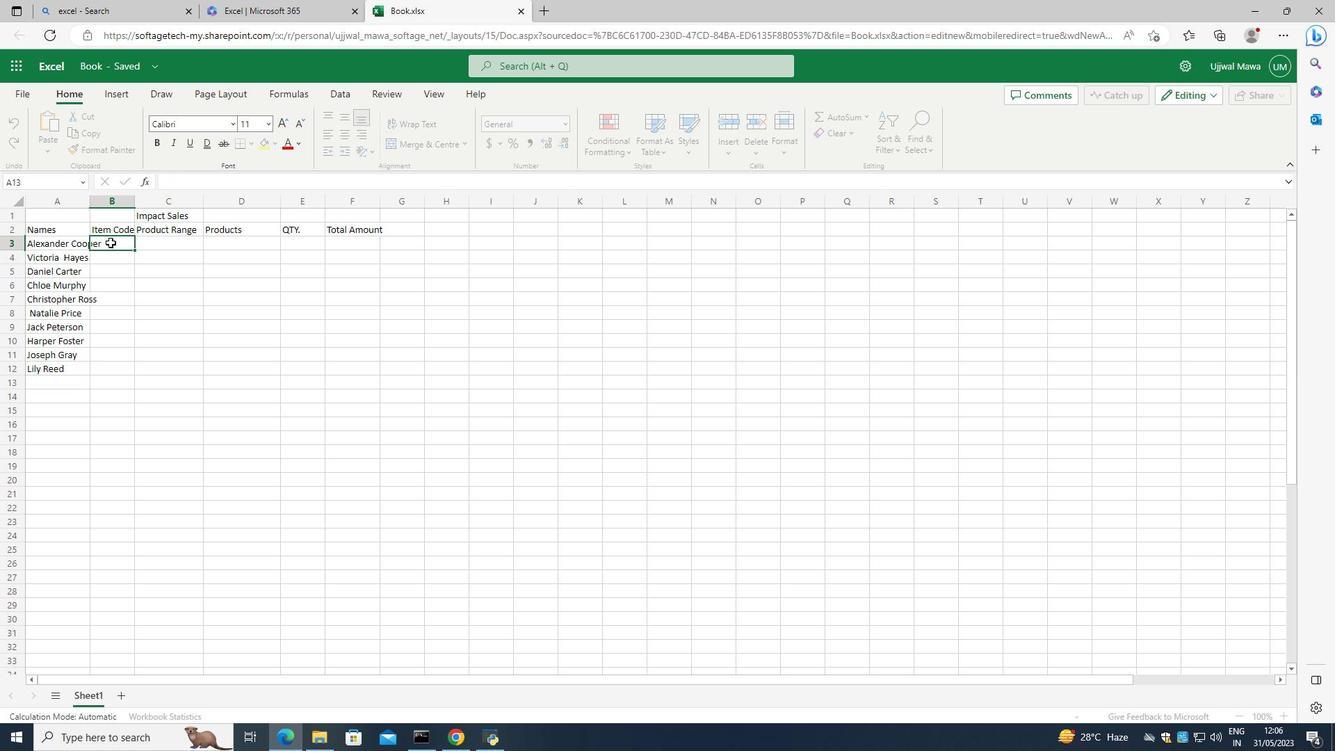
Action: Mouse moved to (66, 224)
Screenshot: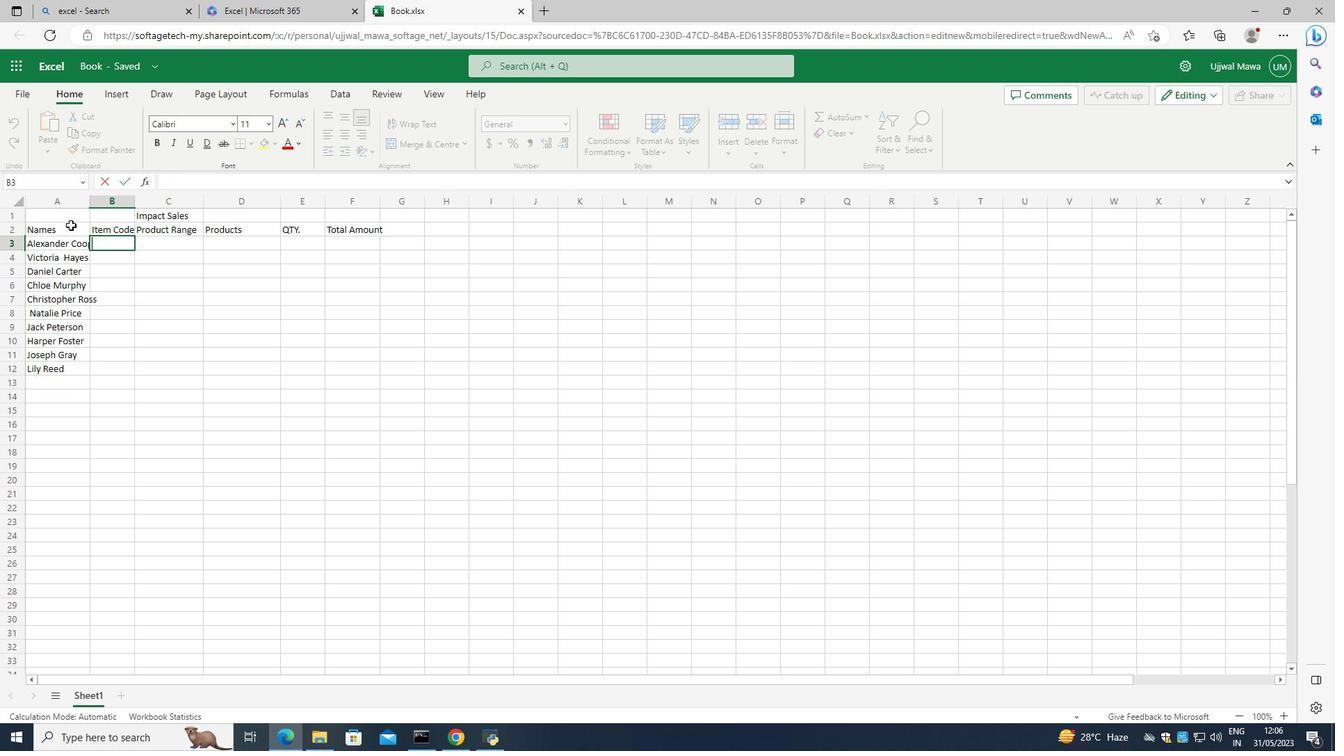 
Action: Mouse pressed left at (66, 224)
Screenshot: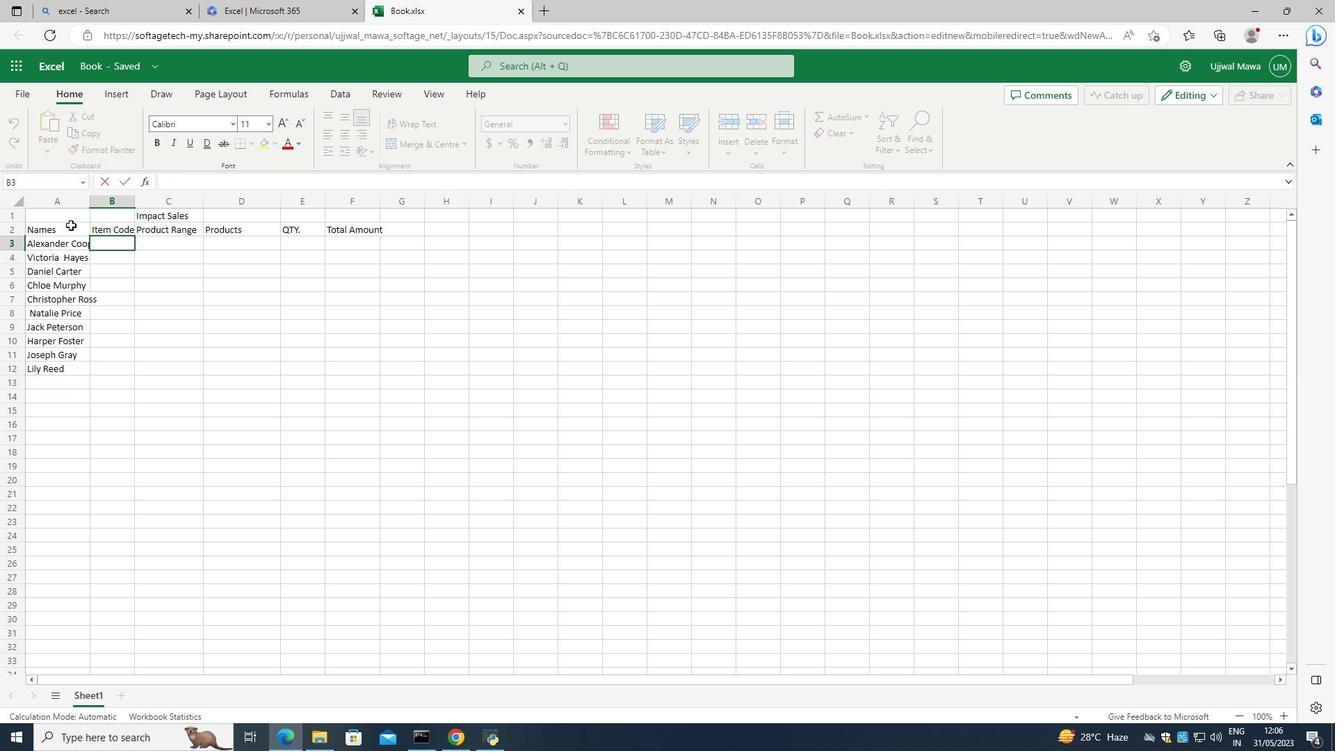 
Action: Mouse moved to (86, 201)
Screenshot: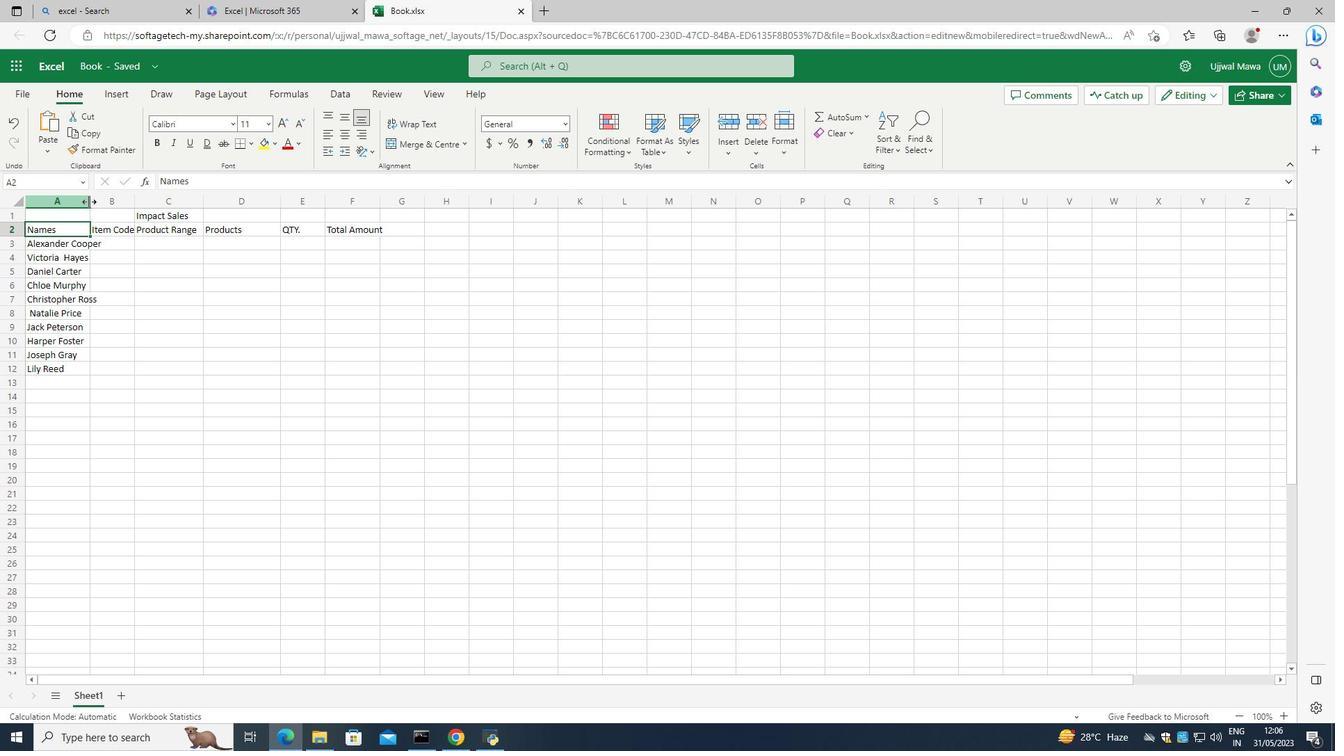 
Action: Mouse pressed left at (86, 201)
Screenshot: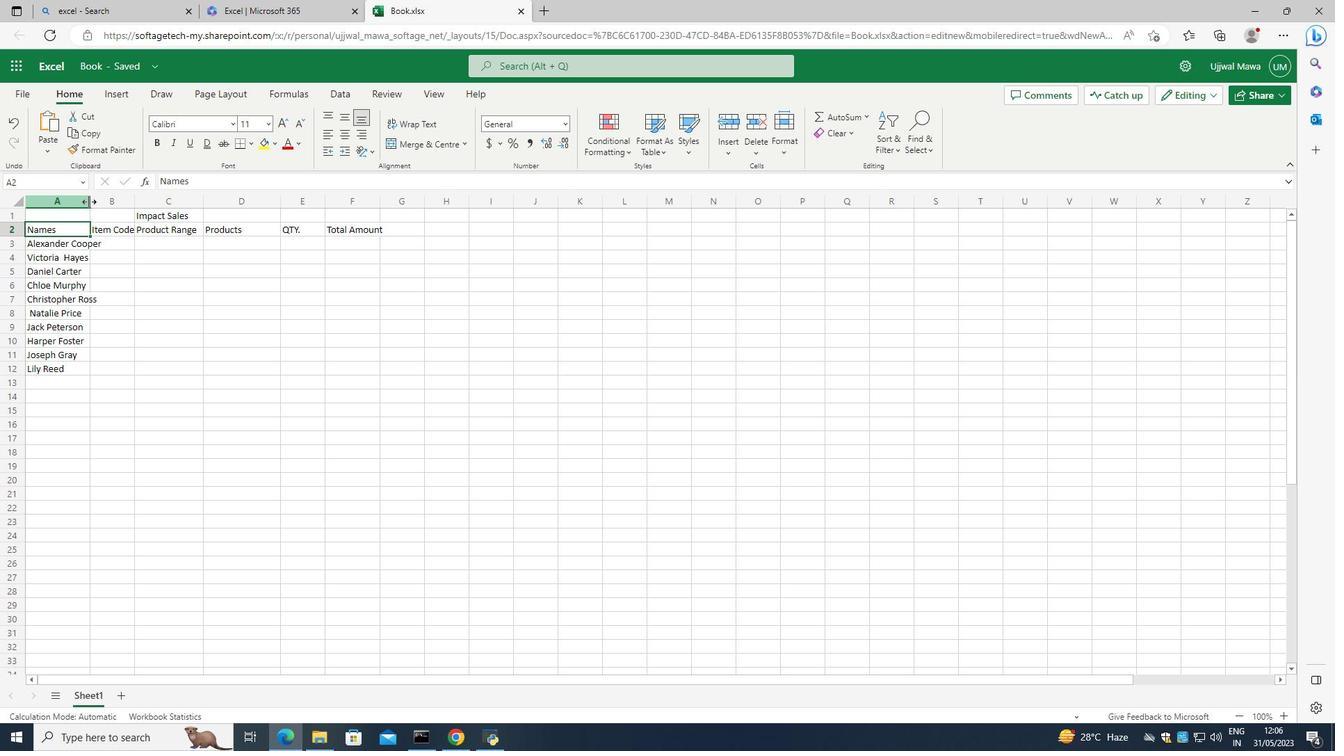
Action: Mouse moved to (130, 242)
Screenshot: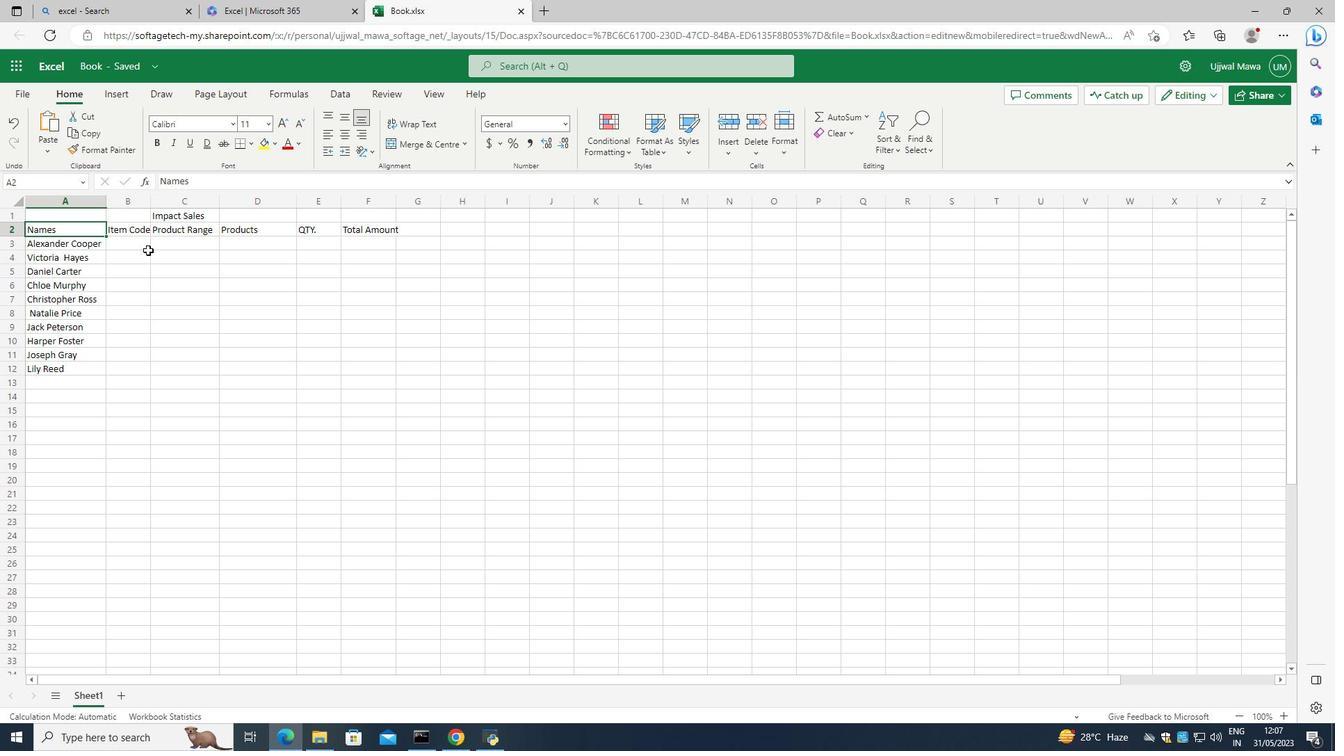 
Action: Mouse pressed left at (130, 242)
Screenshot: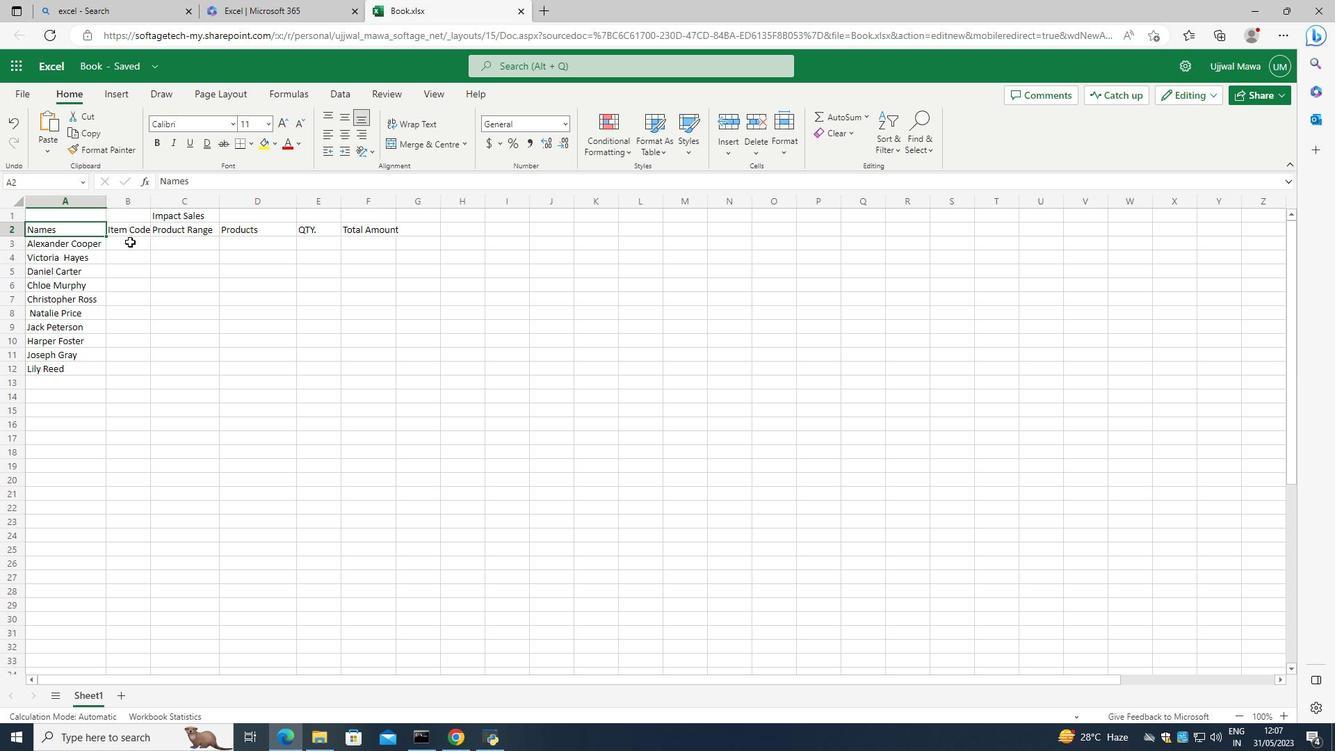 
Action: Mouse pressed left at (130, 242)
Screenshot: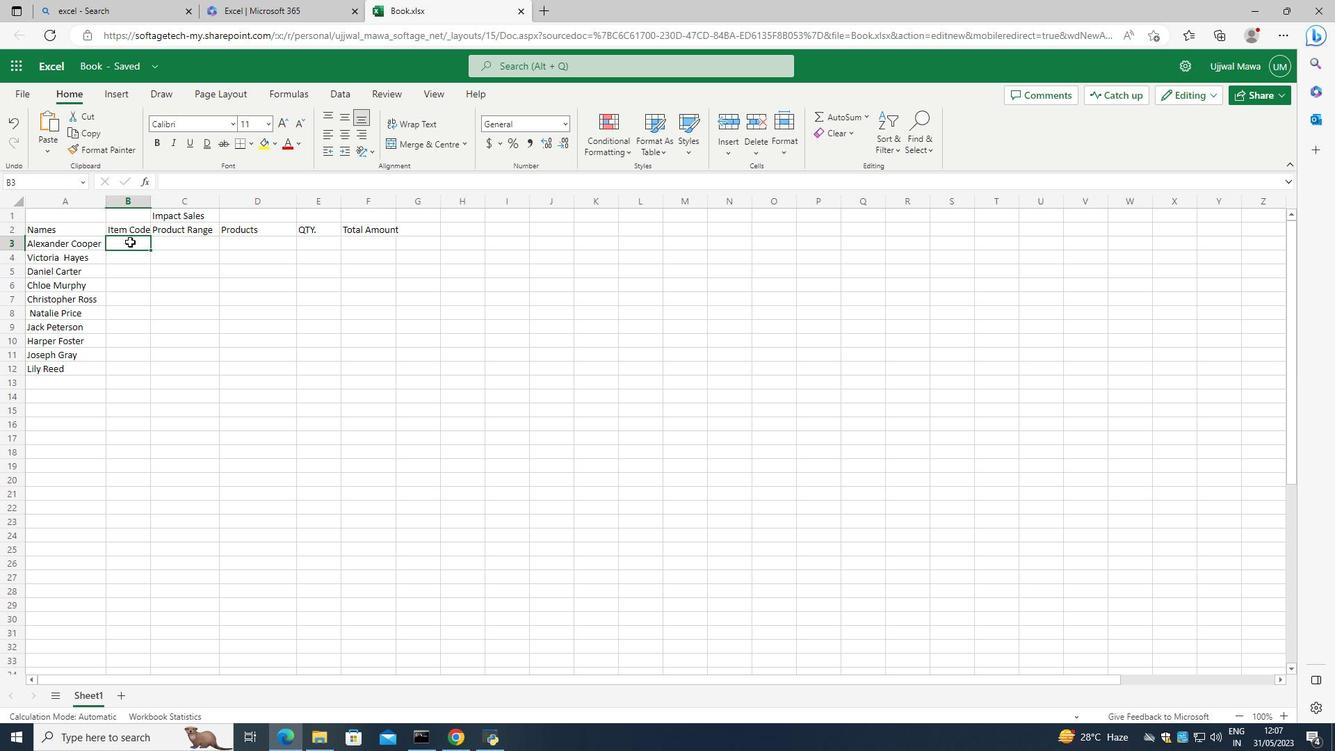 
Action: Mouse moved to (130, 240)
Screenshot: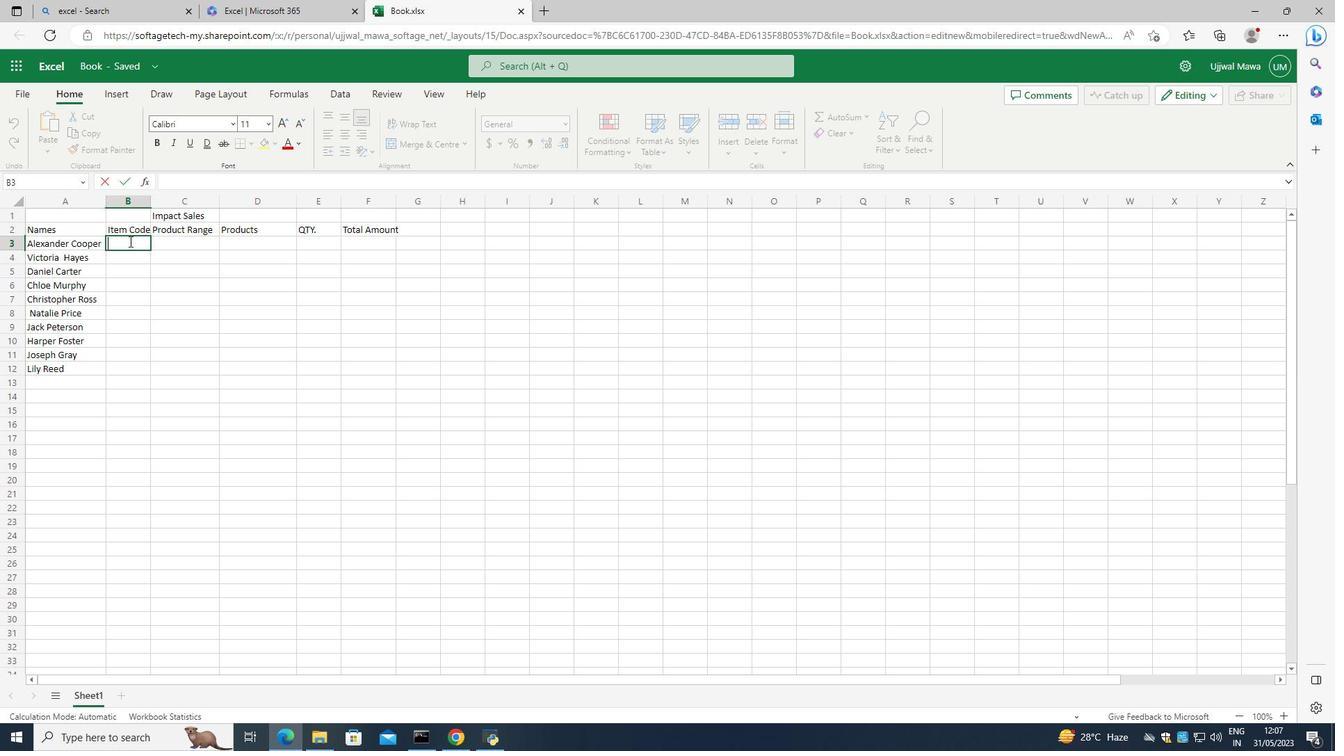 
Action: Key pressed 4
Screenshot: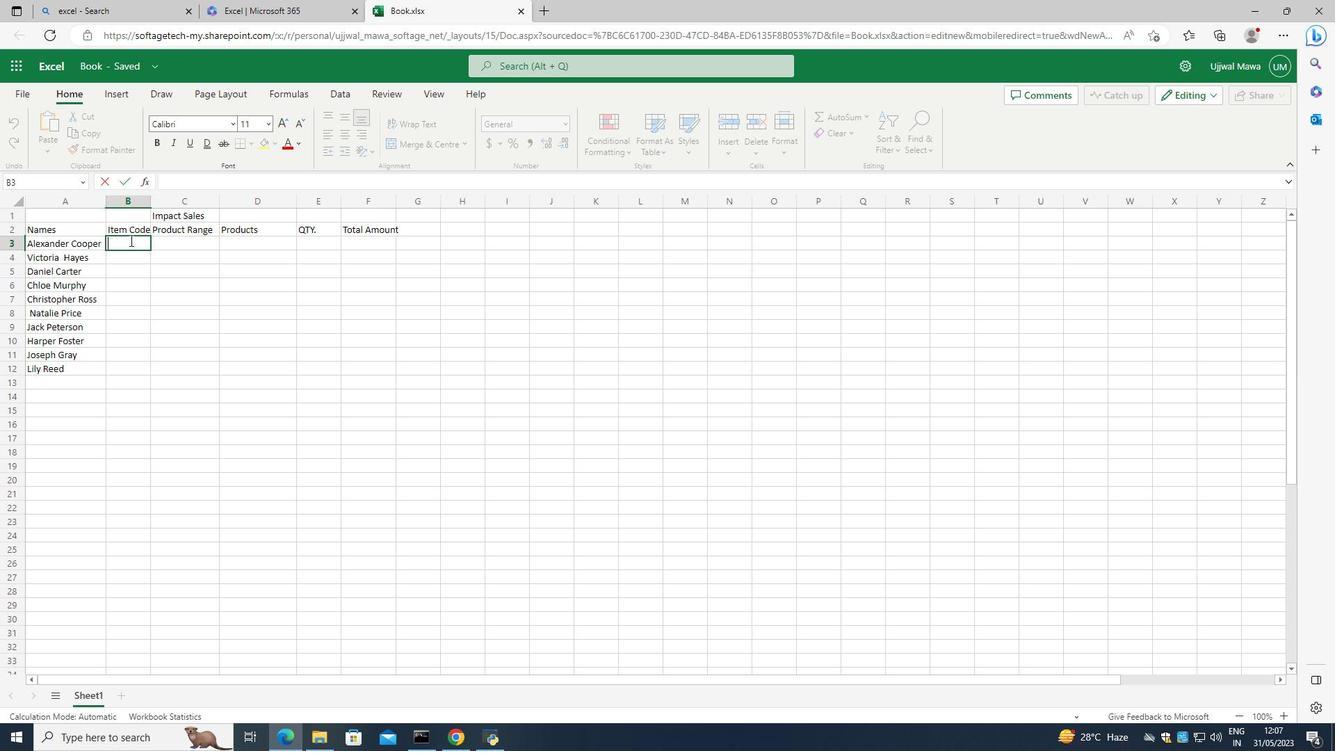 
Action: Mouse moved to (130, 240)
Screenshot: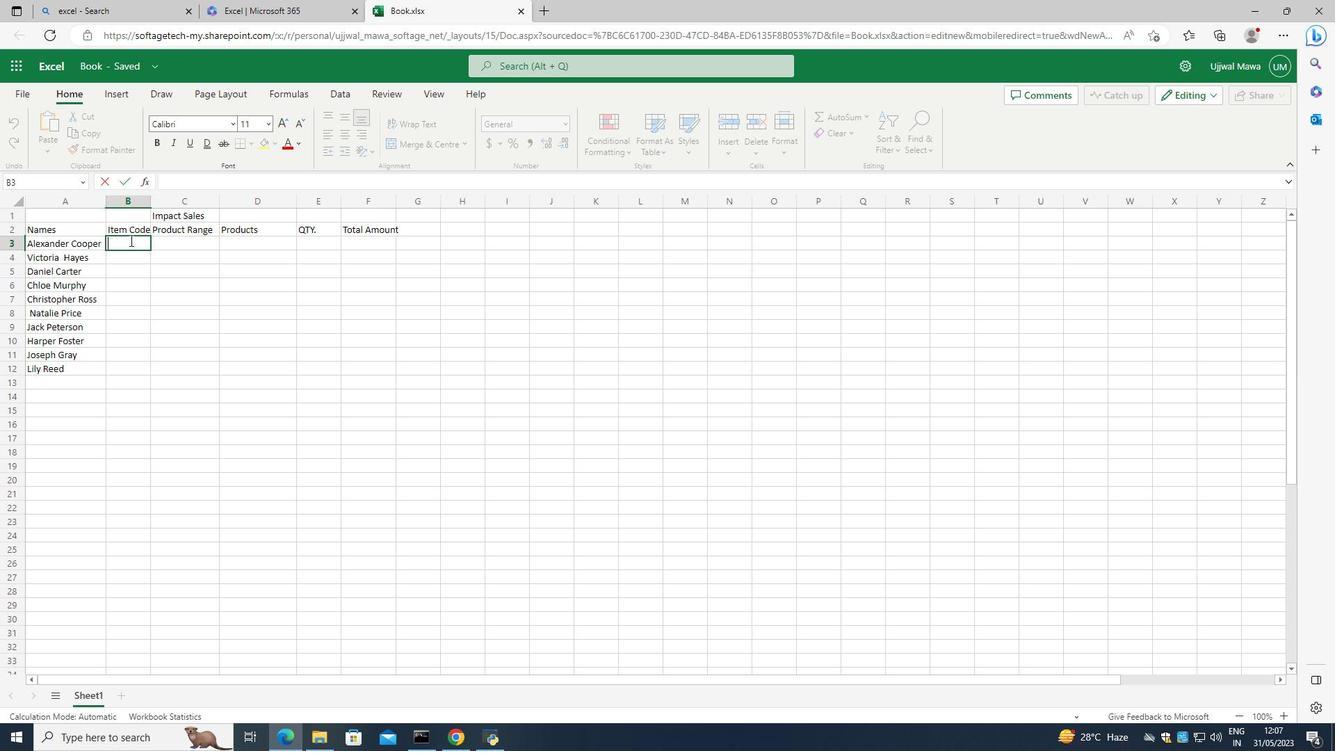 
Action: Key pressed 00
Screenshot: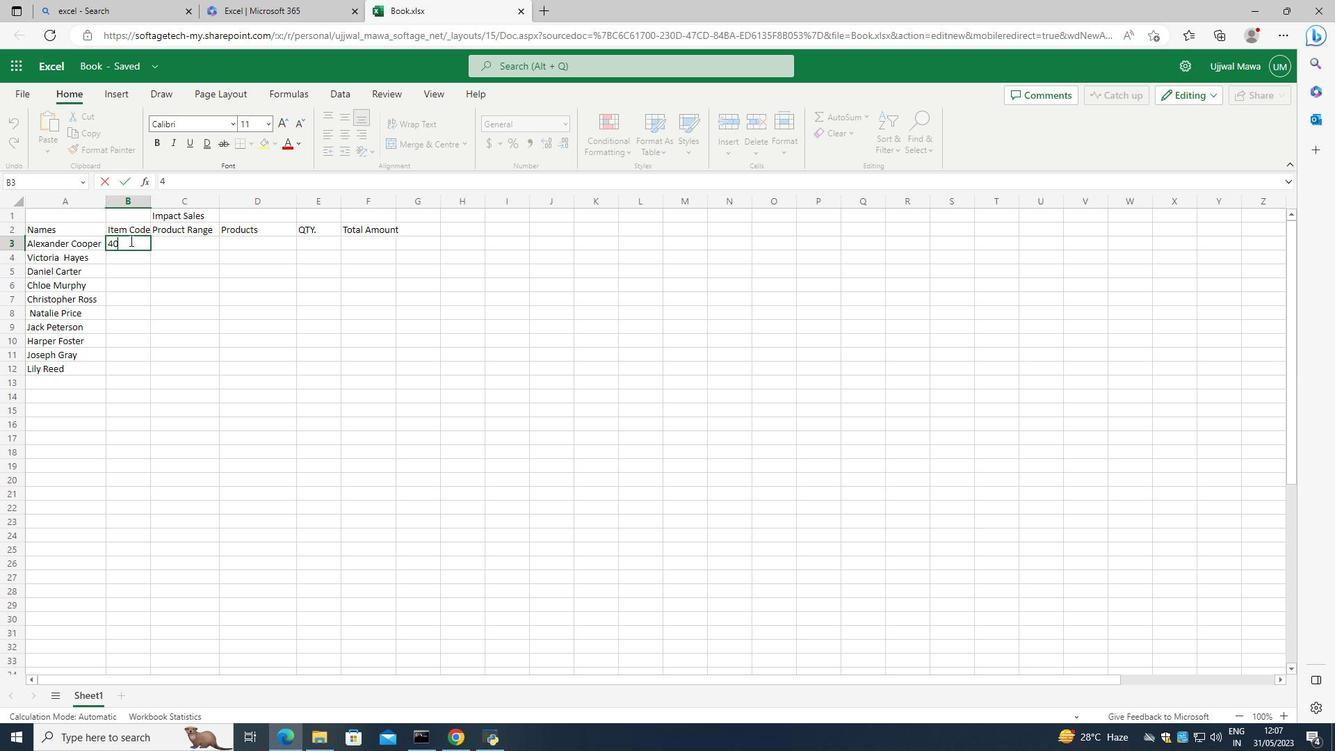 
Action: Mouse moved to (130, 240)
Screenshot: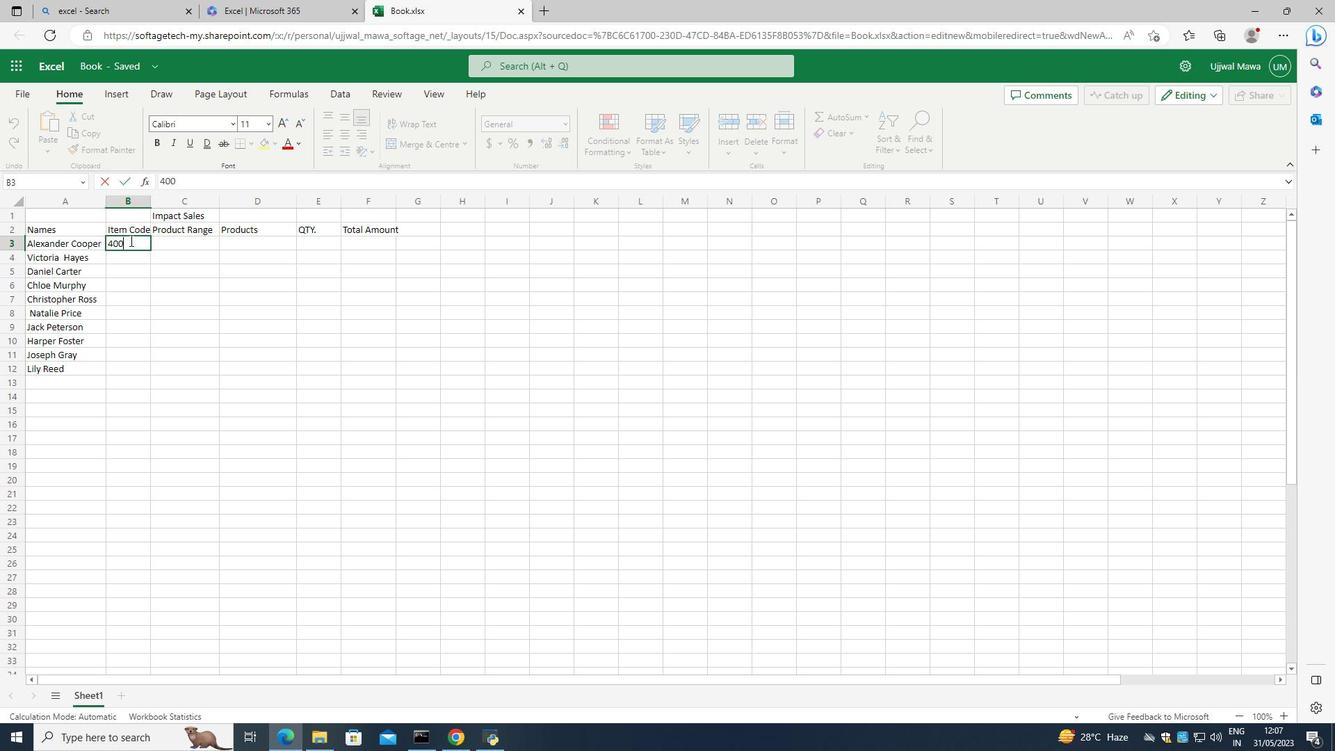 
Action: Key pressed <Key.backspace>1
Screenshot: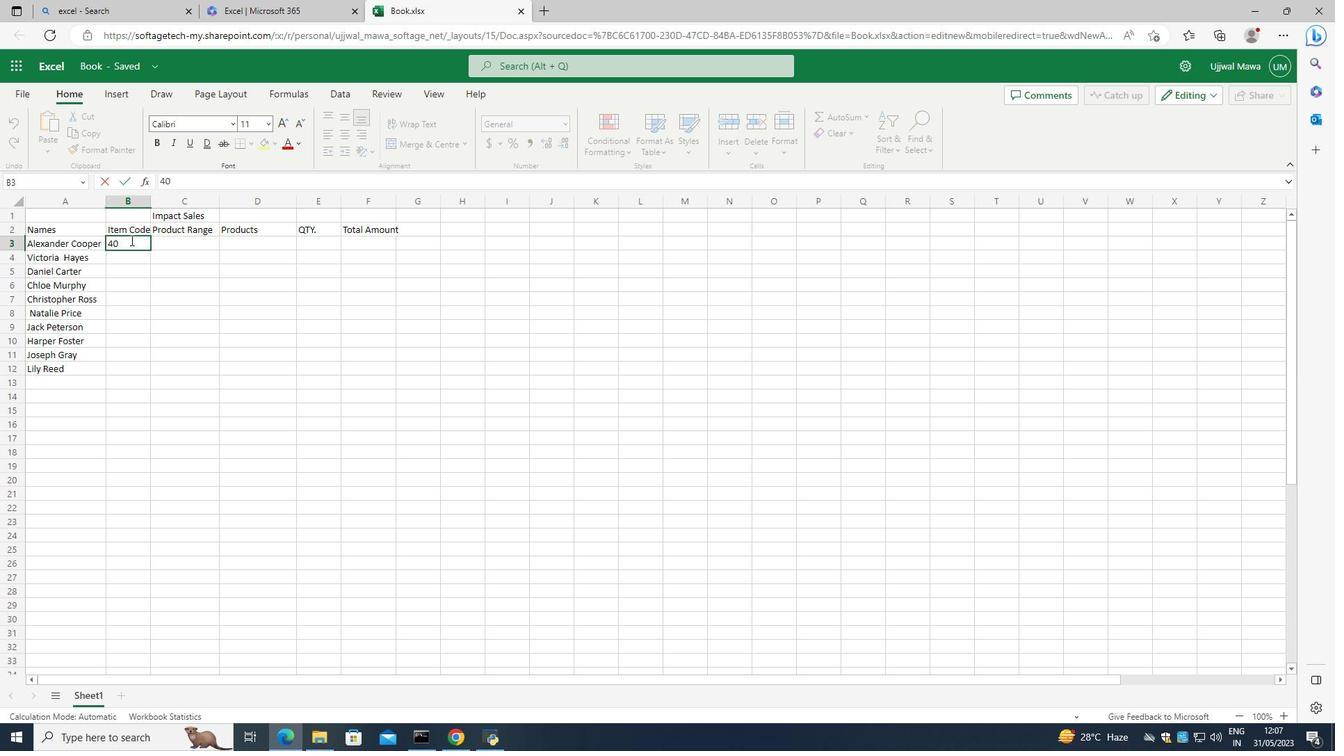 
Action: Mouse moved to (130, 239)
Screenshot: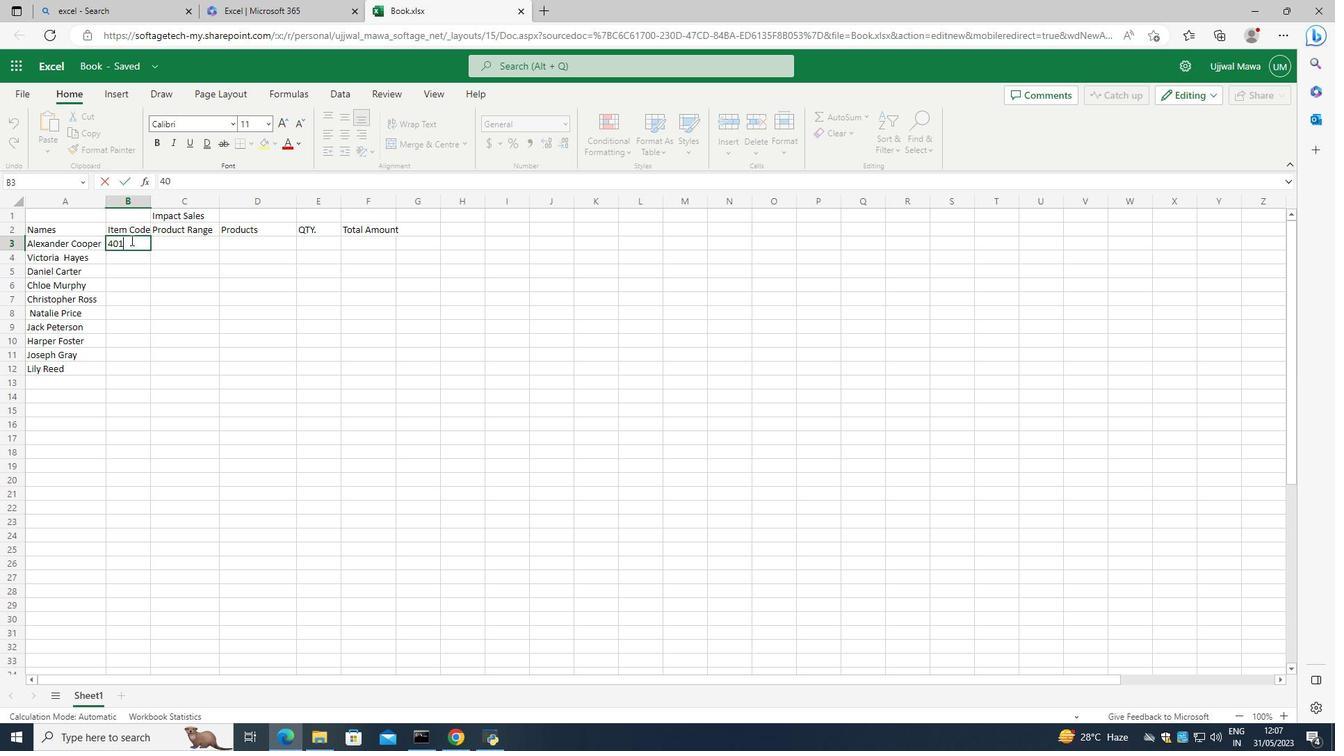 
Action: Key pressed 0
Screenshot: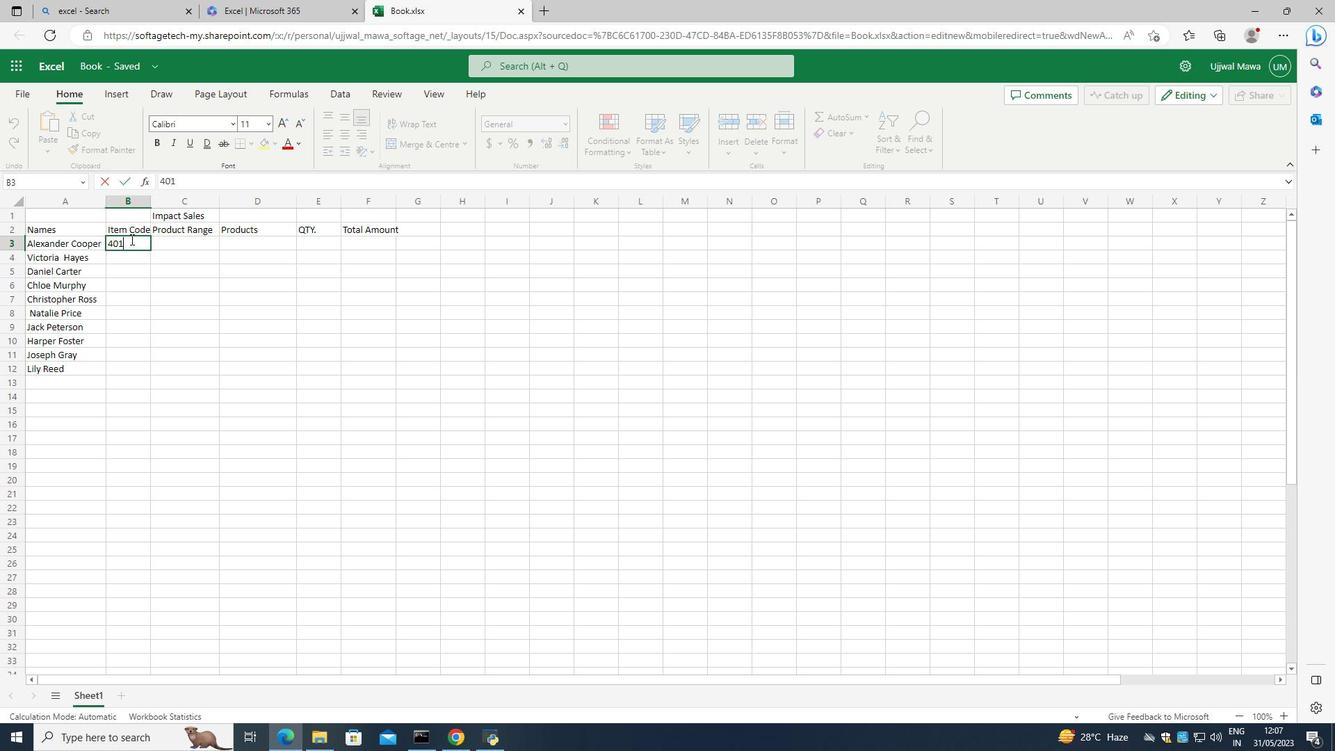 
Action: Mouse moved to (130, 237)
Screenshot: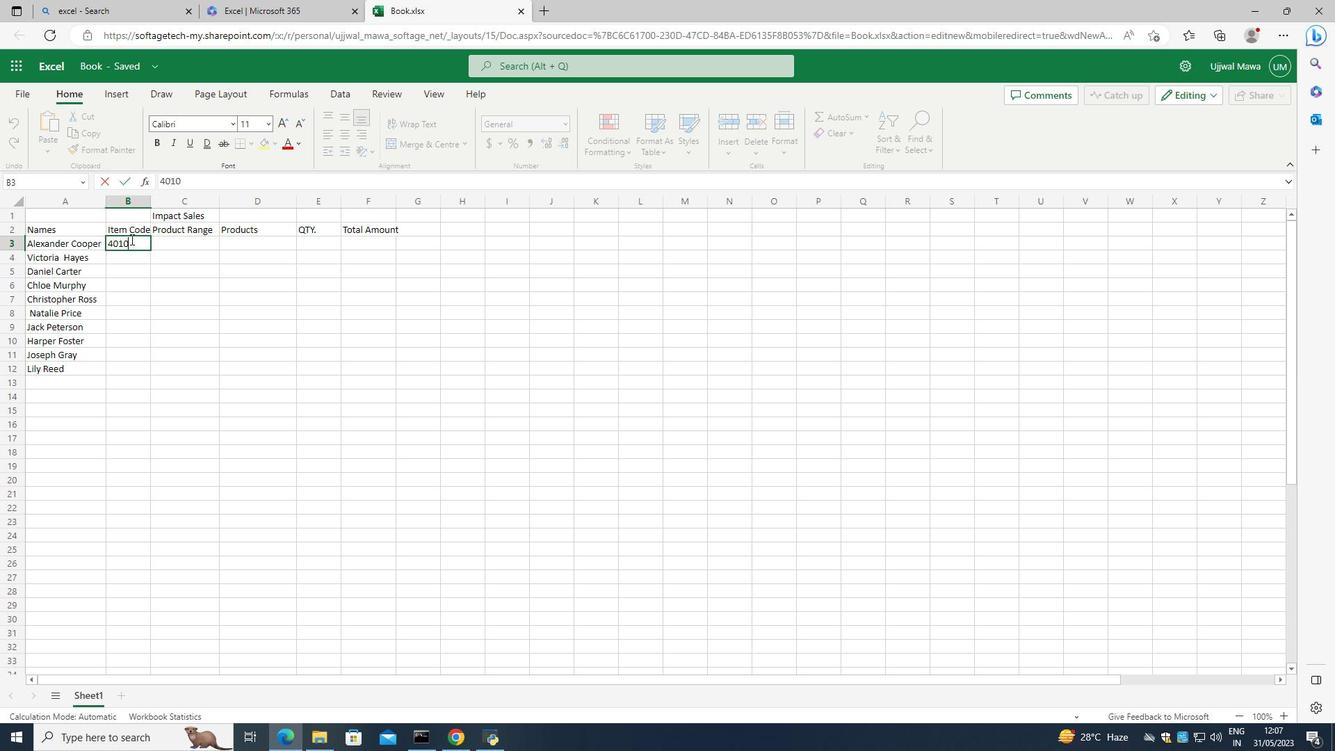 
Action: Key pressed <Key.enter>
Screenshot: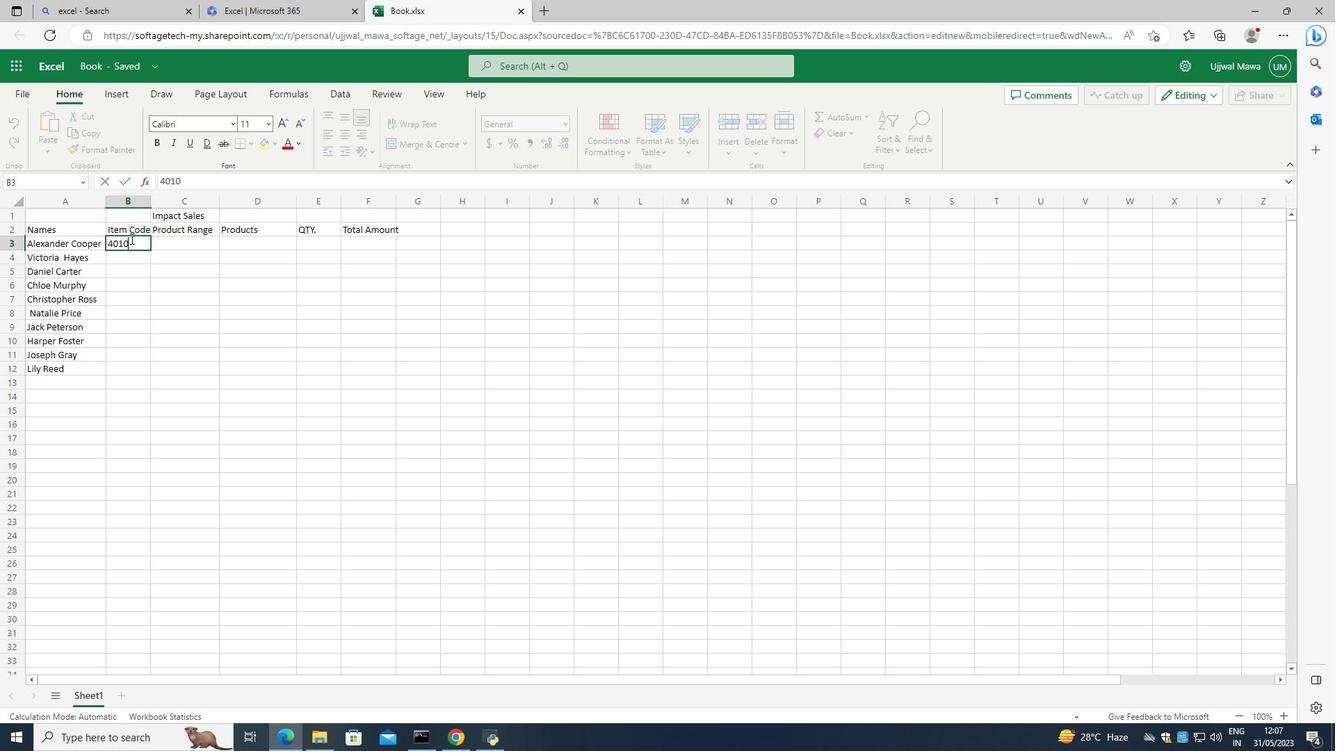 
Action: Mouse moved to (130, 230)
Screenshot: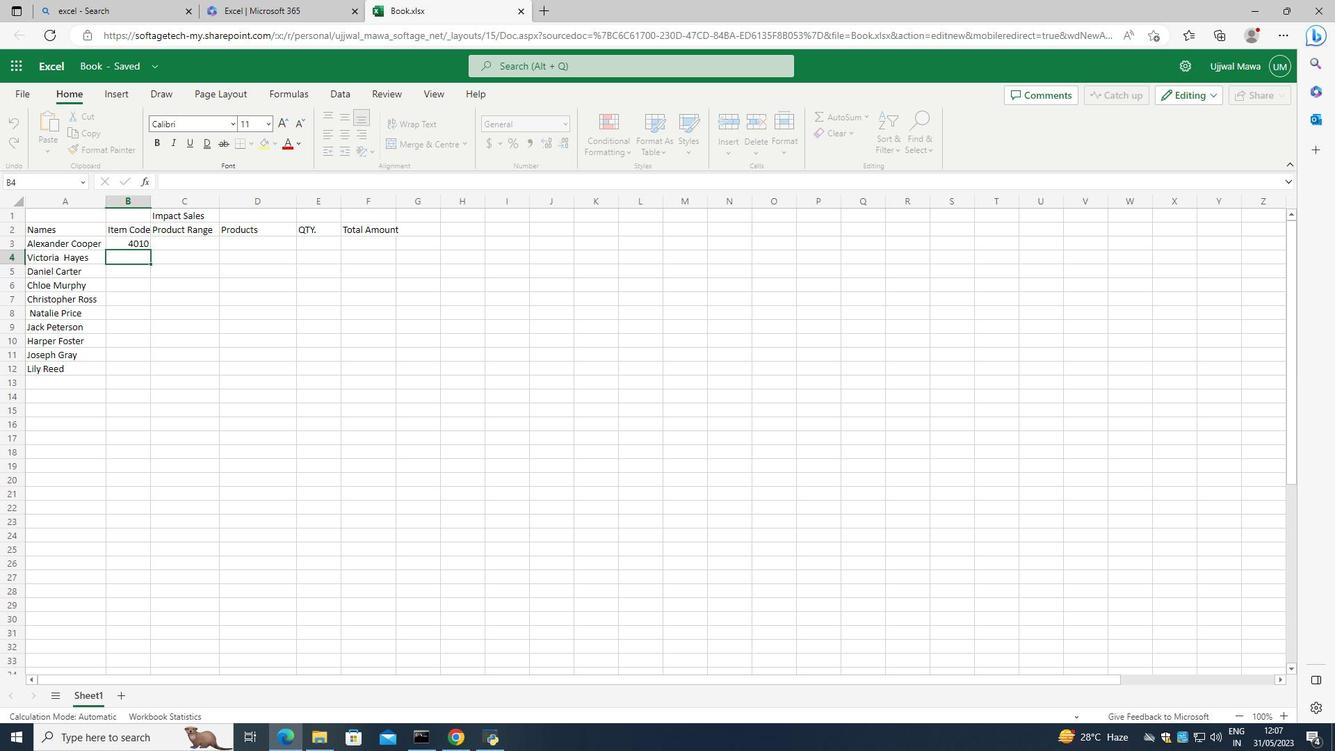 
Action: Key pressed 400
Screenshot: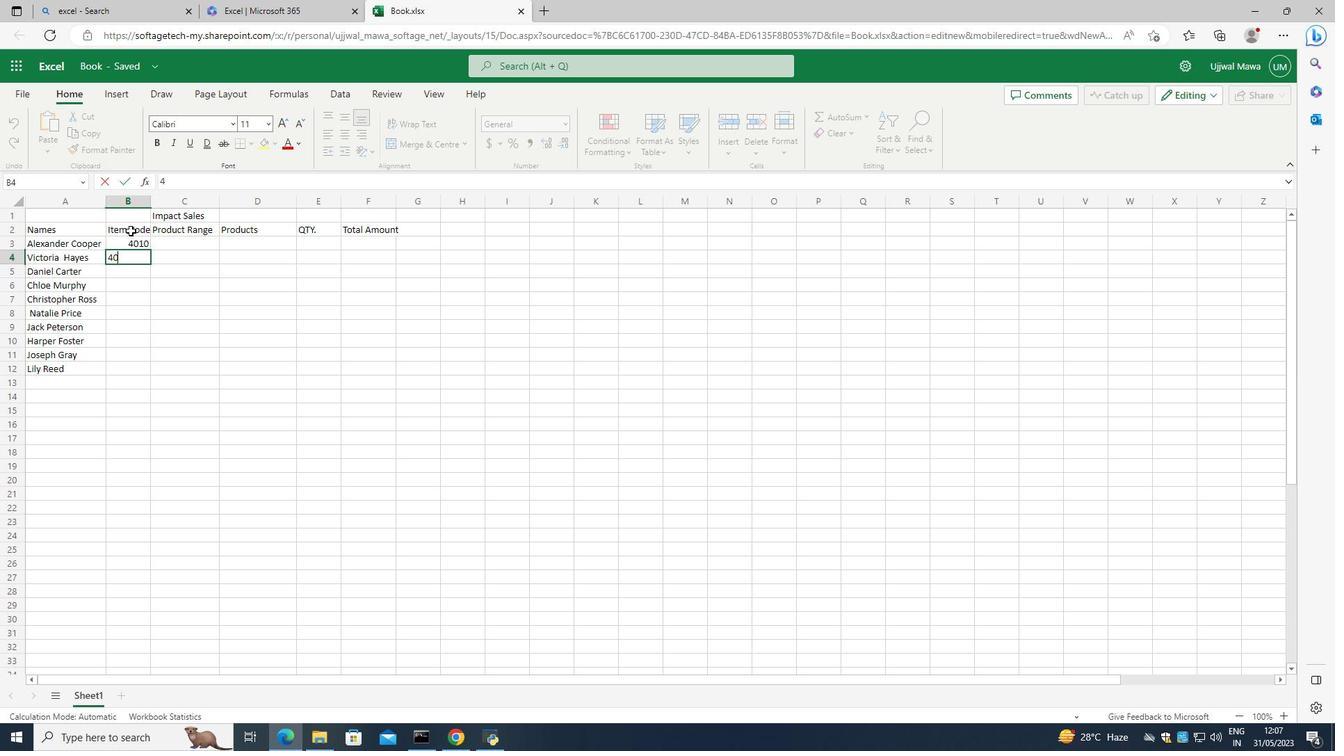 
Action: Mouse moved to (120, 237)
Screenshot: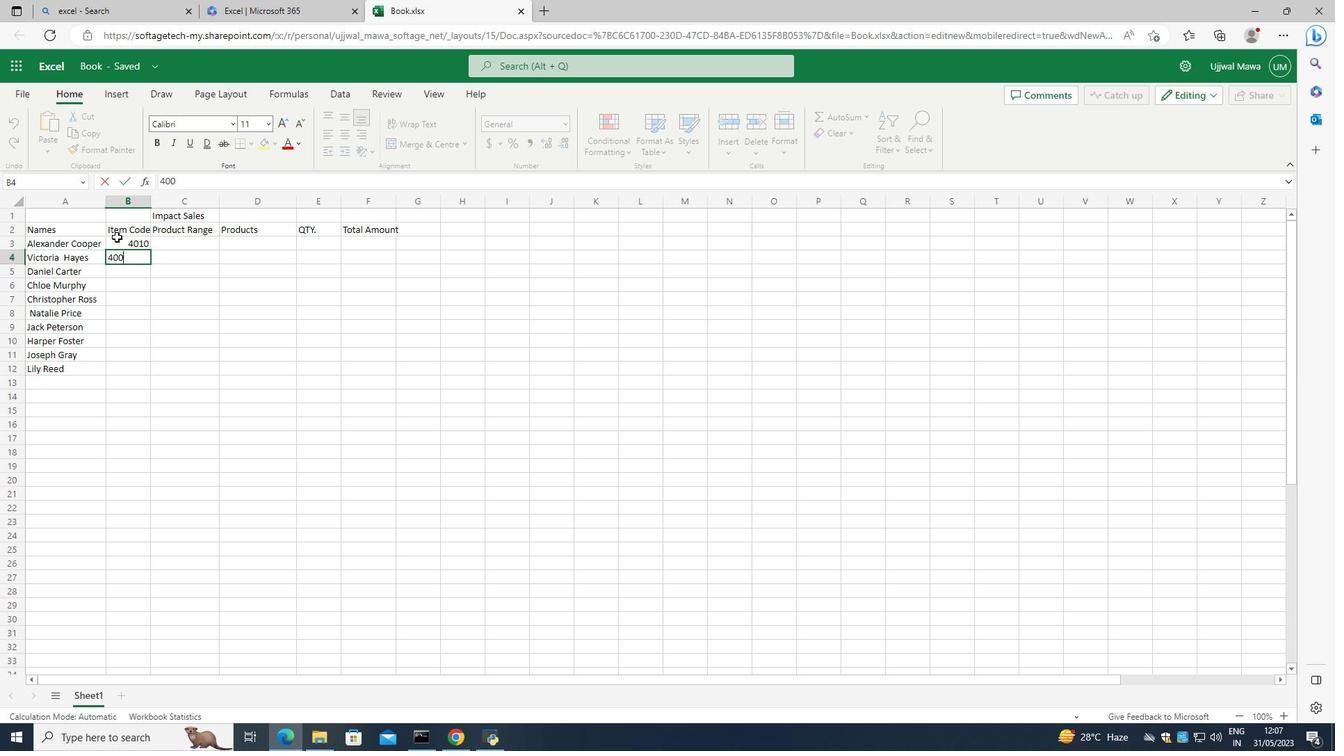 
Action: Key pressed <Key.backspace>
Screenshot: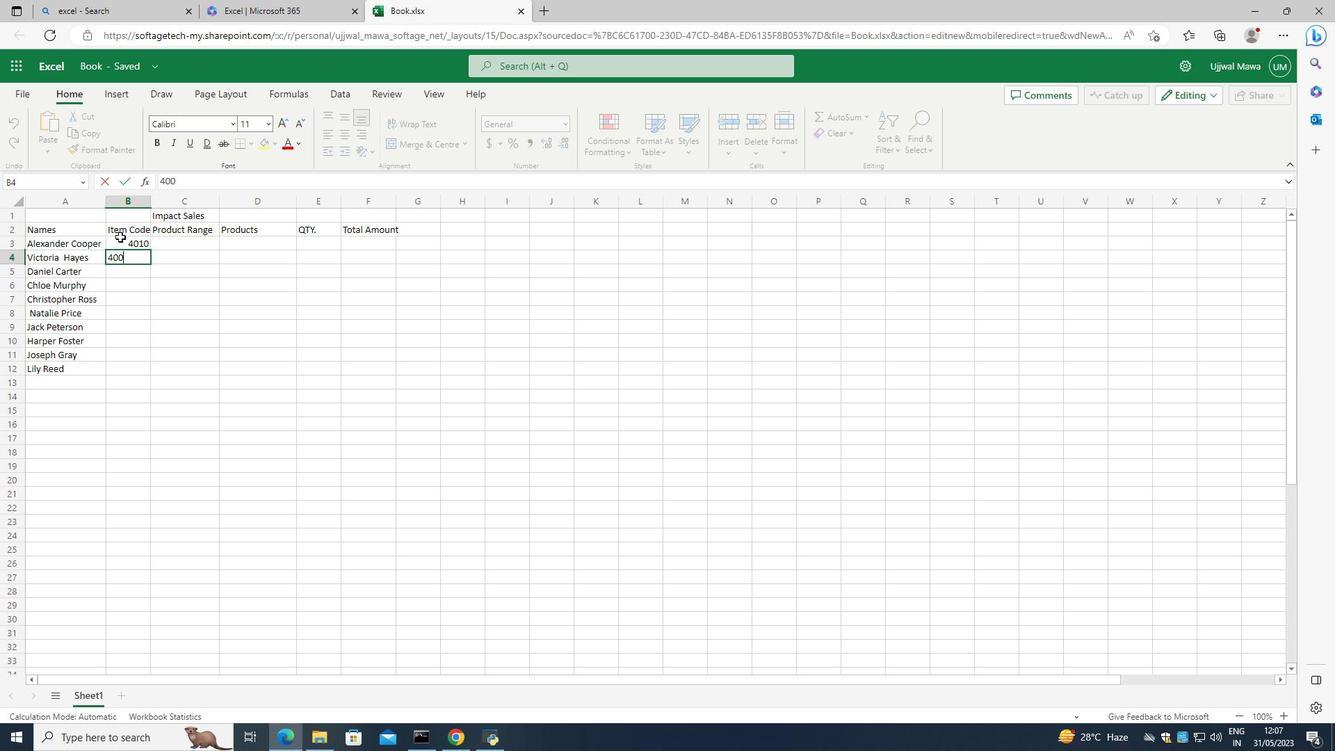 
Action: Mouse moved to (120, 235)
Screenshot: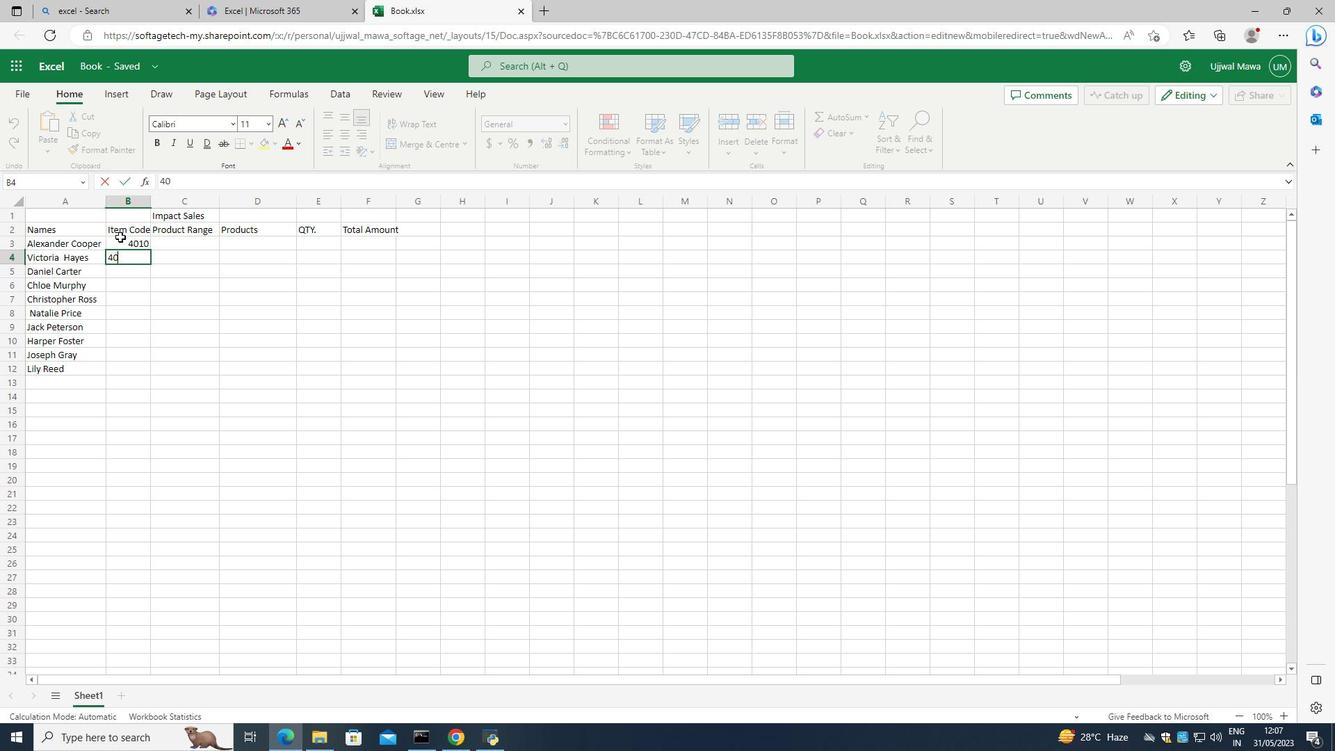 
Action: Key pressed 5
Screenshot: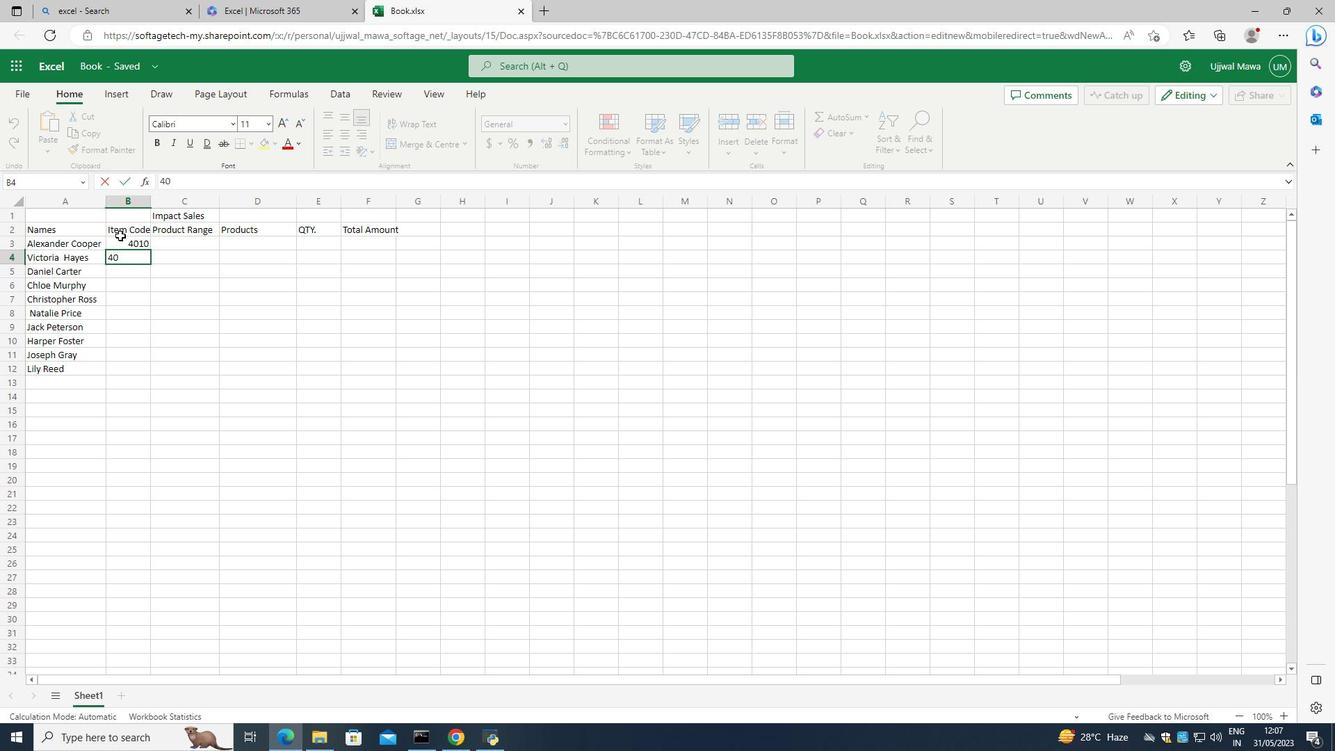 
Action: Mouse moved to (120, 234)
Screenshot: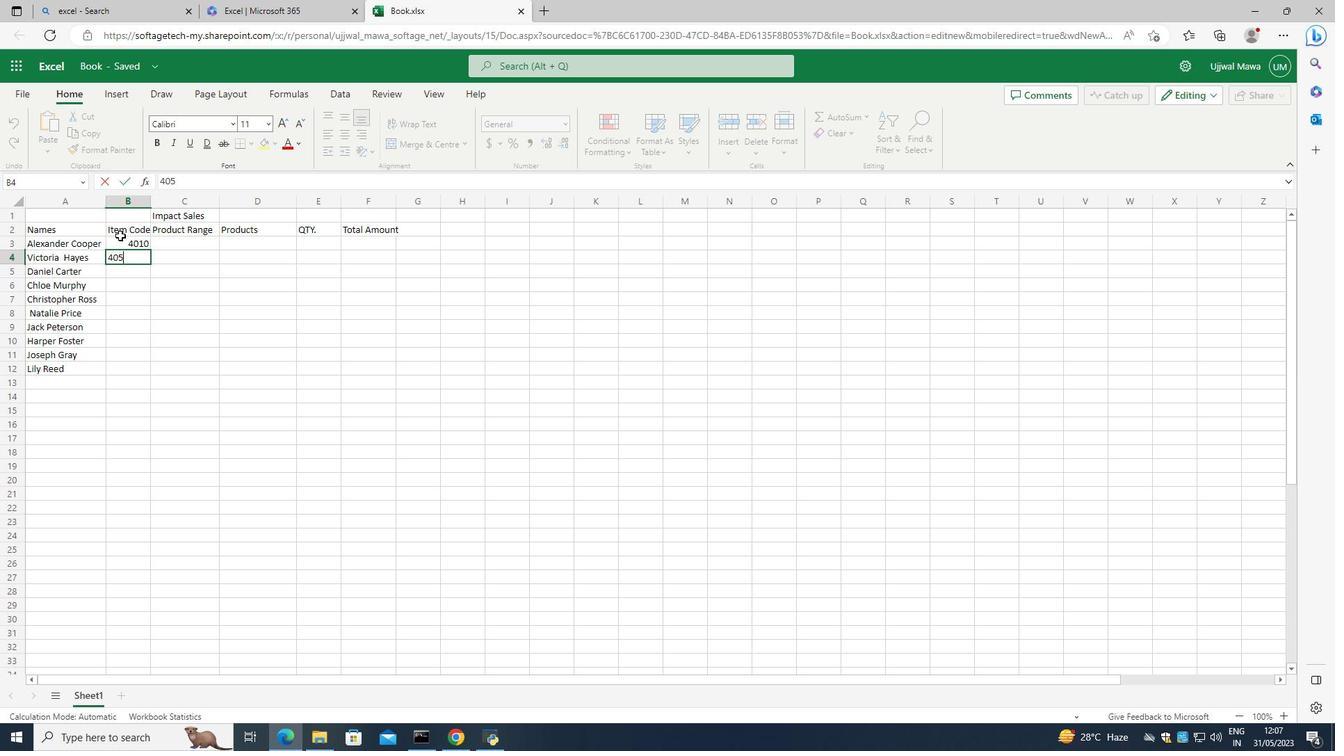 
Action: Key pressed 0
Screenshot: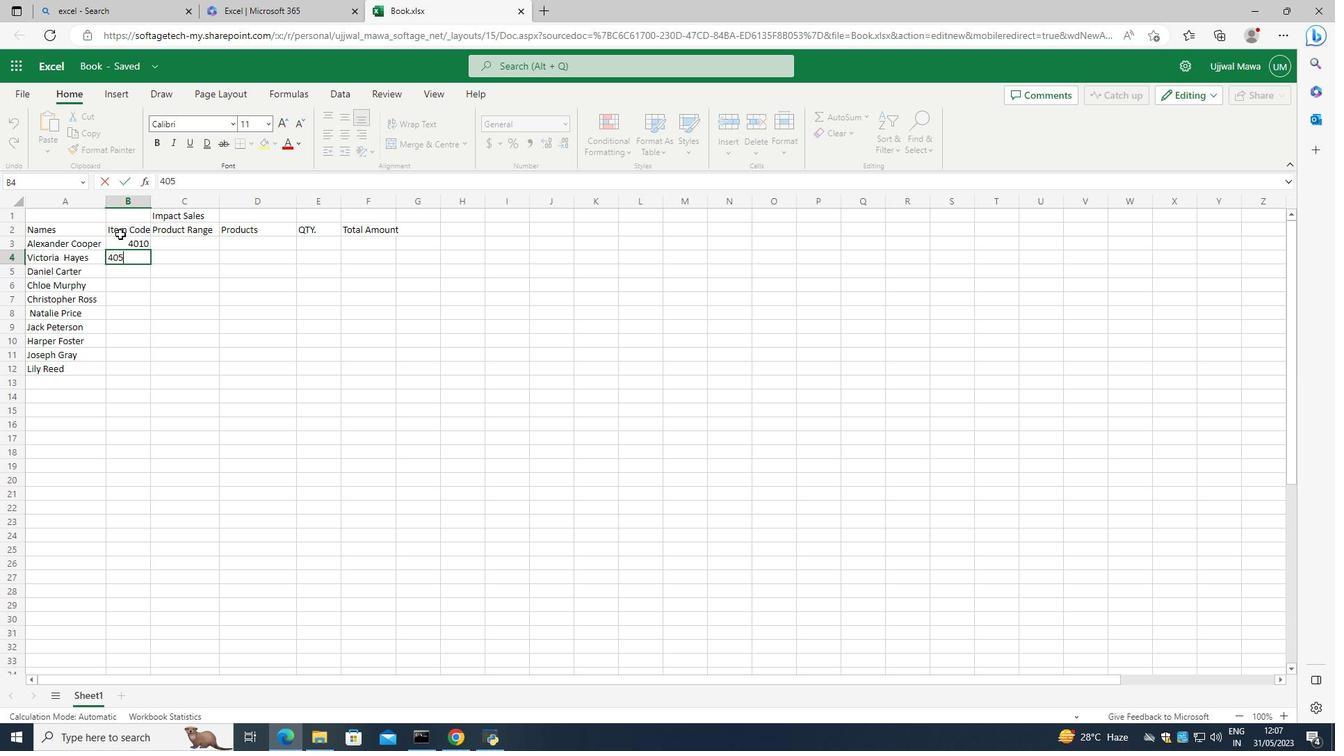 
Action: Mouse moved to (120, 230)
Screenshot: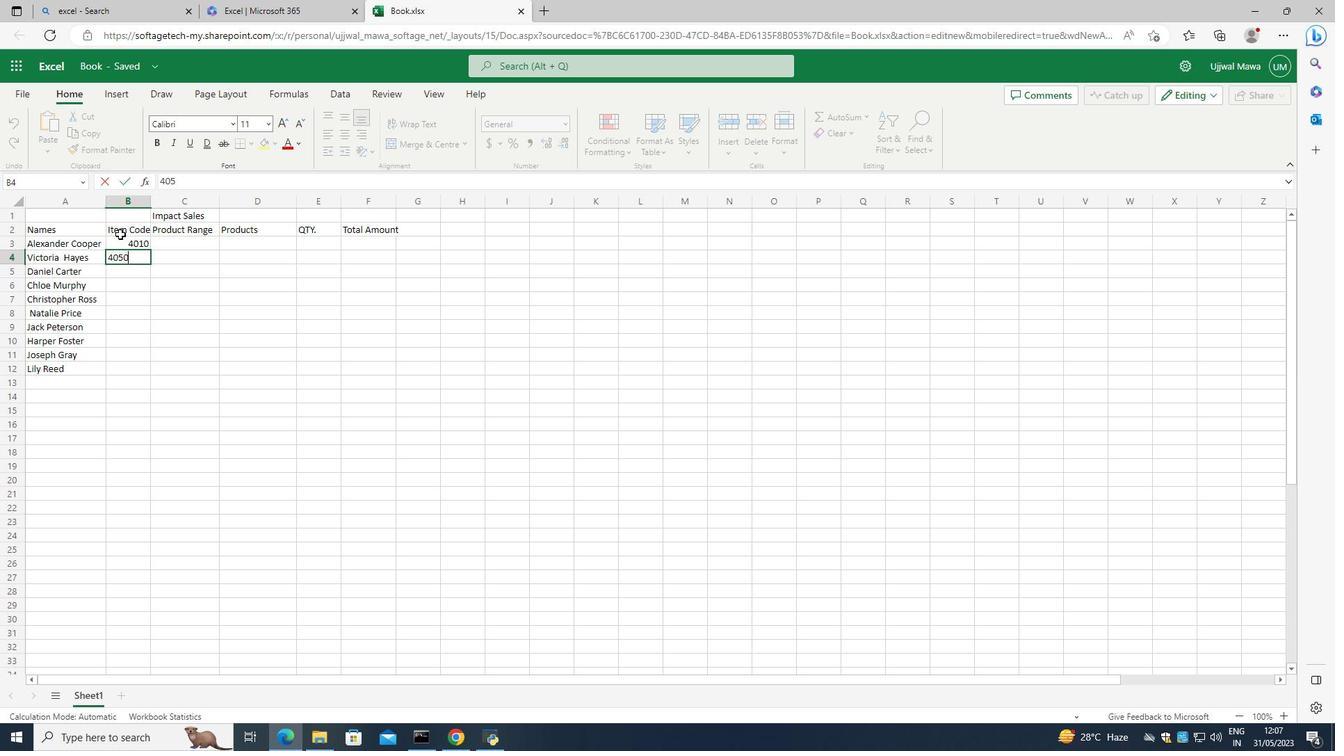 
Action: Key pressed <Key.enter>
Screenshot: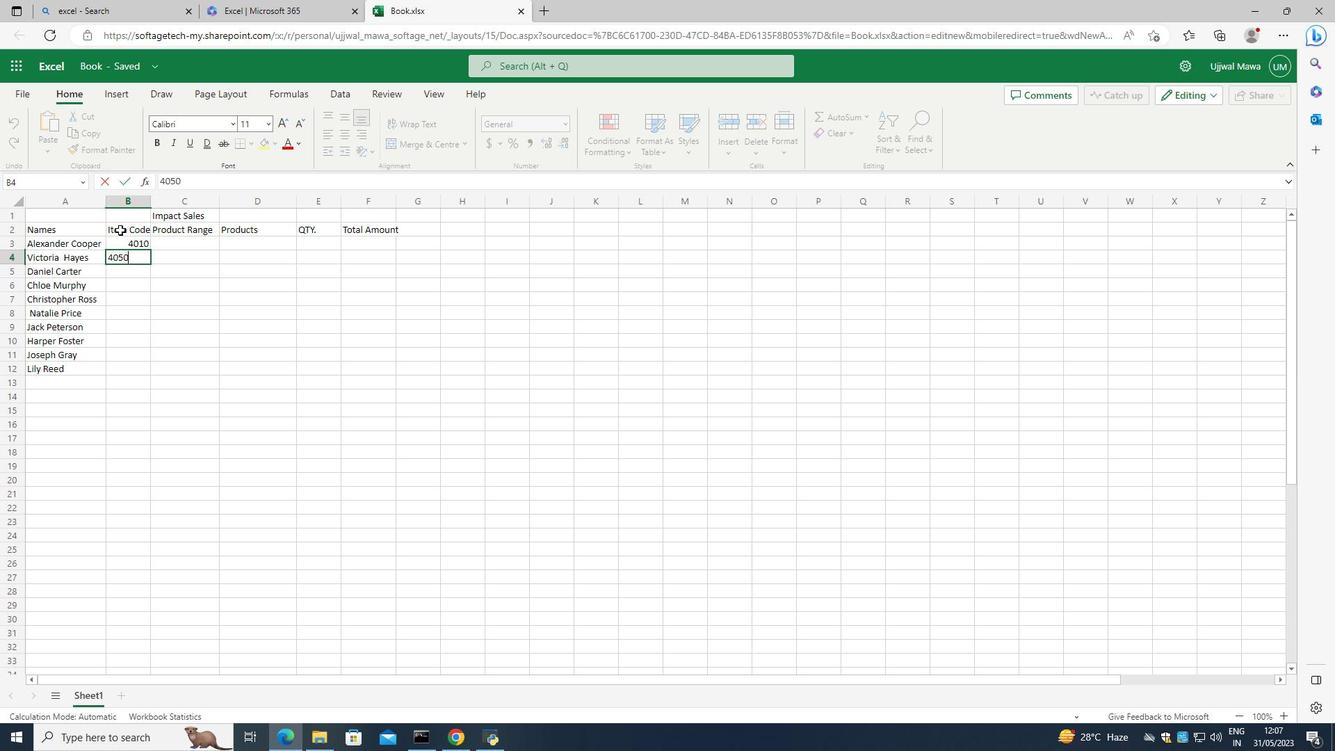 
Action: Mouse moved to (120, 229)
Screenshot: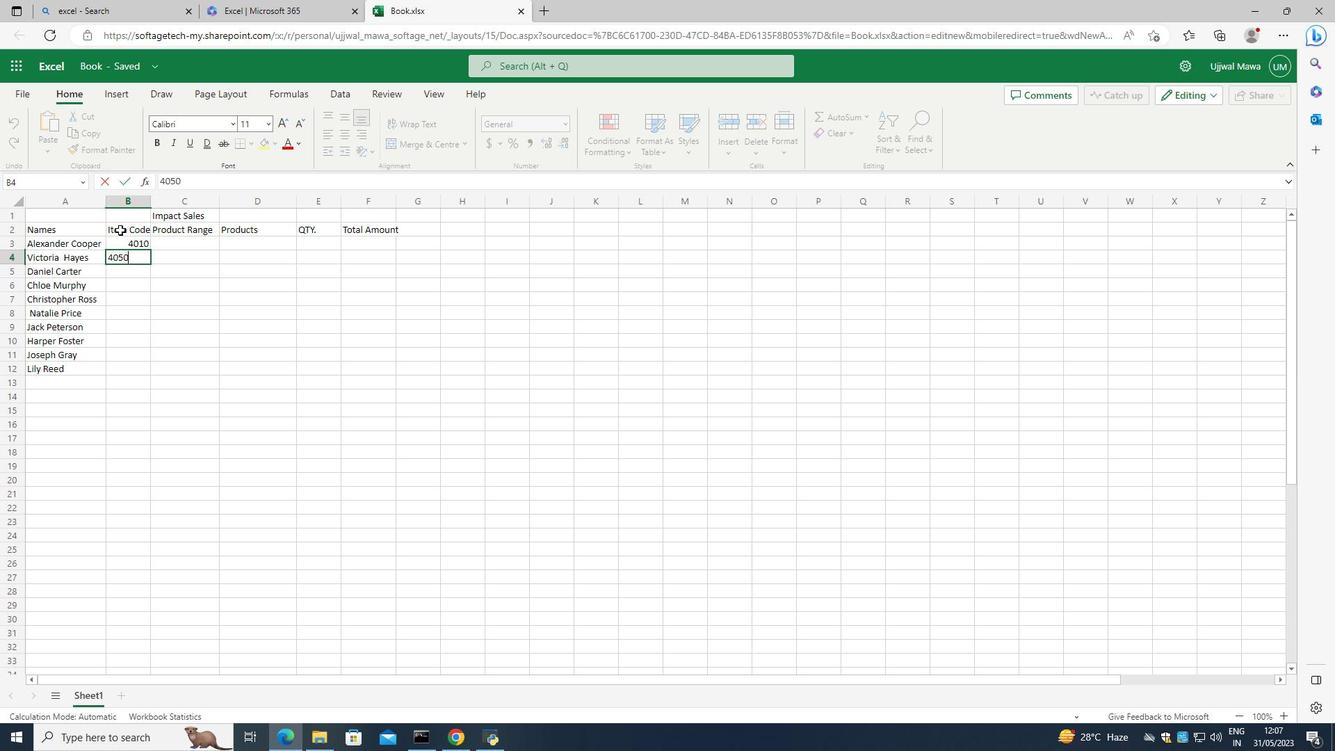 
Action: Key pressed 500<Key.backspace>
Screenshot: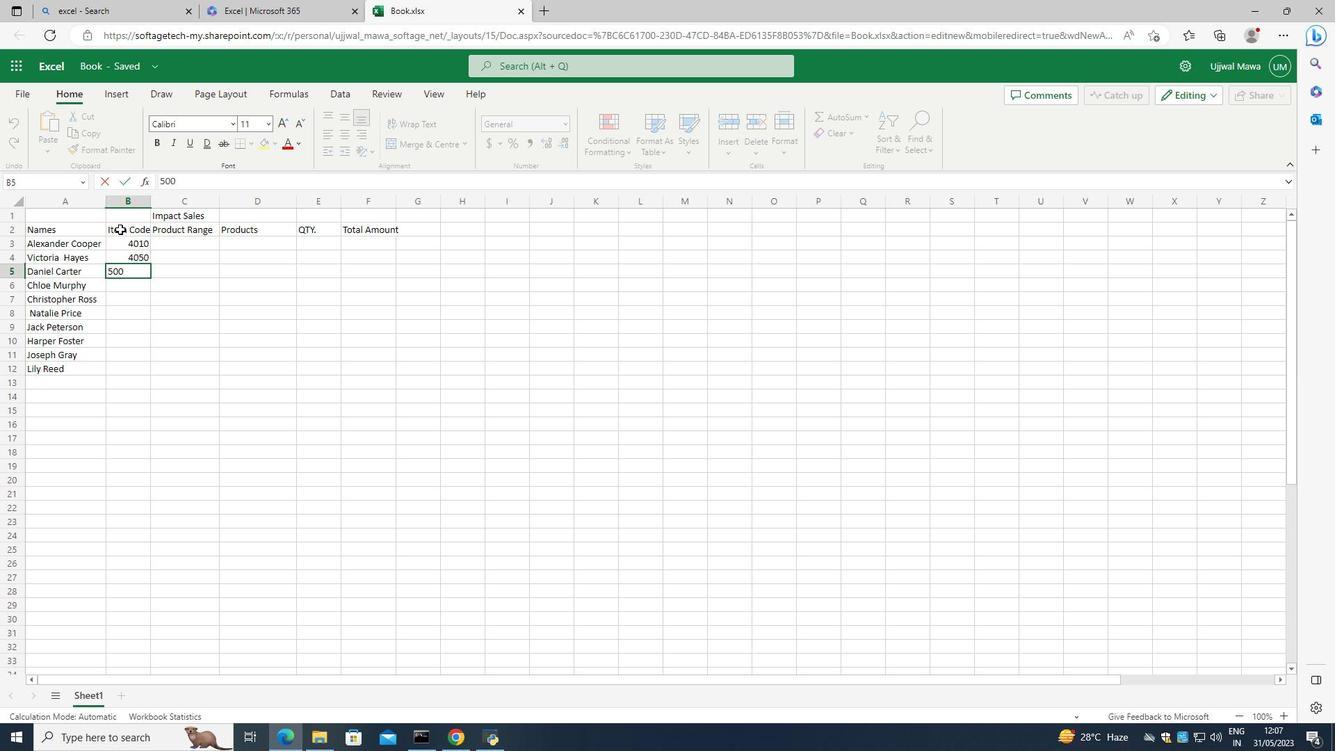 
Action: Mouse moved to (117, 221)
Screenshot: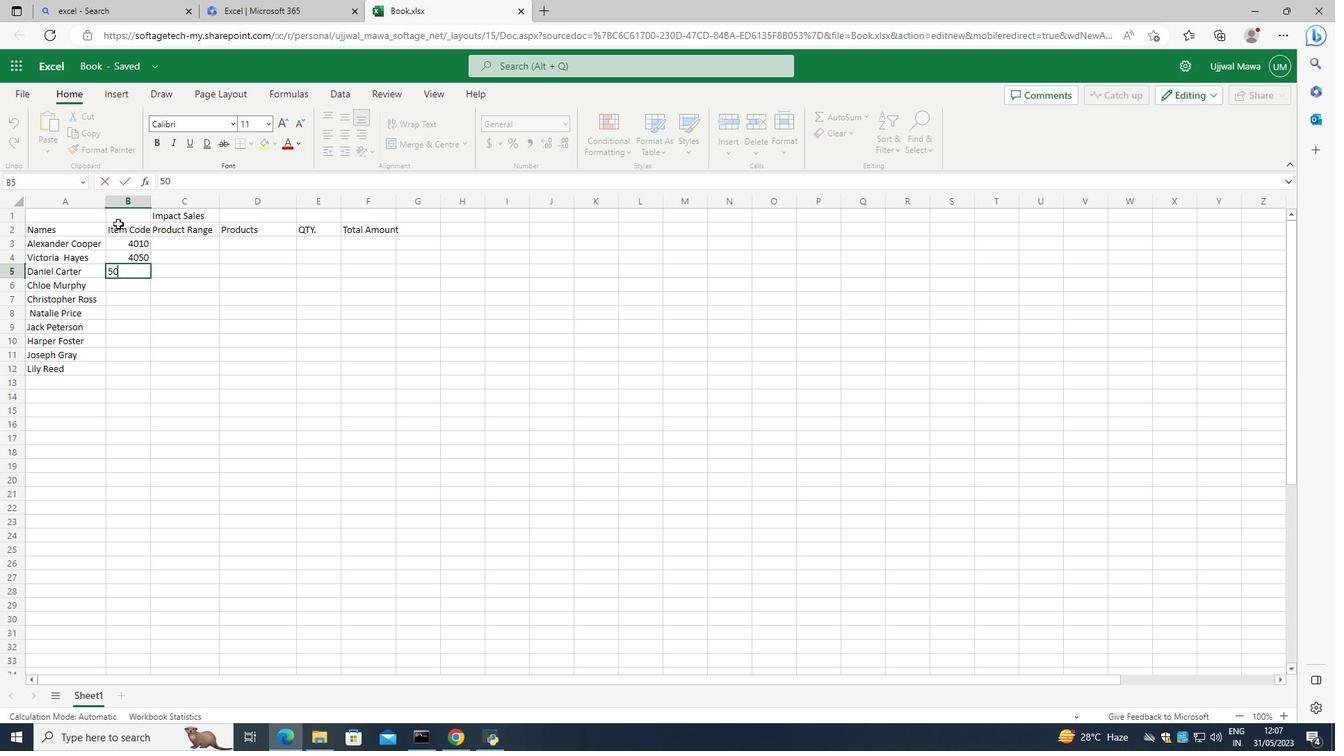 
Action: Key pressed 1
Screenshot: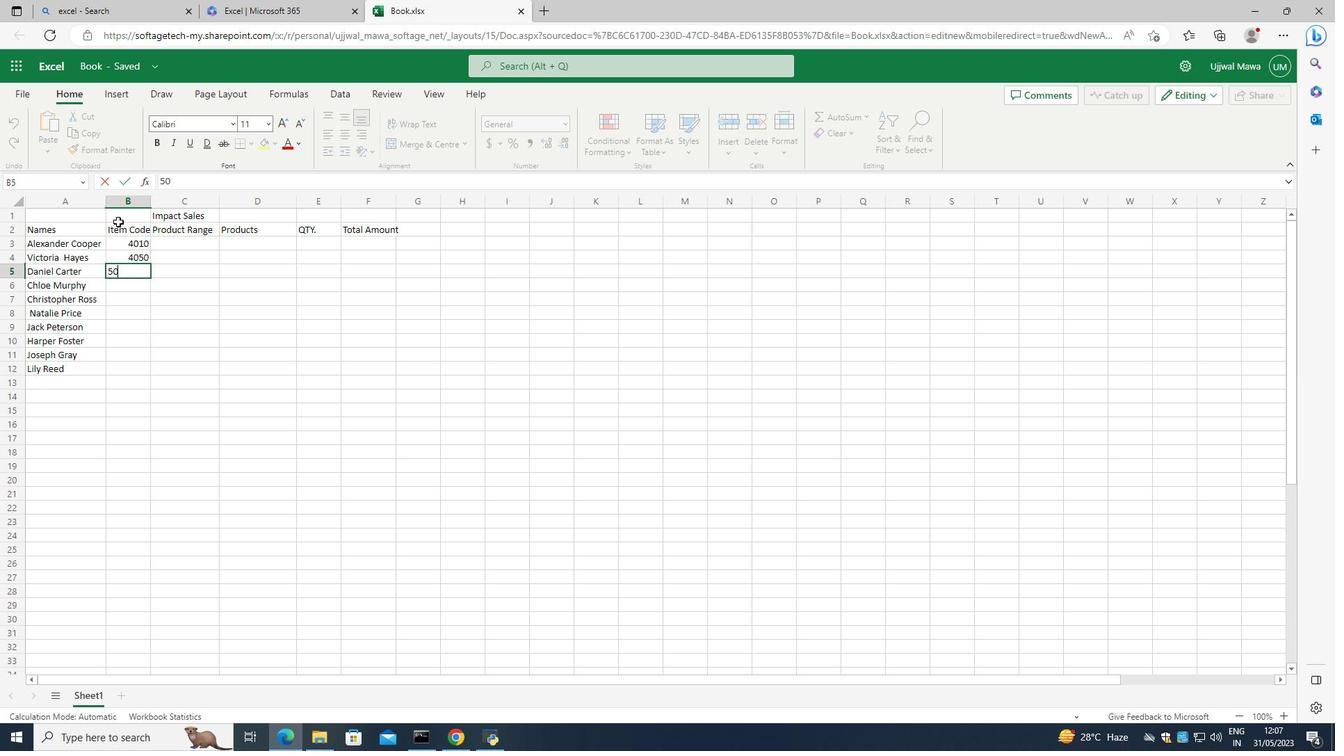 
Action: Mouse moved to (113, 224)
Screenshot: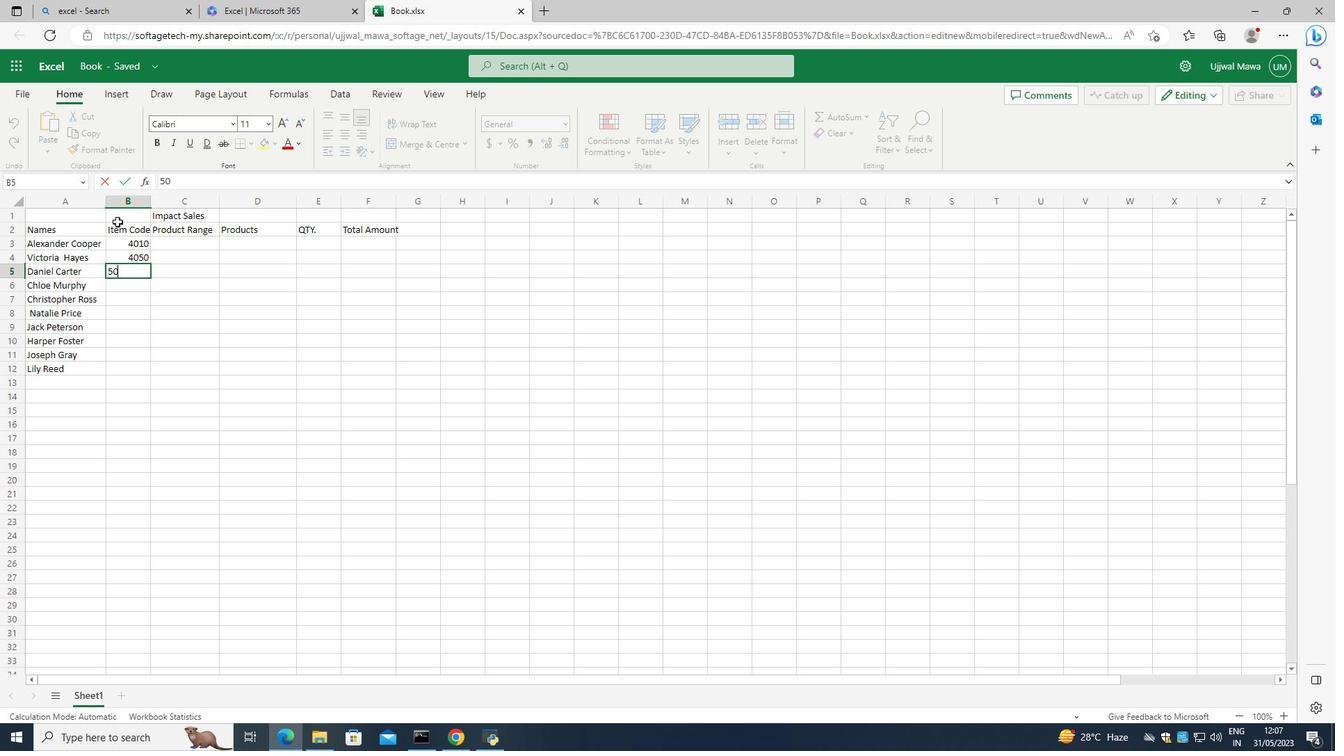 
Action: Key pressed 0<Key.enter>50
Screenshot: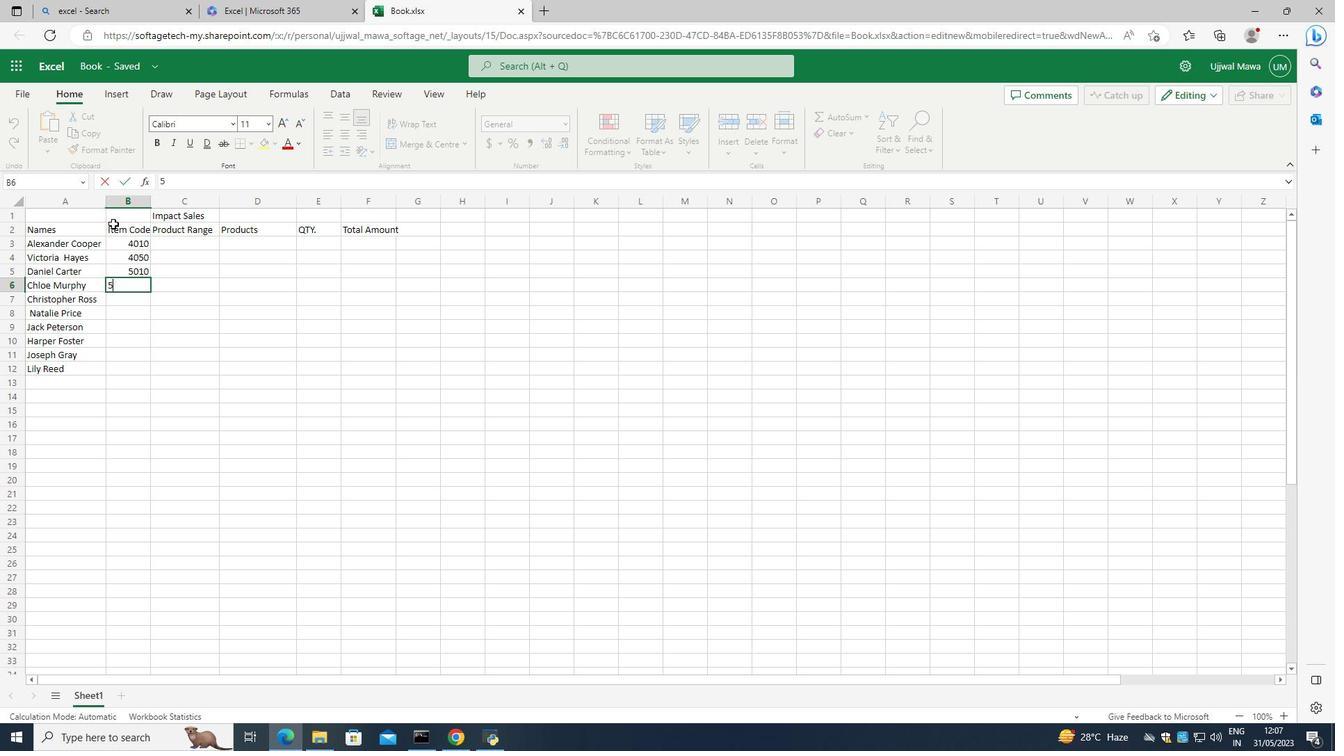 
Action: Mouse moved to (113, 222)
Screenshot: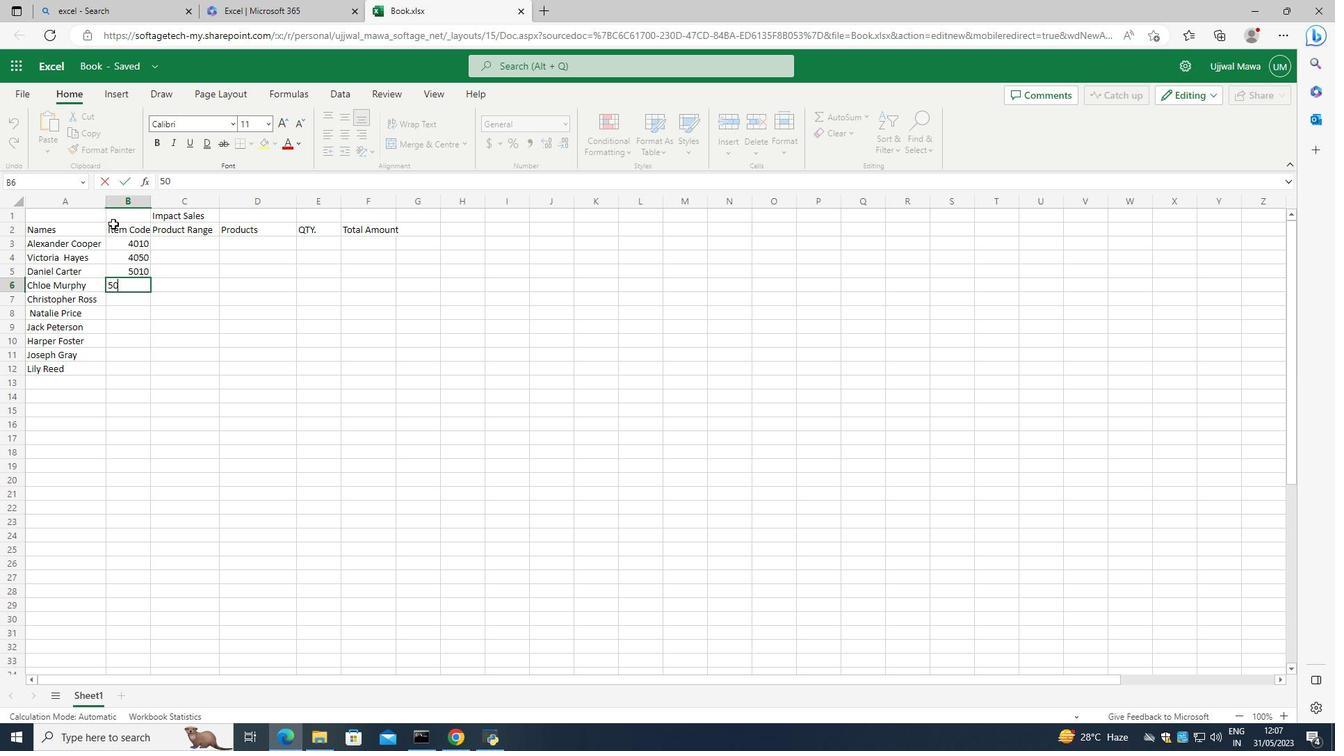 
Action: Key pressed 50<Key.enter>600<Key.backspace>10<Key.enter>6050<Key.enter>
Screenshot: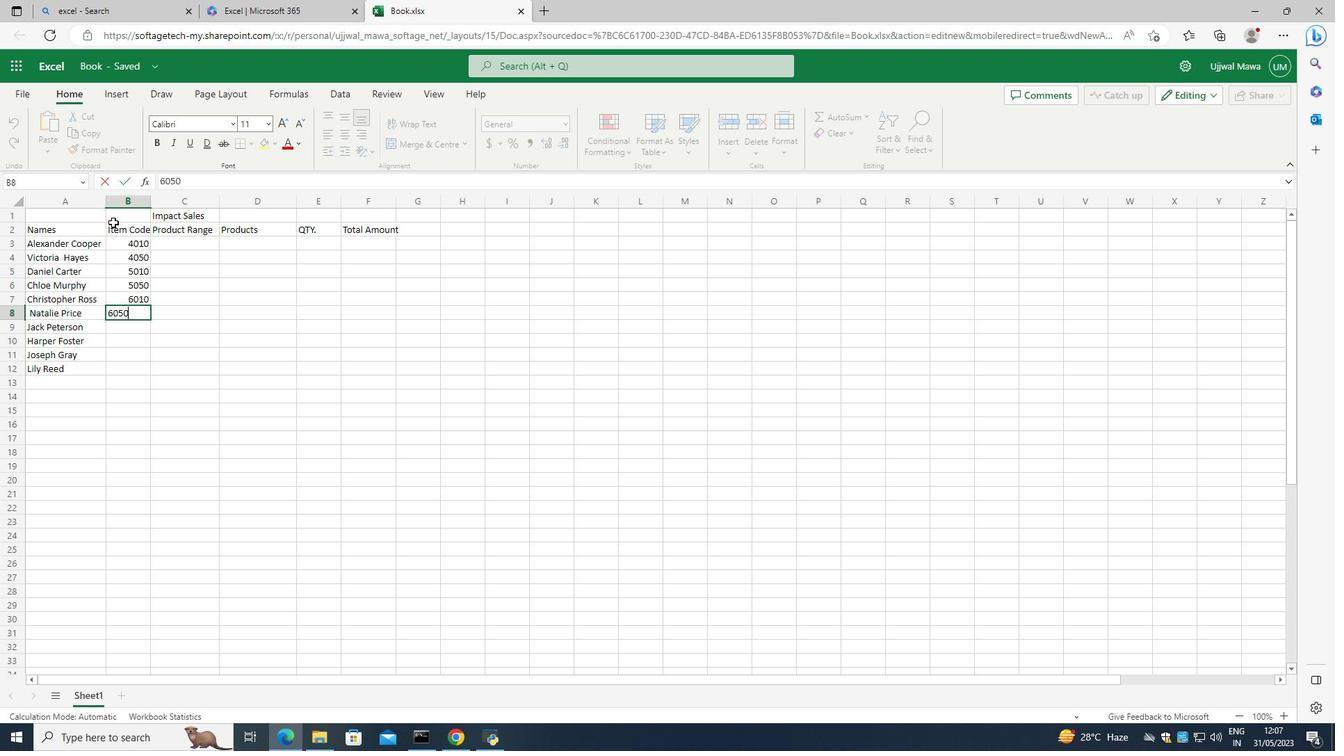 
Action: Mouse moved to (113, 222)
Screenshot: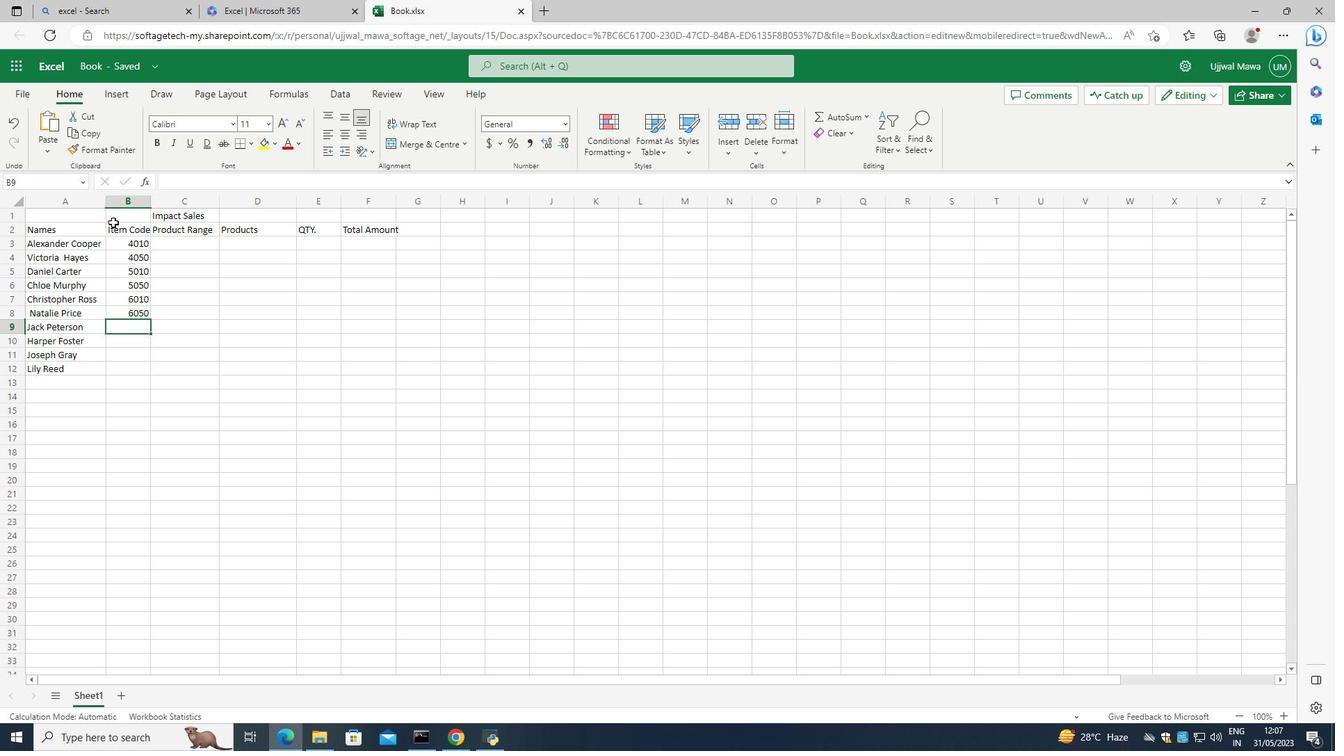 
Action: Key pressed 6080<Key.enter>7000<Key.enter>7500<Key.enter>7800<Key.enter>
Screenshot: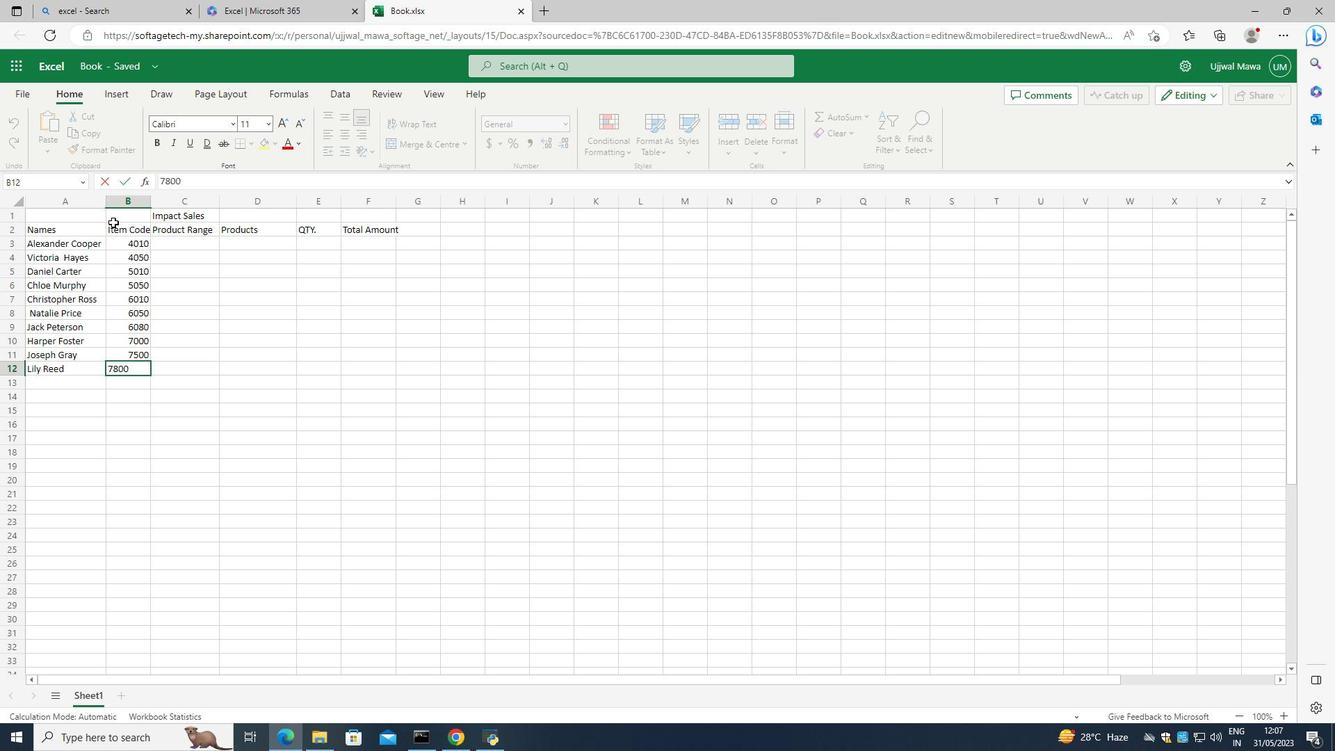 
Action: Mouse moved to (186, 362)
Screenshot: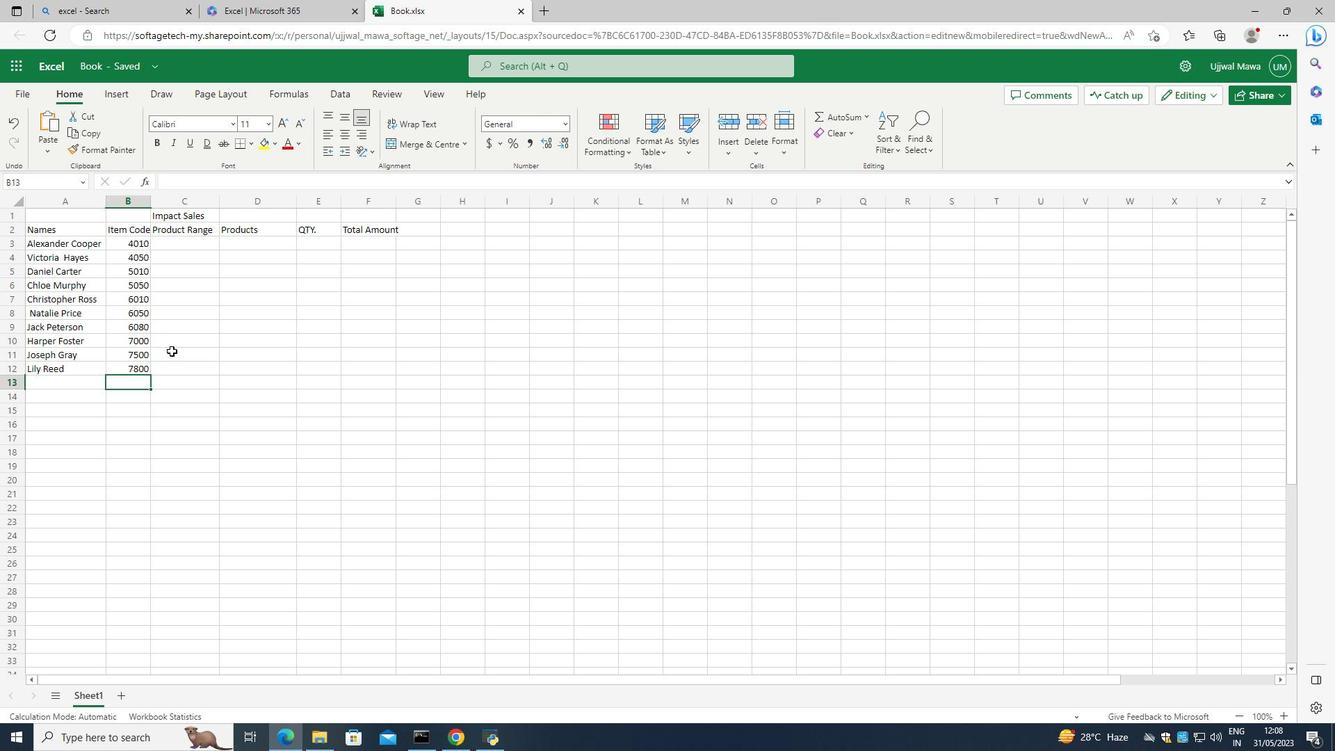 
Action: Mouse pressed left at (186, 362)
Screenshot: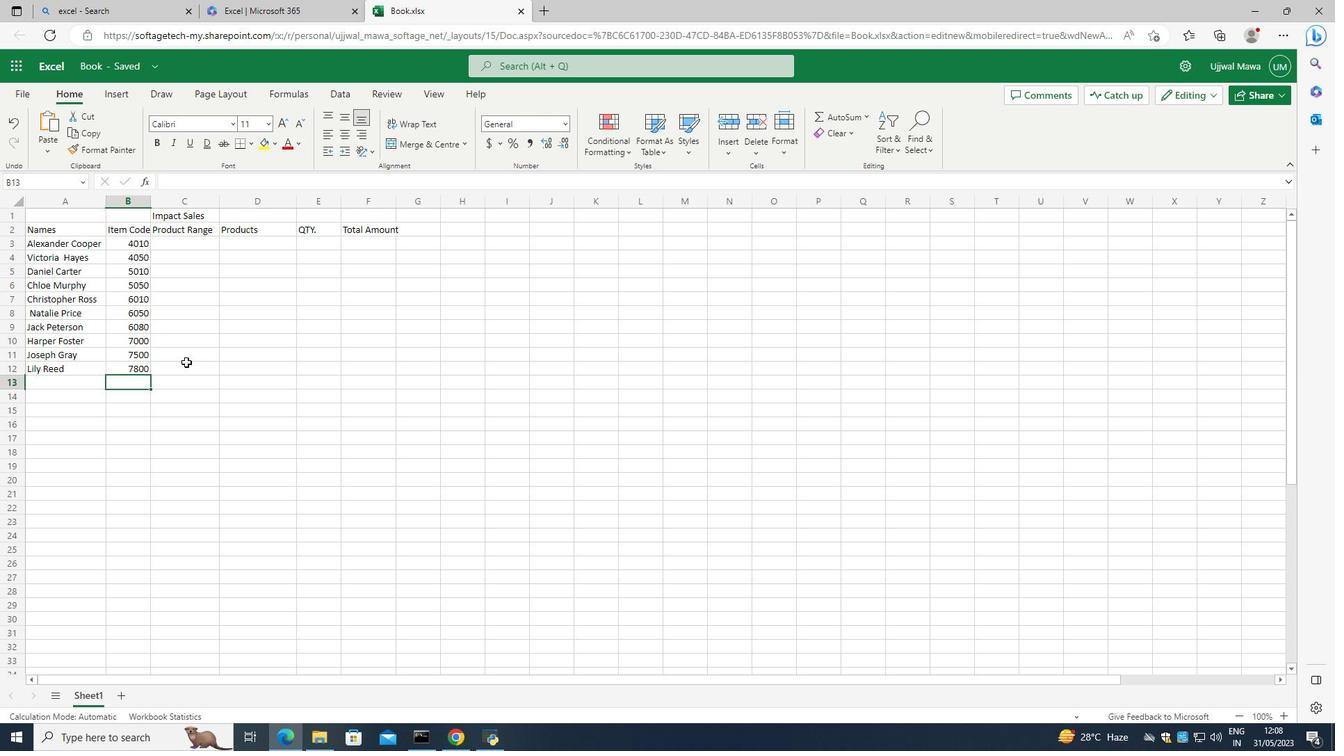 
Action: Mouse moved to (130, 359)
Screenshot: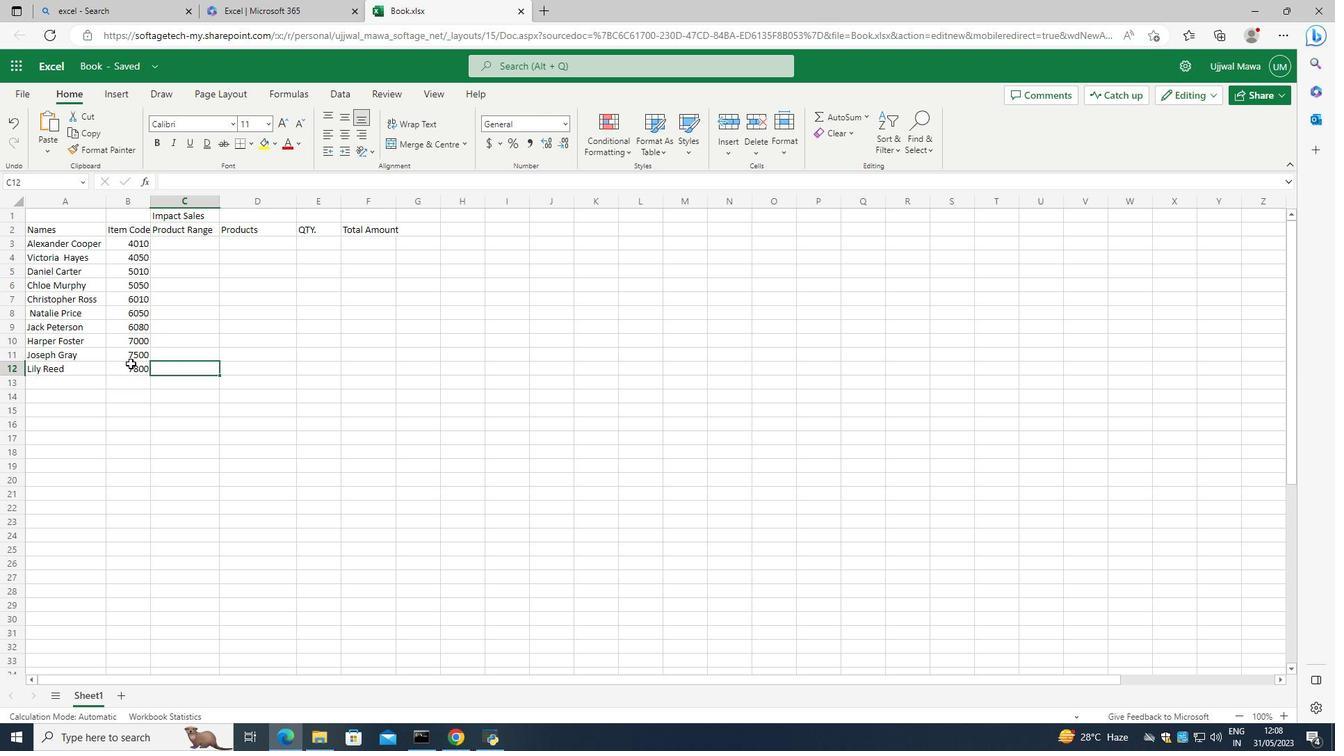 
Action: Mouse pressed left at (130, 359)
Screenshot: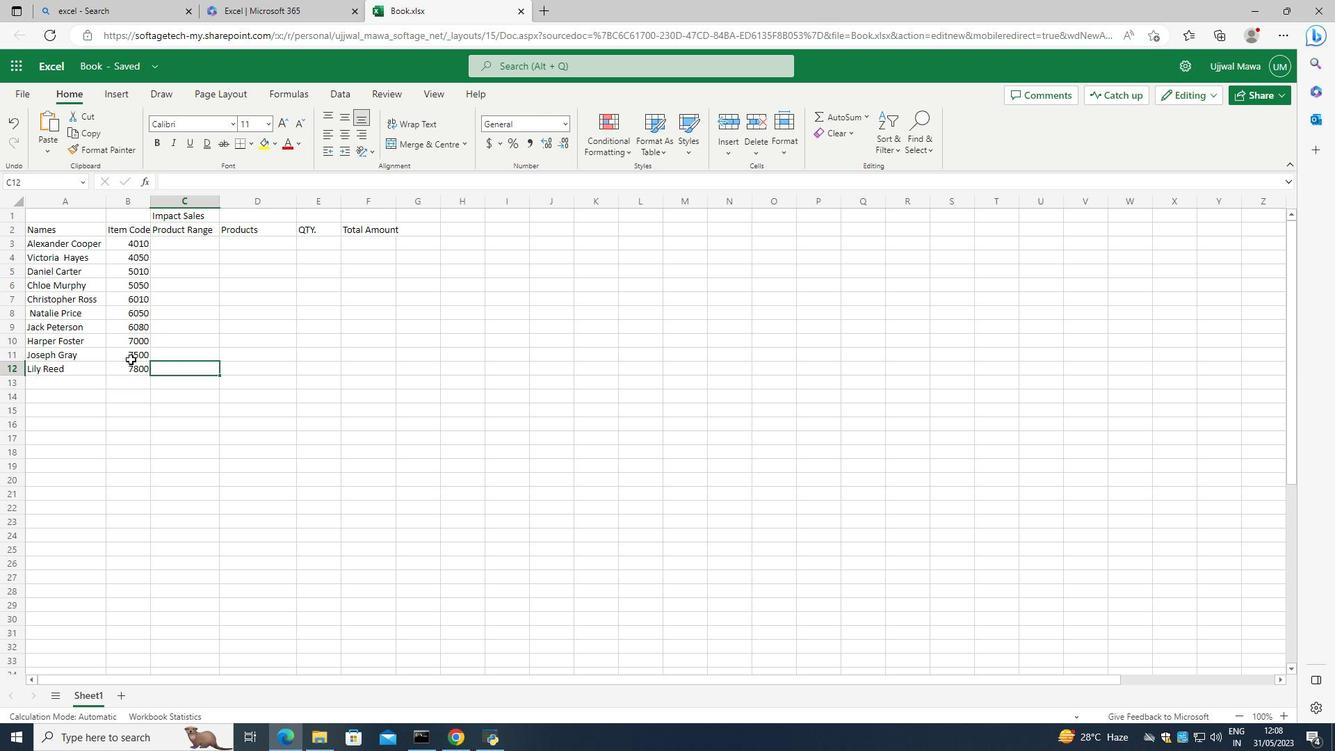 
Action: Mouse moved to (130, 357)
Screenshot: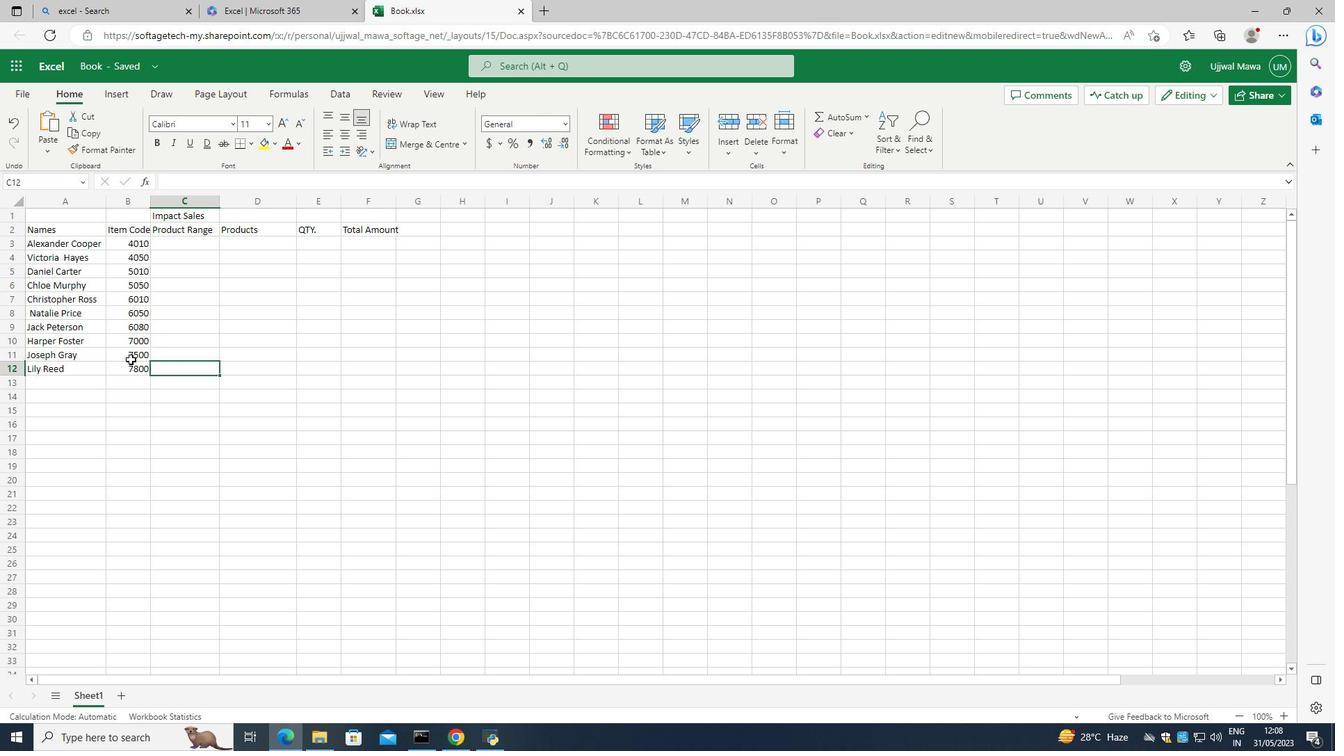 
Action: Mouse pressed left at (130, 357)
Screenshot: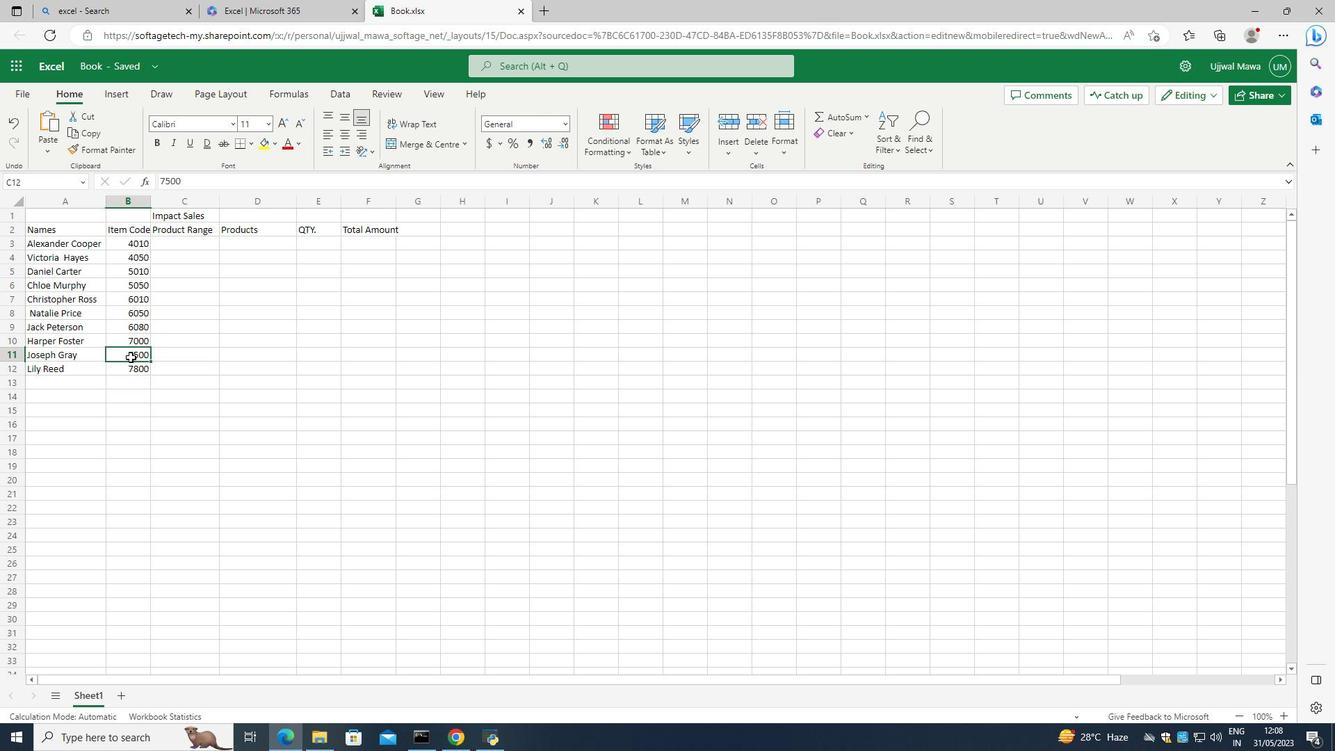 
Action: Mouse moved to (140, 354)
Screenshot: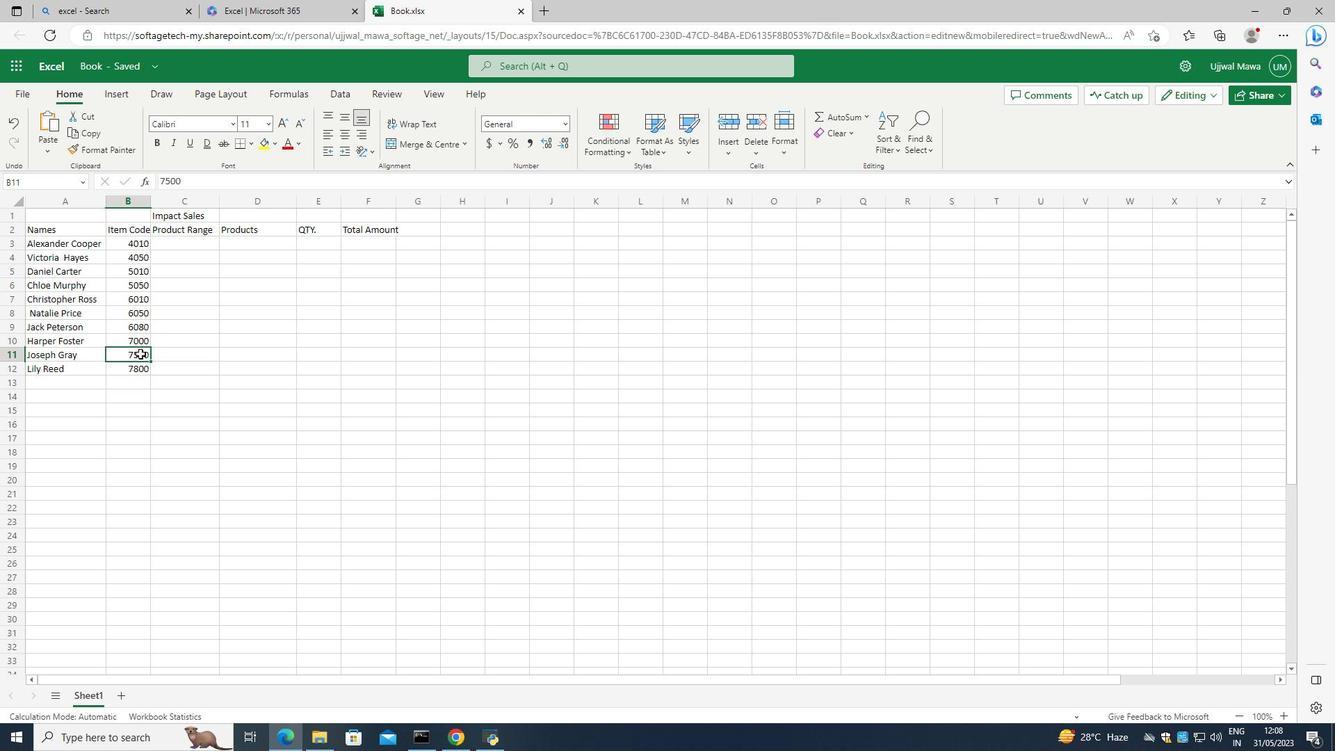 
Action: Mouse pressed left at (140, 354)
Screenshot: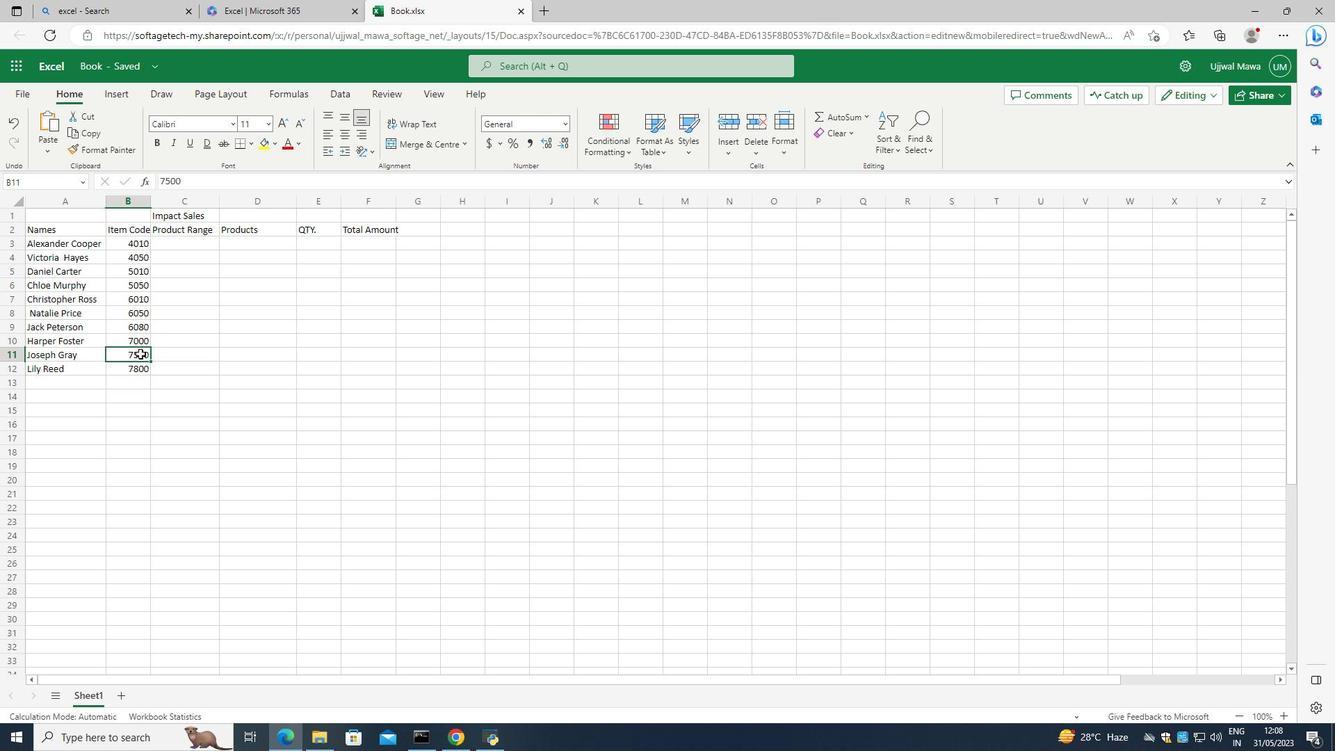 
Action: Mouse moved to (139, 354)
Screenshot: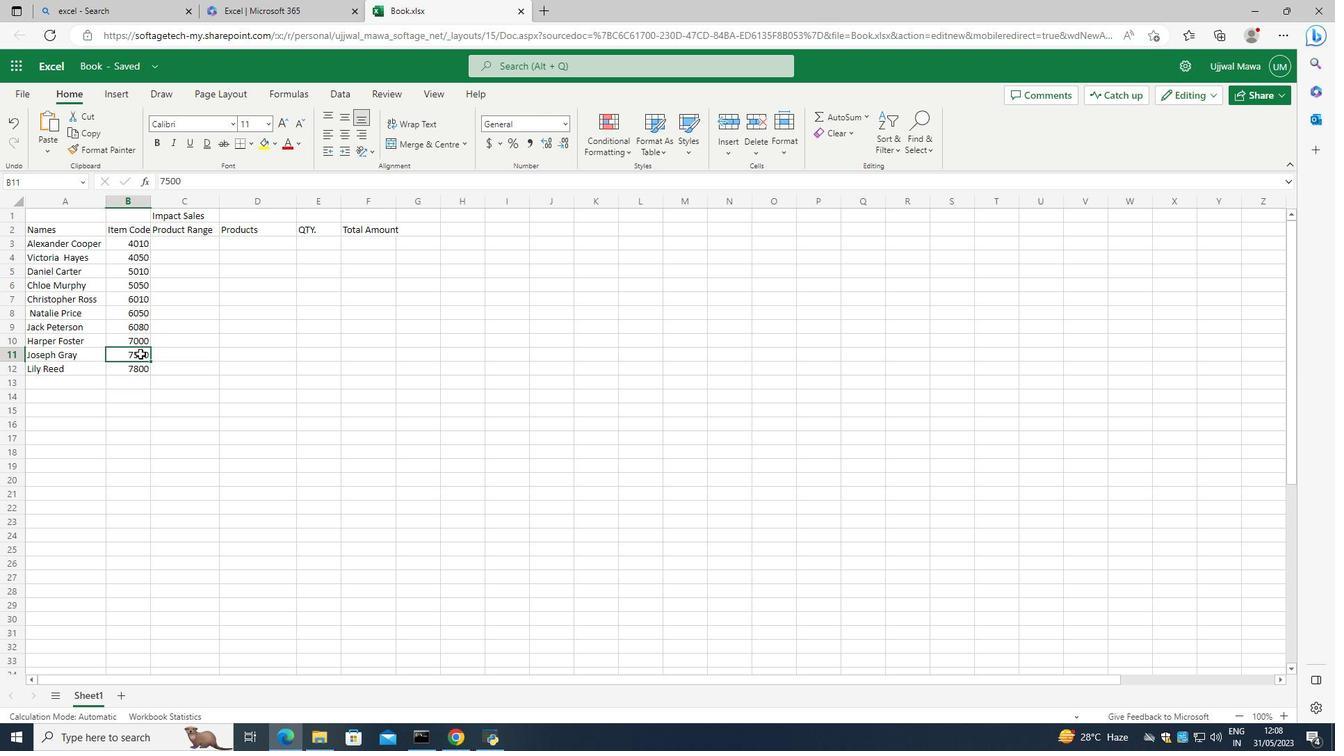 
Action: Mouse pressed left at (139, 354)
Screenshot: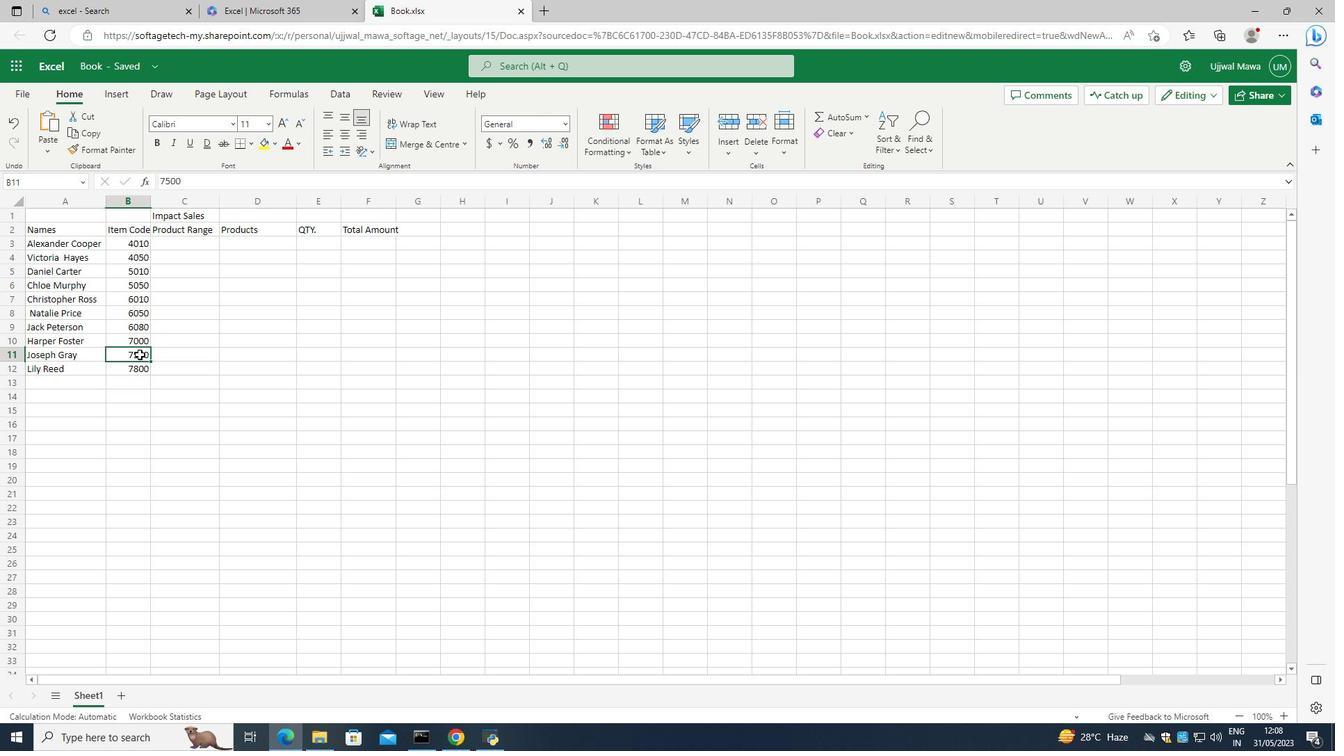 
Action: Mouse moved to (136, 356)
Screenshot: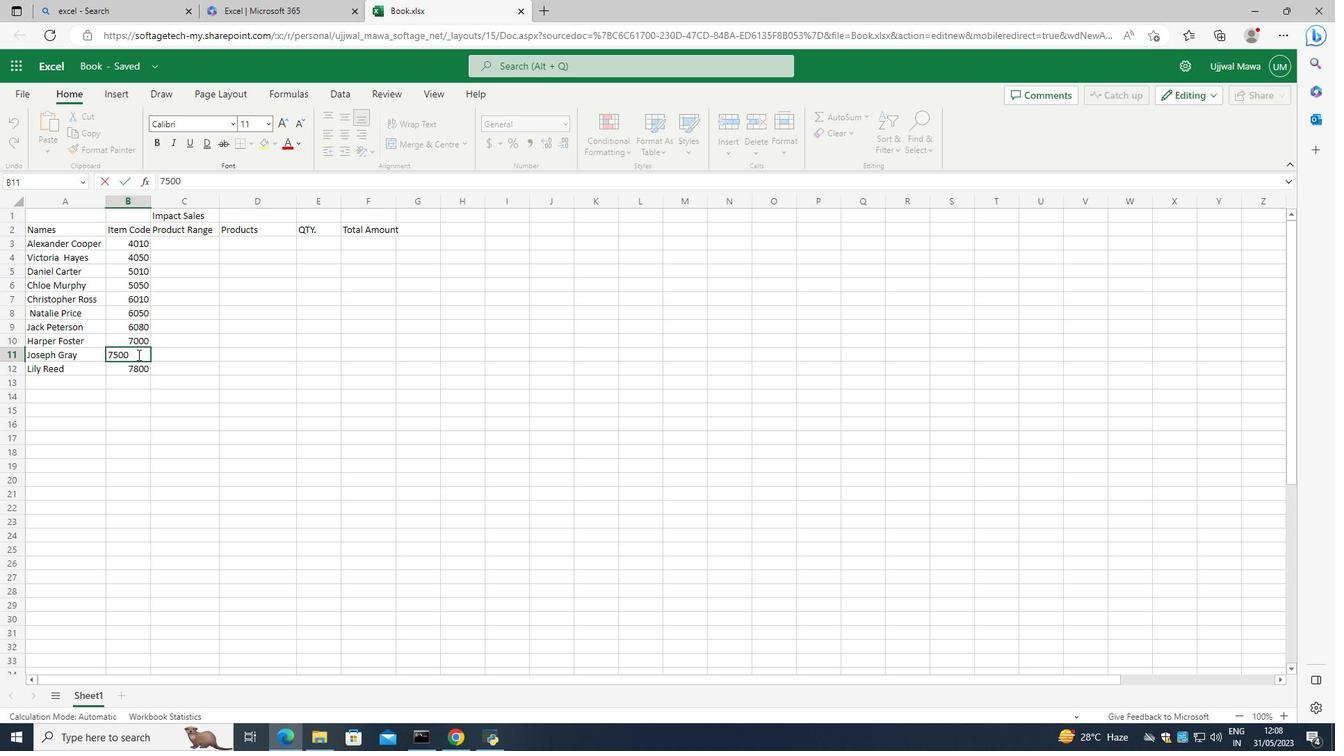 
Action: Mouse pressed left at (136, 356)
Screenshot: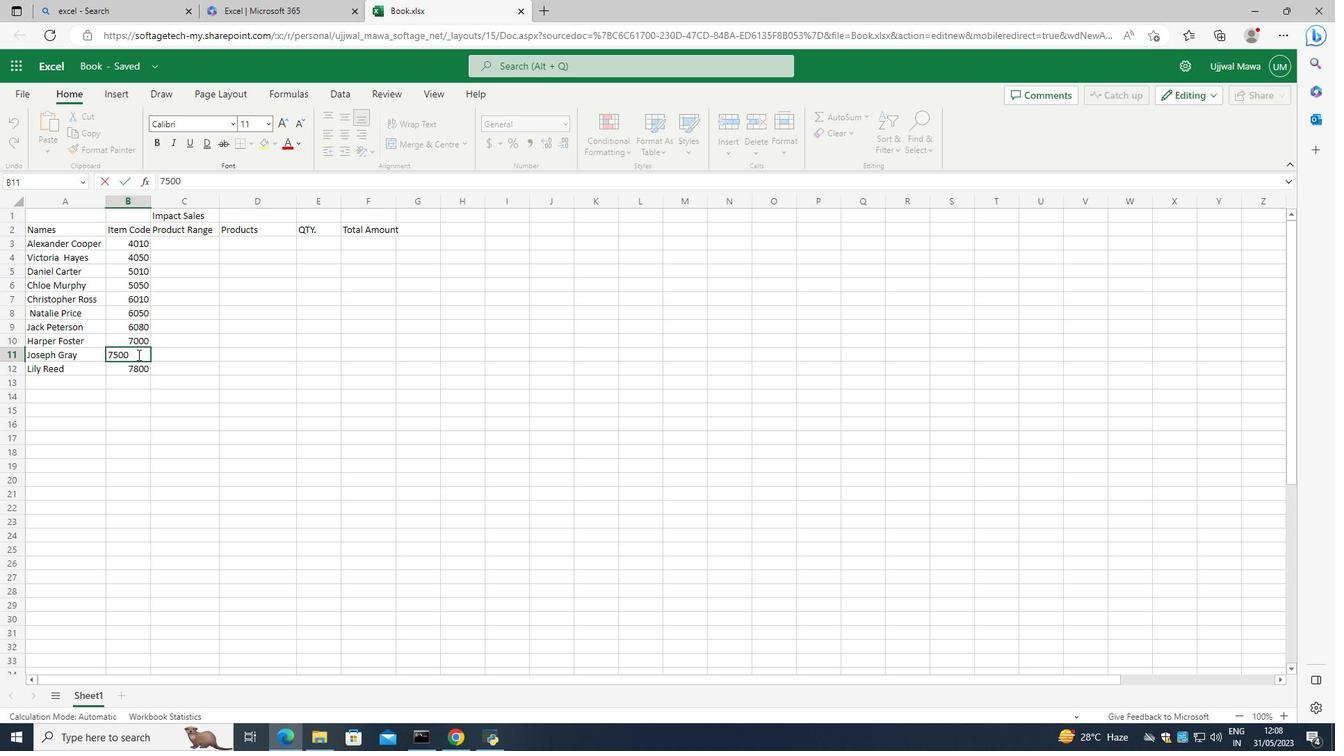 
Action: Mouse moved to (240, 409)
Screenshot: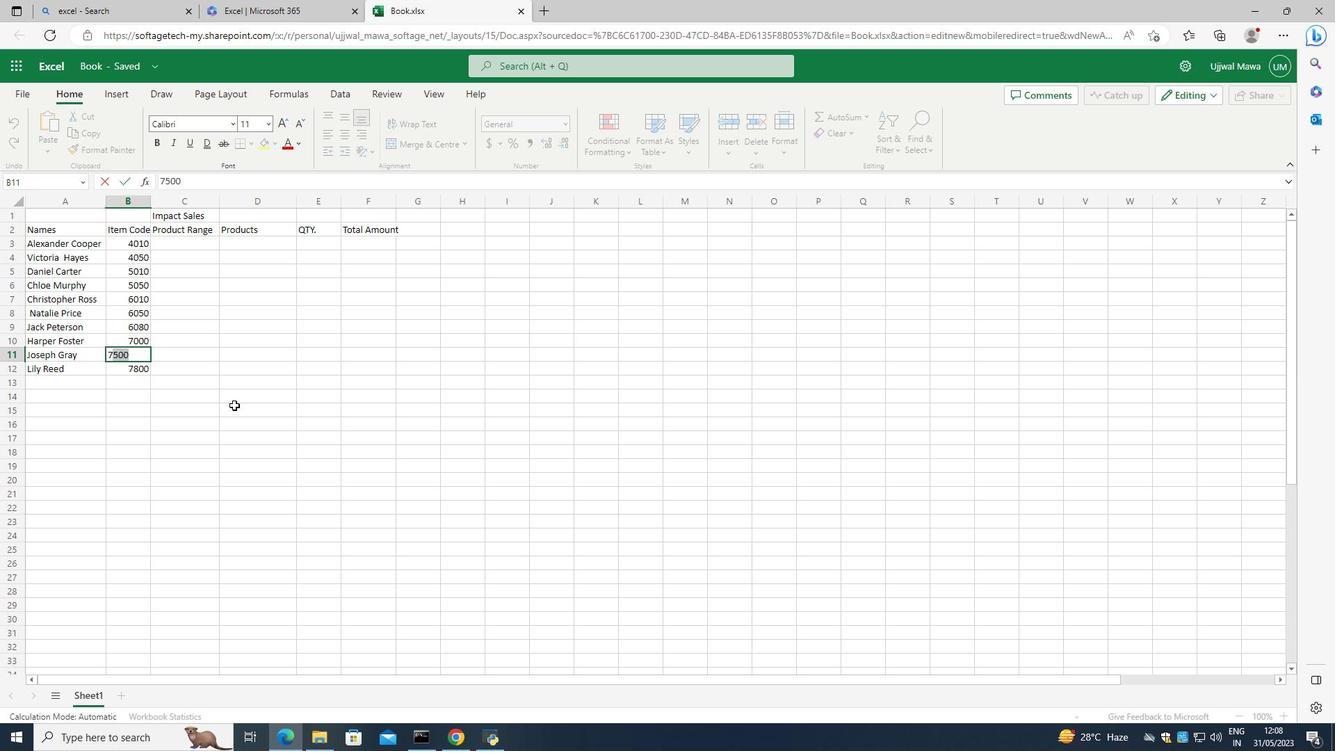 
Action: Key pressed <Key.backspace>050
Screenshot: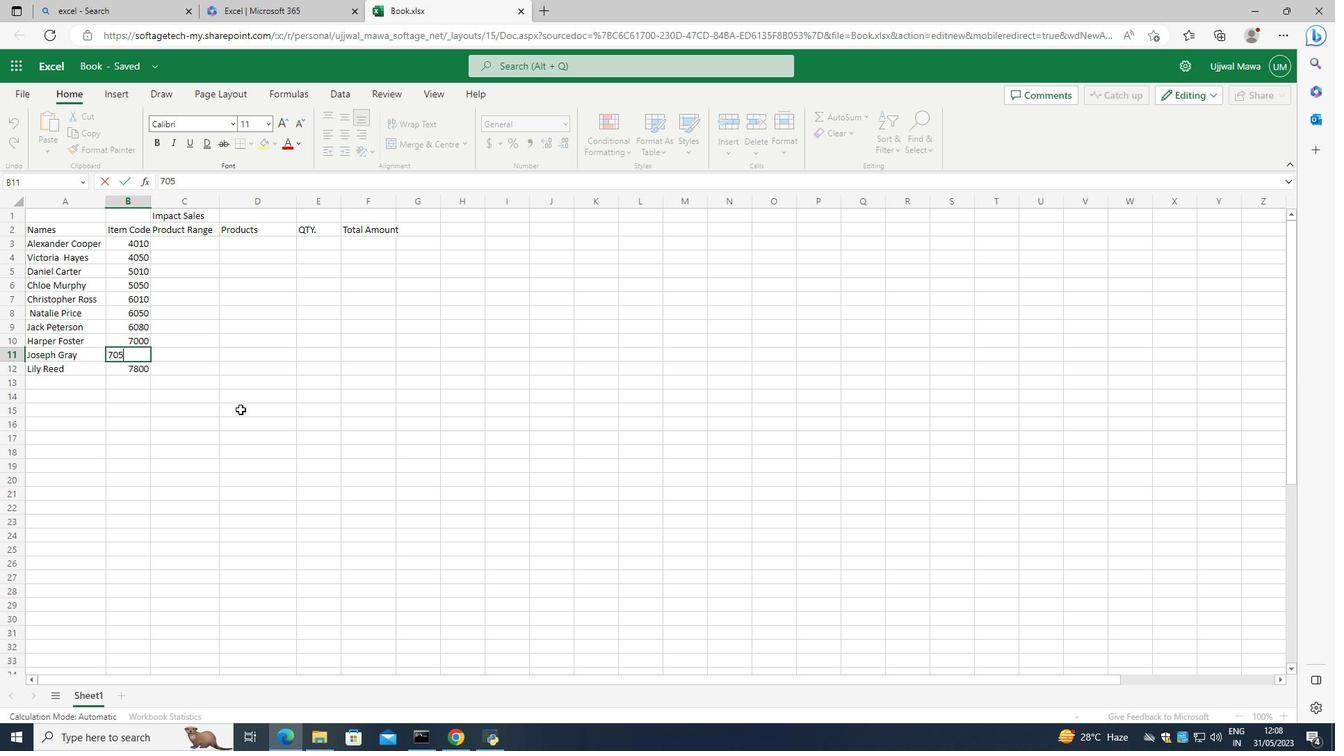 
Action: Mouse moved to (257, 361)
Screenshot: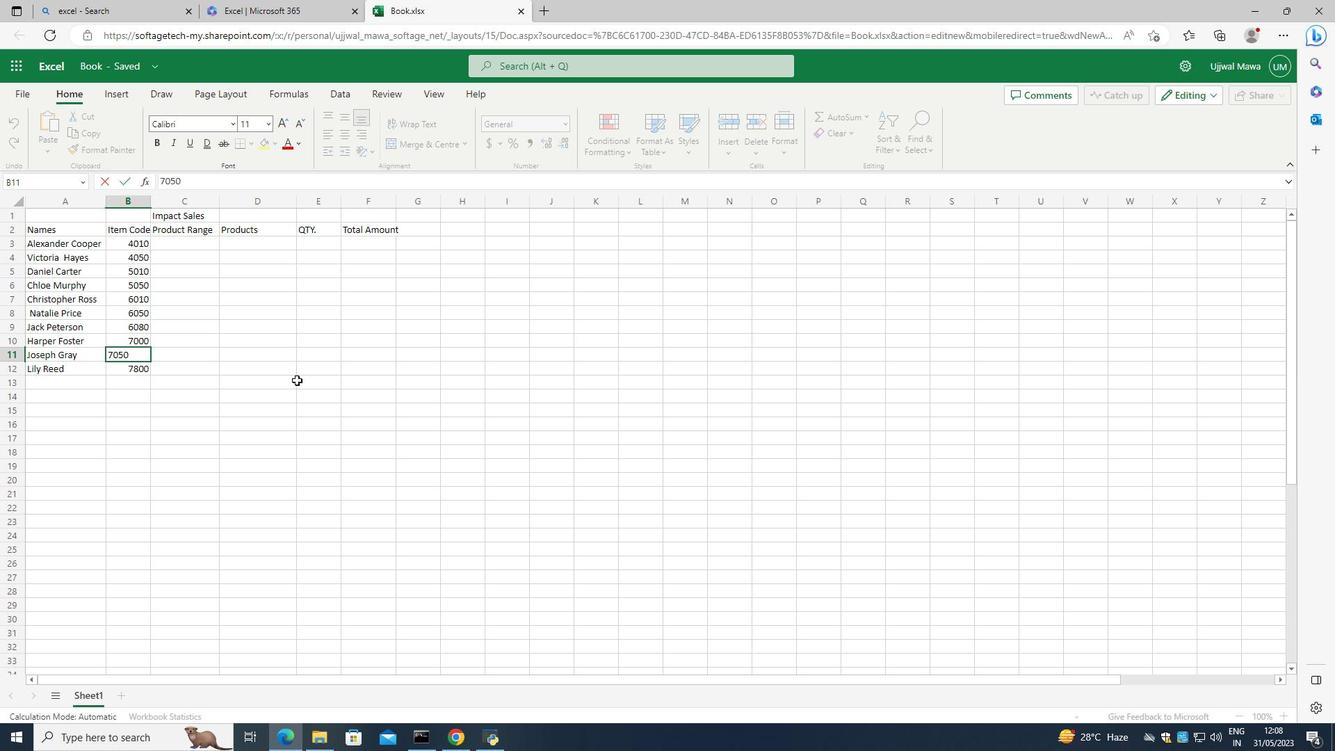 
Action: Mouse pressed left at (257, 361)
Screenshot: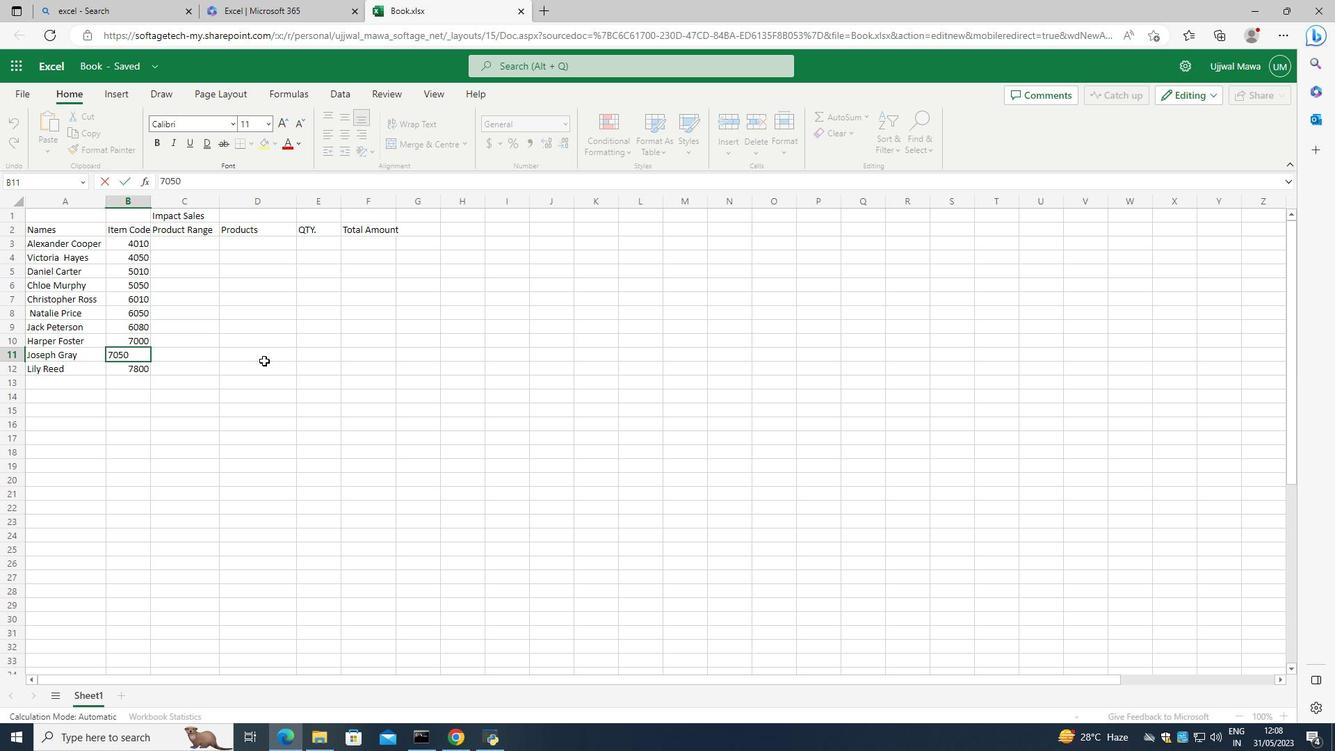 
Action: Mouse moved to (137, 370)
Screenshot: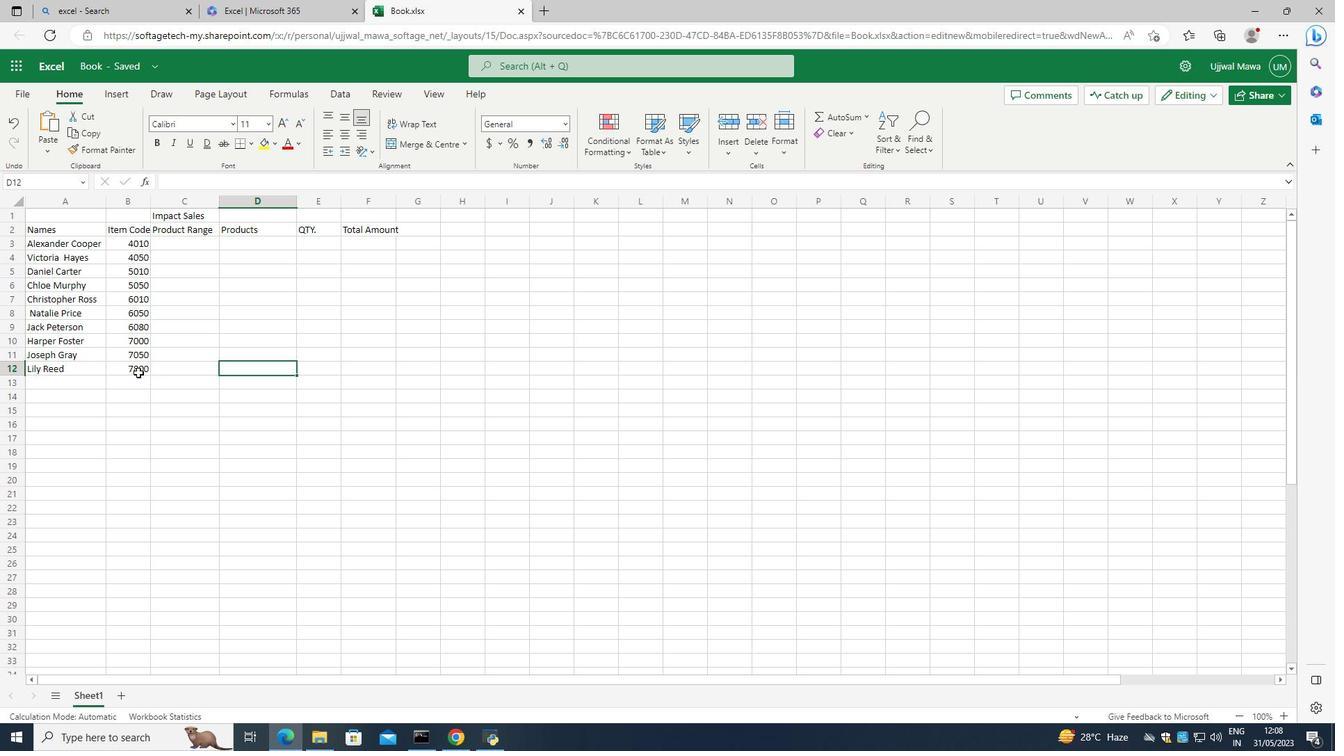 
Action: Mouse pressed left at (137, 370)
Screenshot: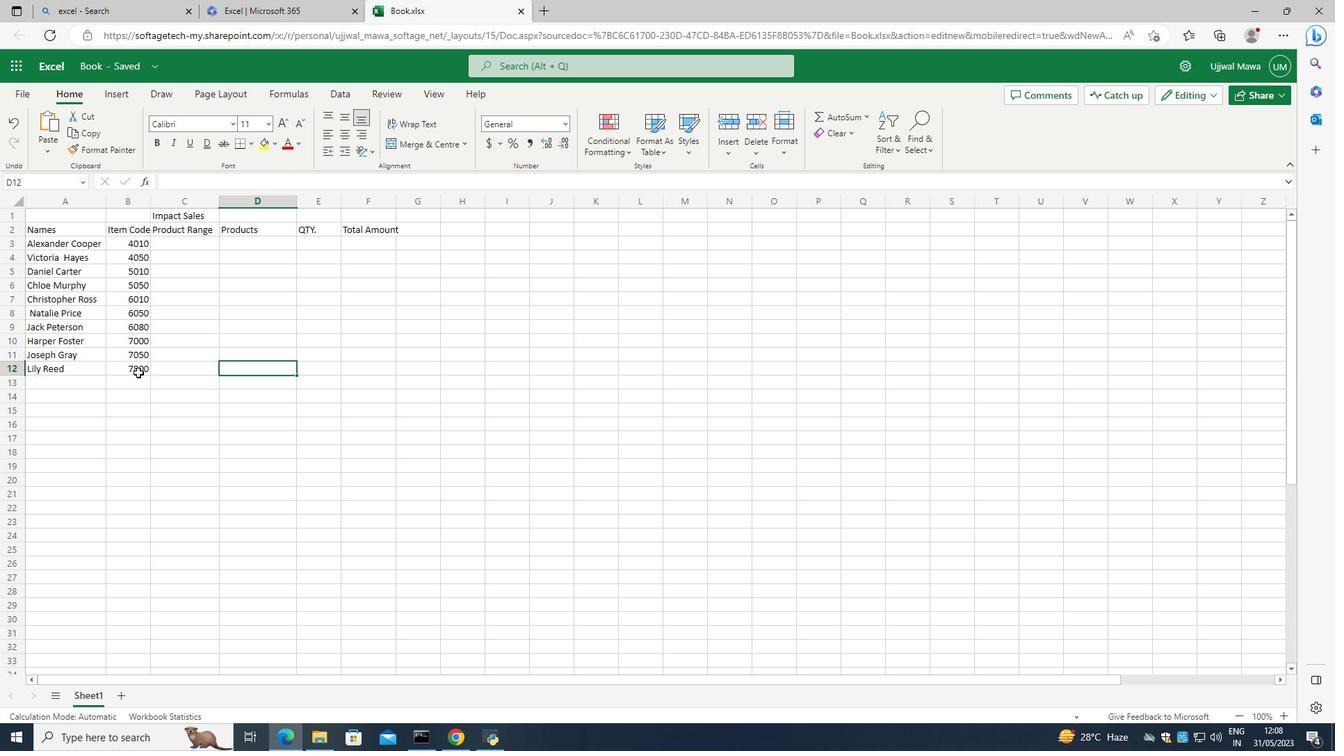 
Action: Mouse moved to (137, 370)
Screenshot: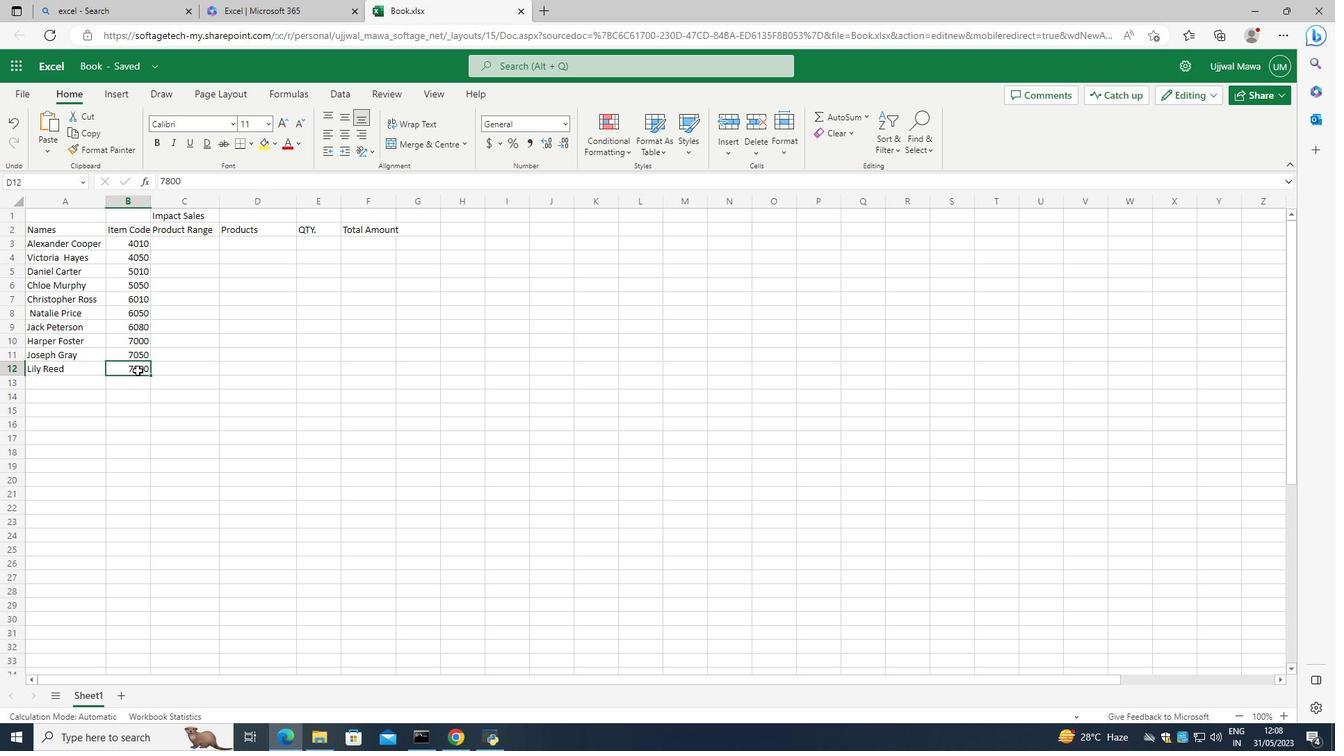 
Action: Mouse pressed left at (137, 370)
Screenshot: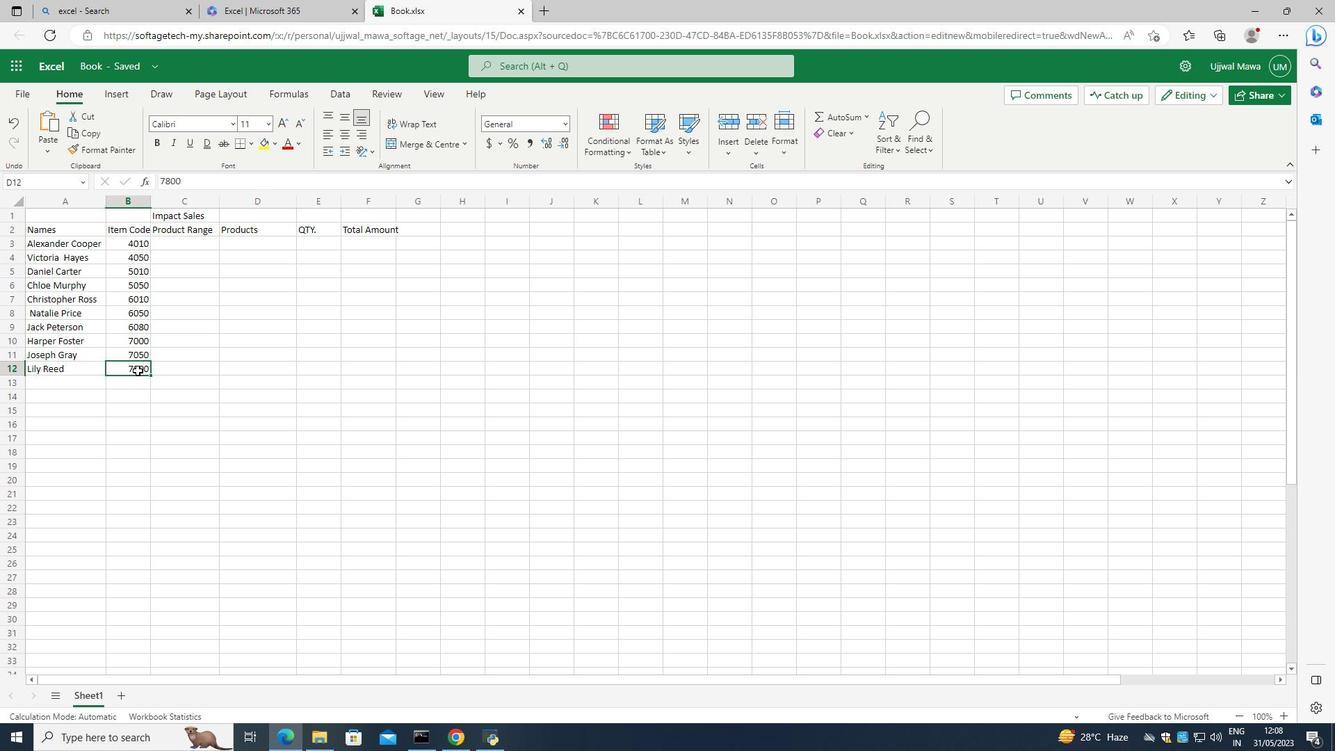 
Action: Mouse moved to (135, 365)
Screenshot: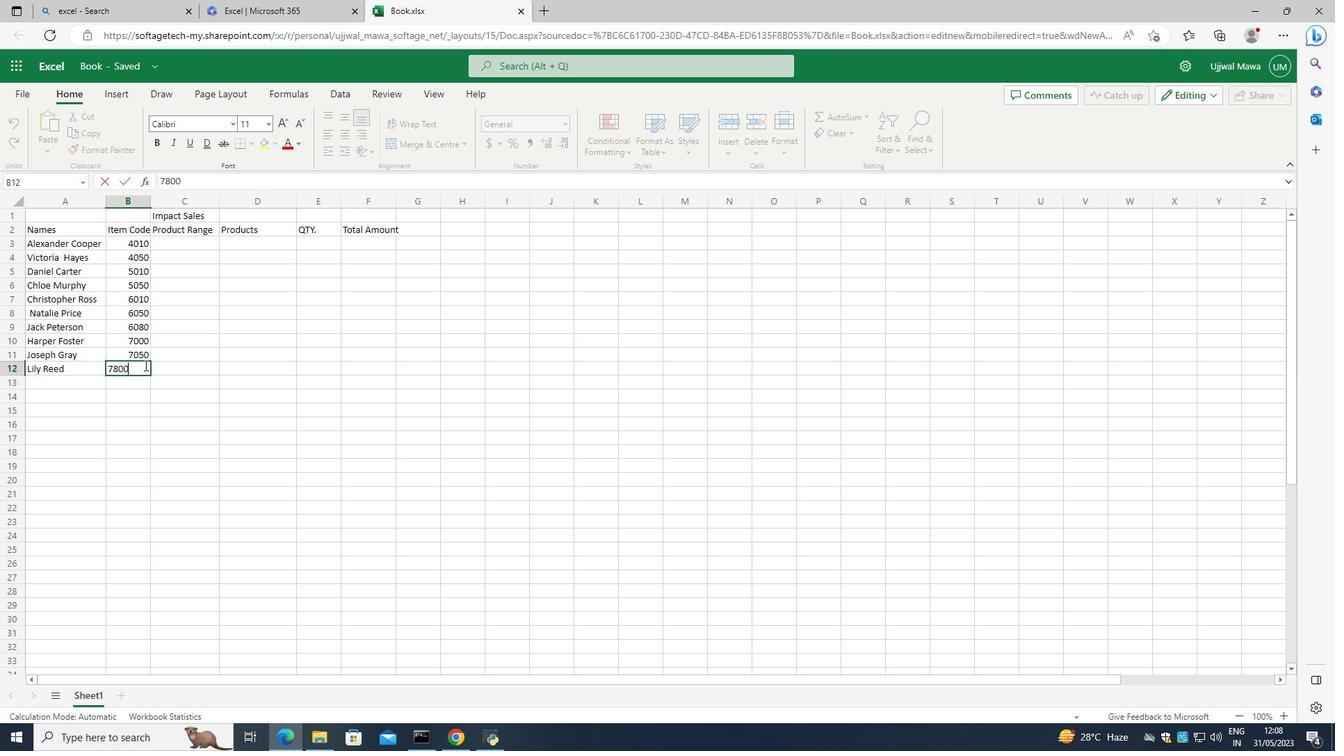 
Action: Mouse pressed left at (135, 365)
Screenshot: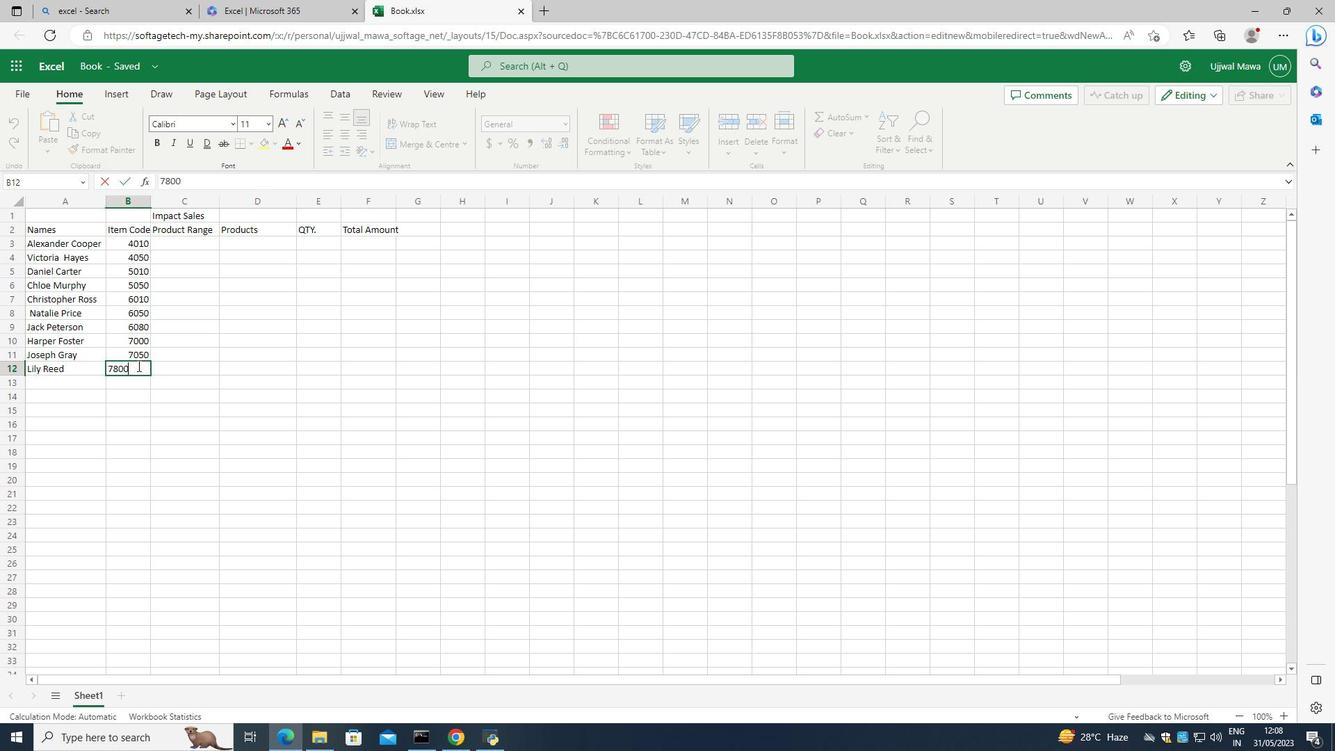 
Action: Mouse moved to (139, 355)
Screenshot: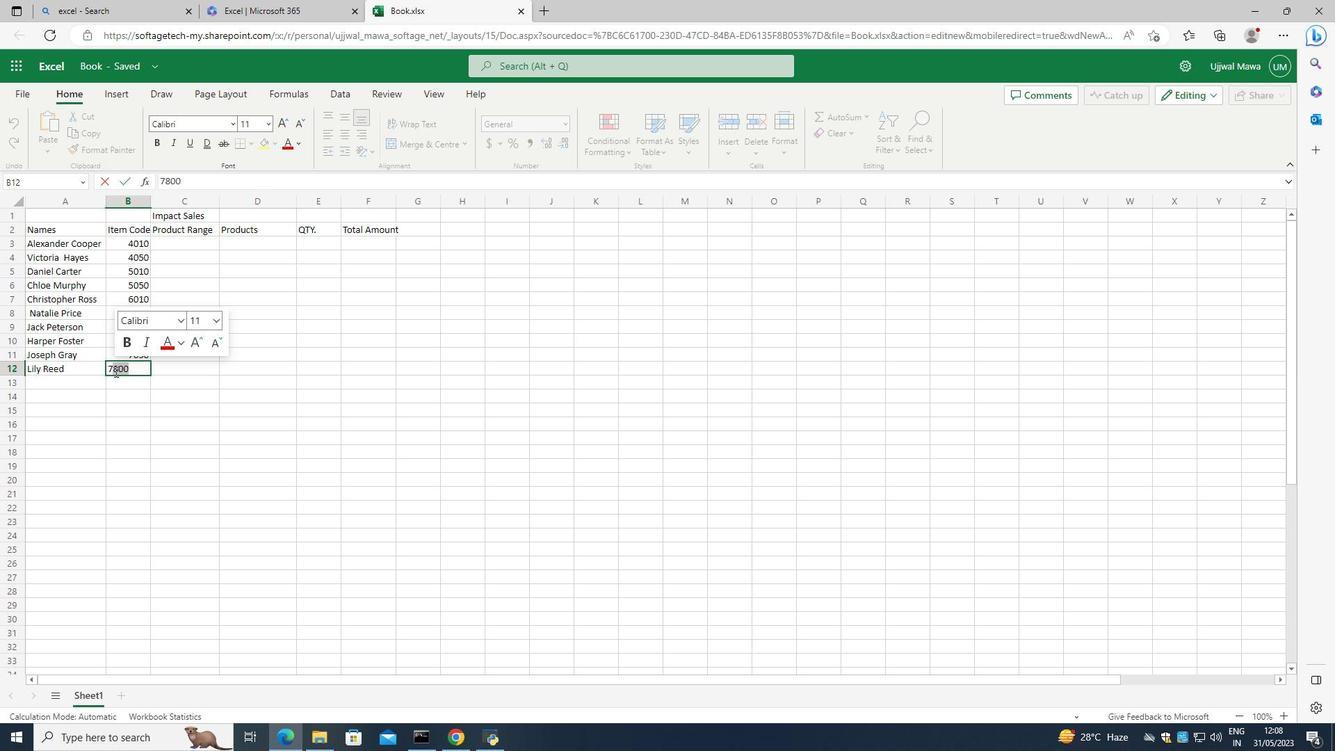 
Action: Key pressed 080<Key.enter>
Screenshot: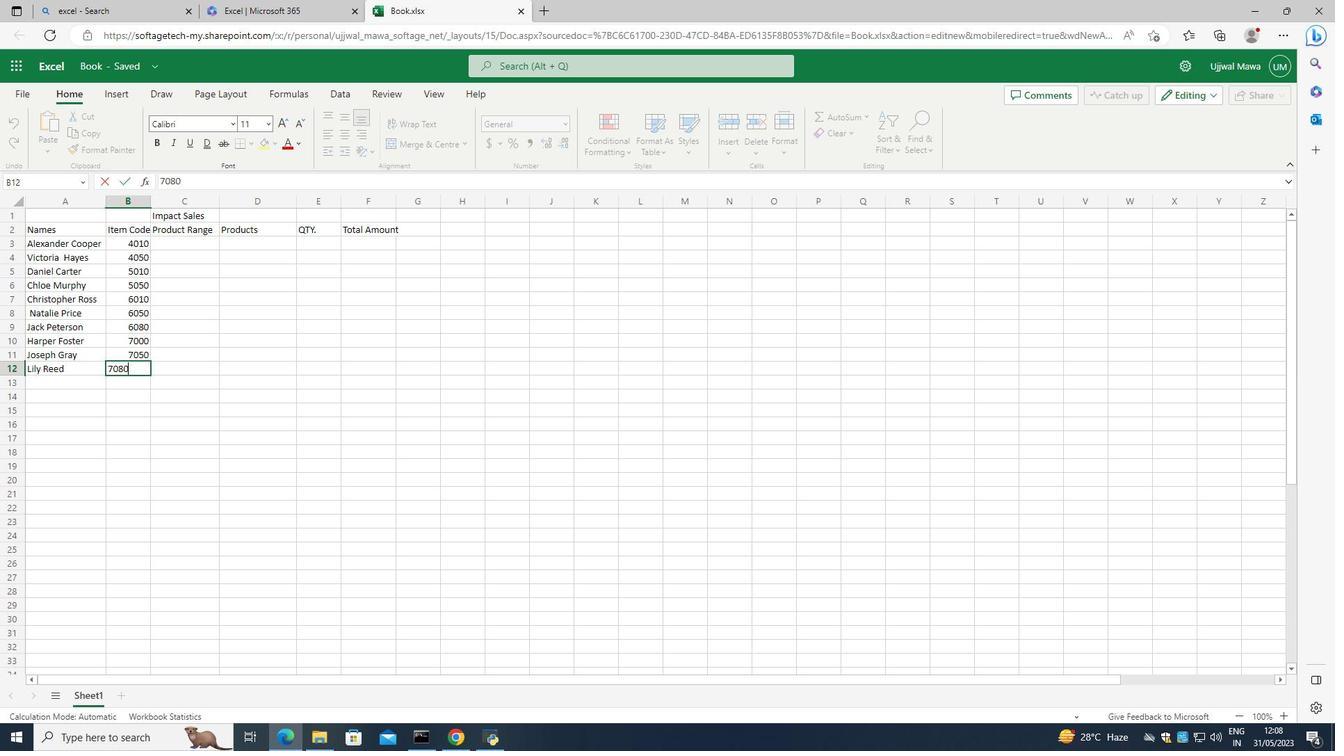 
Action: Mouse moved to (301, 306)
Screenshot: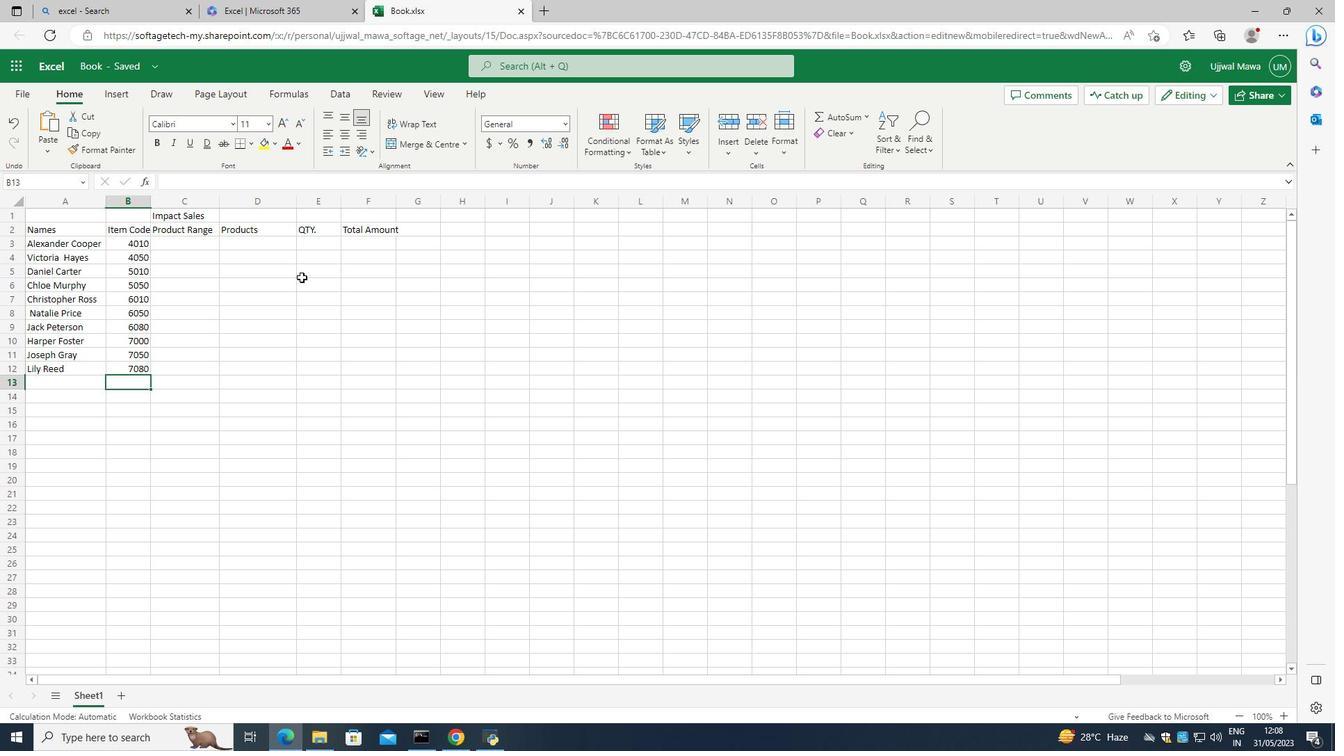 
Action: Mouse pressed left at (301, 306)
Screenshot: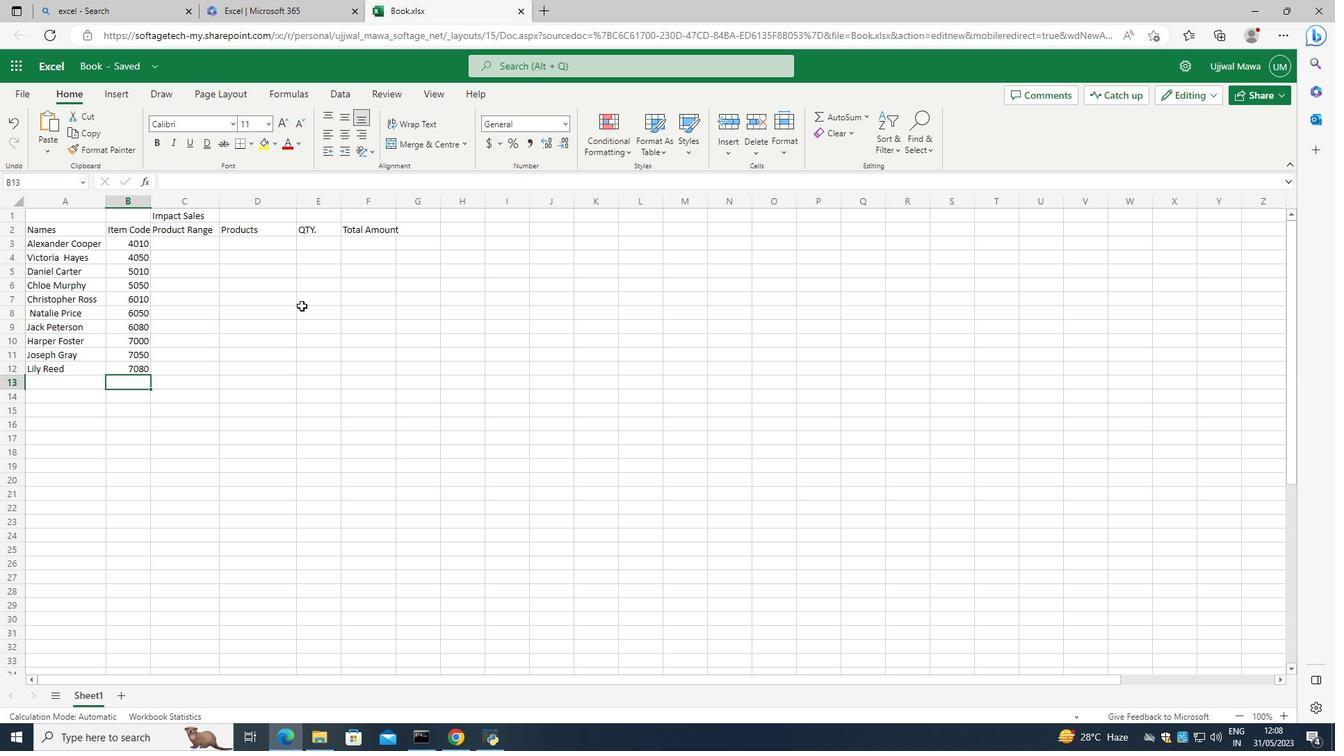 
Action: Mouse moved to (196, 248)
Screenshot: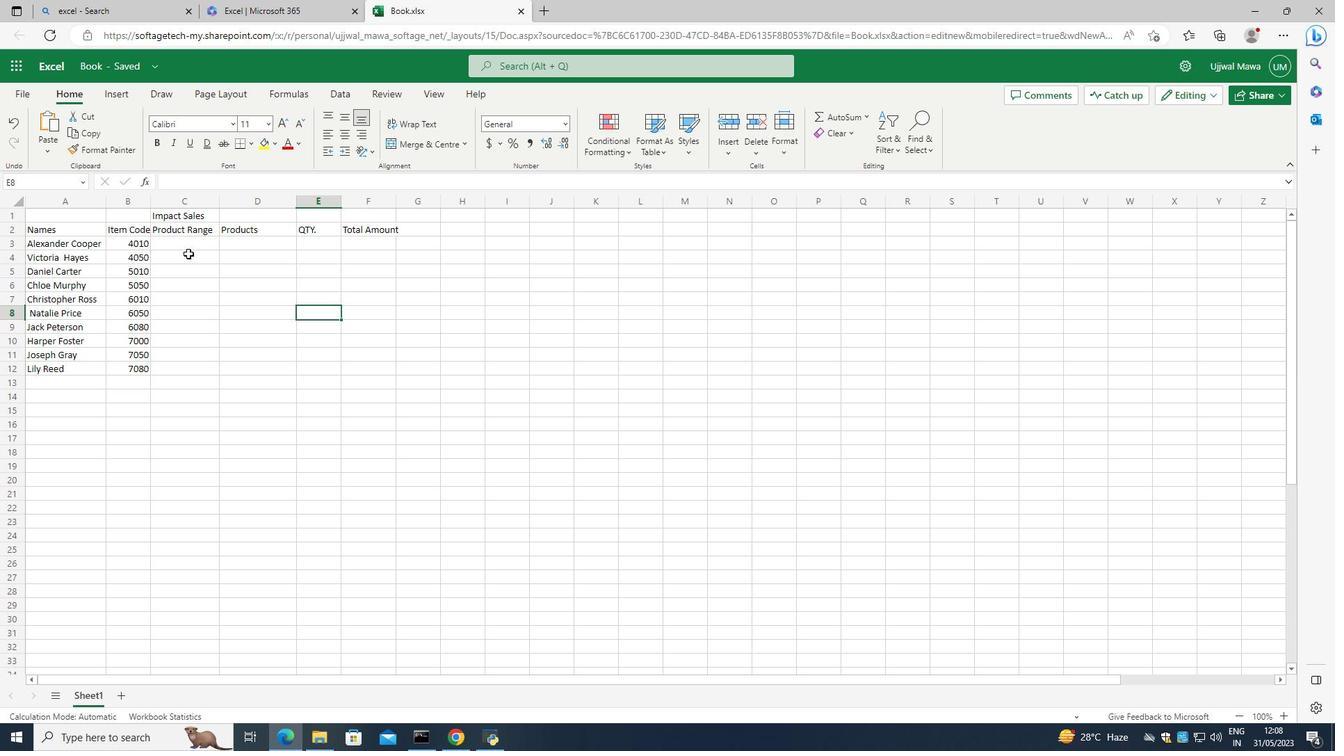 
Action: Mouse pressed left at (196, 248)
Screenshot: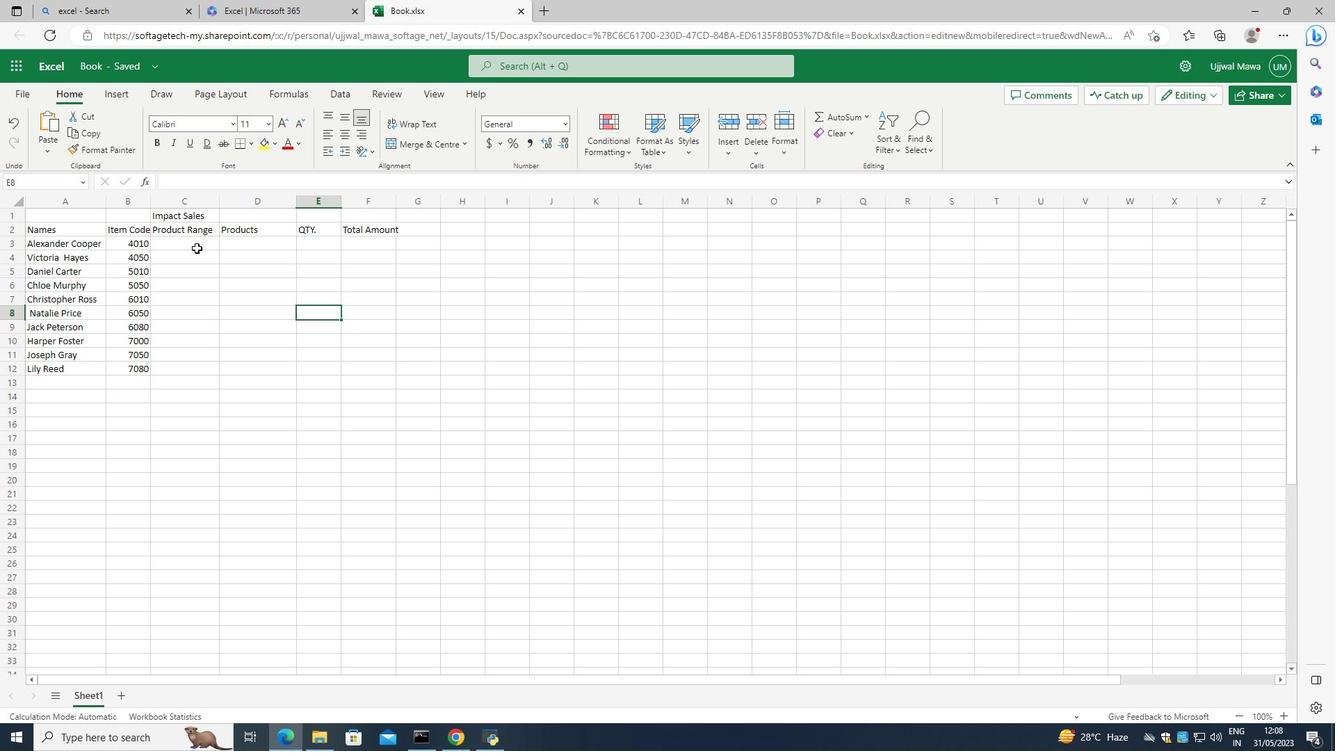 
Action: Mouse pressed left at (196, 248)
Screenshot: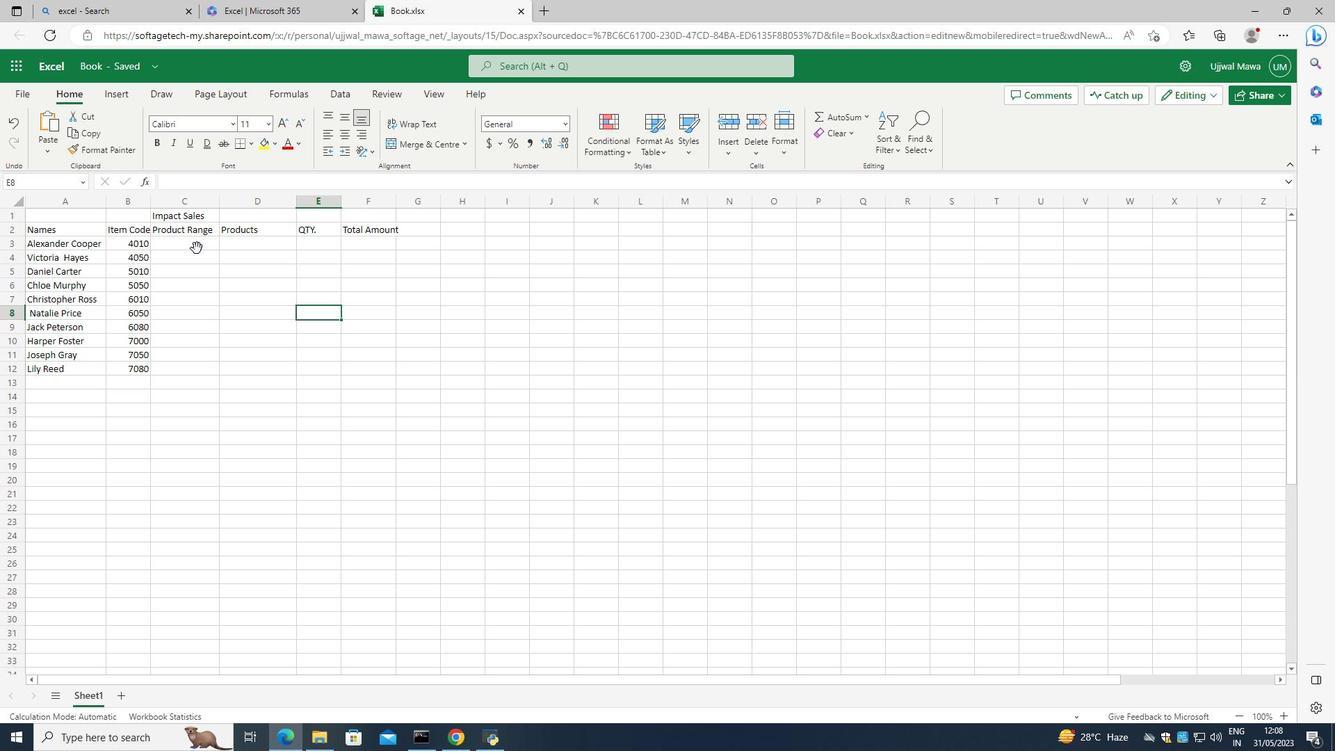 
Action: Mouse moved to (182, 201)
Screenshot: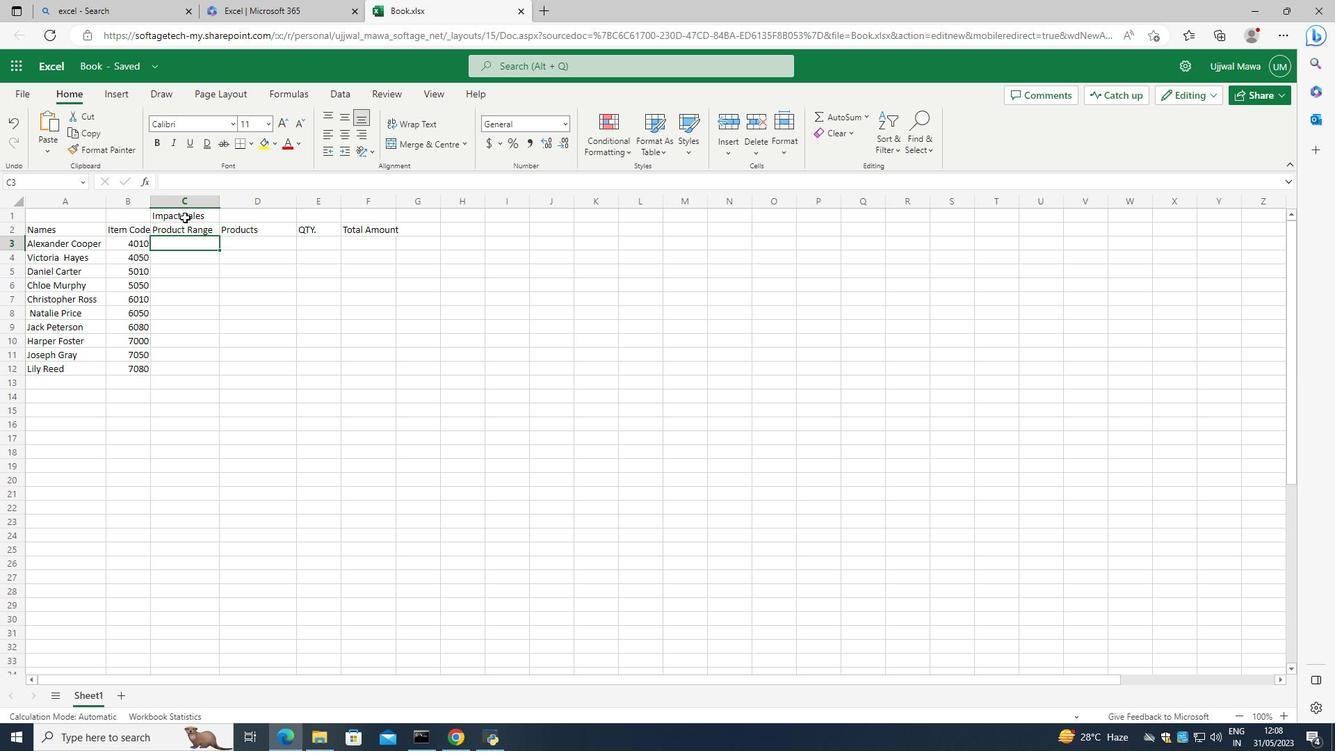 
Action: Key pressed 25
Screenshot: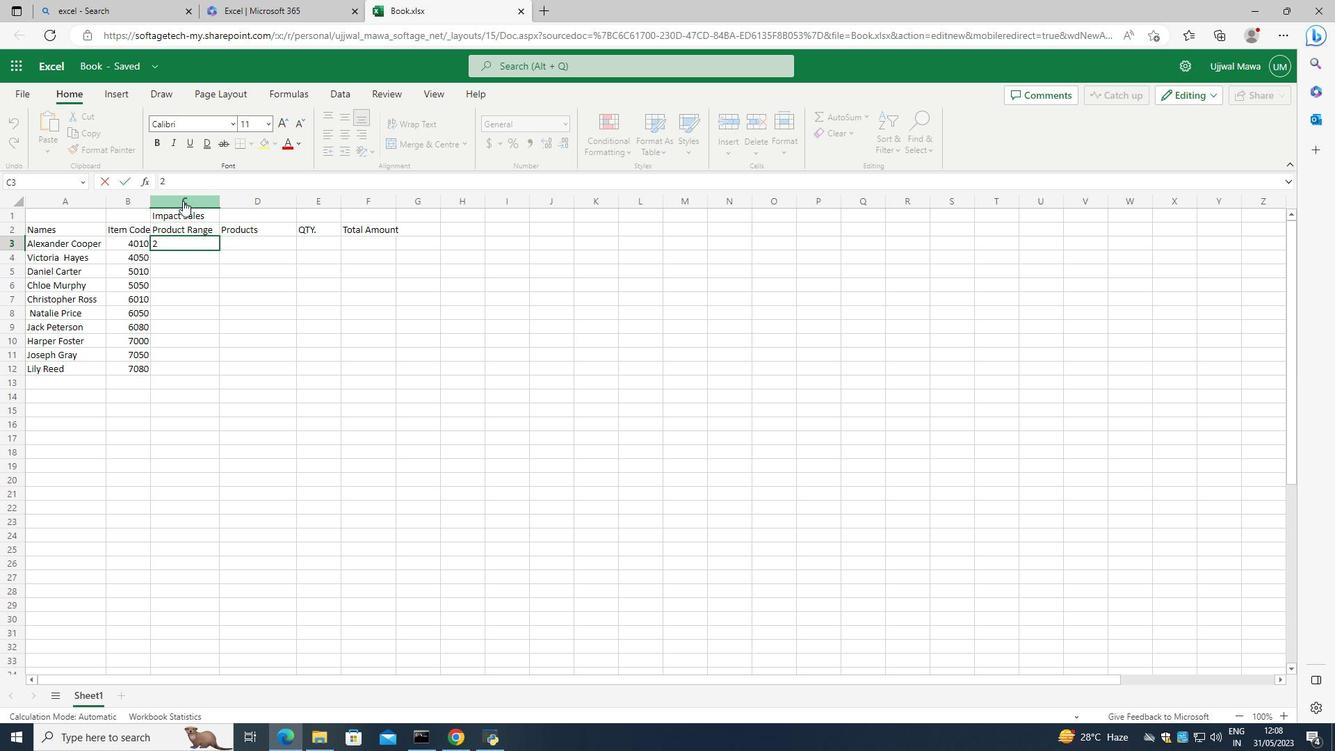 
Action: Mouse moved to (176, 183)
Screenshot: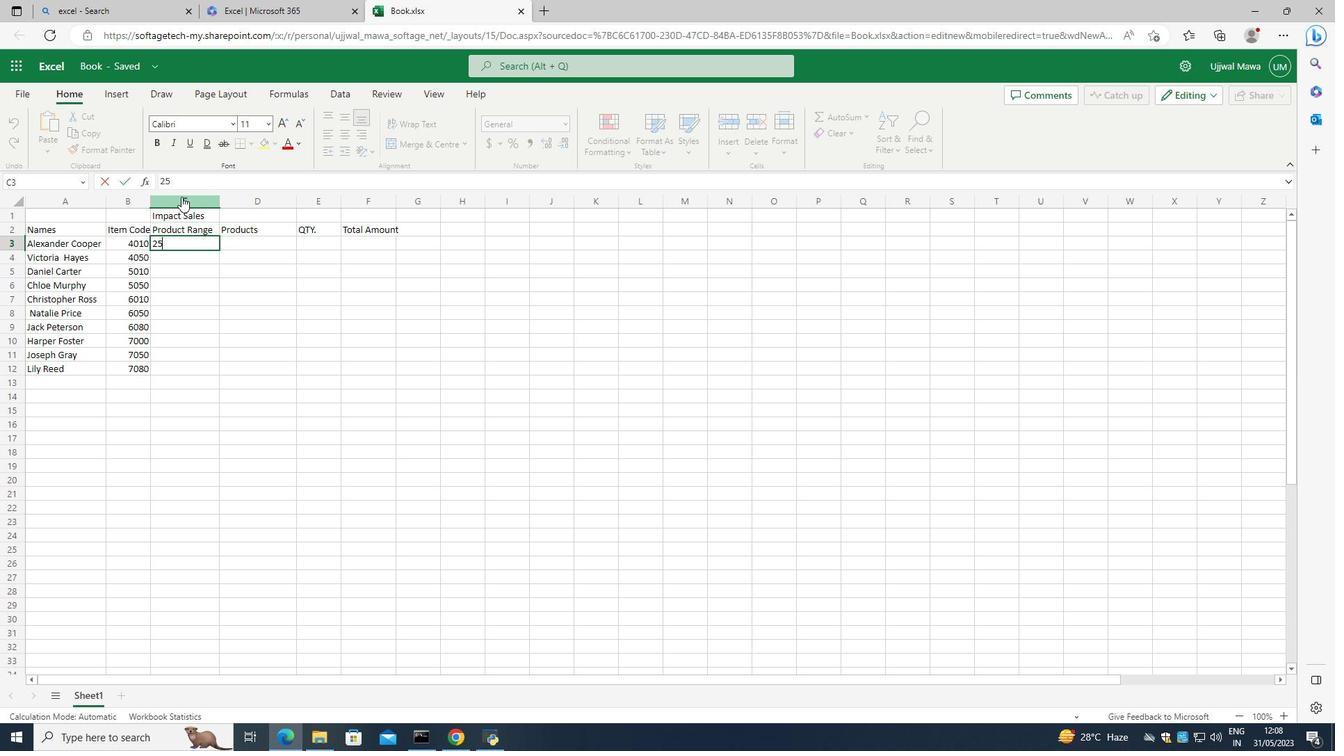 
Action: Key pressed 0
Screenshot: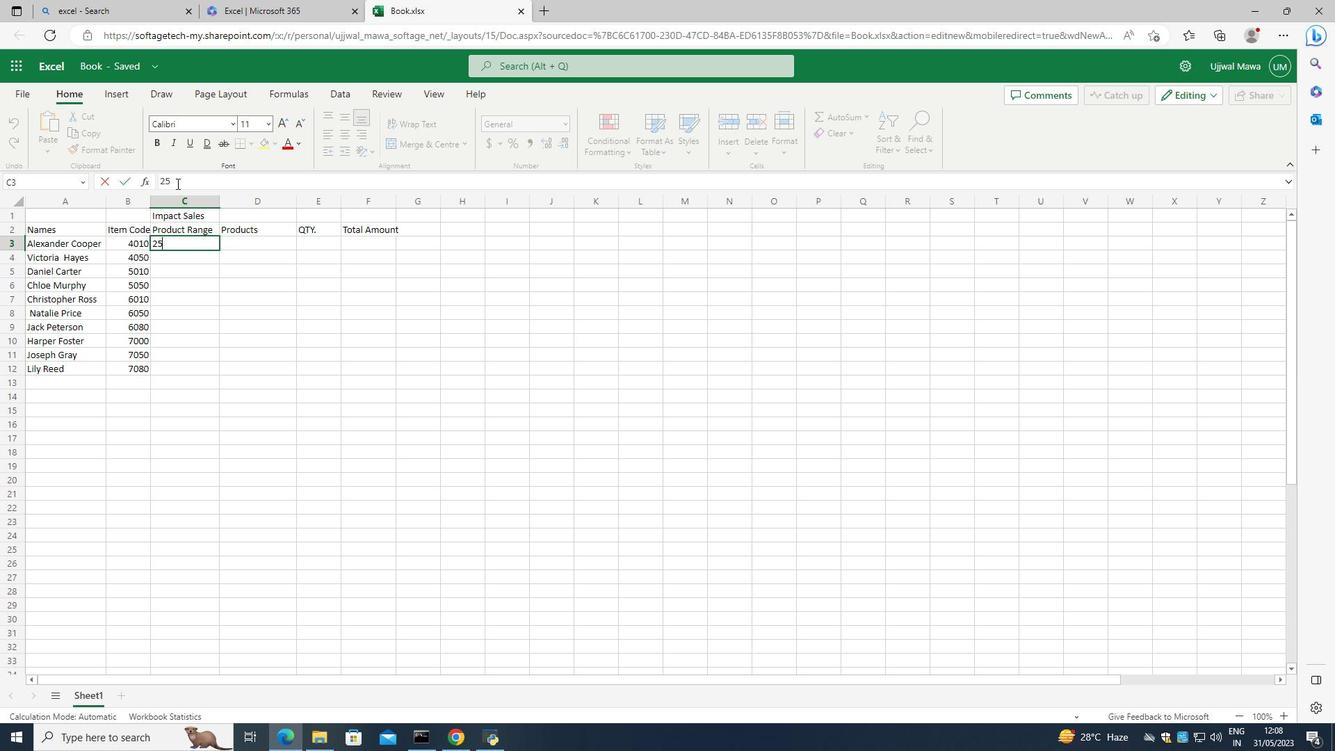 
Action: Mouse moved to (176, 180)
Screenshot: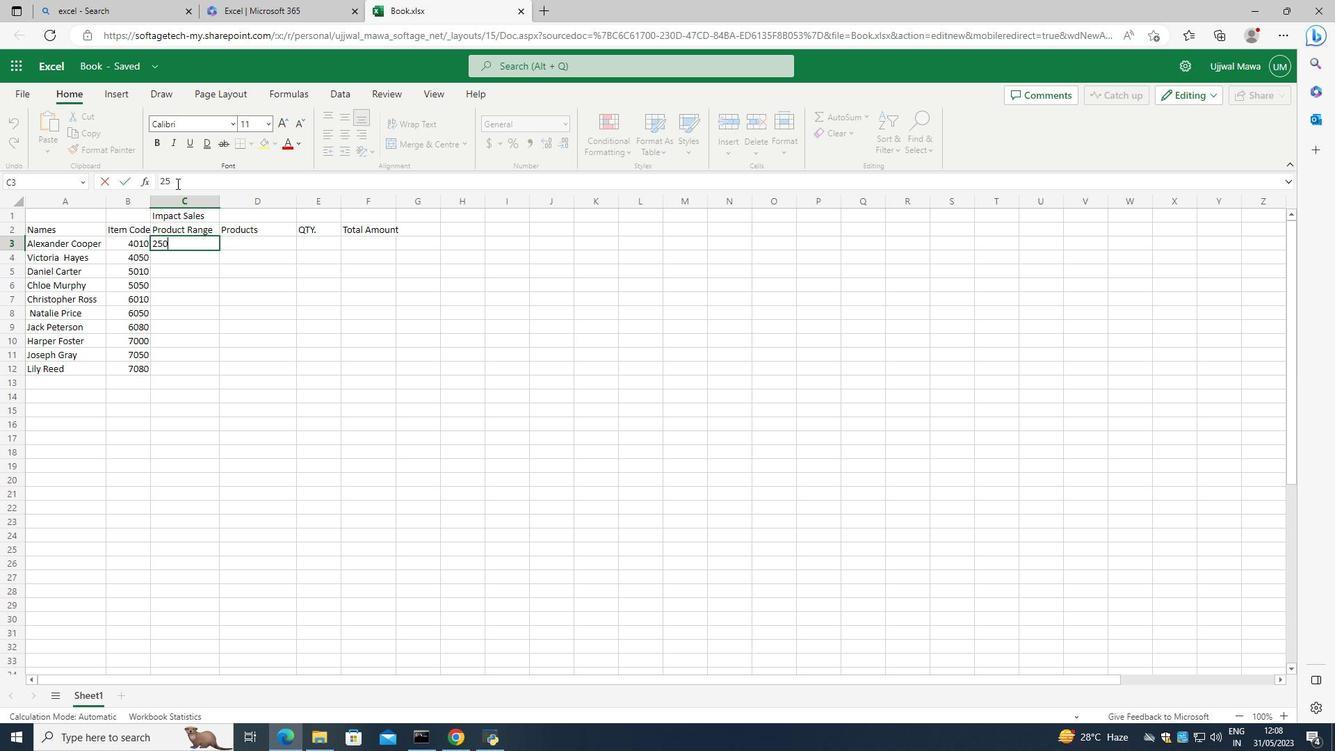 
Action: Key pressed 0
Screenshot: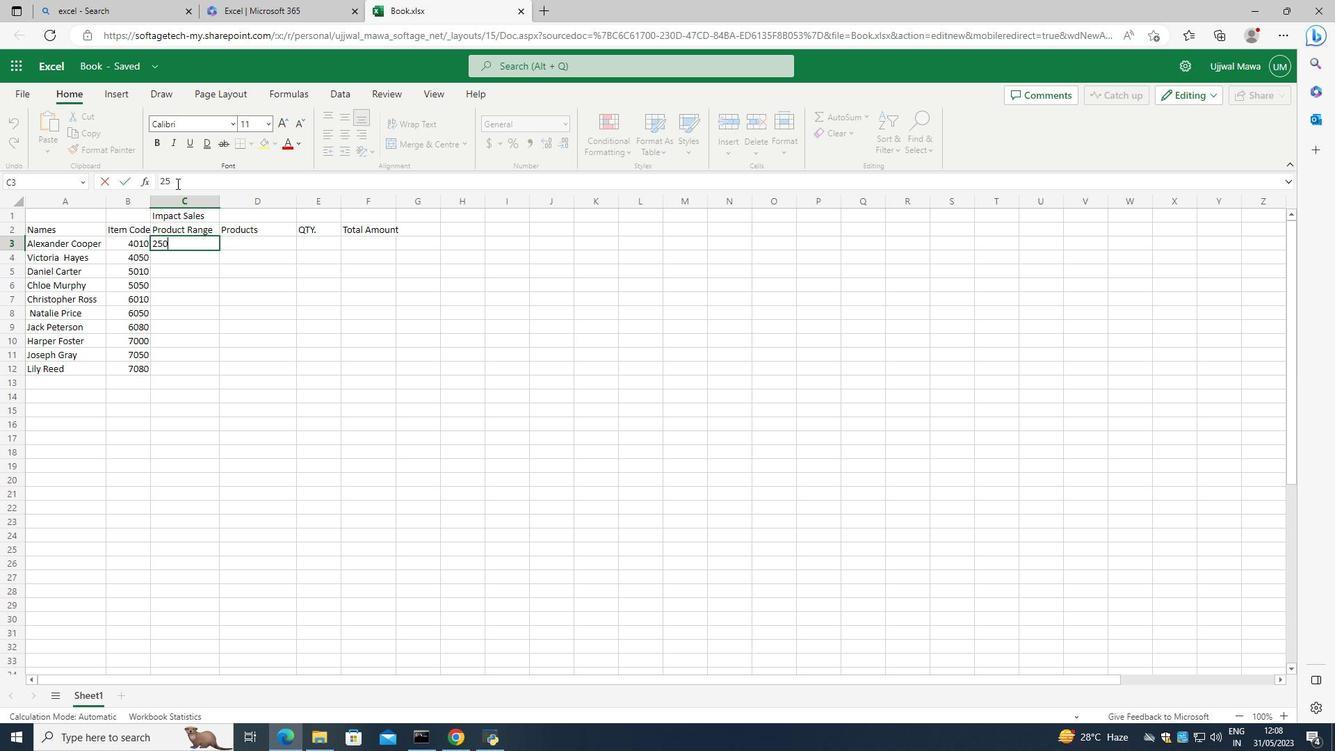 
Action: Mouse moved to (176, 171)
Screenshot: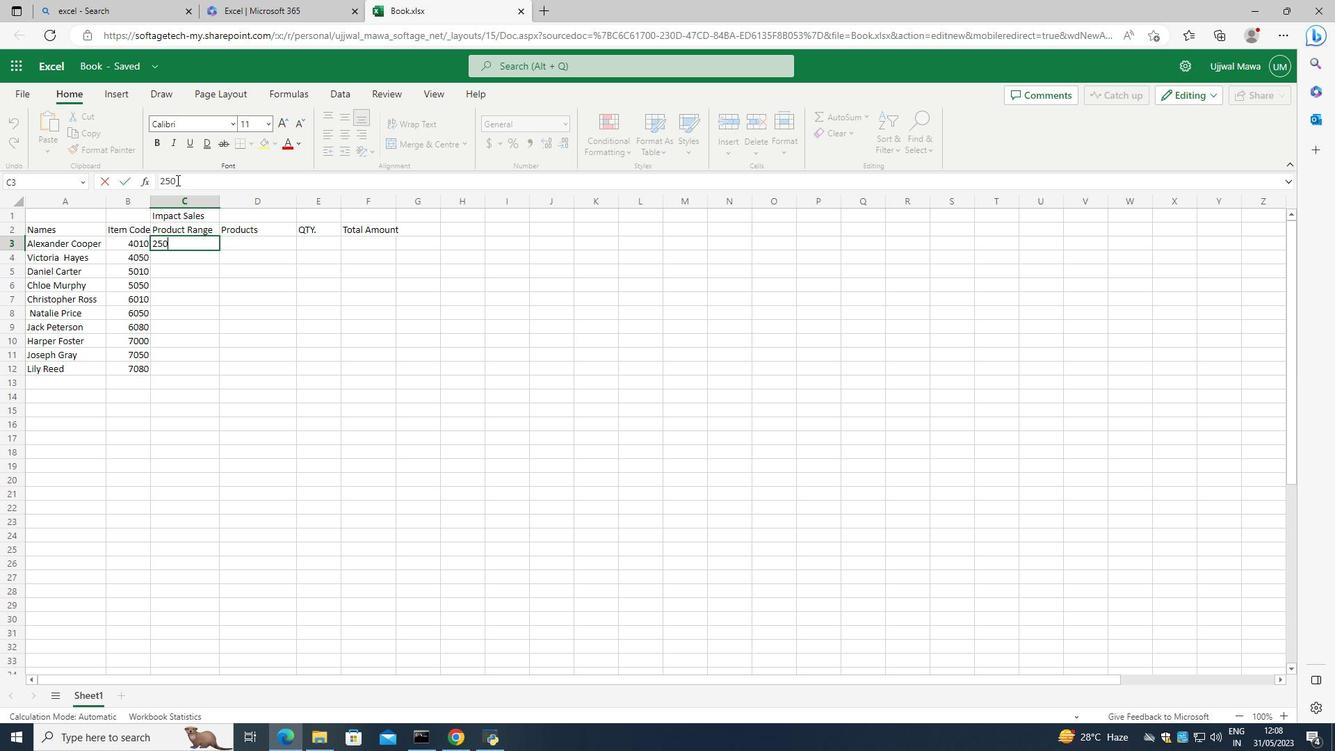 
Action: Key pressed <Key.enter>
Screenshot: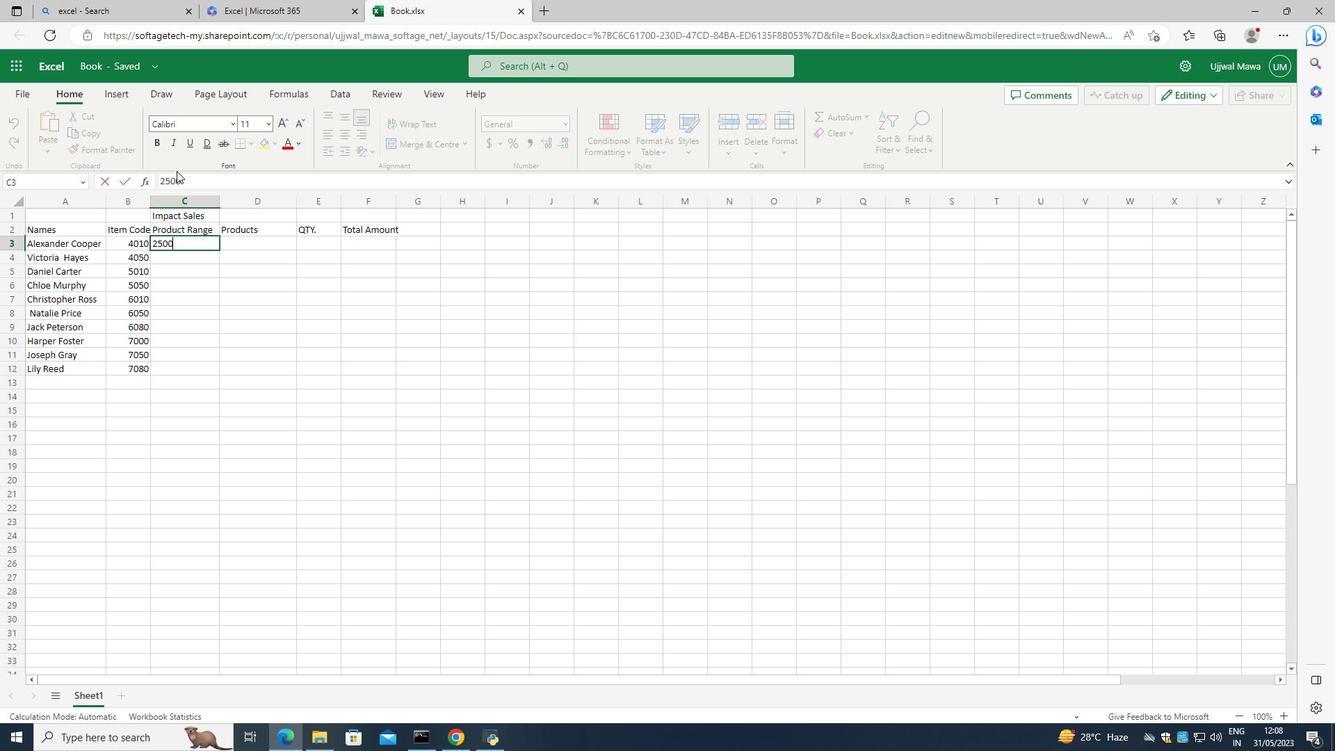 
Action: Mouse moved to (176, 166)
Screenshot: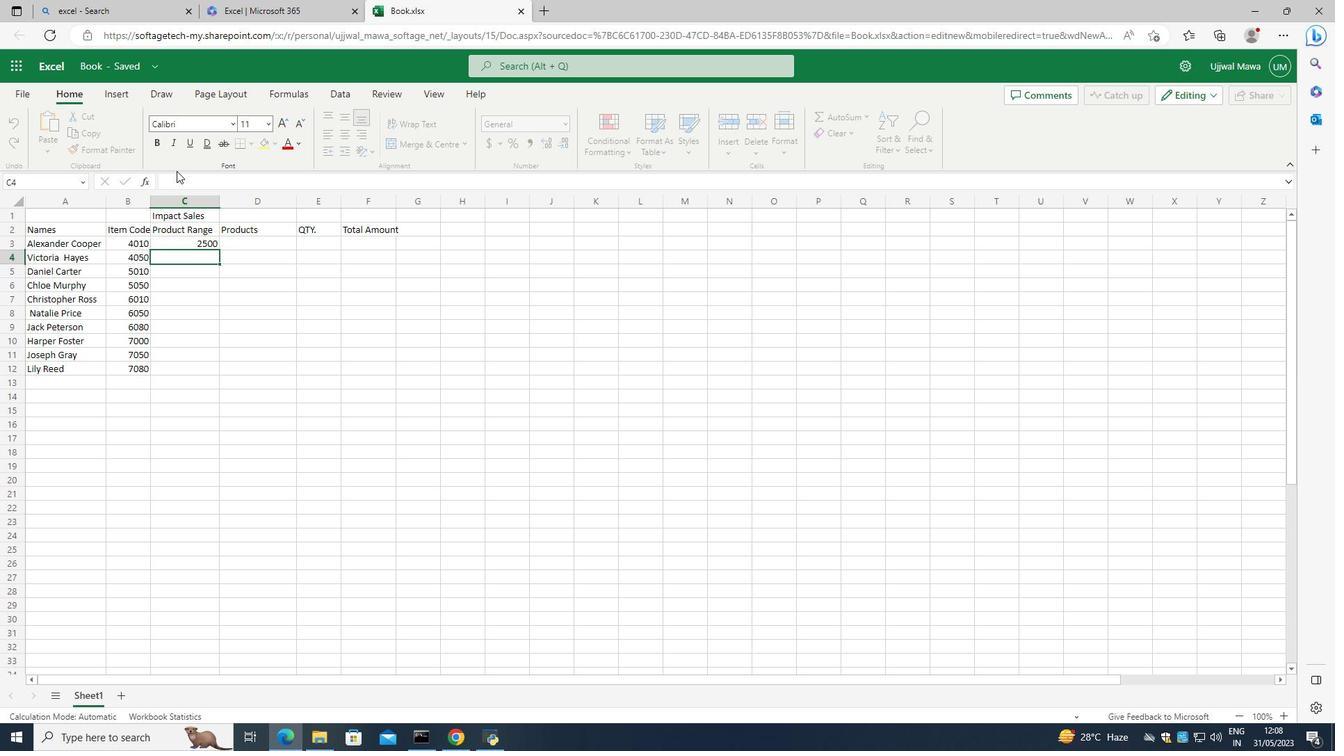 
Action: Key pressed 3000
Screenshot: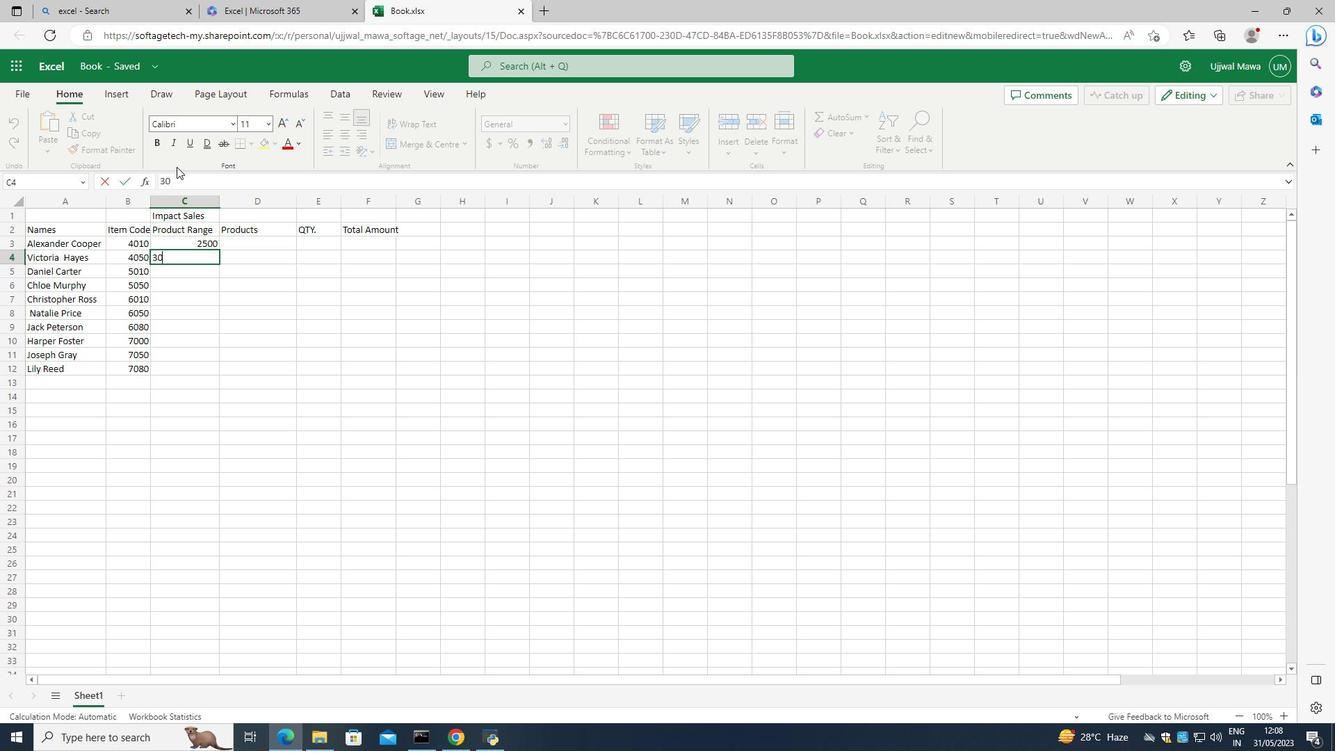 
Action: Mouse moved to (176, 164)
Screenshot: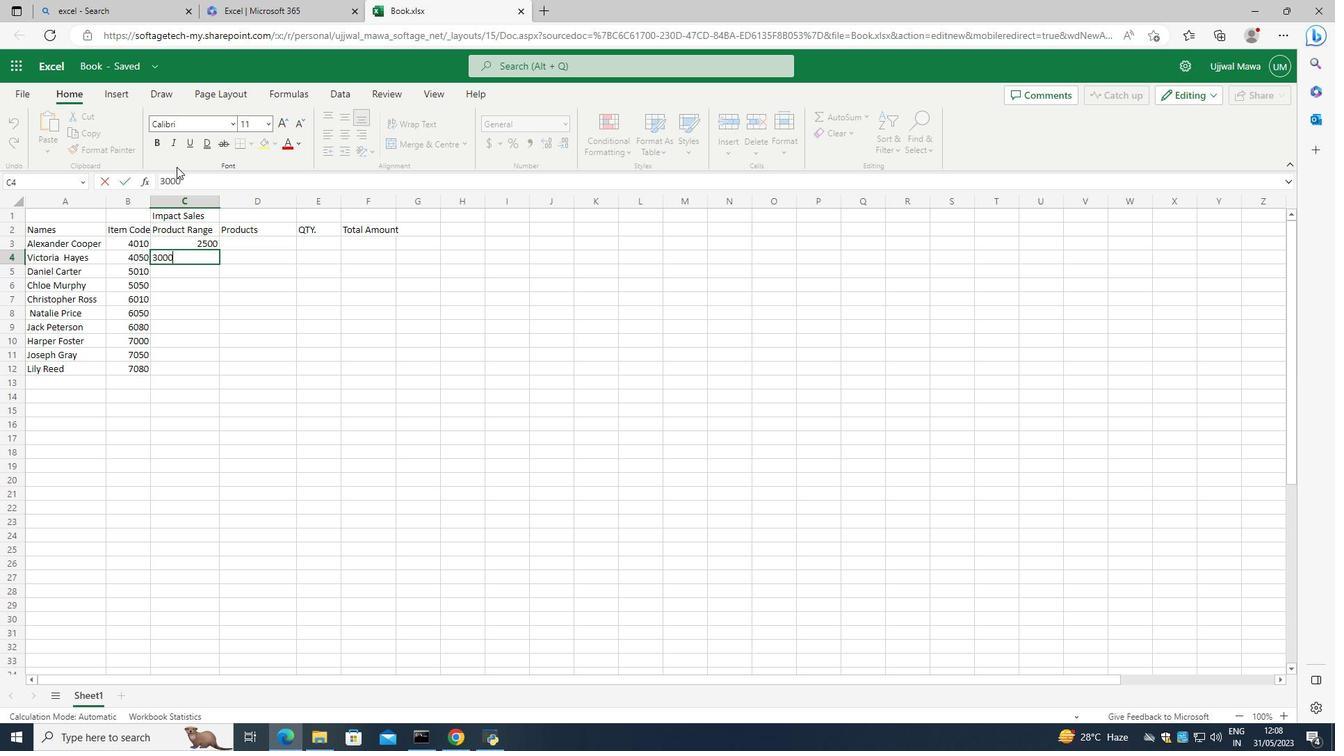 
Action: Key pressed <Key.enter>
Screenshot: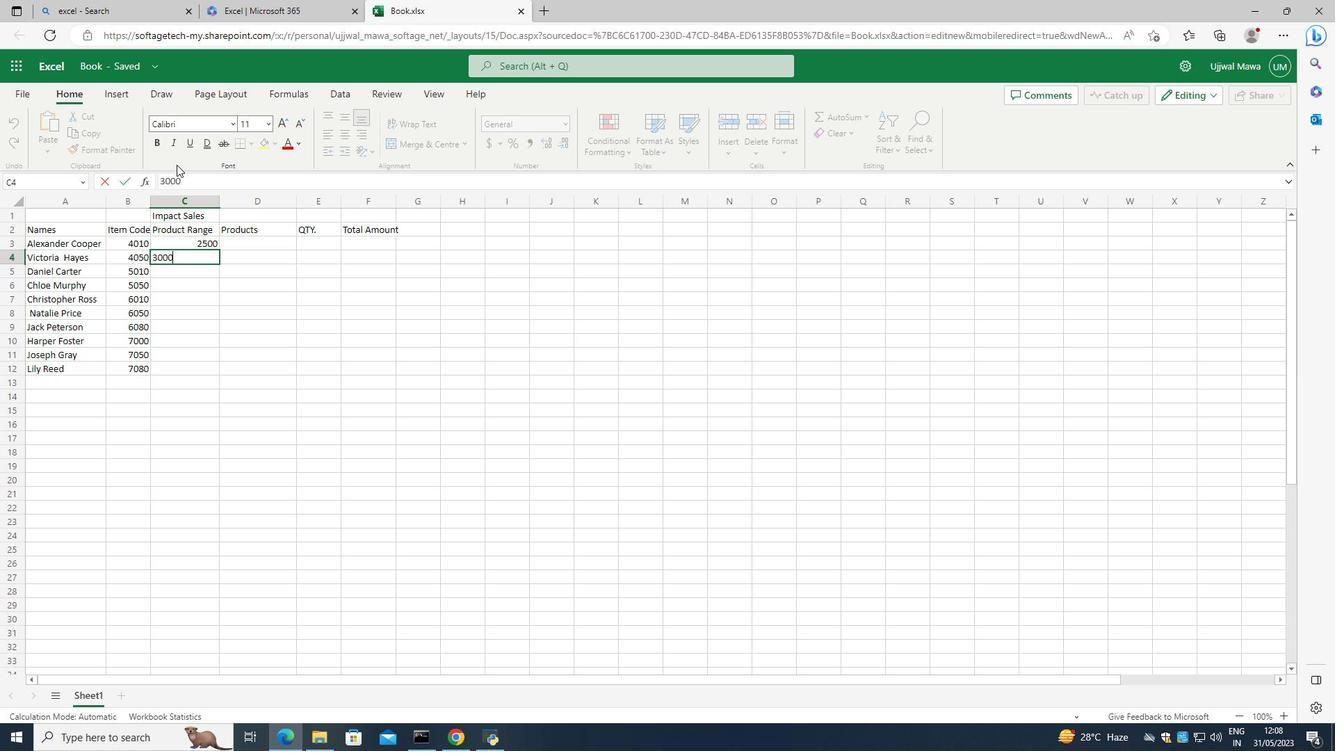 
Action: Mouse moved to (176, 164)
Screenshot: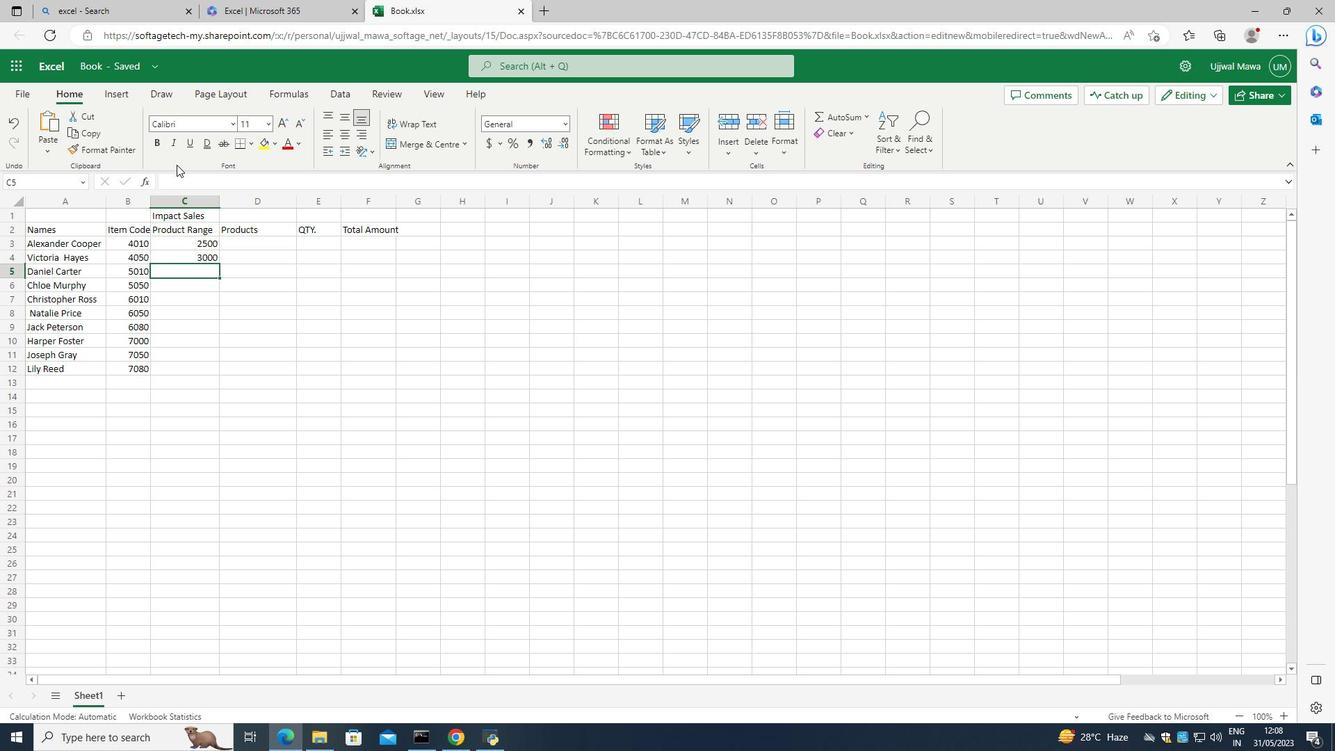 
Action: Key pressed 3
Screenshot: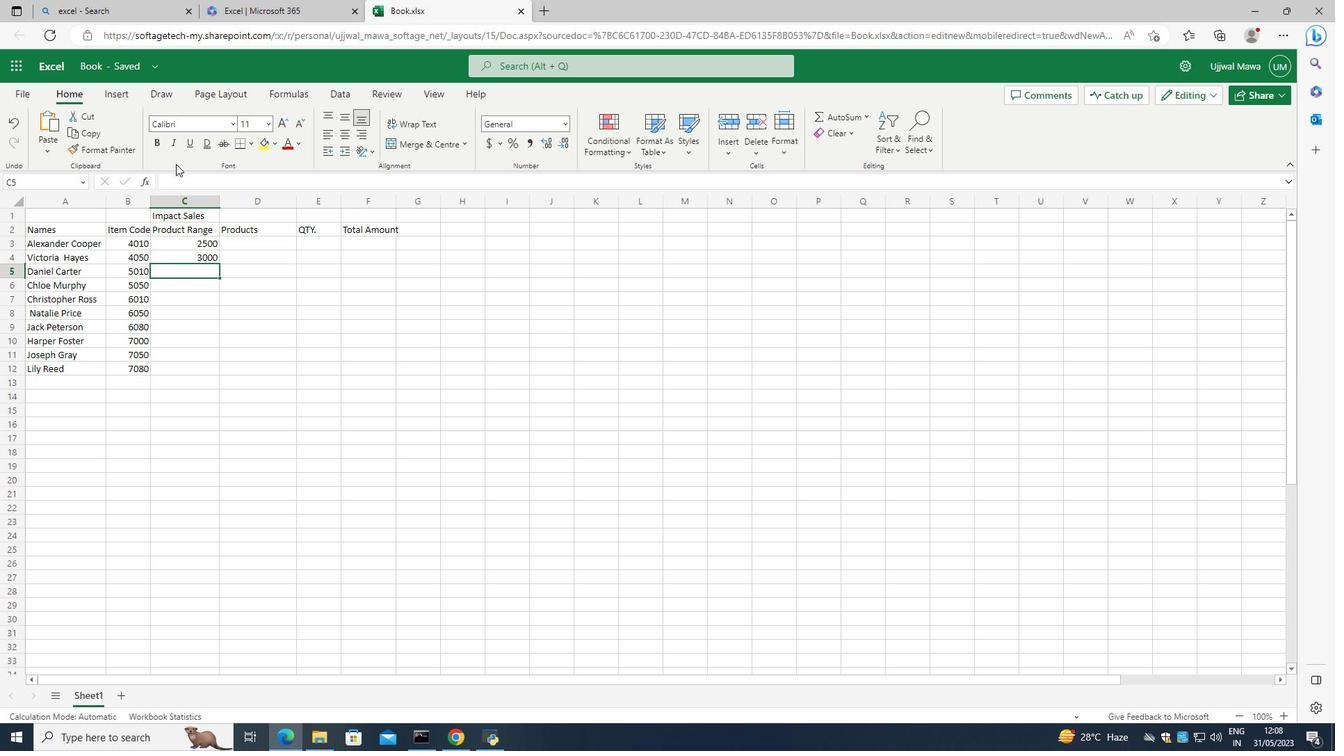 
Action: Mouse moved to (176, 164)
Screenshot: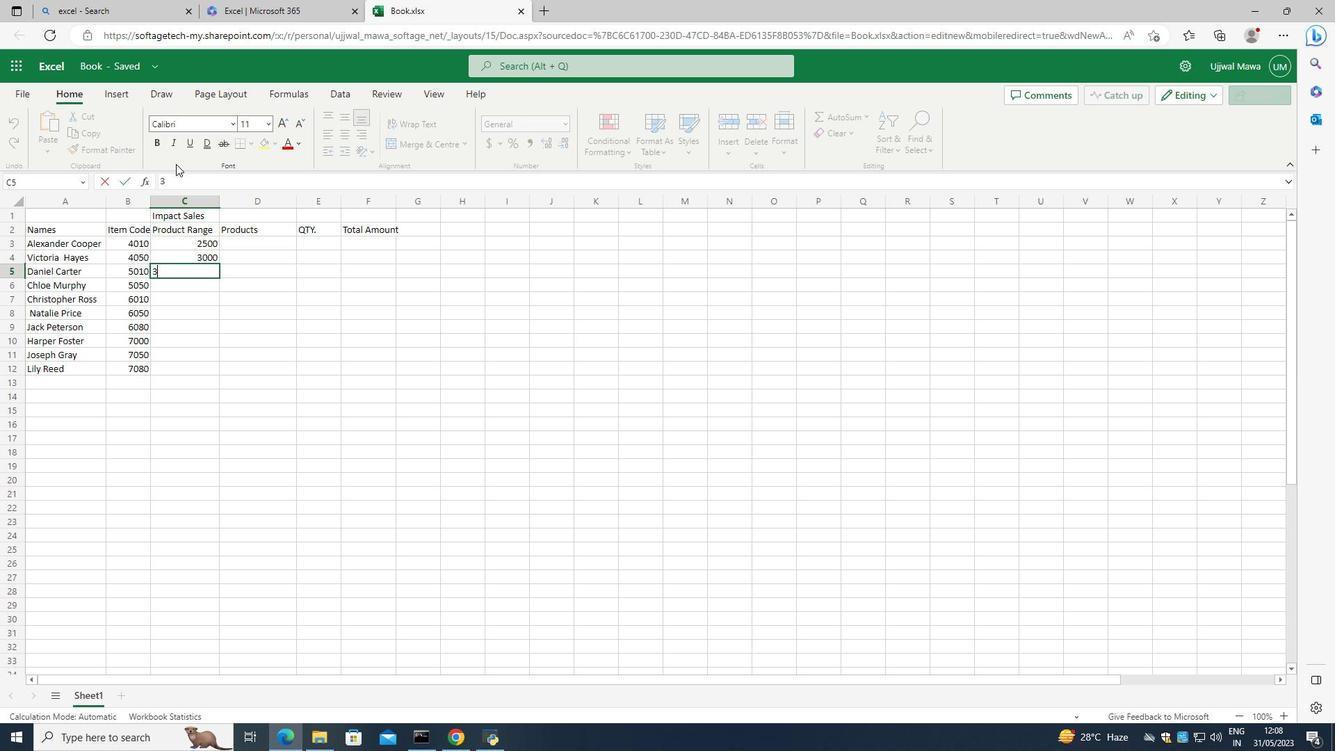 
Action: Key pressed 5
Screenshot: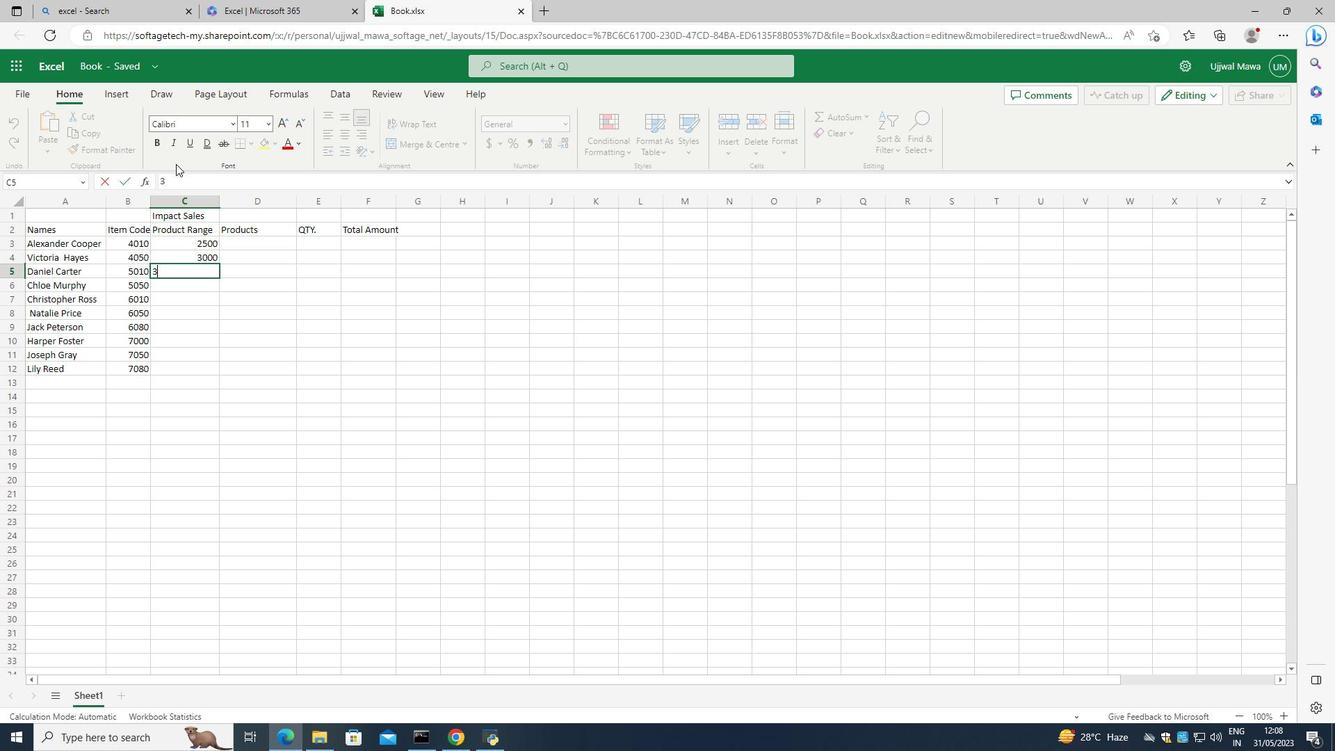 
Action: Mouse moved to (169, 157)
Screenshot: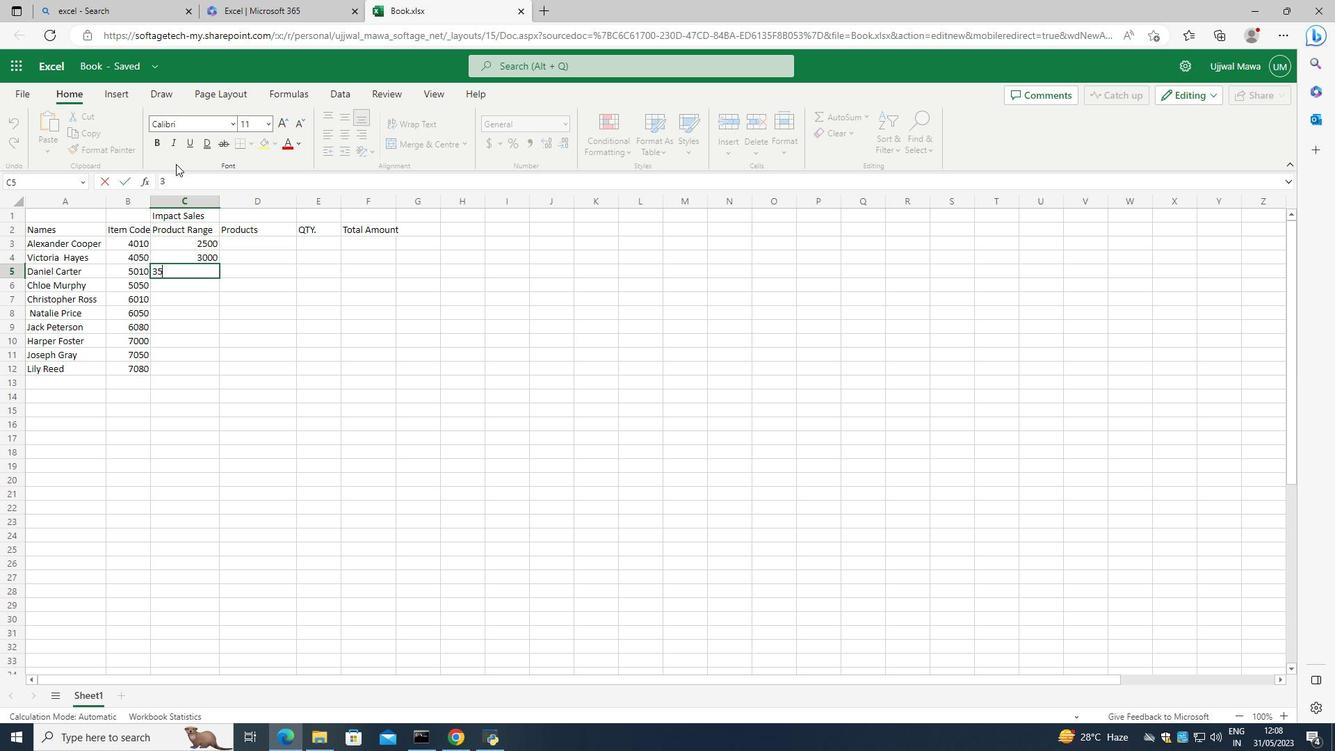 
Action: Key pressed 00
Screenshot: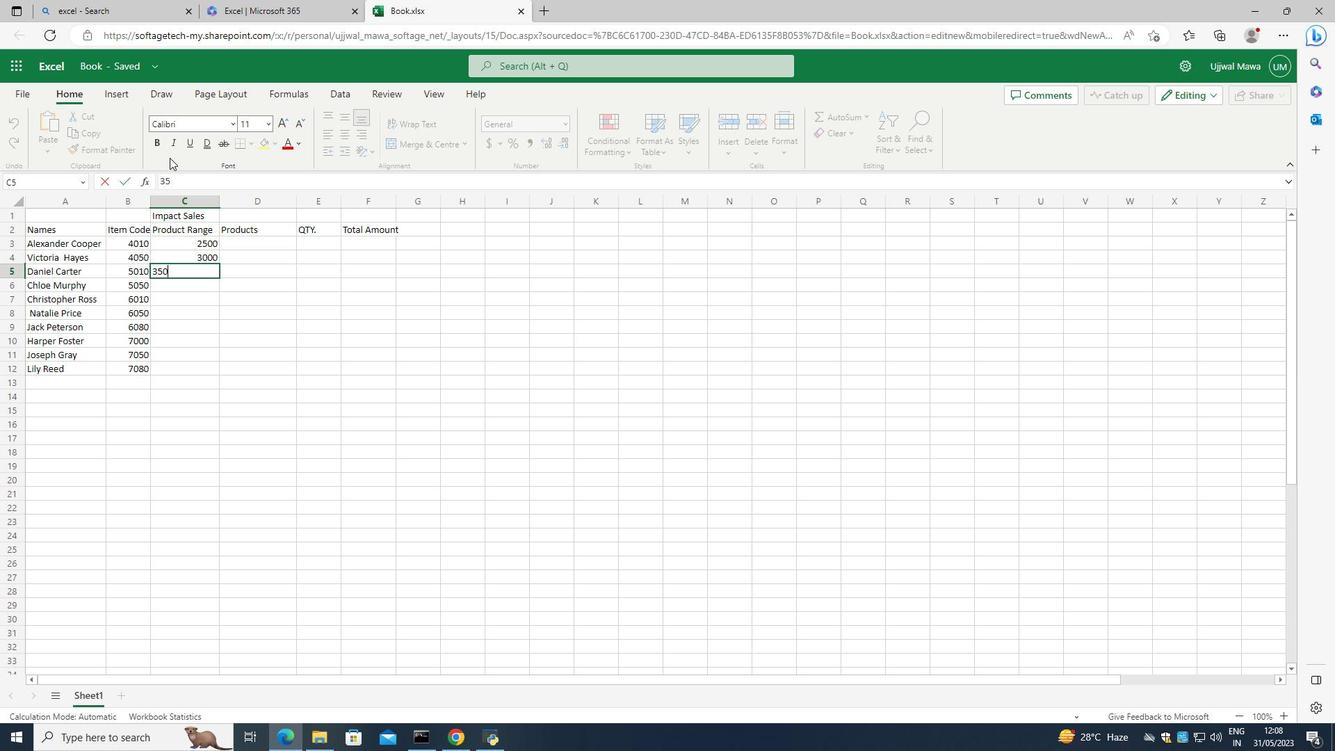 
Action: Mouse moved to (169, 157)
Screenshot: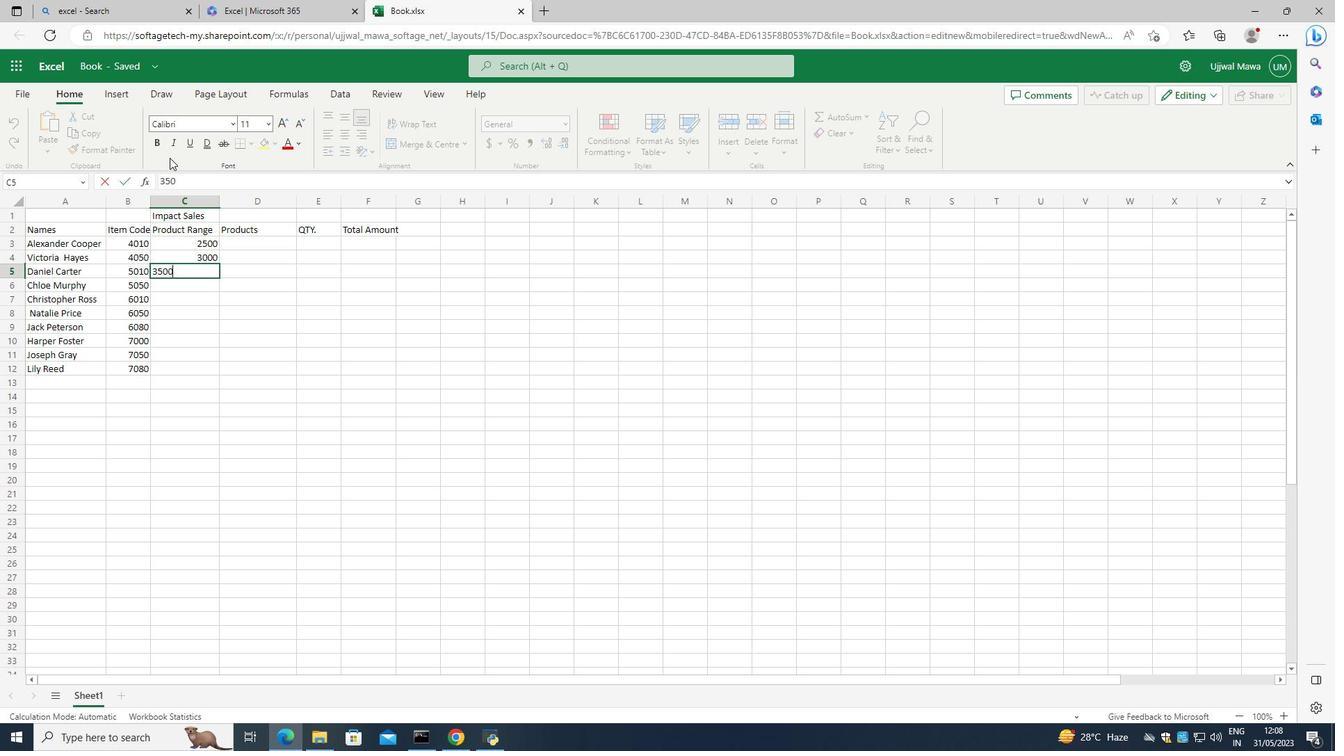 
Action: Key pressed <Key.enter>
Screenshot: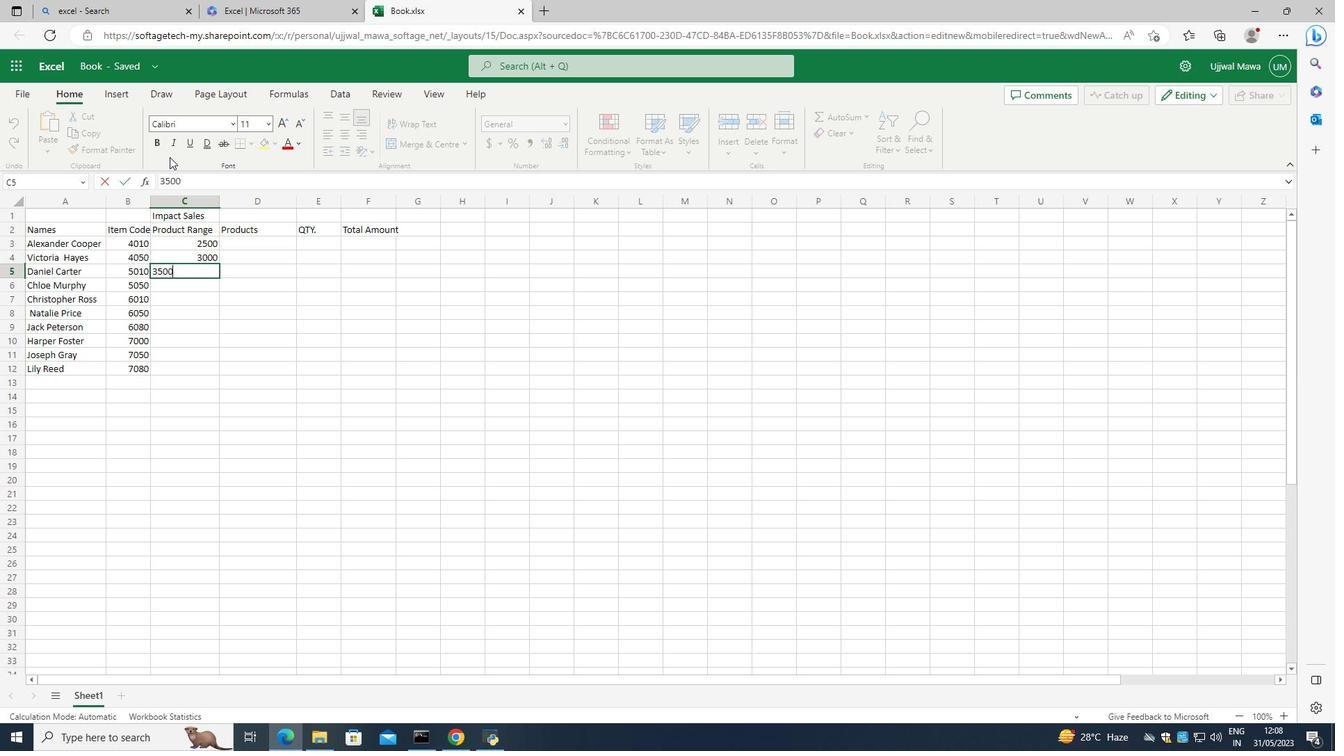 
Action: Mouse moved to (166, 150)
Screenshot: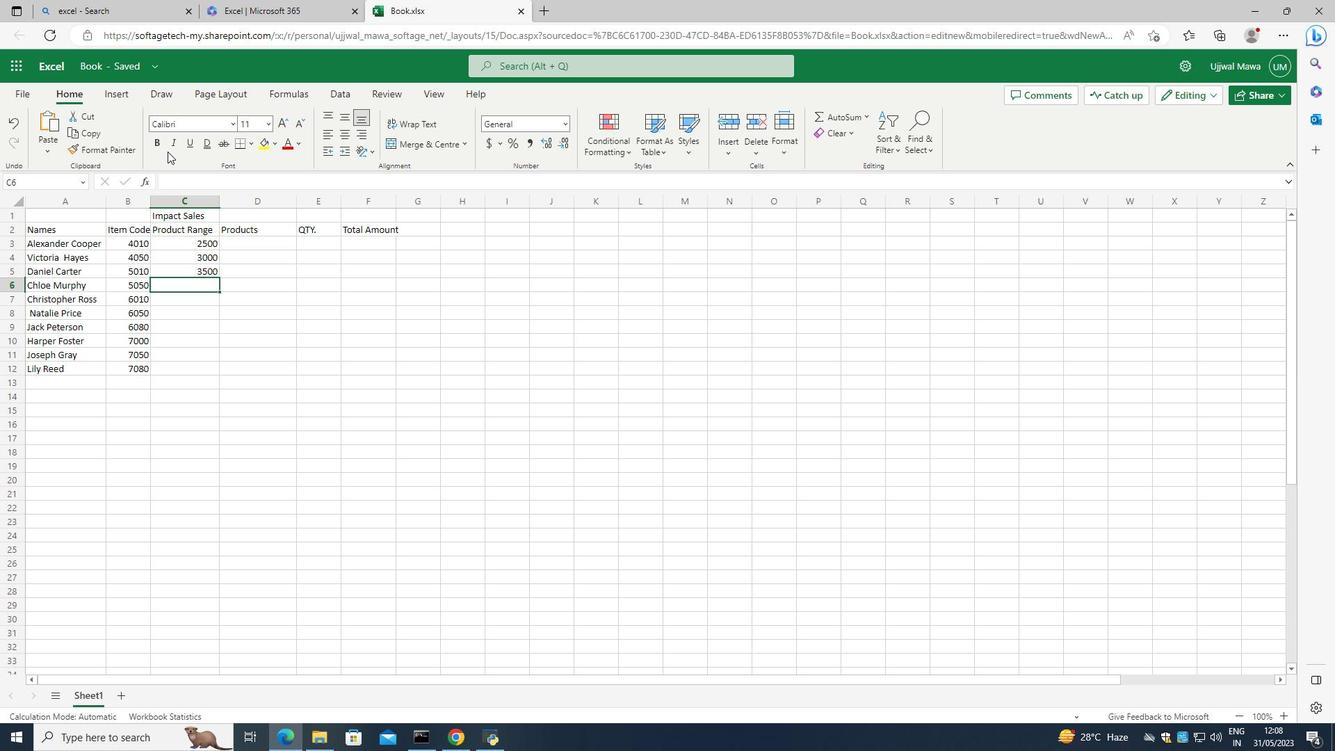 
Action: Key pressed 4
Screenshot: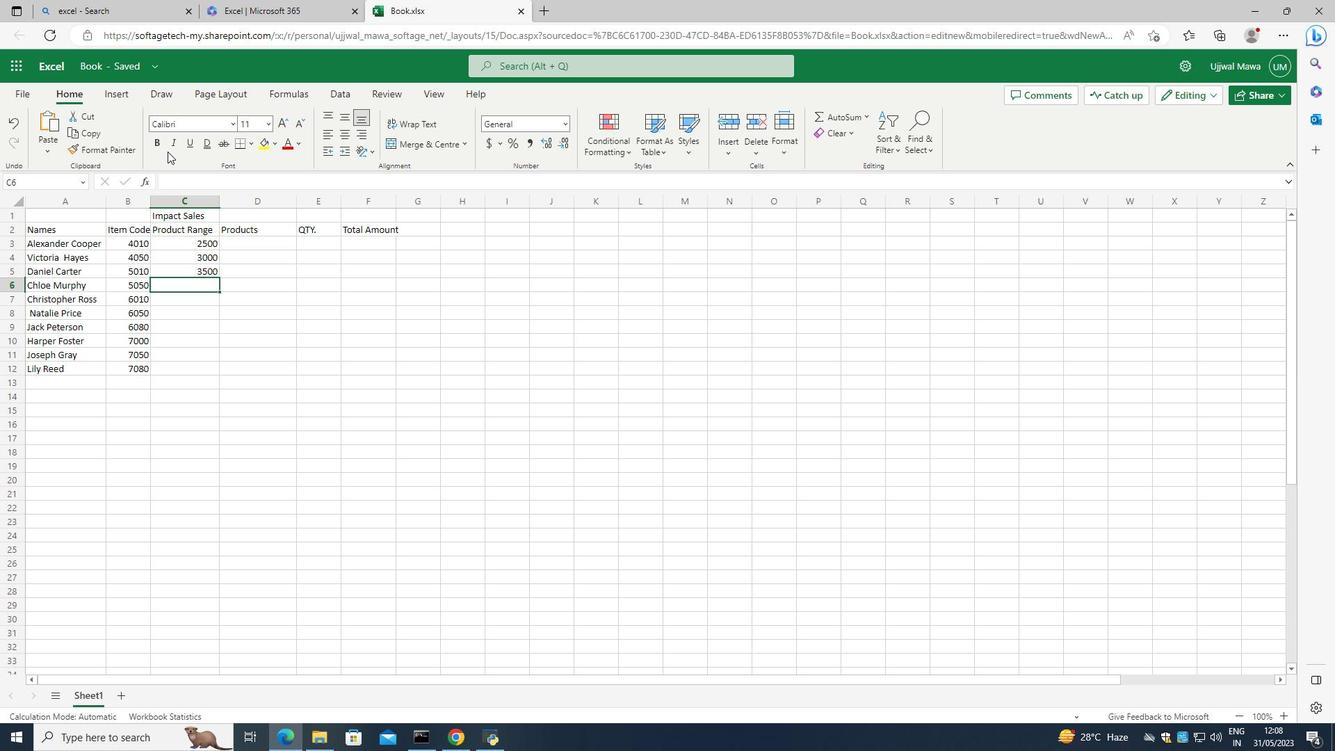 
Action: Mouse moved to (164, 150)
Screenshot: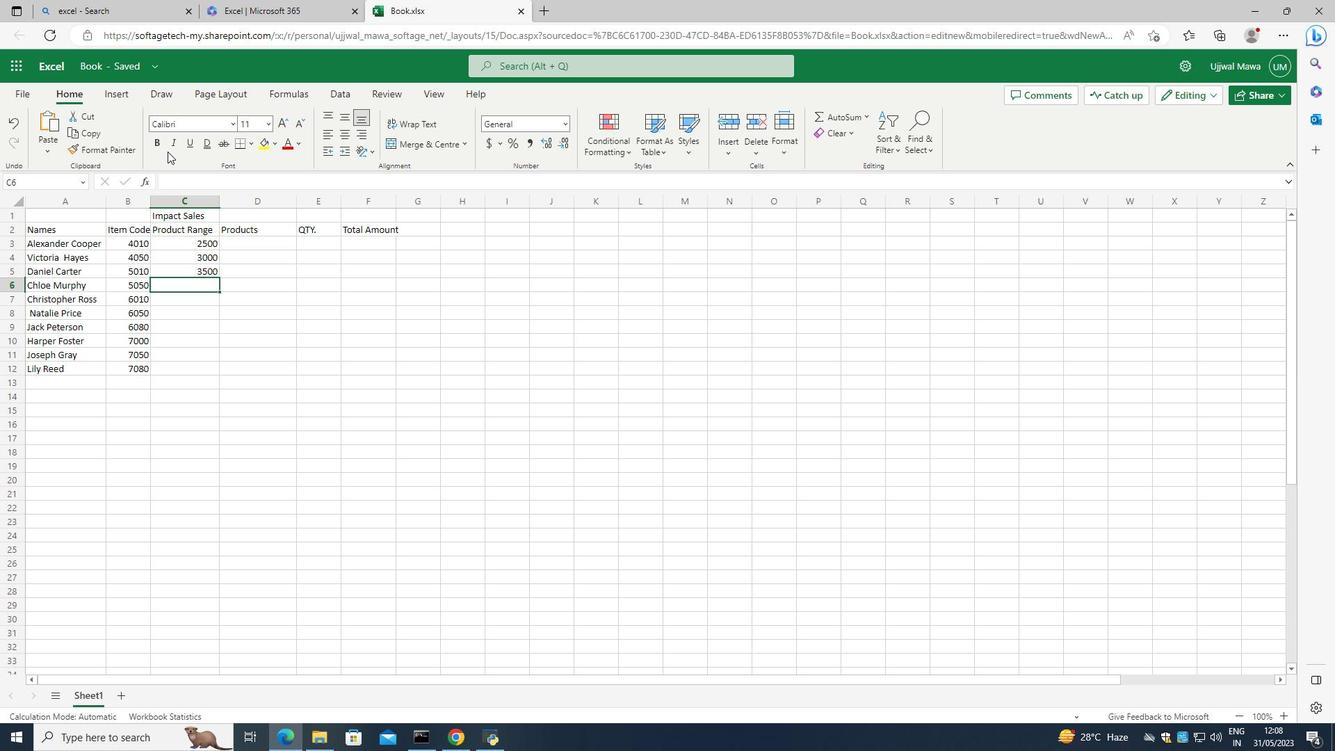
Action: Key pressed 000<Key.enter>
Screenshot: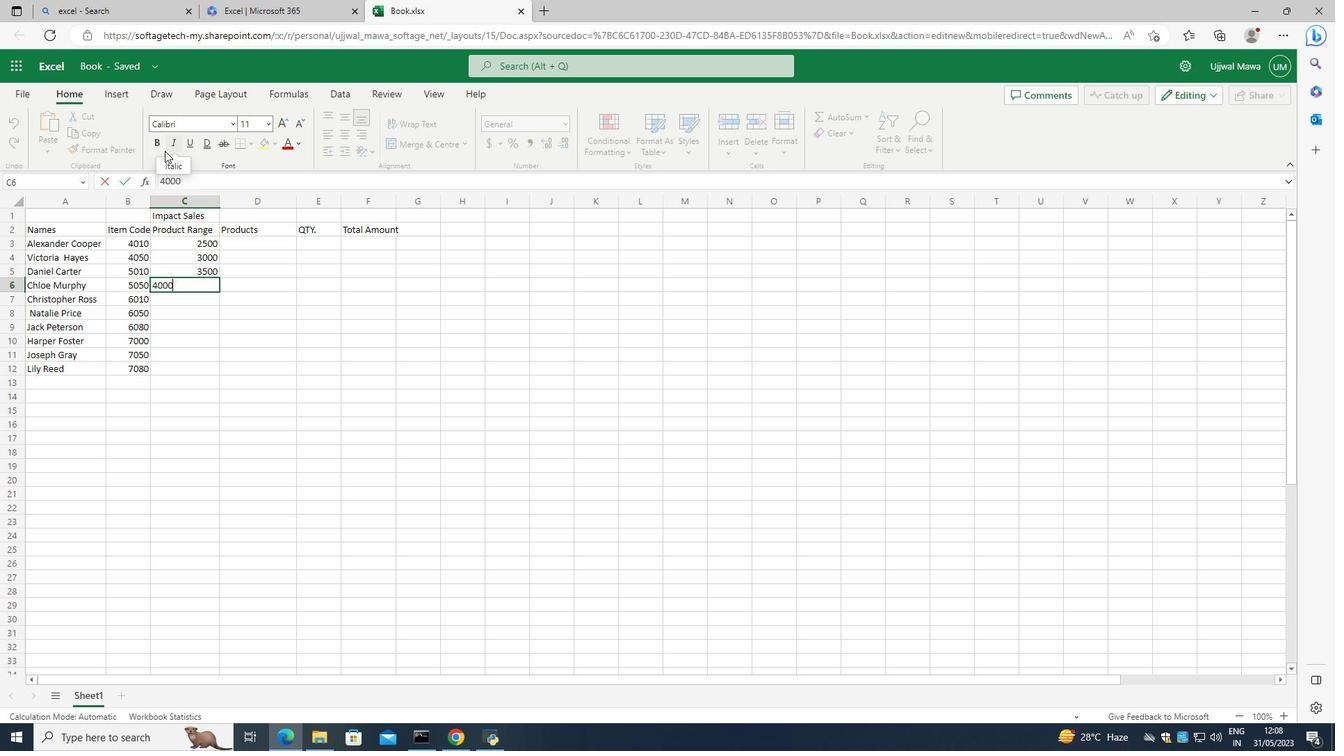 
Action: Mouse moved to (162, 151)
Screenshot: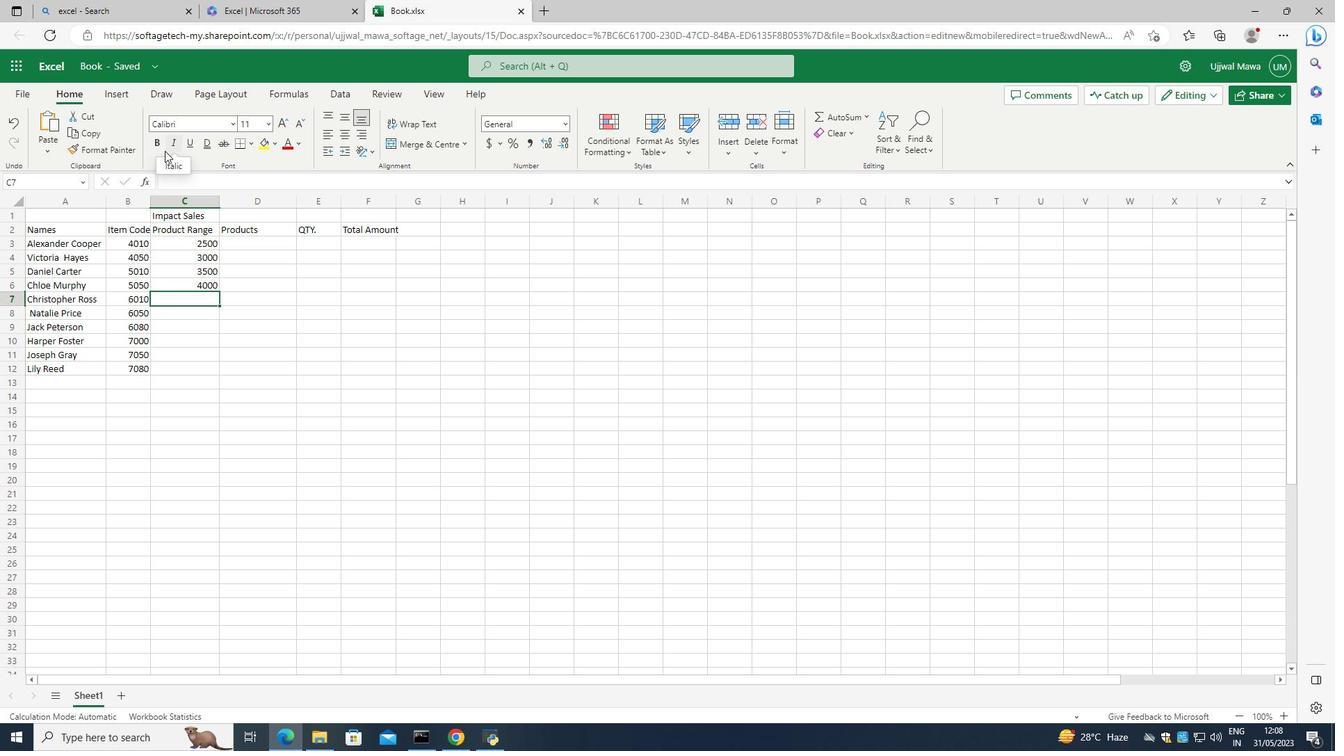 
Action: Key pressed 4500<Key.enter>5
Screenshot: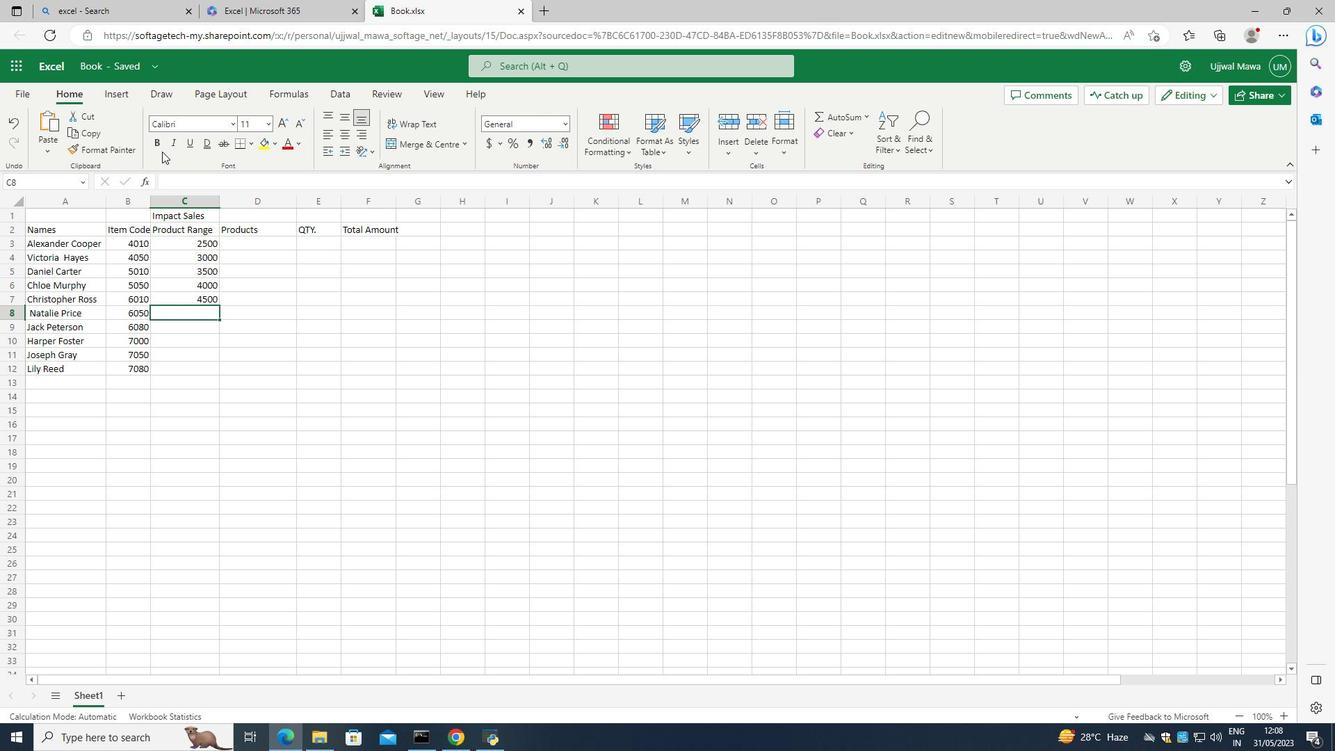 
Action: Mouse moved to (162, 151)
Screenshot: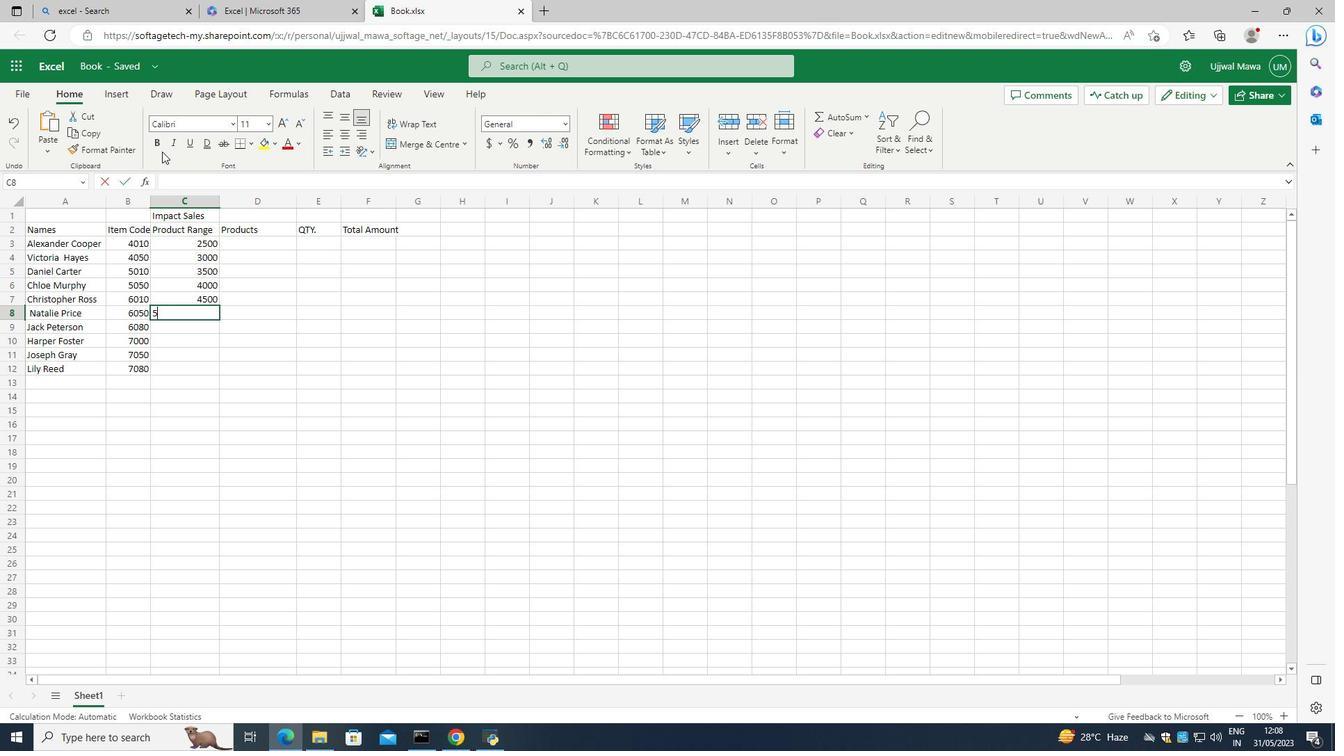 
Action: Key pressed 00<Key.enter>
Screenshot: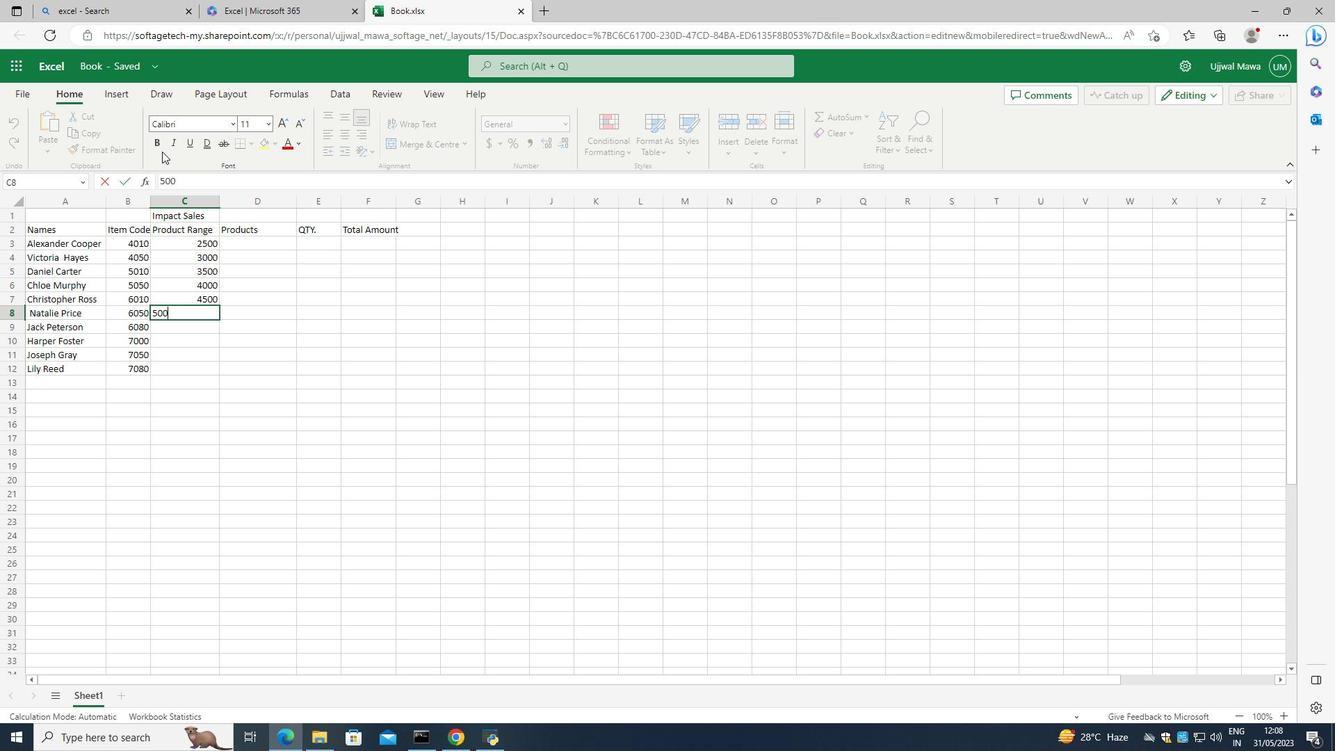 
Action: Mouse moved to (208, 311)
Screenshot: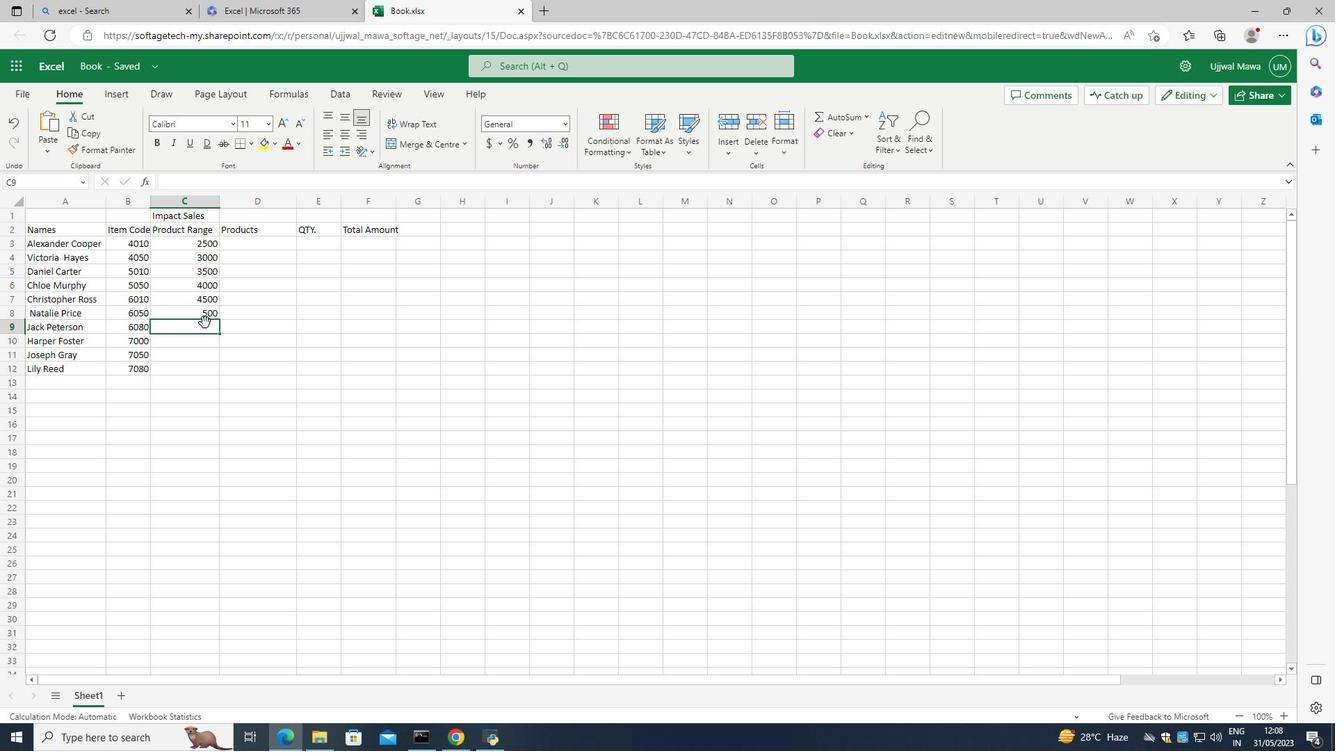
Action: Mouse pressed left at (208, 311)
Screenshot: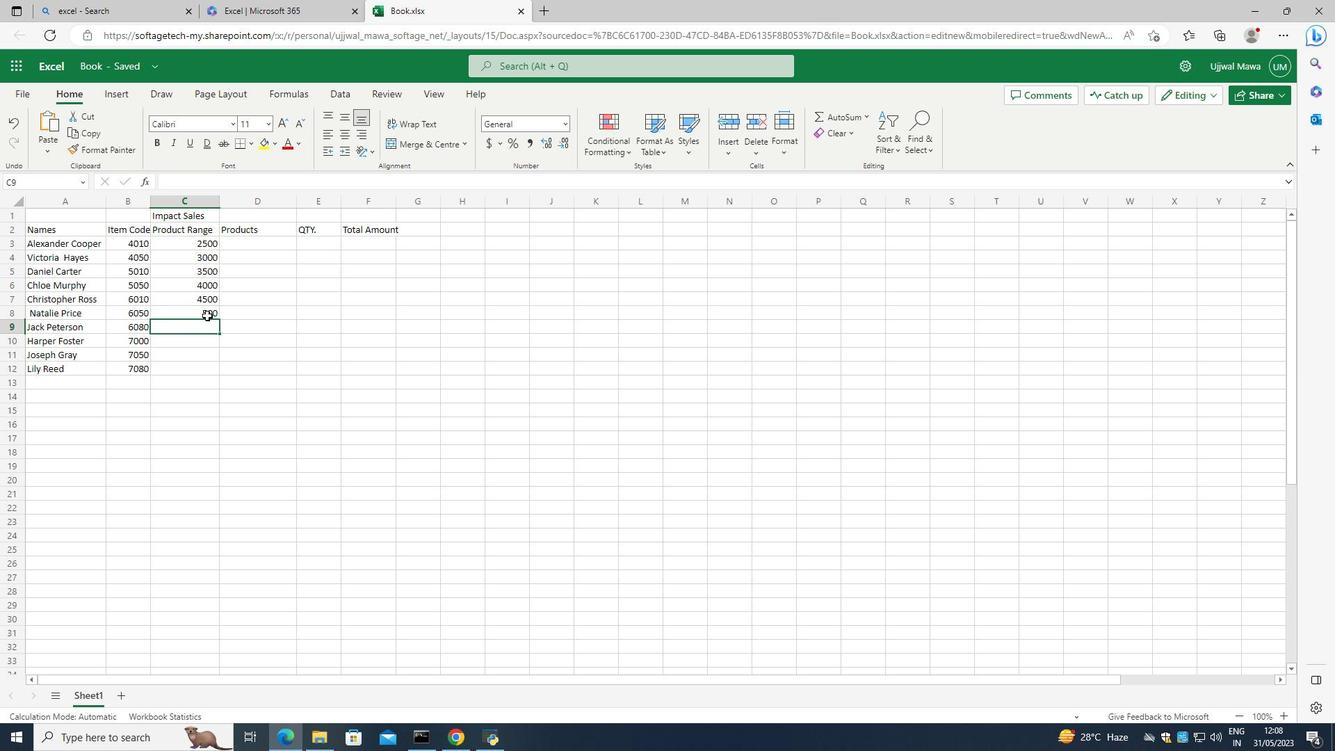 
Action: Mouse pressed left at (208, 311)
Screenshot: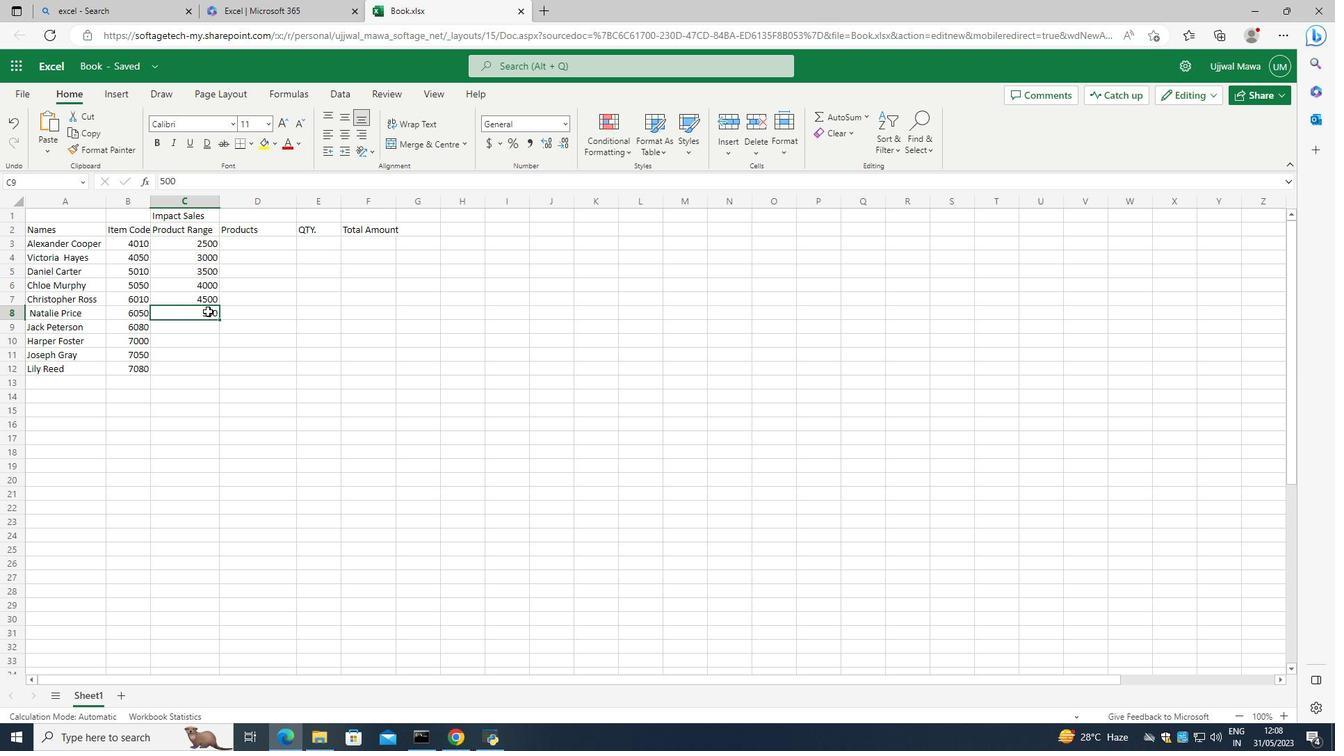 
Action: Mouse moved to (211, 309)
Screenshot: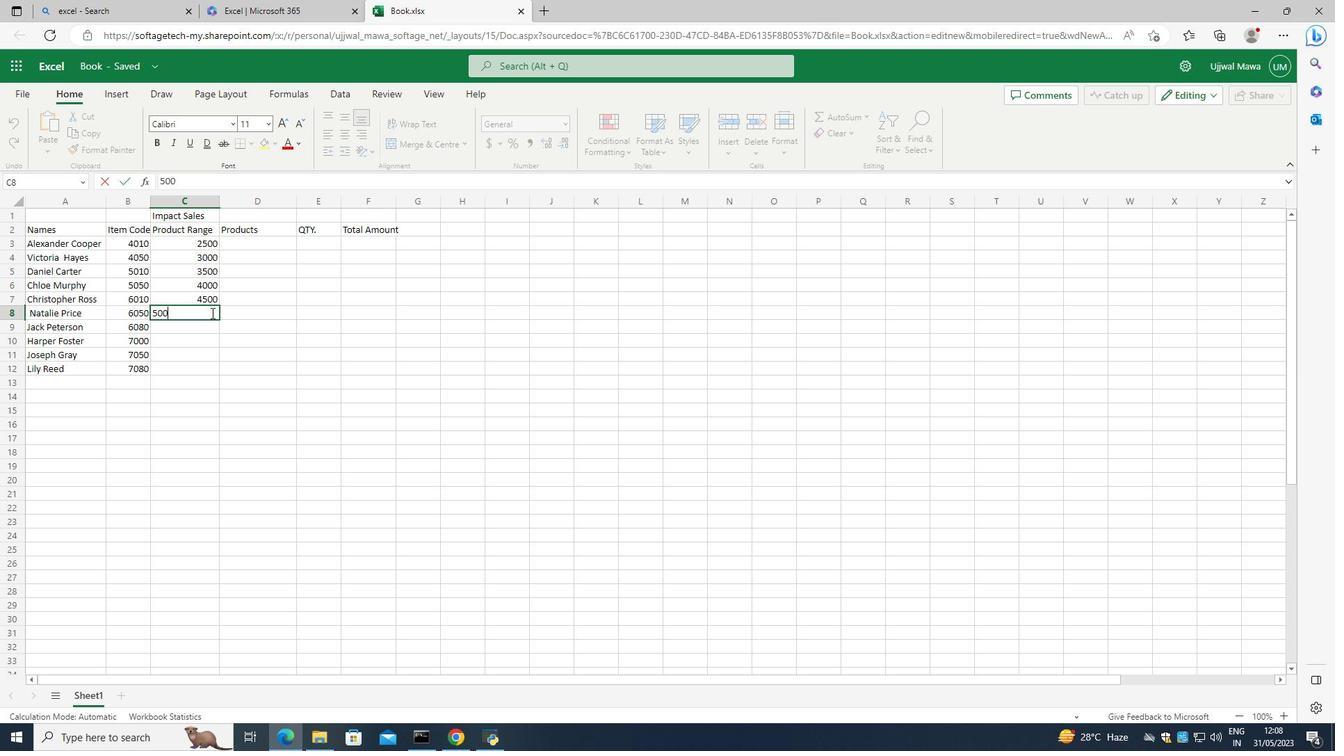 
Action: Key pressed 0<Key.enter>
Screenshot: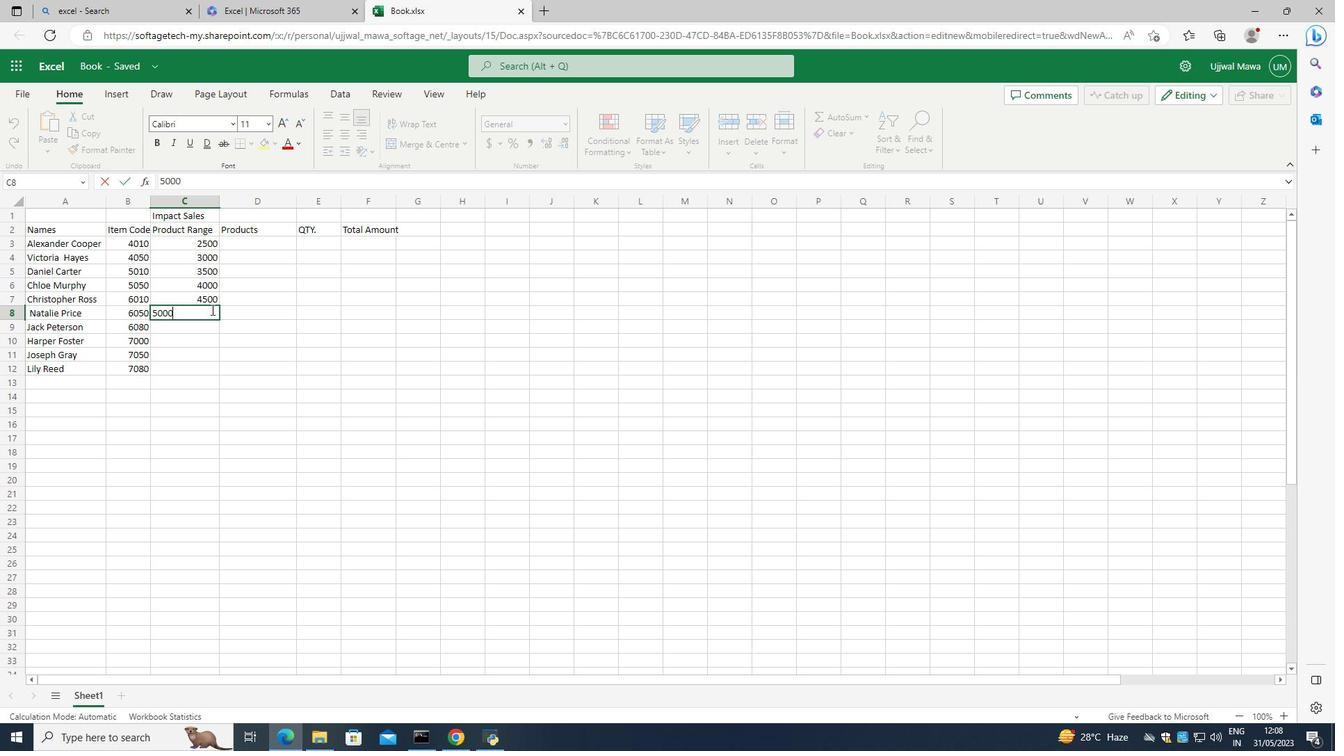 
Action: Mouse moved to (210, 306)
Screenshot: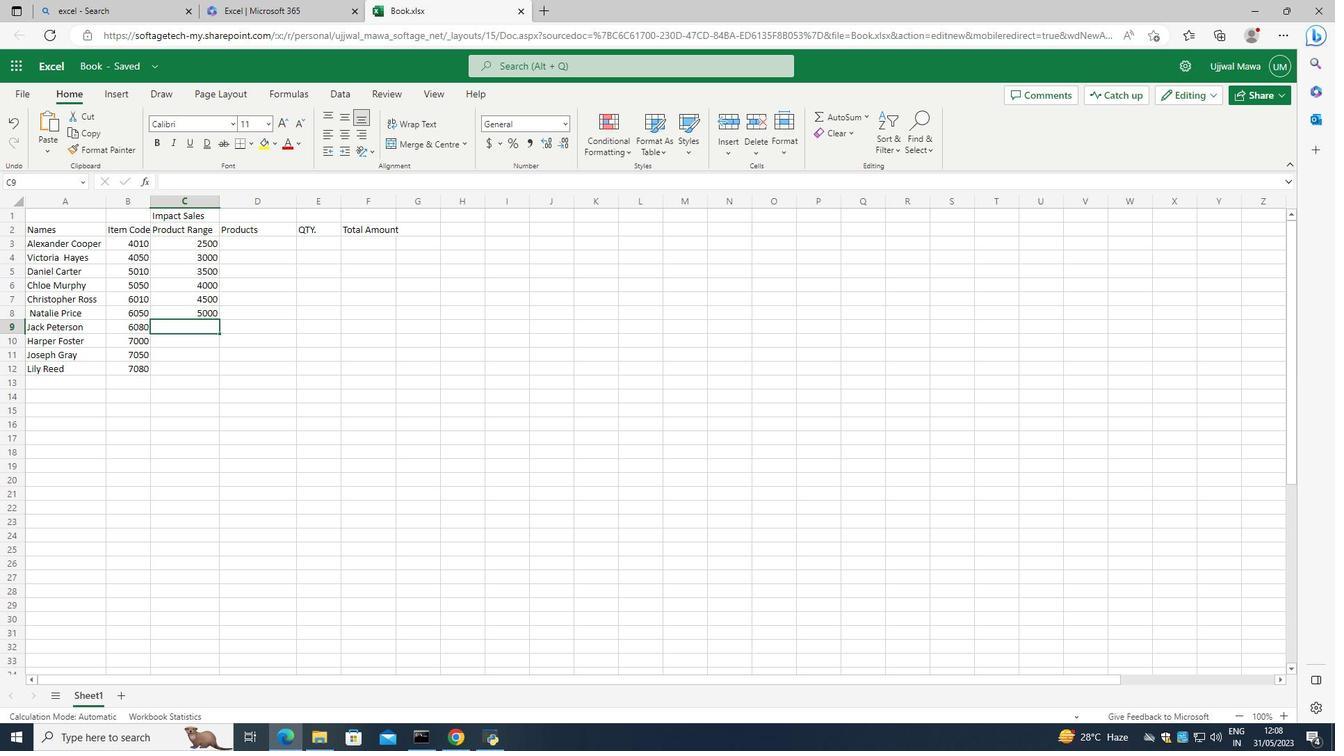 
Action: Key pressed 6<Key.backspace>
Screenshot: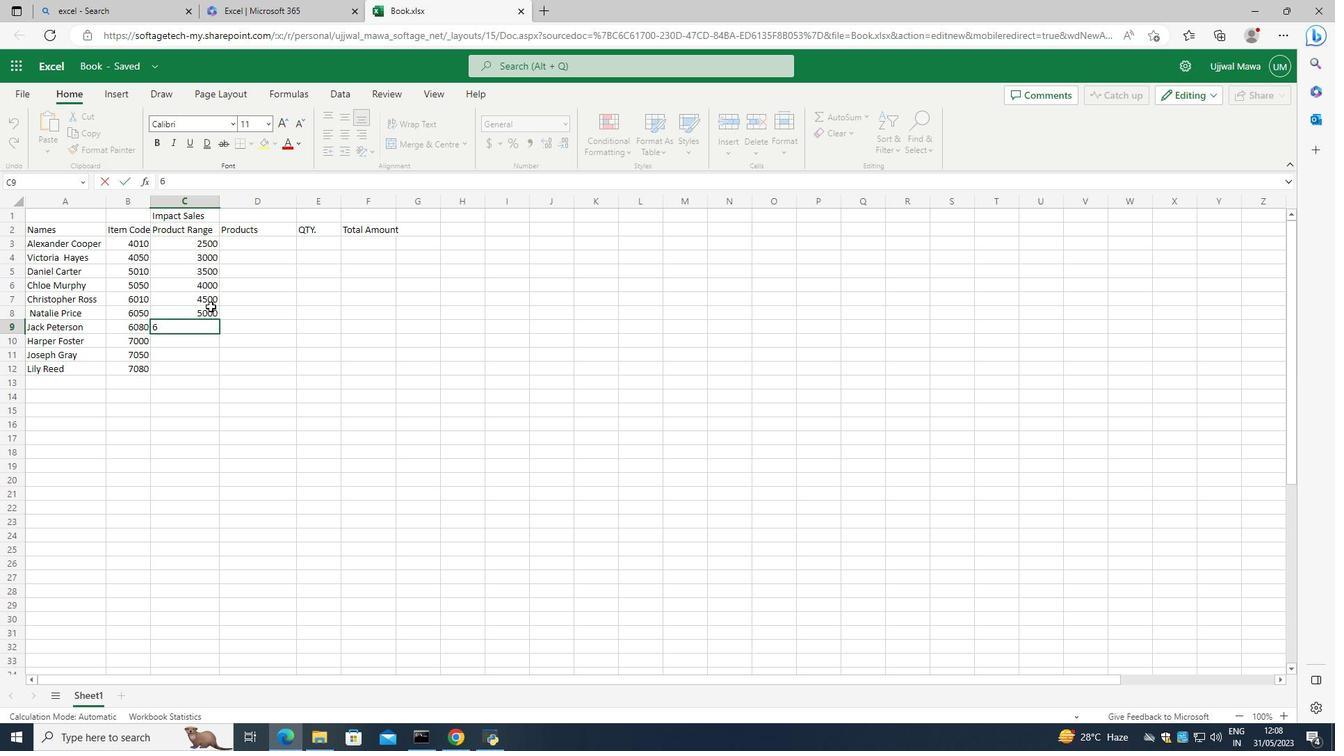 
Action: Mouse moved to (191, 281)
Screenshot: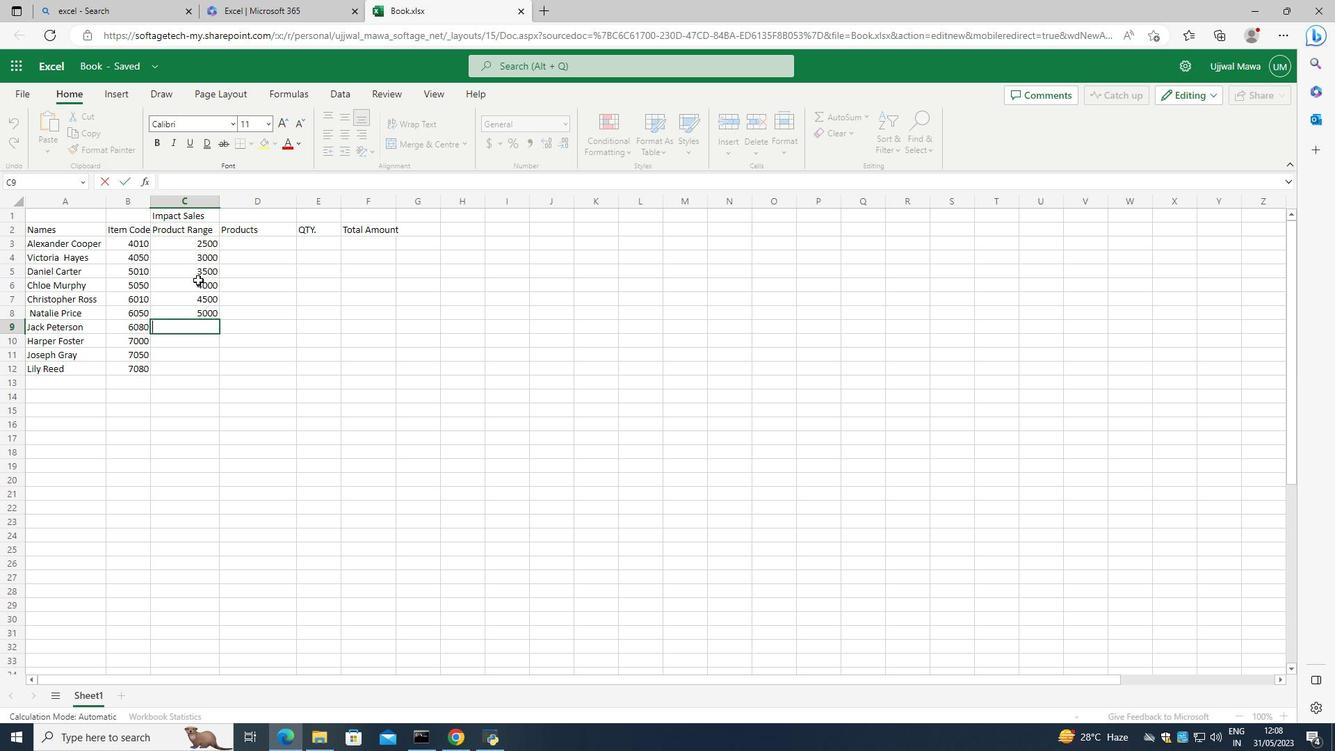 
Action: Key pressed 5
Screenshot: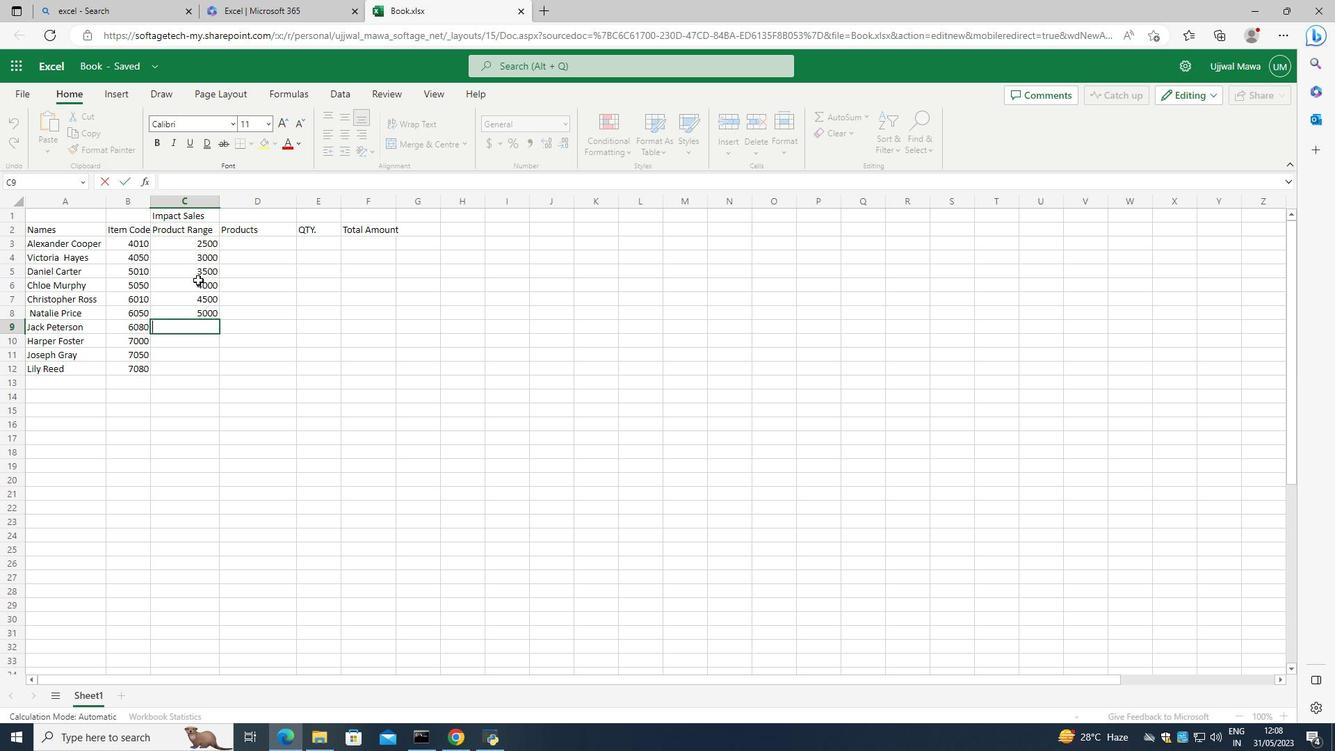 
Action: Mouse moved to (184, 283)
Screenshot: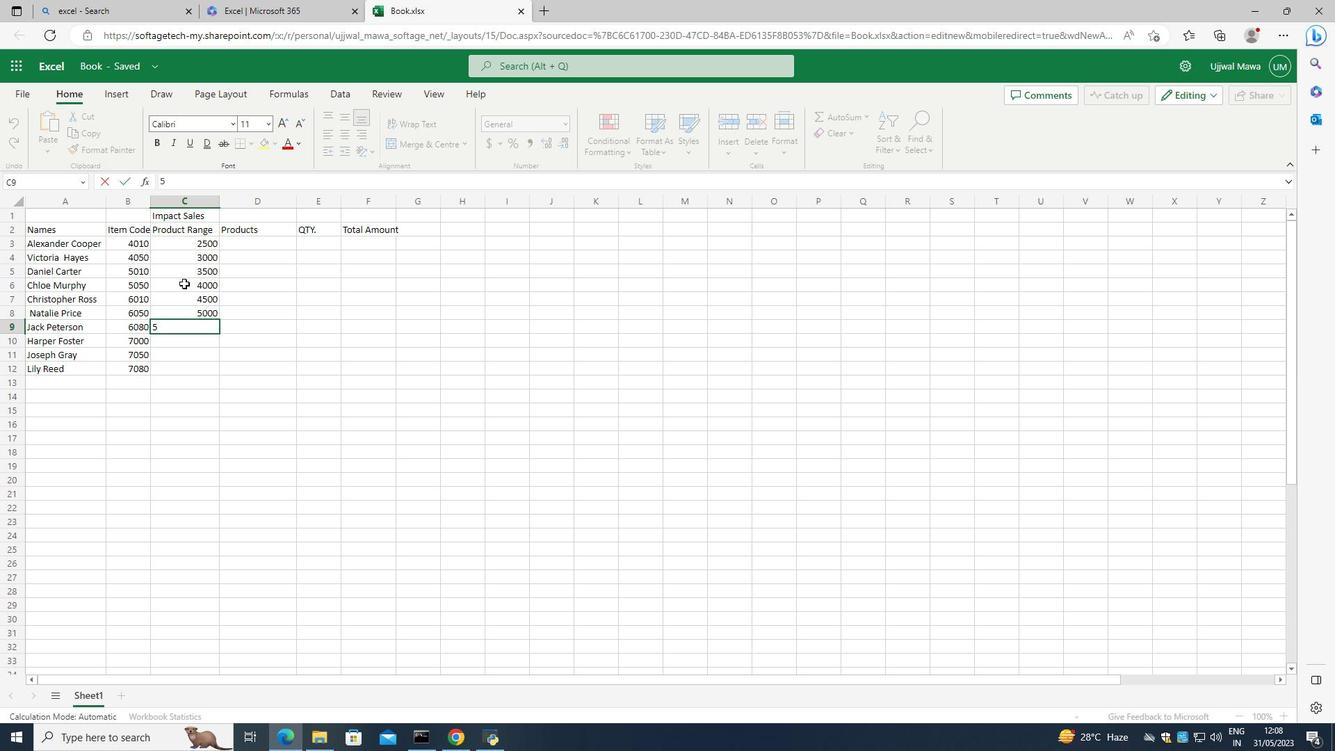 
Action: Key pressed 500<Key.enter>
Screenshot: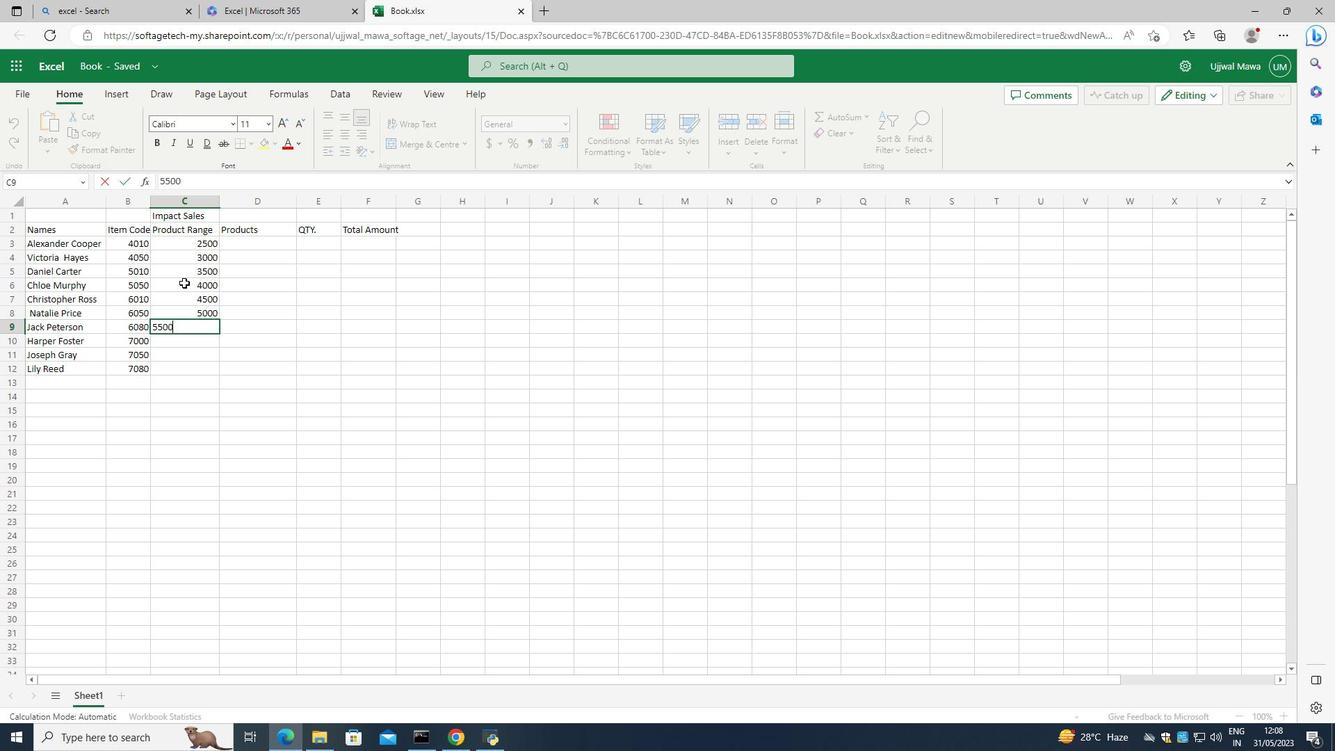 
Action: Mouse moved to (136, 236)
